 Task: Look for Airbnb properties in Tartagal, Argentina from 12th November, 2023 to 15th November, 2023 for 2 adults. Place can be entire room with 1  bedroom having 1 bed and 1 bathroom. Property type can be hotel. Amenities needed are: heating.
Action: Mouse moved to (555, 327)
Screenshot: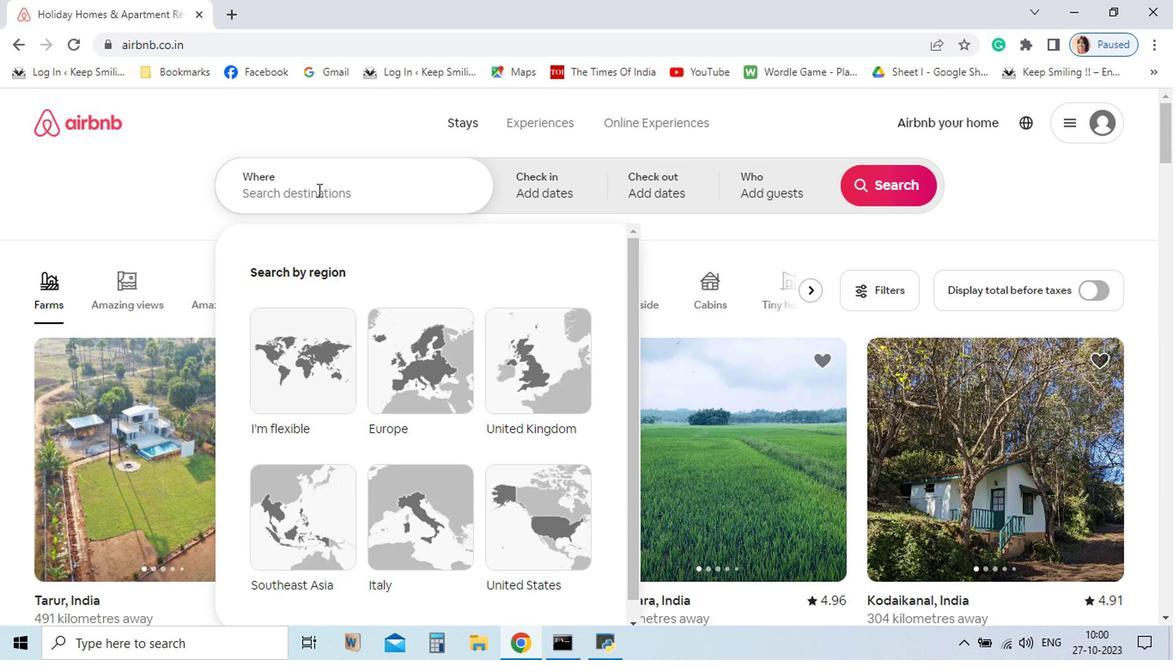 
Action: Mouse pressed left at (555, 327)
Screenshot: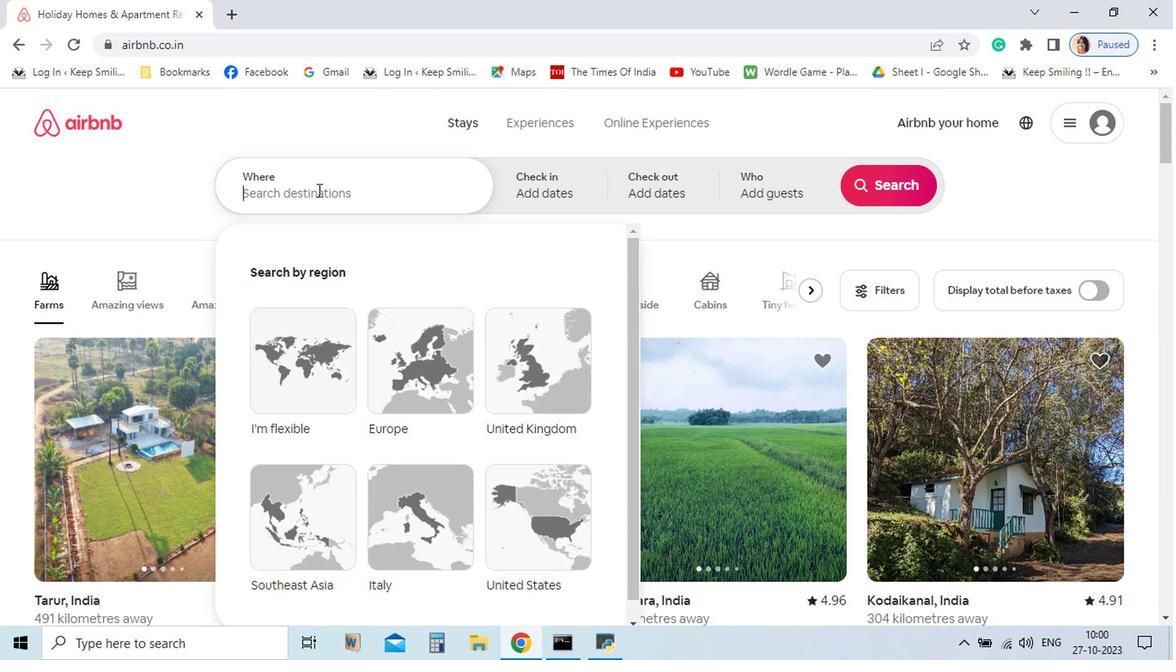 
Action: Key pressed tartagal,<Key.space>afghanis<Key.backspace><Key.backspace><Key.backspace><Key.backspace><Key.backspace><Key.backspace><Key.backspace>rgentina<Key.enter>
Screenshot: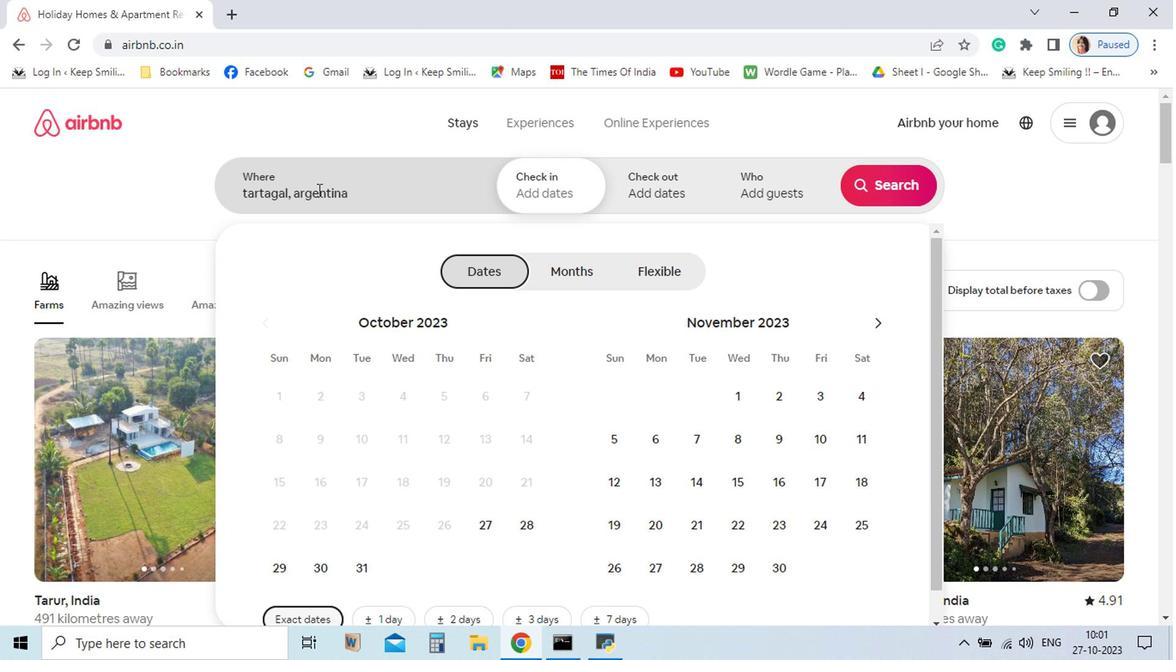 
Action: Mouse moved to (709, 494)
Screenshot: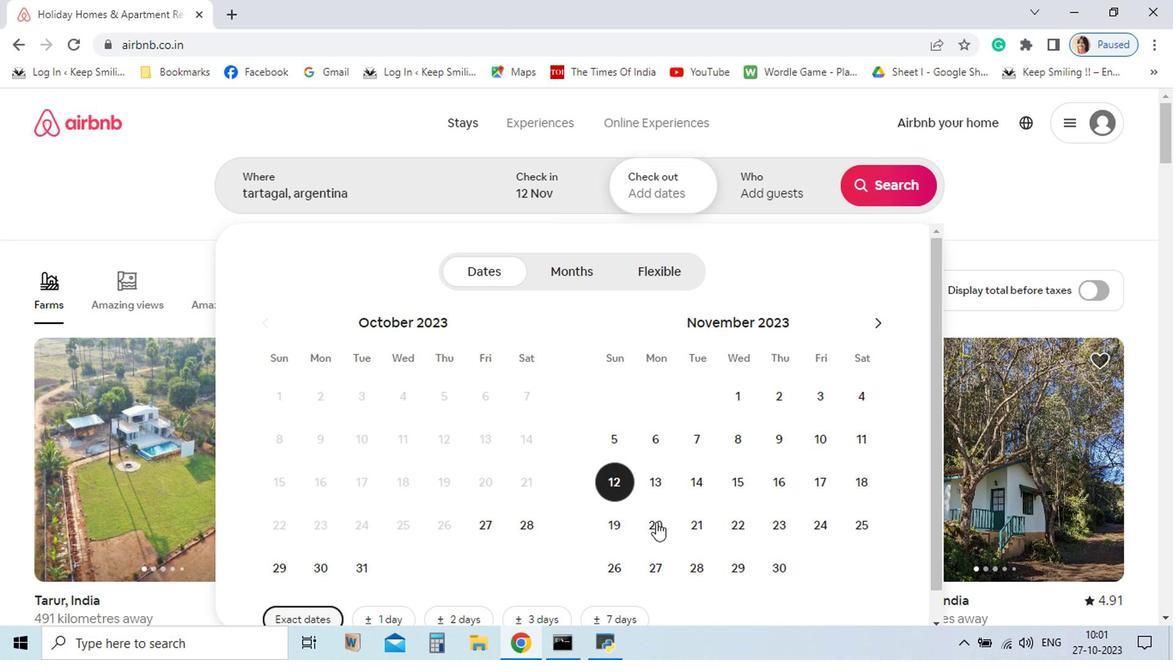 
Action: Mouse pressed left at (709, 494)
Screenshot: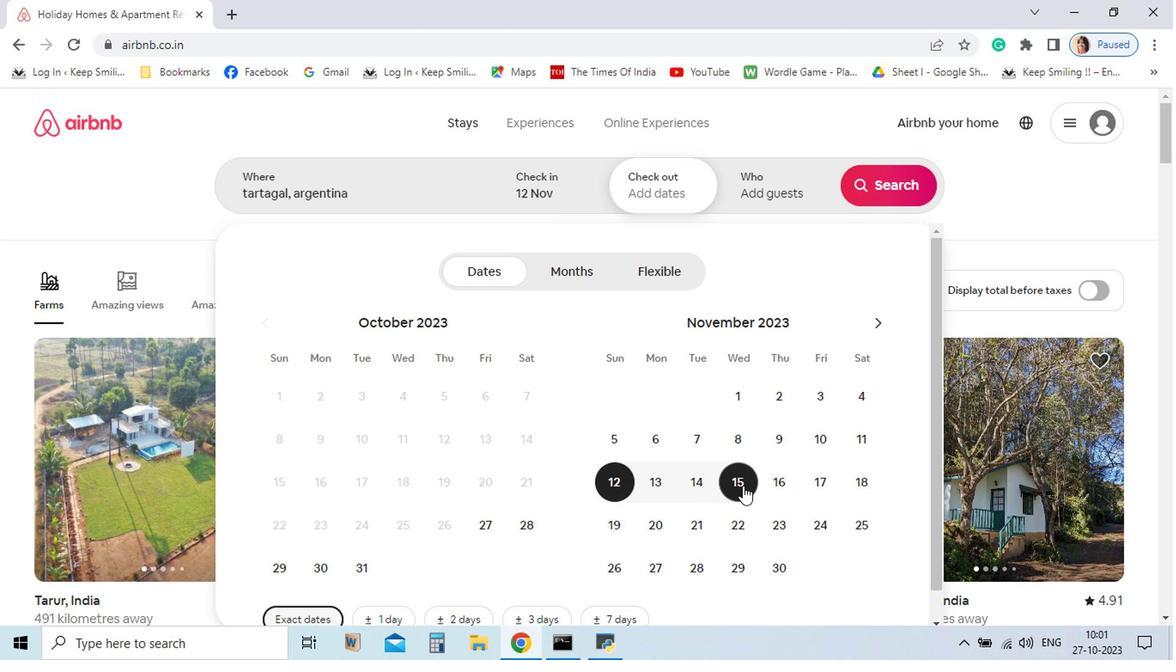 
Action: Mouse moved to (778, 497)
Screenshot: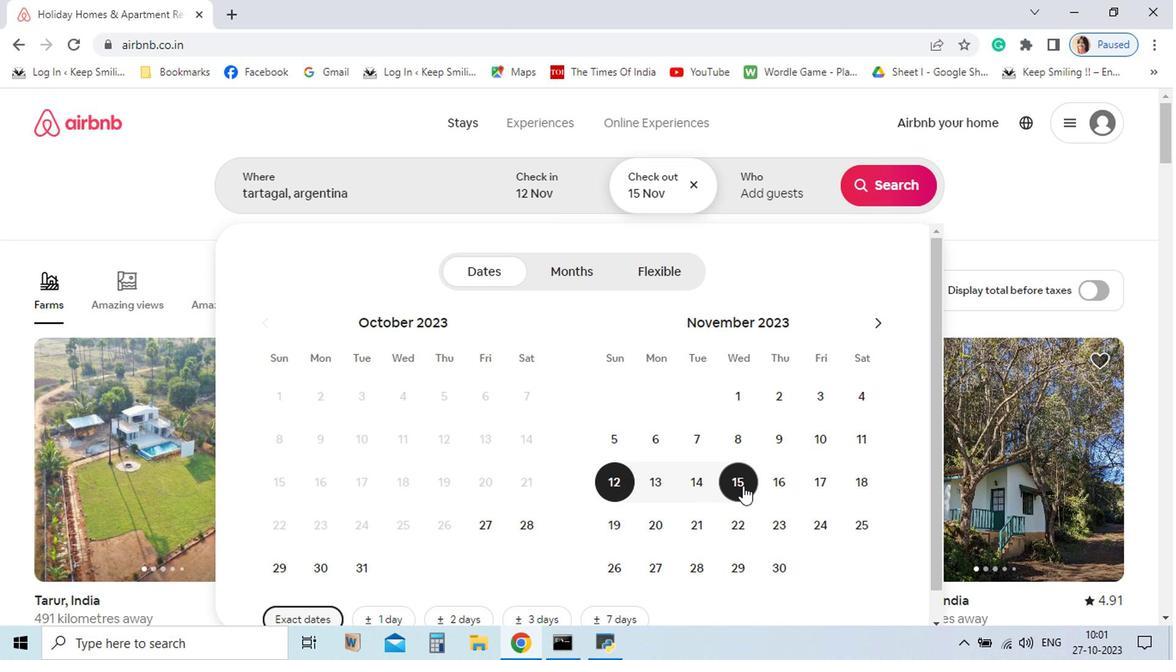 
Action: Mouse pressed left at (778, 497)
Screenshot: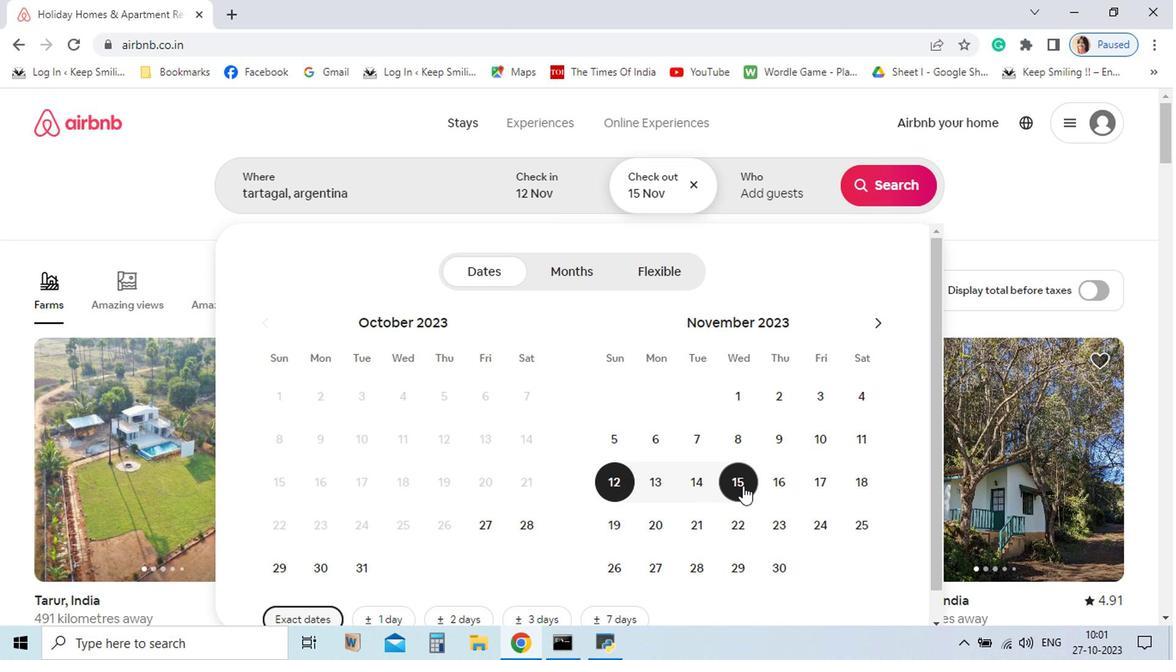 
Action: Mouse moved to (799, 324)
Screenshot: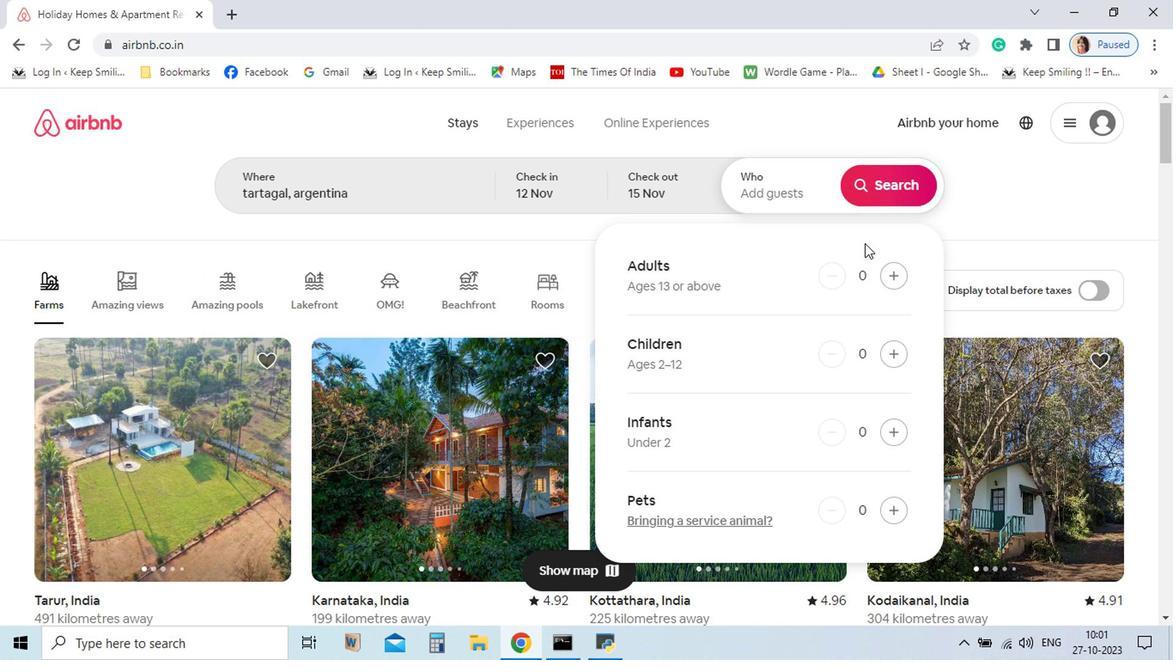 
Action: Mouse pressed left at (799, 324)
Screenshot: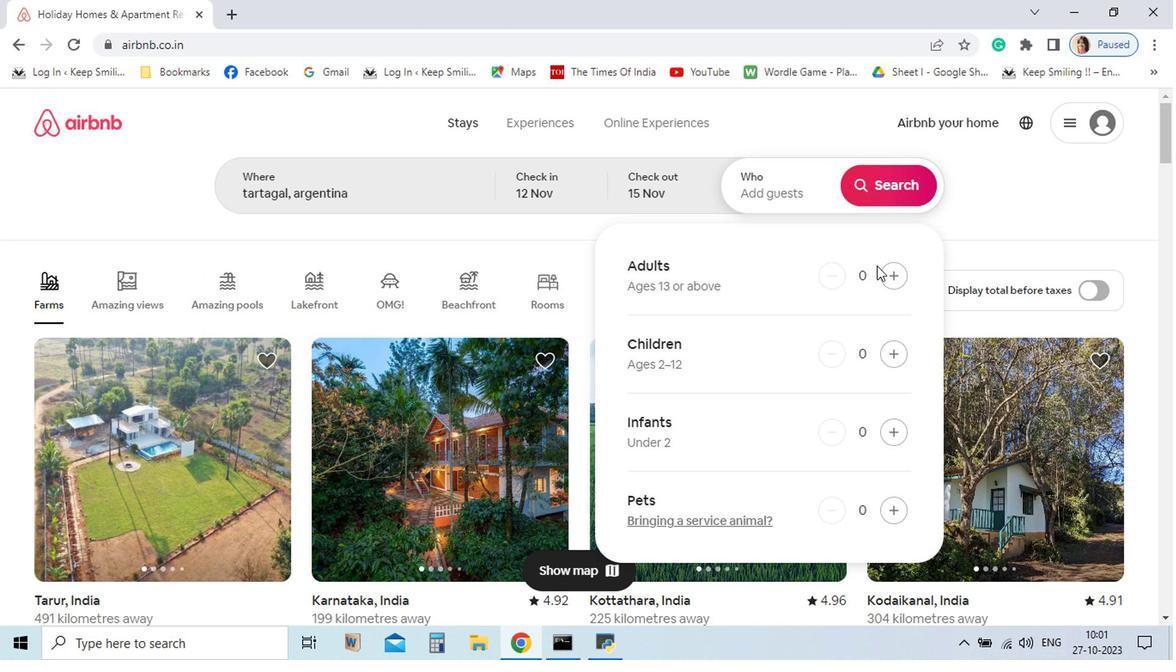 
Action: Mouse moved to (856, 377)
Screenshot: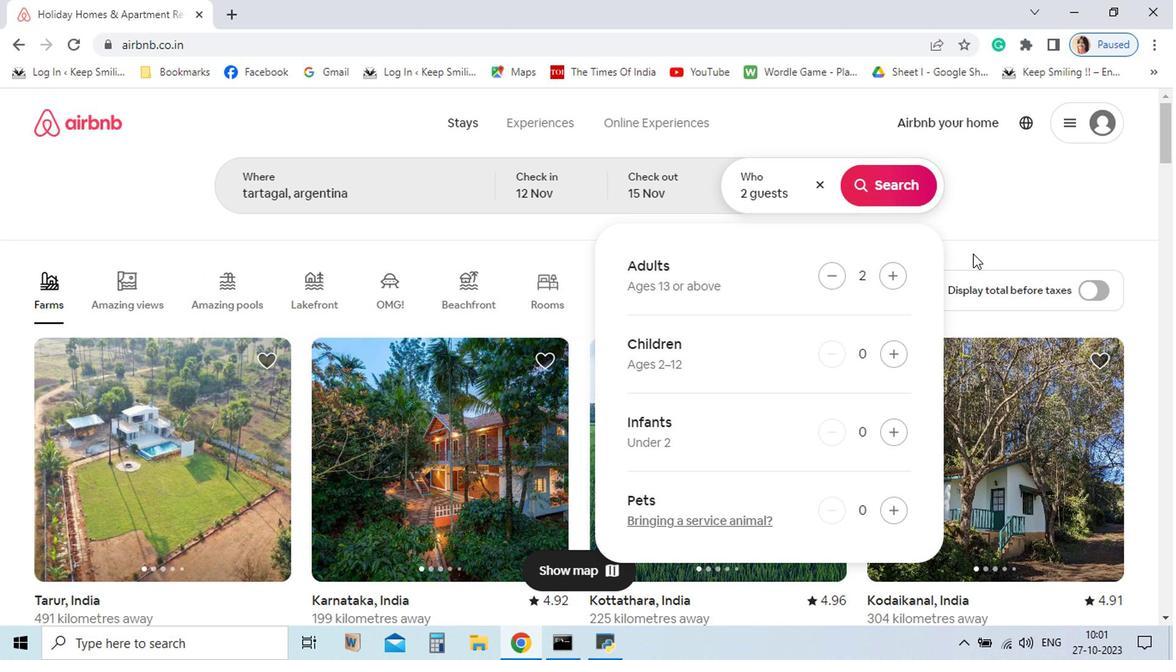 
Action: Mouse pressed left at (856, 377)
Screenshot: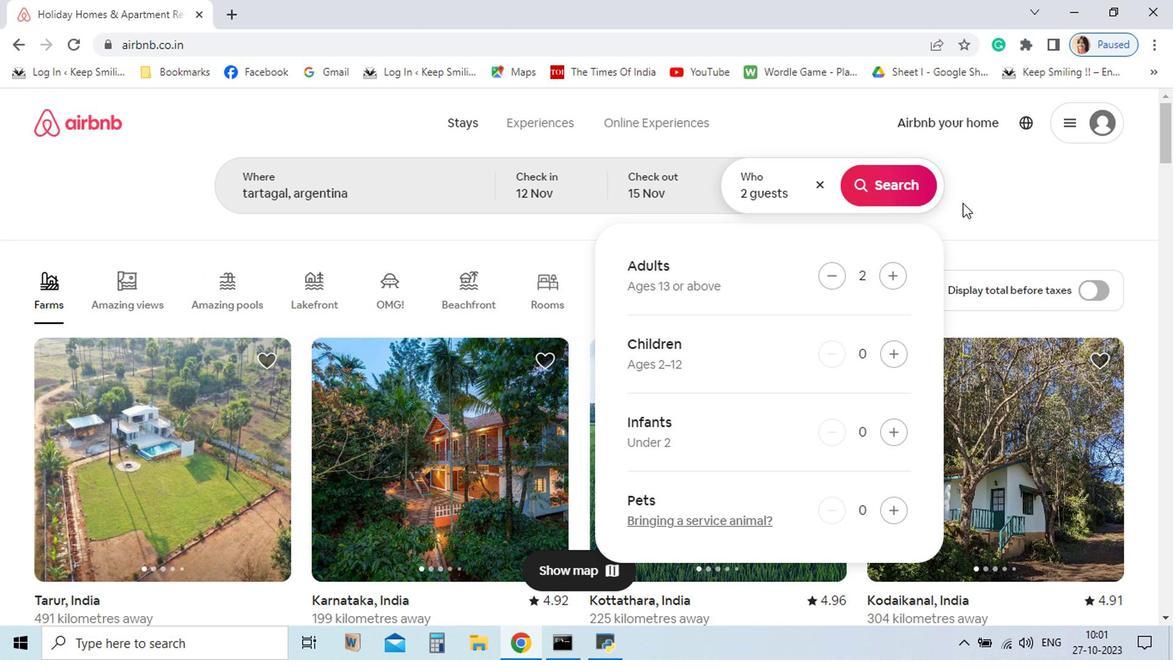 
Action: Mouse pressed left at (856, 377)
Screenshot: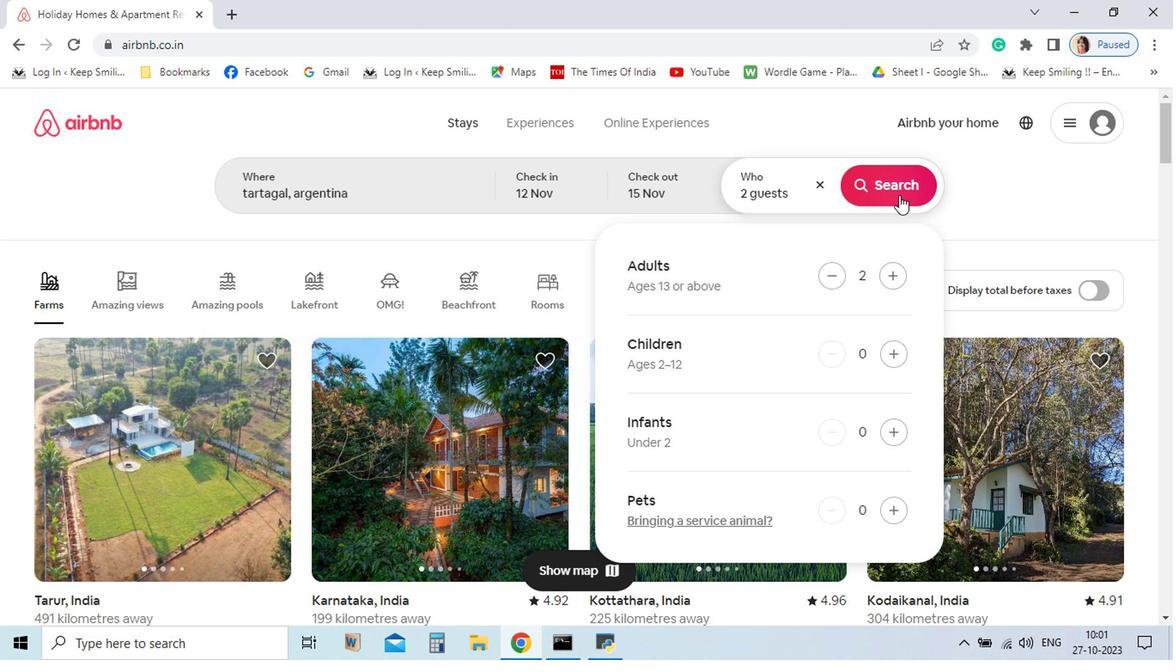 
Action: Mouse moved to (860, 330)
Screenshot: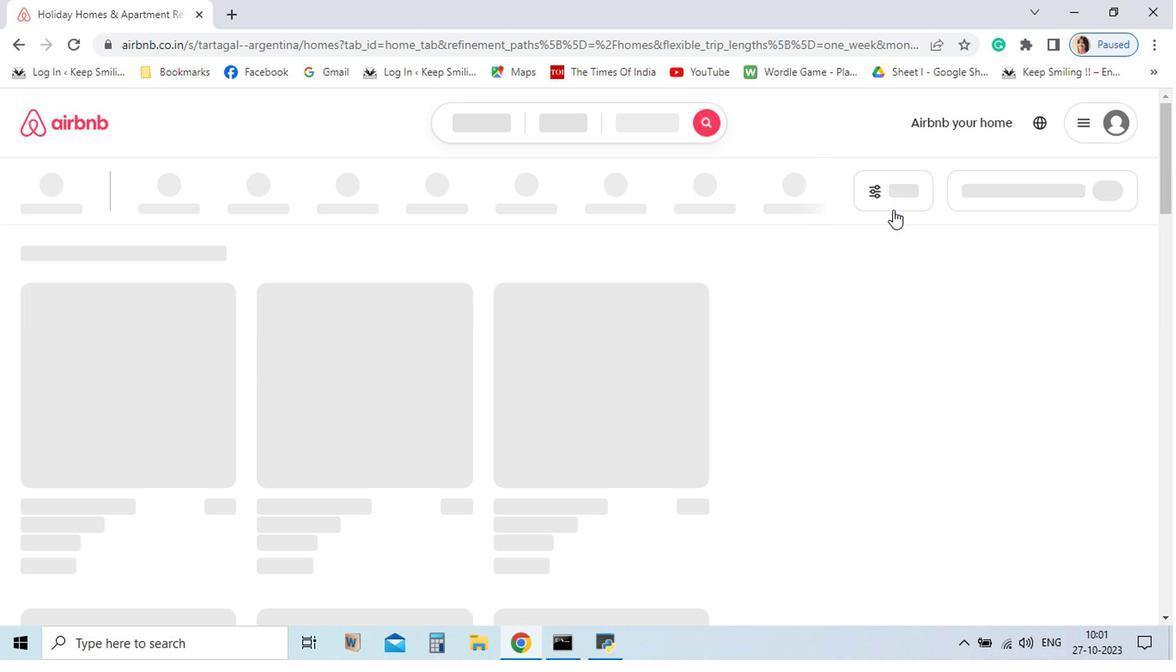 
Action: Mouse pressed left at (860, 330)
Screenshot: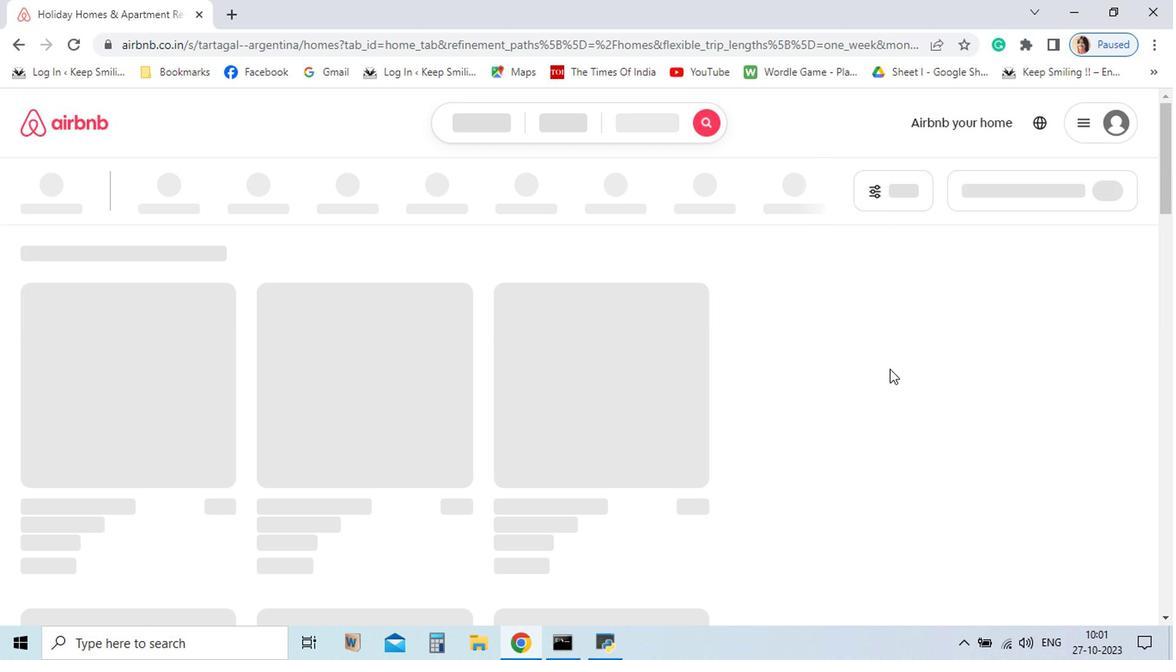 
Action: Mouse moved to (852, 327)
Screenshot: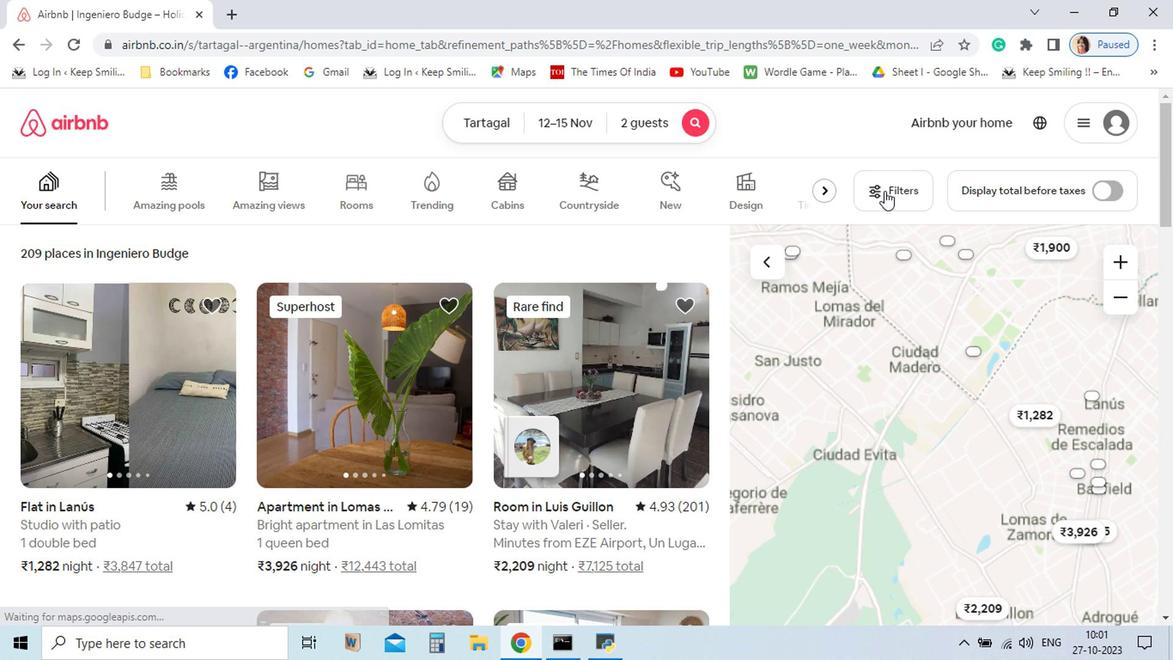 
Action: Mouse pressed left at (852, 327)
Screenshot: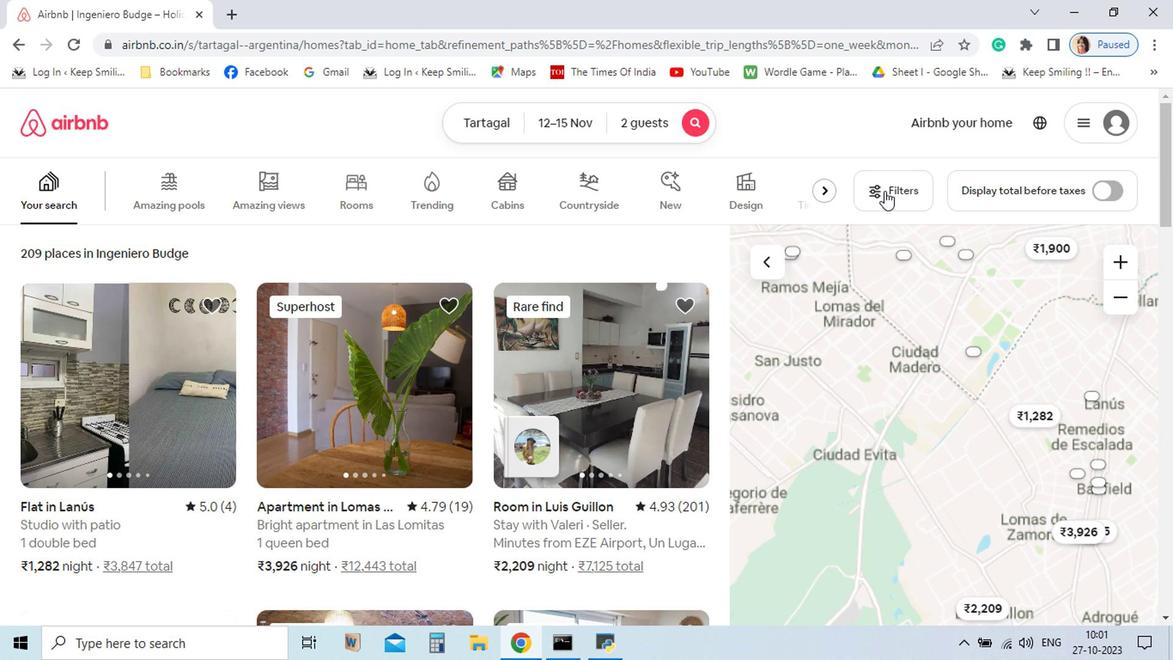 
Action: Mouse moved to (861, 324)
Screenshot: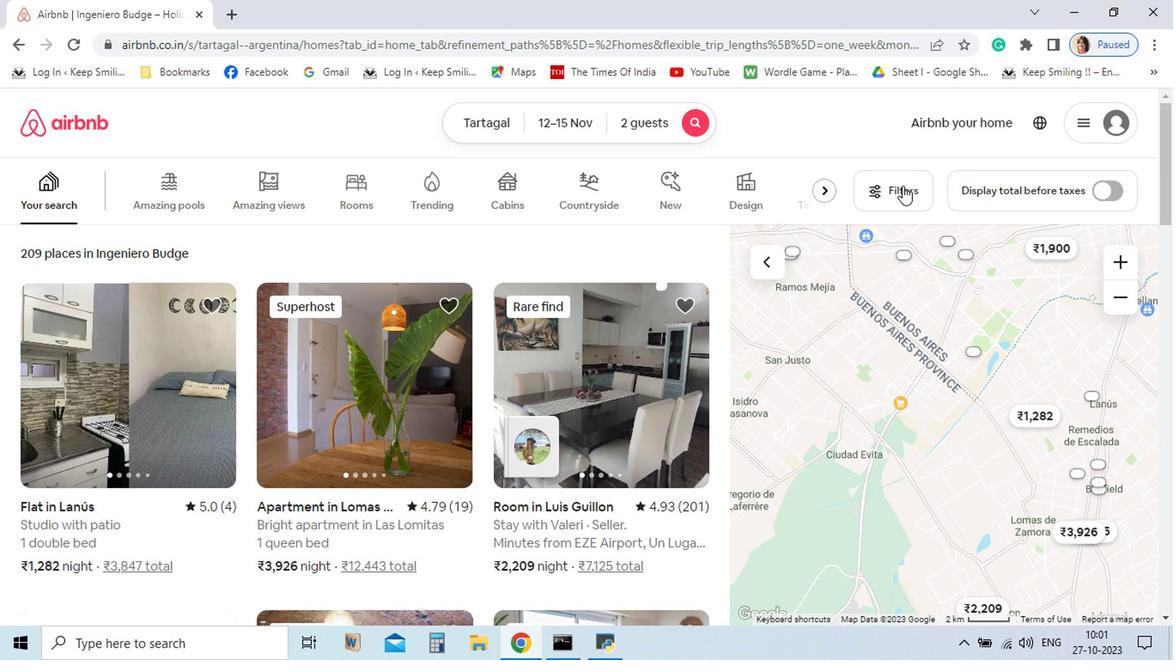 
Action: Mouse pressed left at (861, 324)
Screenshot: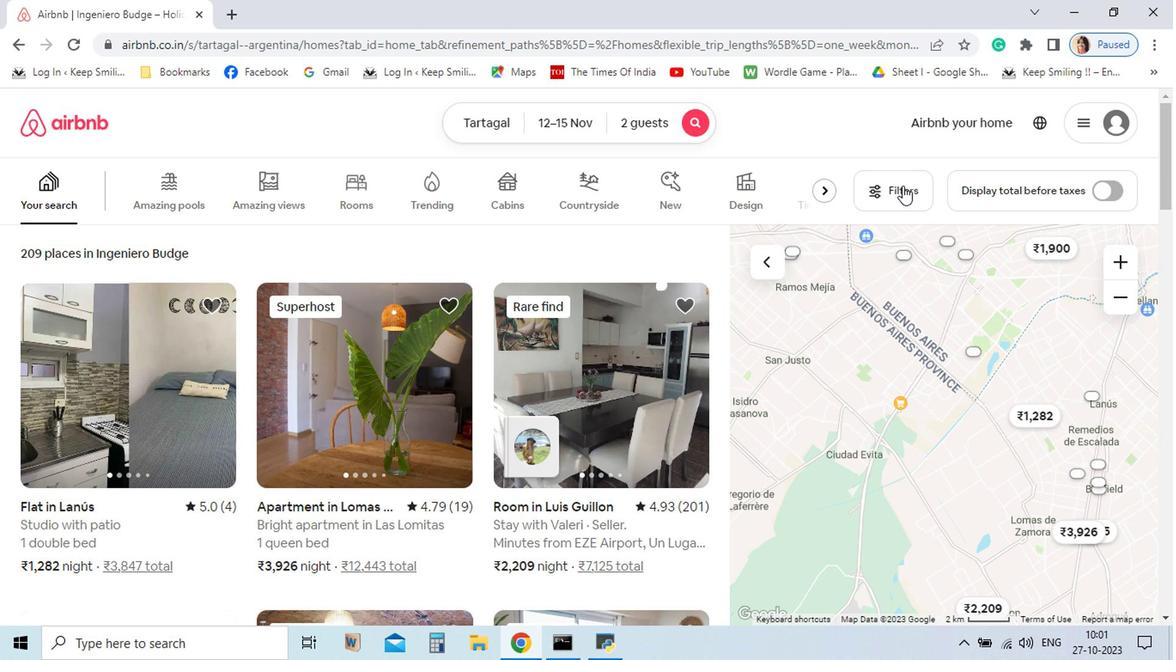 
Action: Mouse moved to (867, 352)
Screenshot: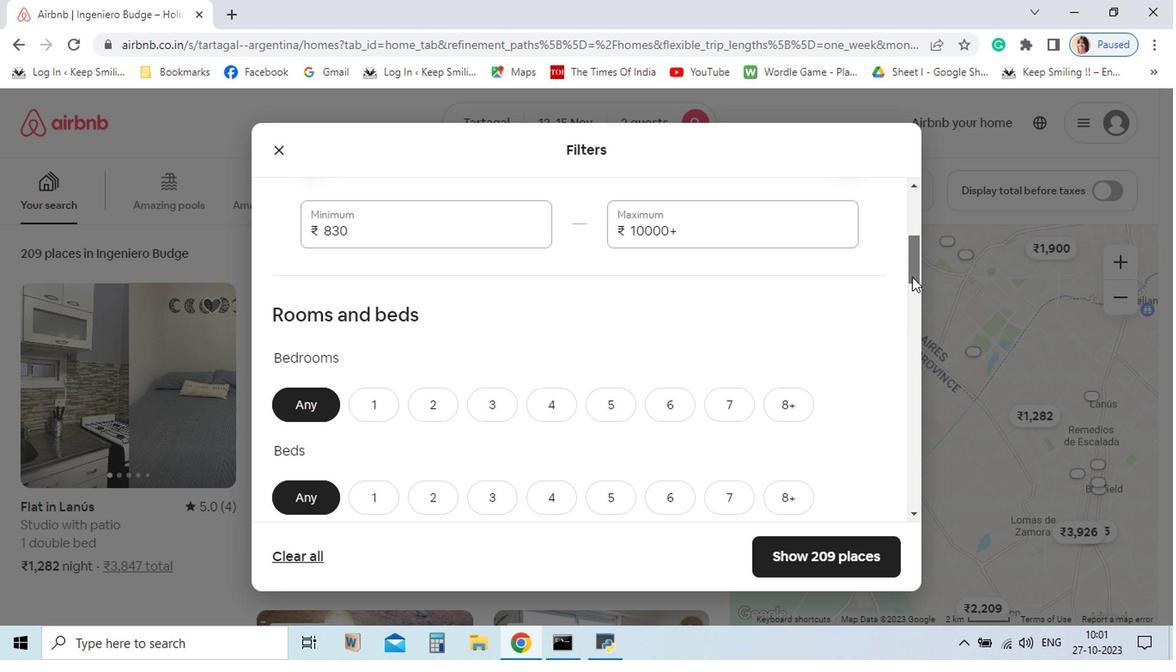 
Action: Mouse pressed left at (867, 352)
Screenshot: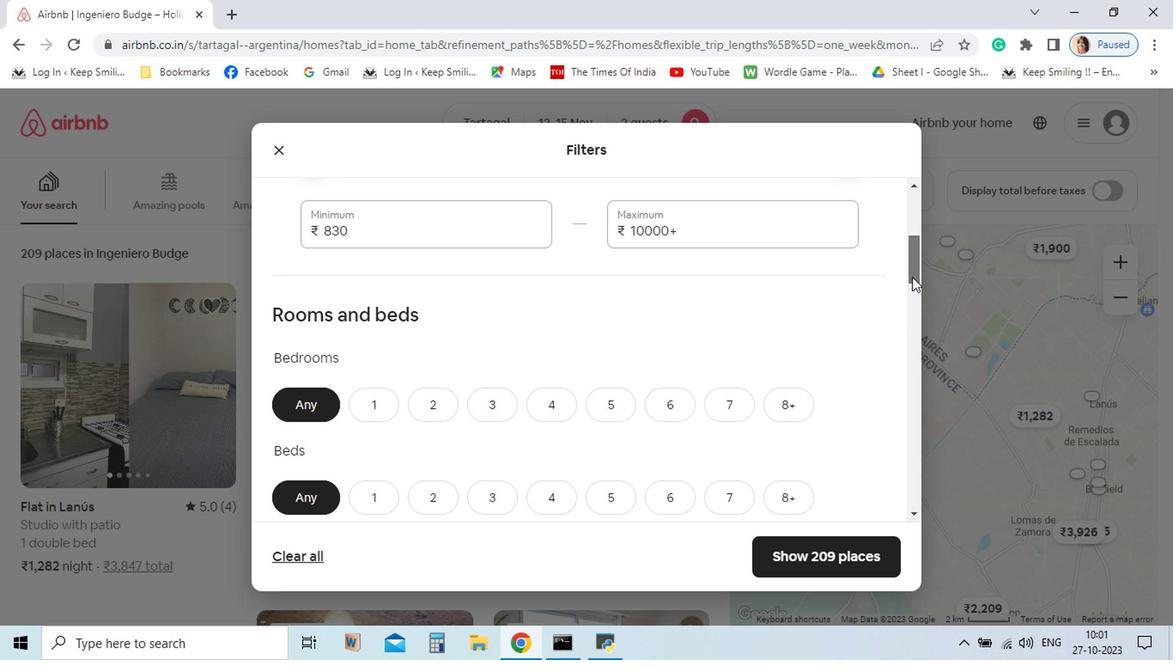 
Action: Mouse moved to (577, 448)
Screenshot: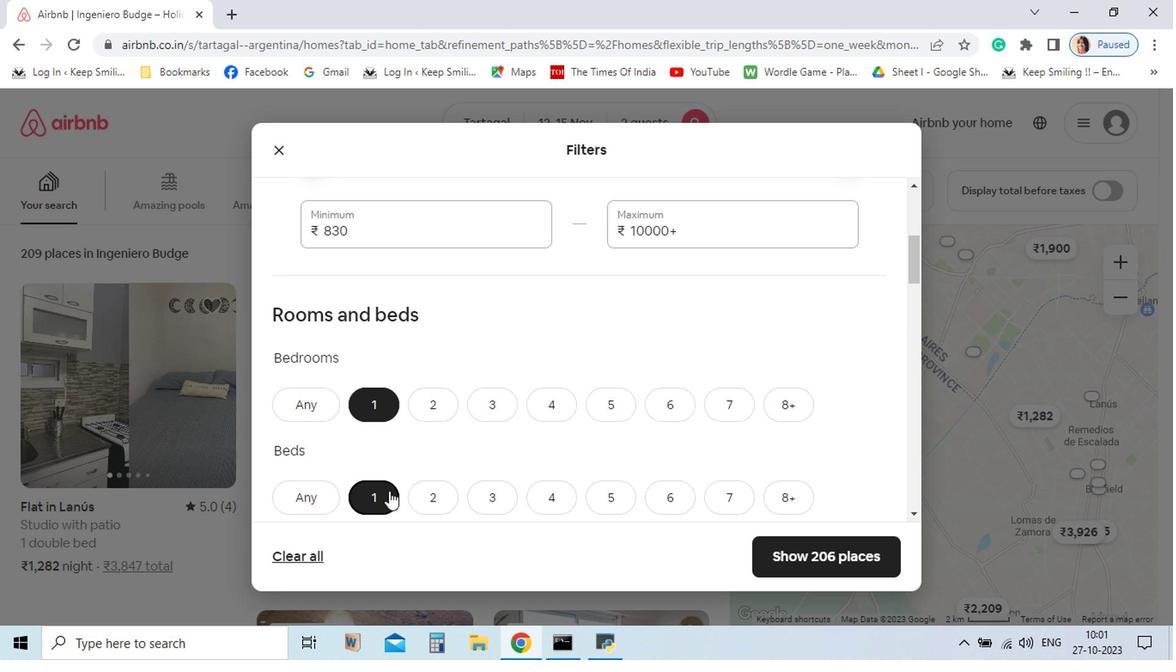 
Action: Mouse pressed left at (577, 448)
Screenshot: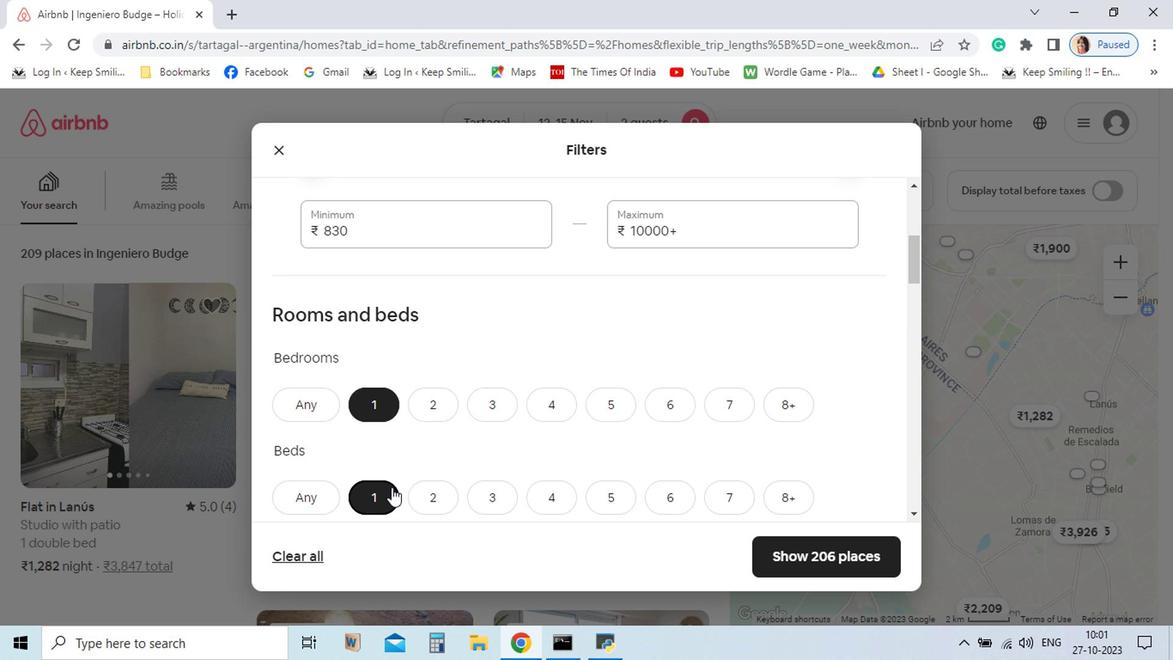 
Action: Mouse moved to (588, 505)
Screenshot: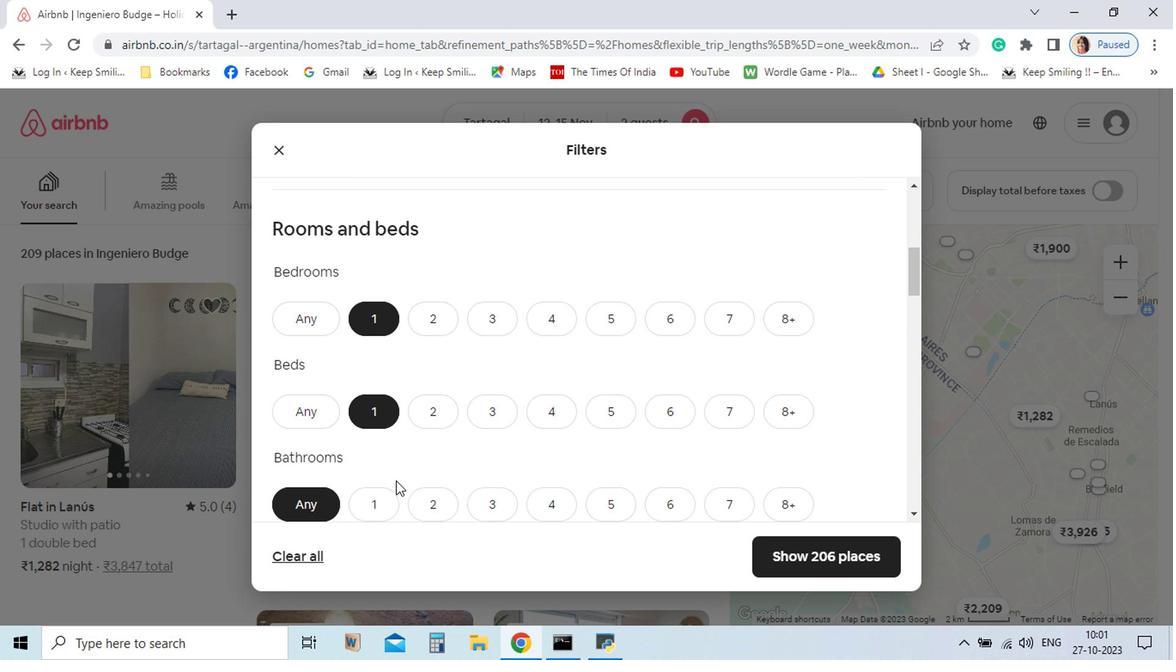 
Action: Mouse pressed left at (588, 505)
Screenshot: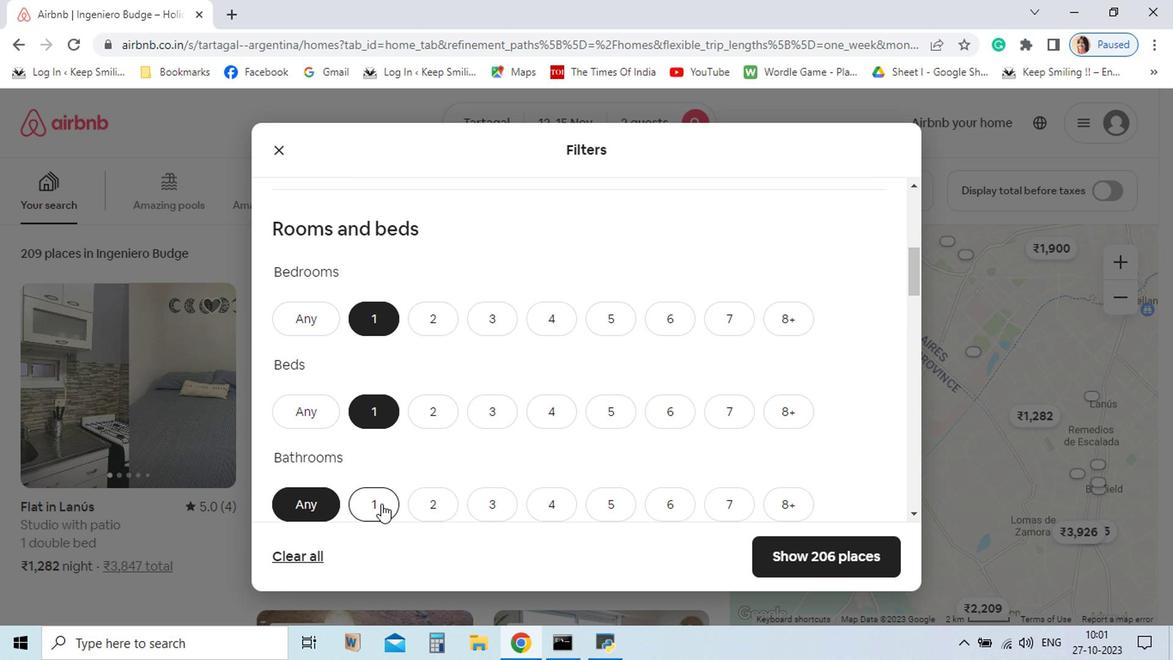 
Action: Mouse moved to (594, 497)
Screenshot: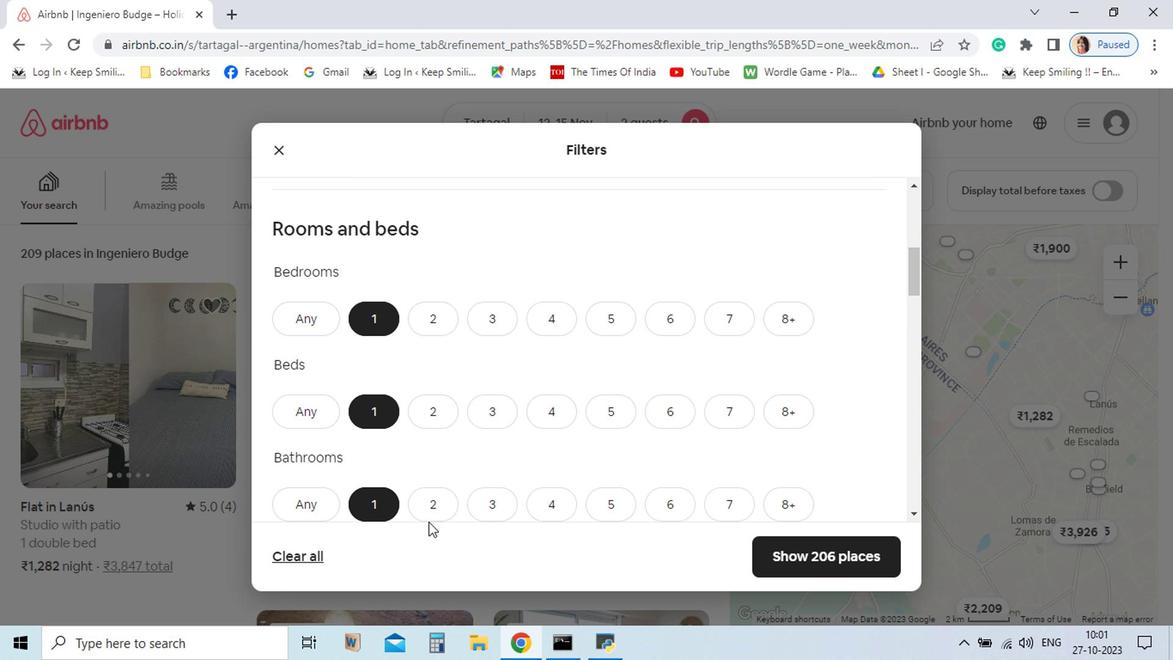 
Action: Mouse scrolled (594, 497) with delta (0, 0)
Screenshot: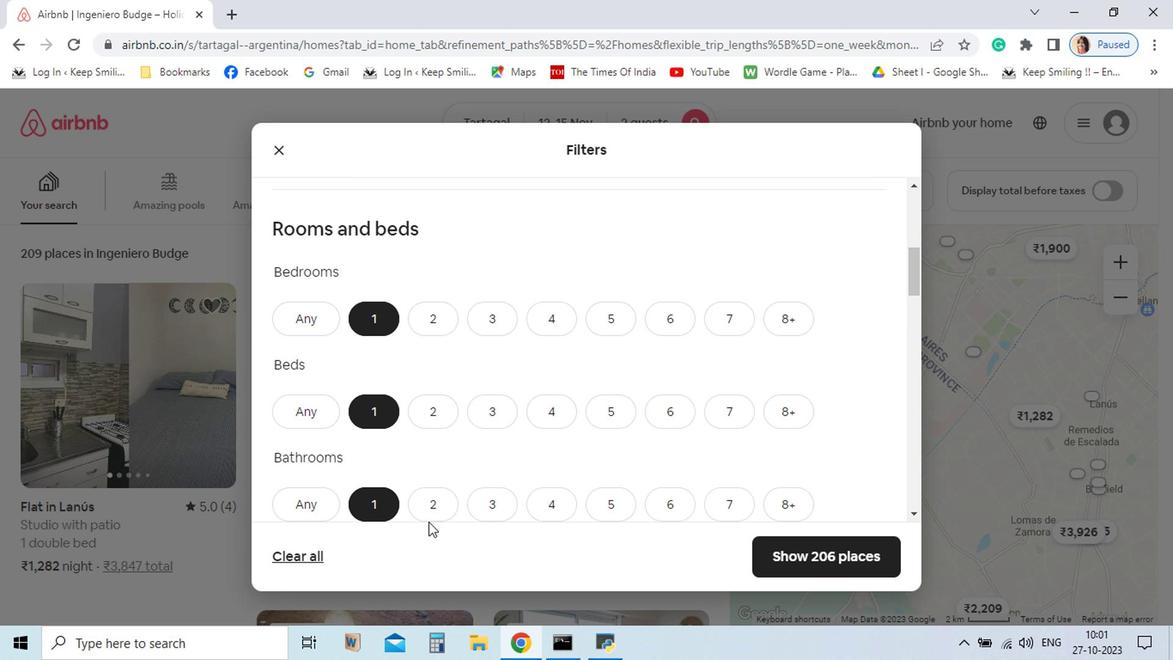 
Action: Mouse moved to (588, 507)
Screenshot: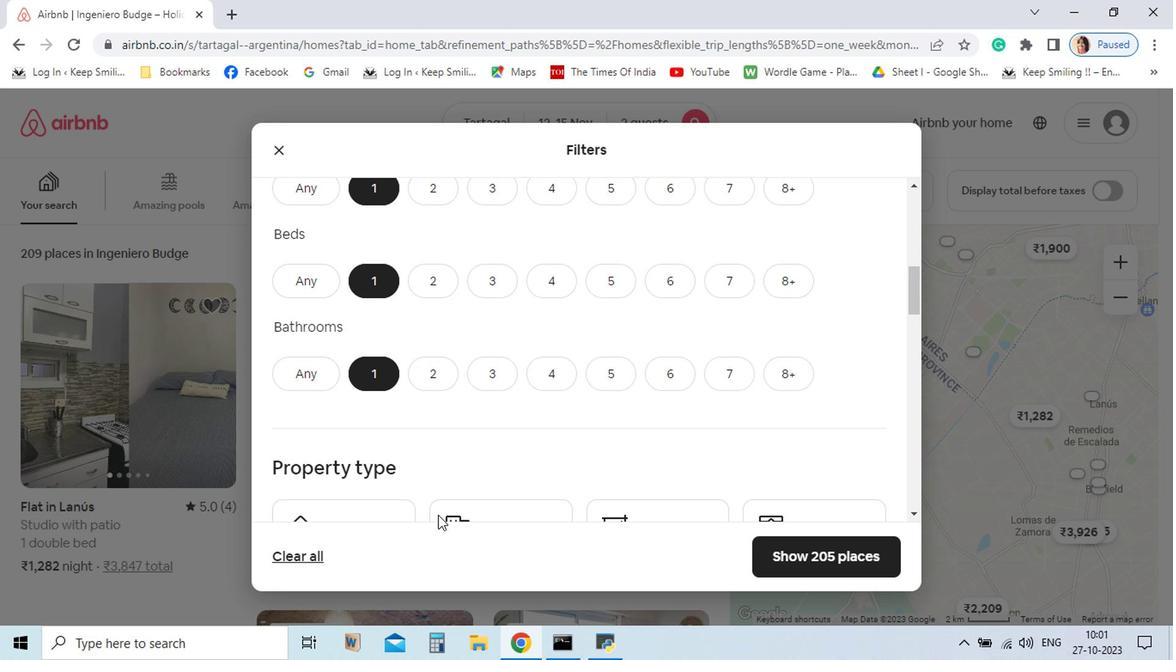 
Action: Mouse pressed left at (588, 507)
Screenshot: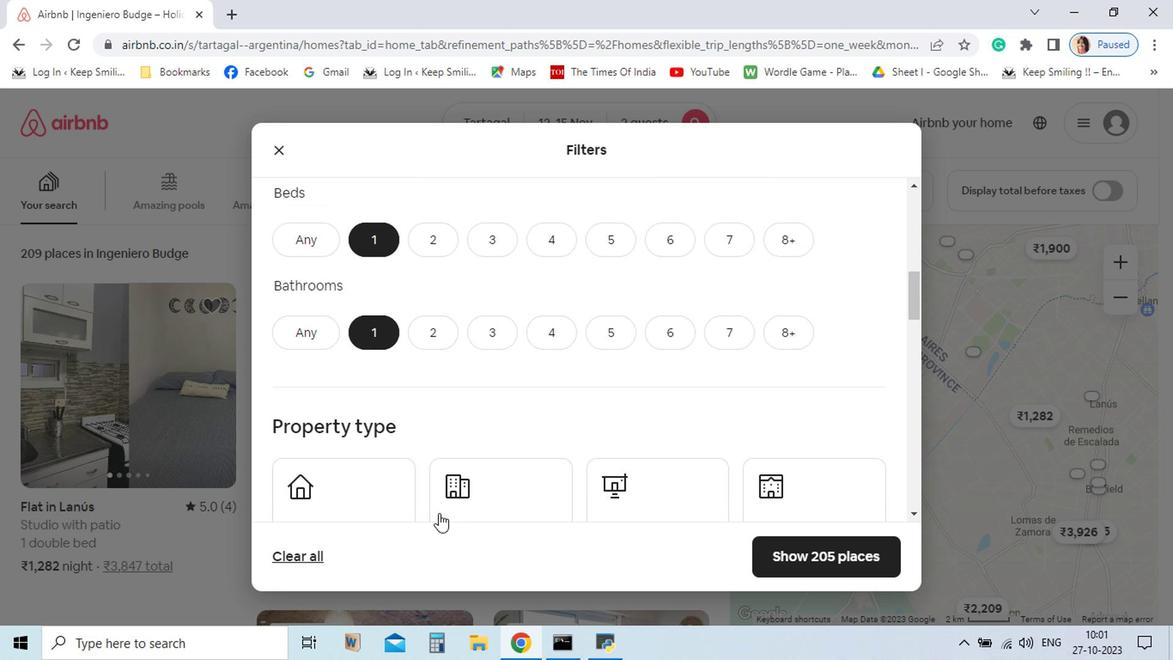 
Action: Mouse moved to (616, 515)
Screenshot: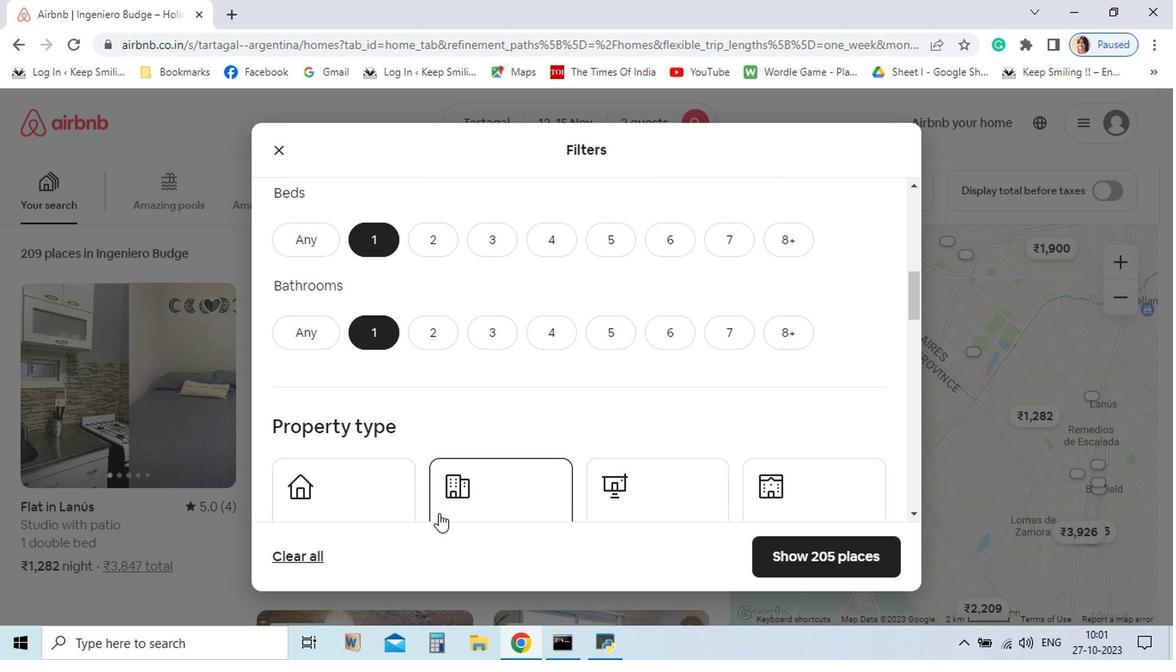 
Action: Mouse scrolled (616, 514) with delta (0, 0)
Screenshot: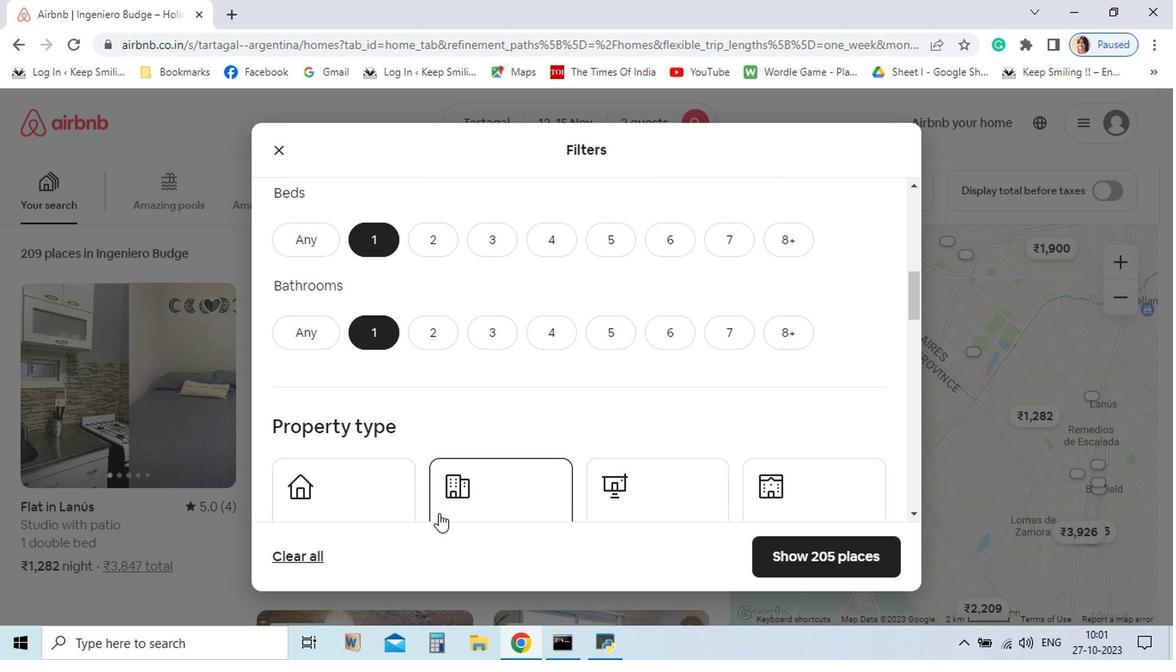 
Action: Mouse moved to (618, 513)
Screenshot: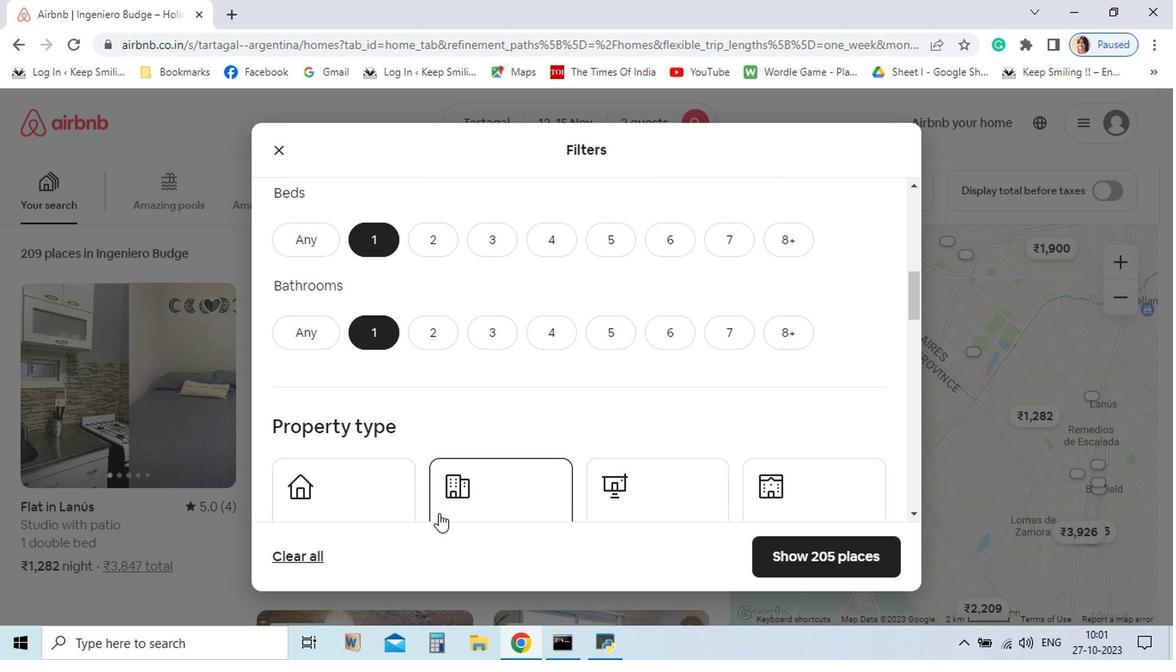 
Action: Mouse scrolled (618, 512) with delta (0, 0)
Screenshot: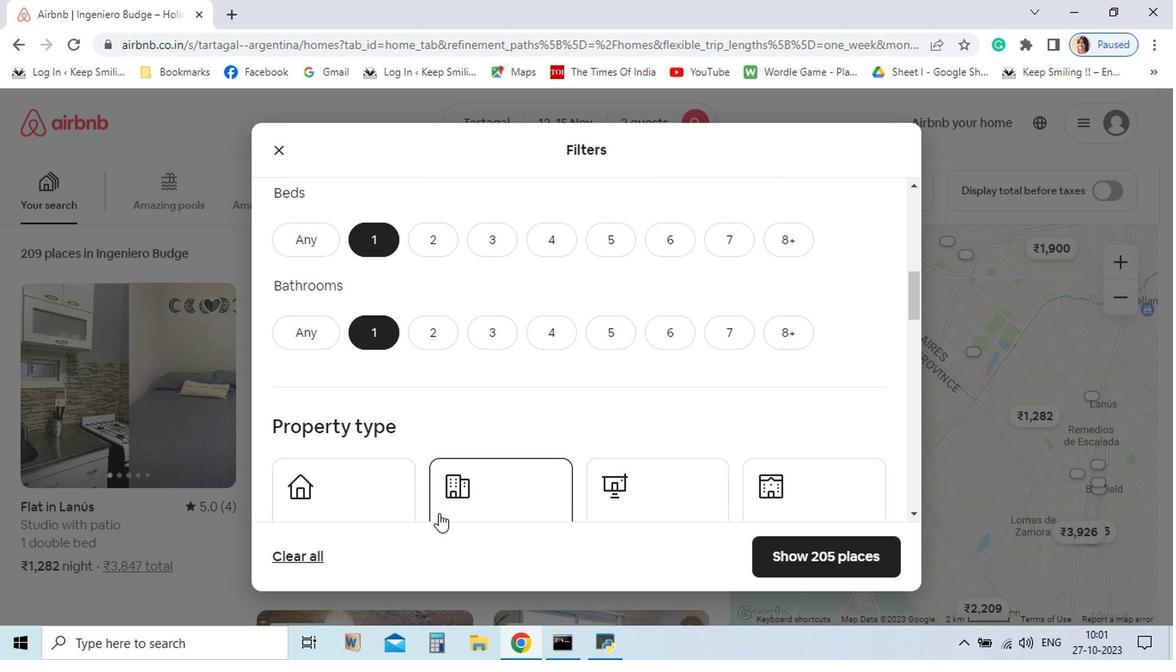 
Action: Mouse moved to (624, 499)
Screenshot: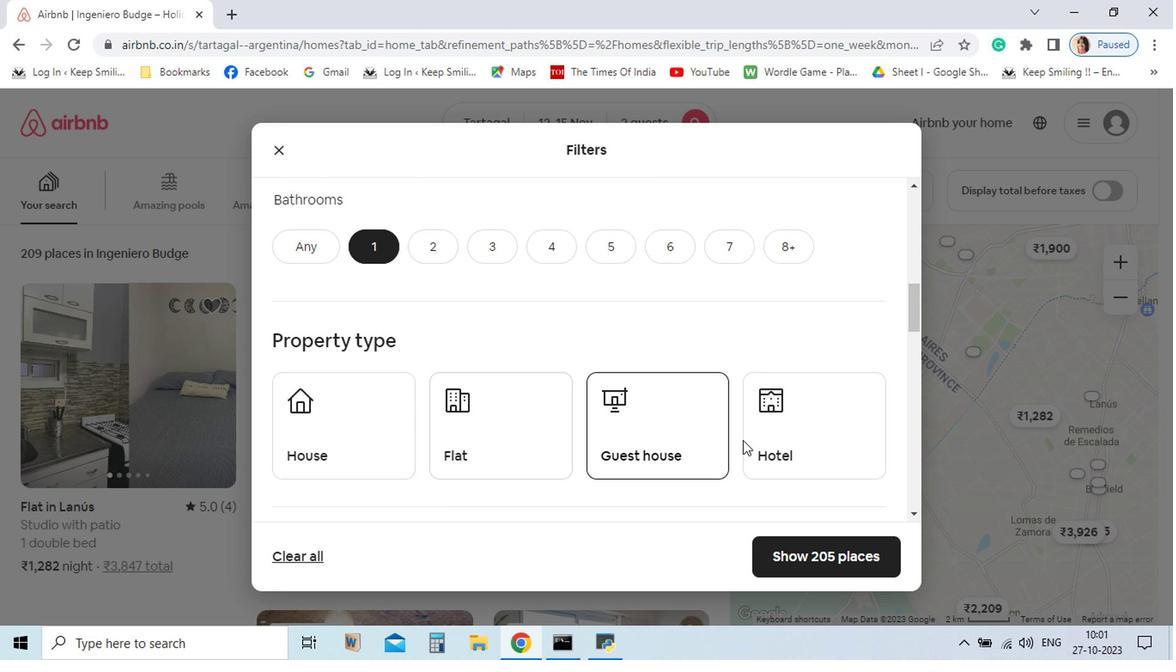 
Action: Mouse scrolled (624, 498) with delta (0, 0)
Screenshot: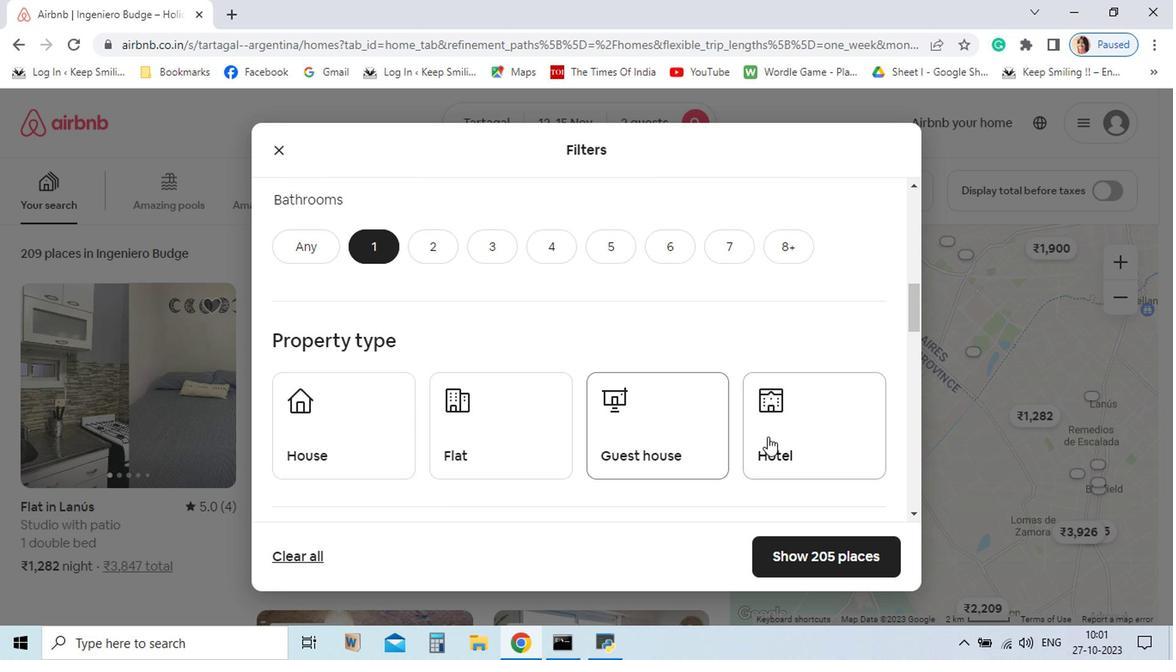 
Action: Mouse moved to (791, 467)
Screenshot: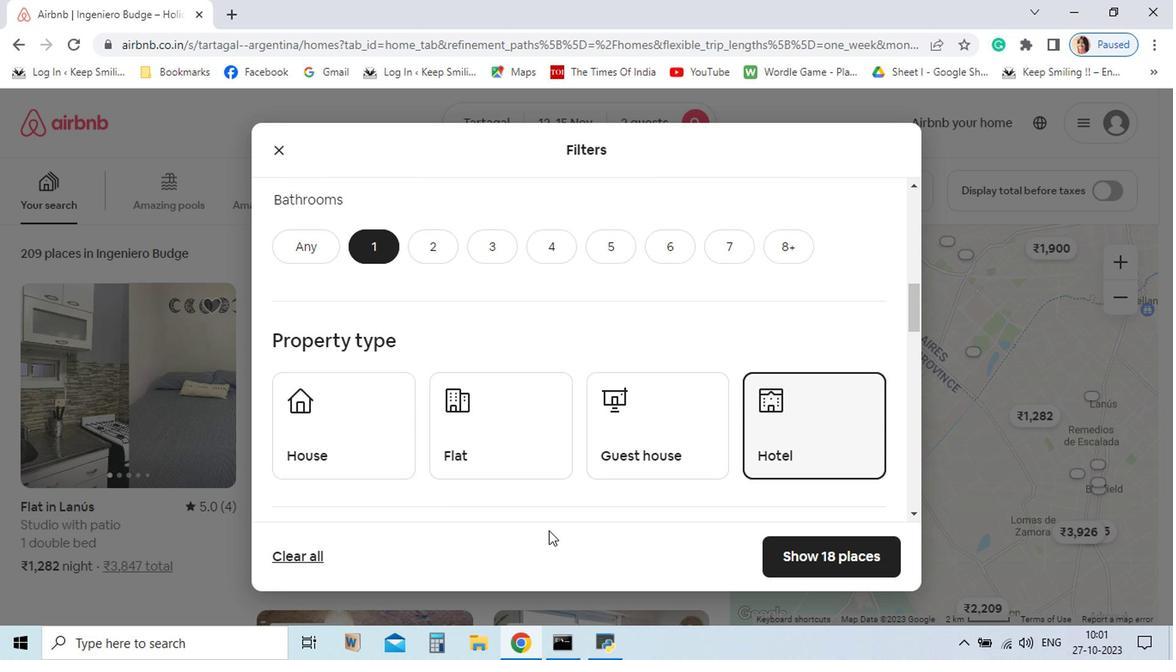 
Action: Mouse pressed left at (791, 467)
Screenshot: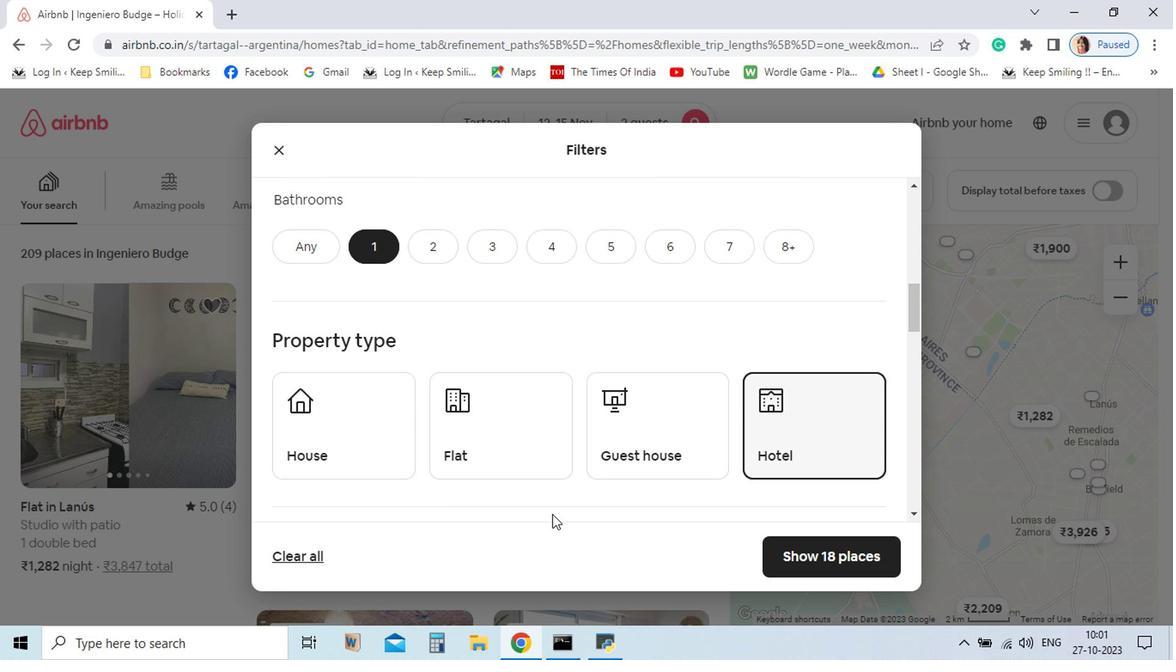 
Action: Mouse moved to (679, 501)
Screenshot: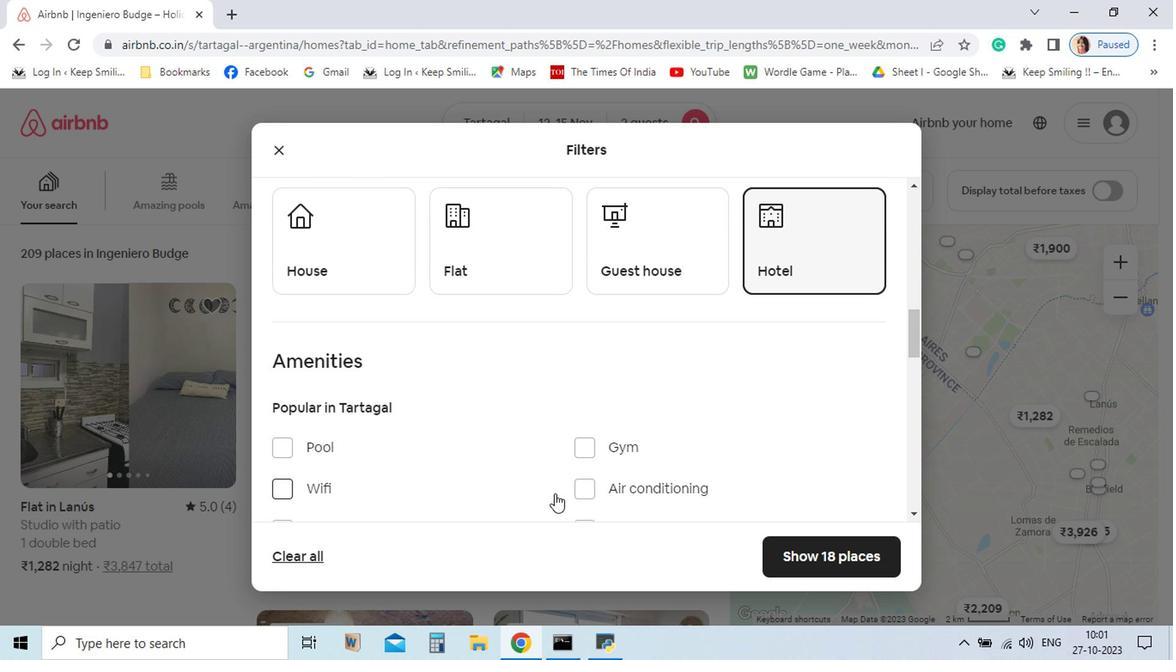 
Action: Mouse scrolled (679, 500) with delta (0, 0)
Screenshot: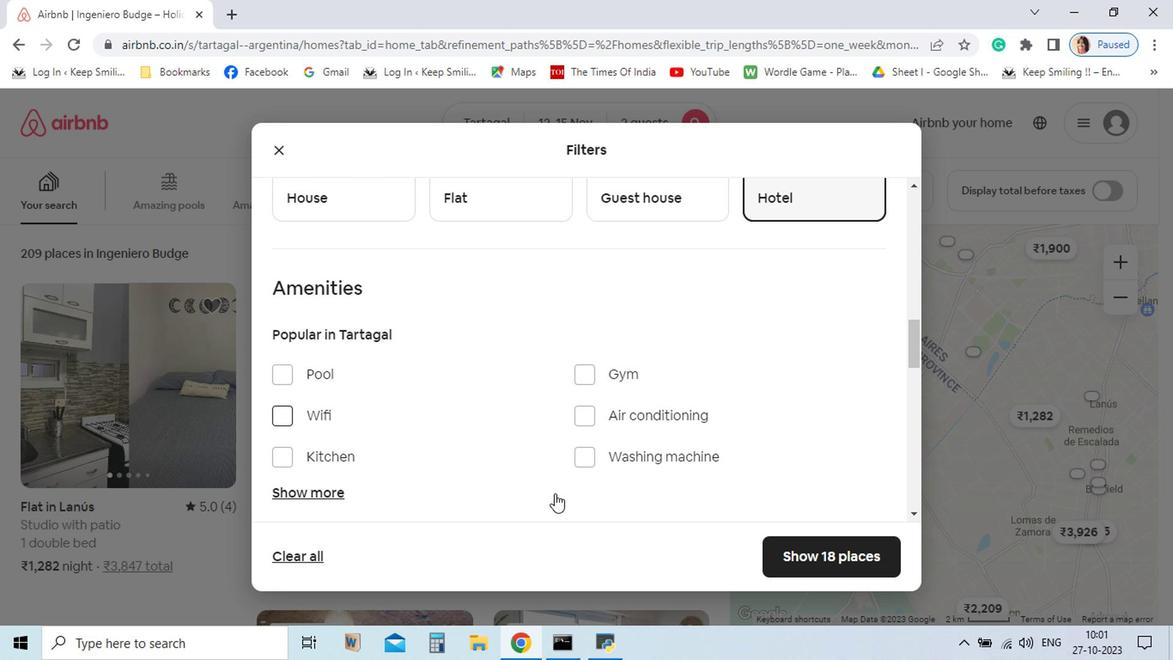 
Action: Mouse scrolled (679, 500) with delta (0, 0)
Screenshot: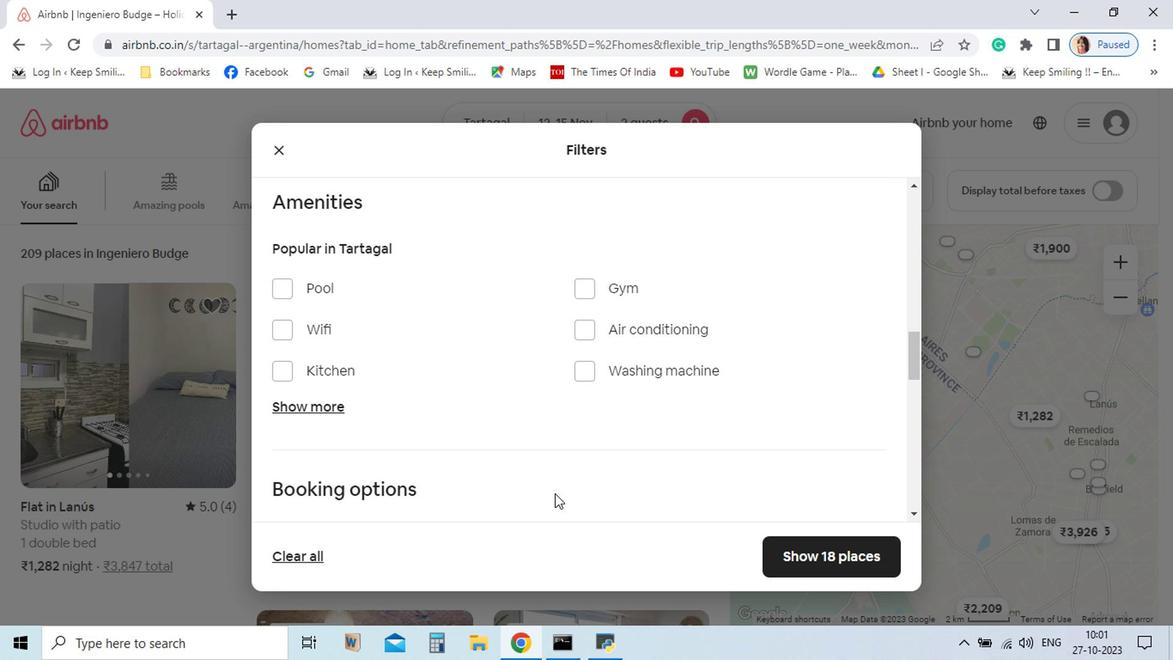
Action: Mouse scrolled (679, 500) with delta (0, 0)
Screenshot: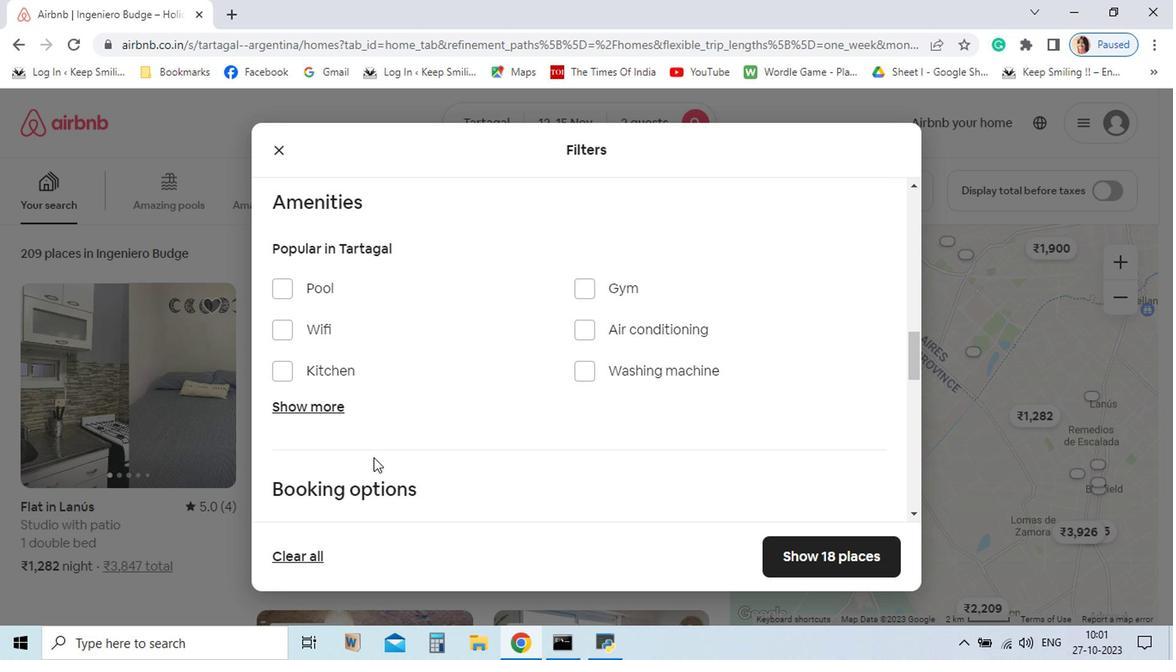 
Action: Mouse scrolled (679, 500) with delta (0, 0)
Screenshot: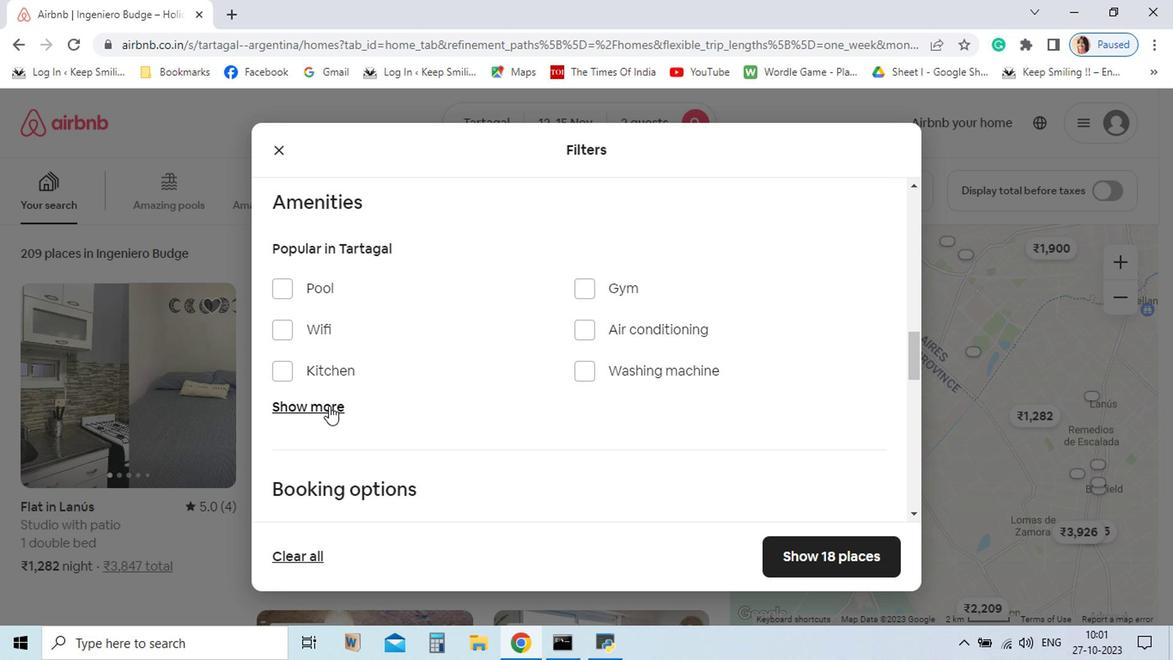 
Action: Mouse moved to (560, 448)
Screenshot: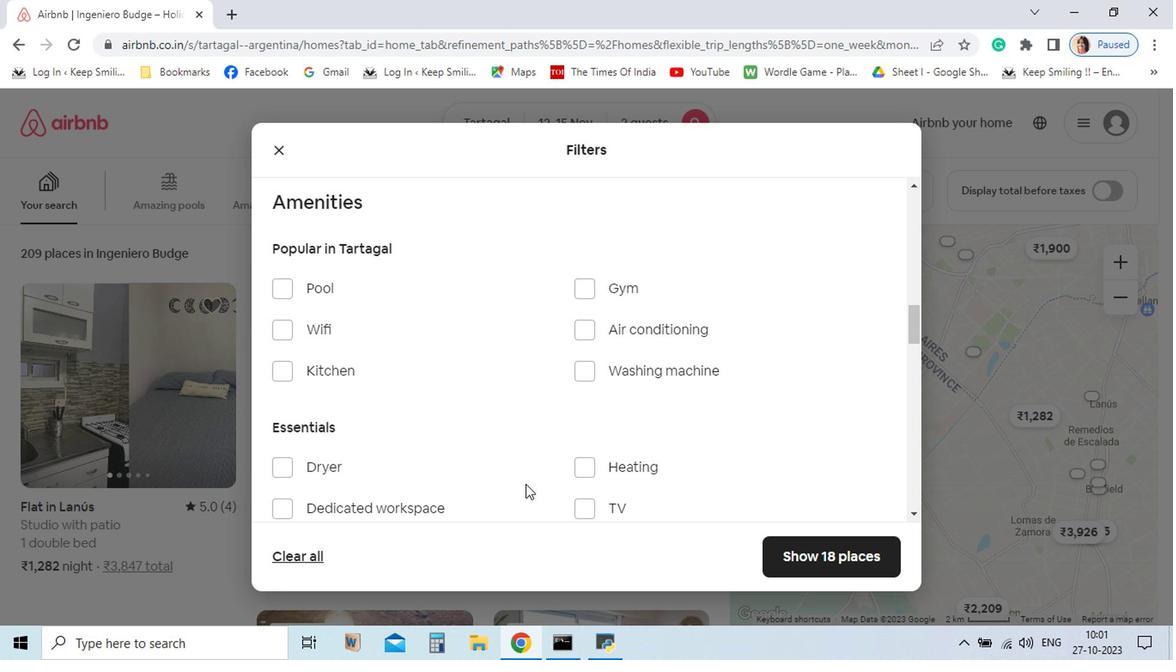 
Action: Mouse pressed left at (560, 448)
Screenshot: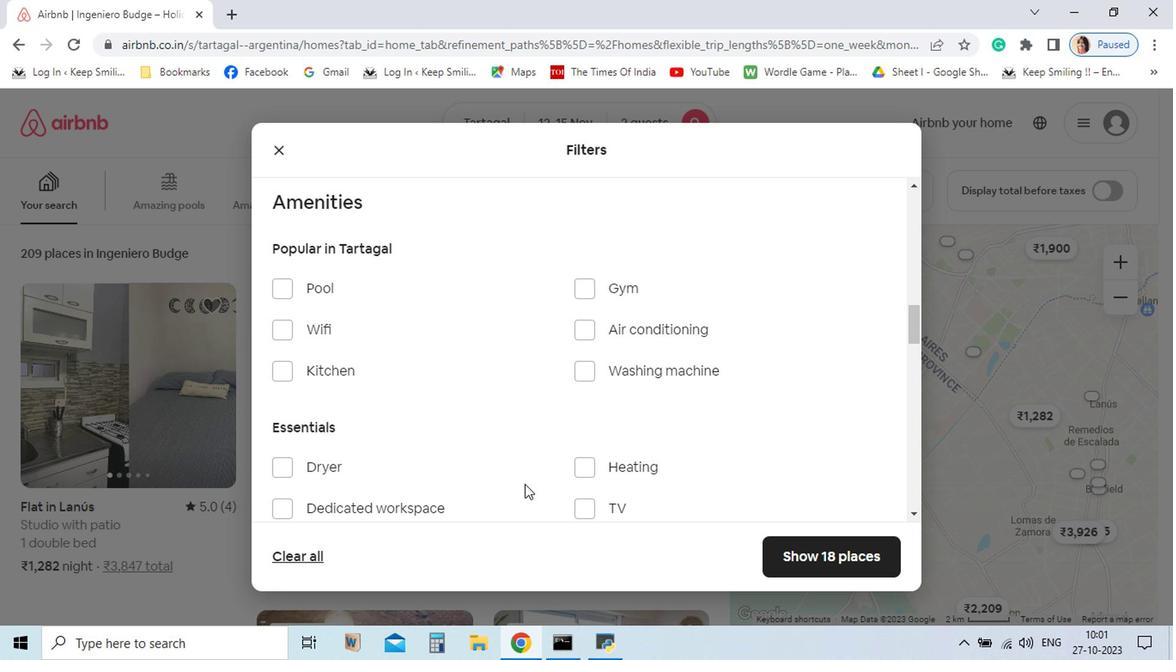 
Action: Mouse moved to (694, 484)
Screenshot: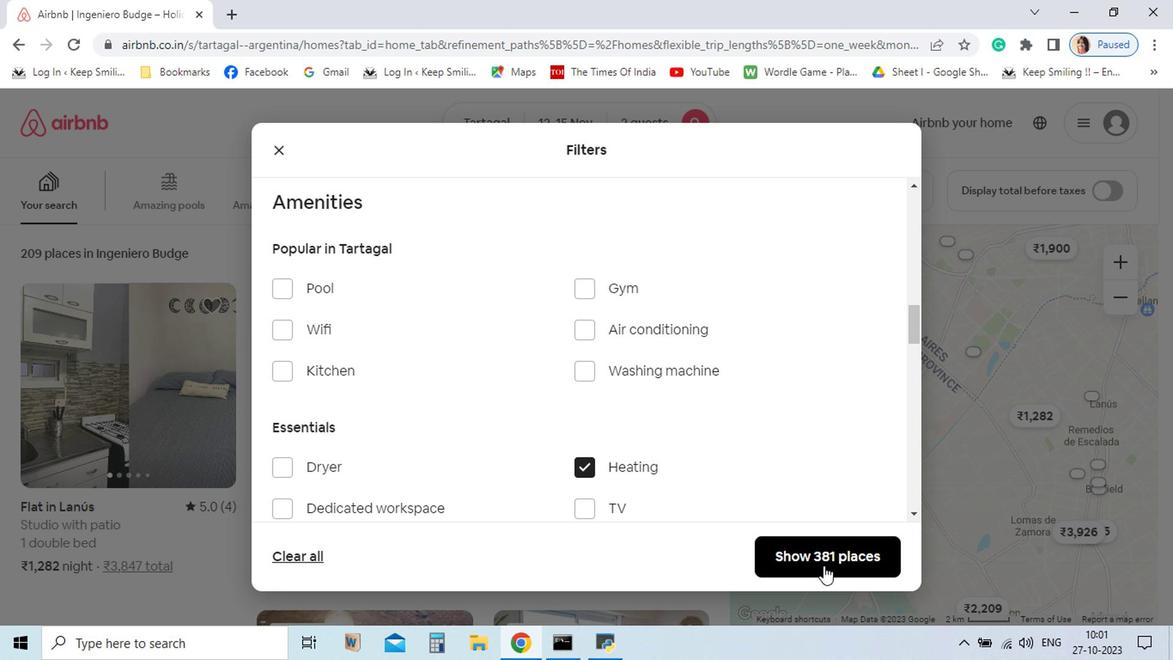 
Action: Mouse pressed left at (694, 484)
Screenshot: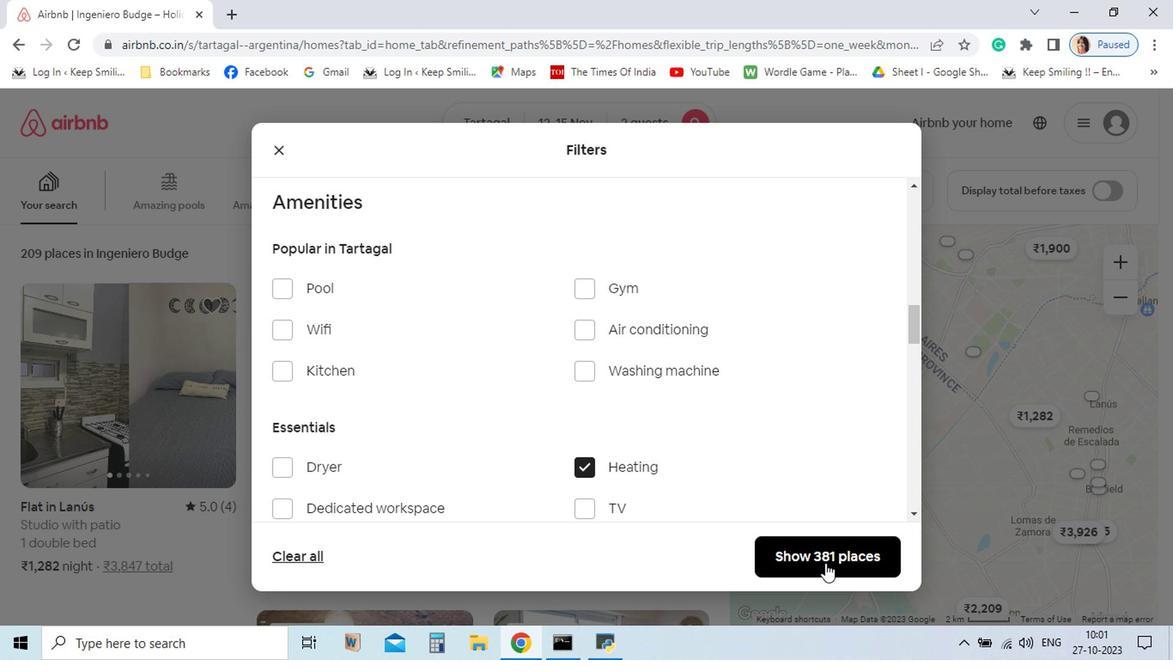 
Action: Mouse moved to (822, 539)
Screenshot: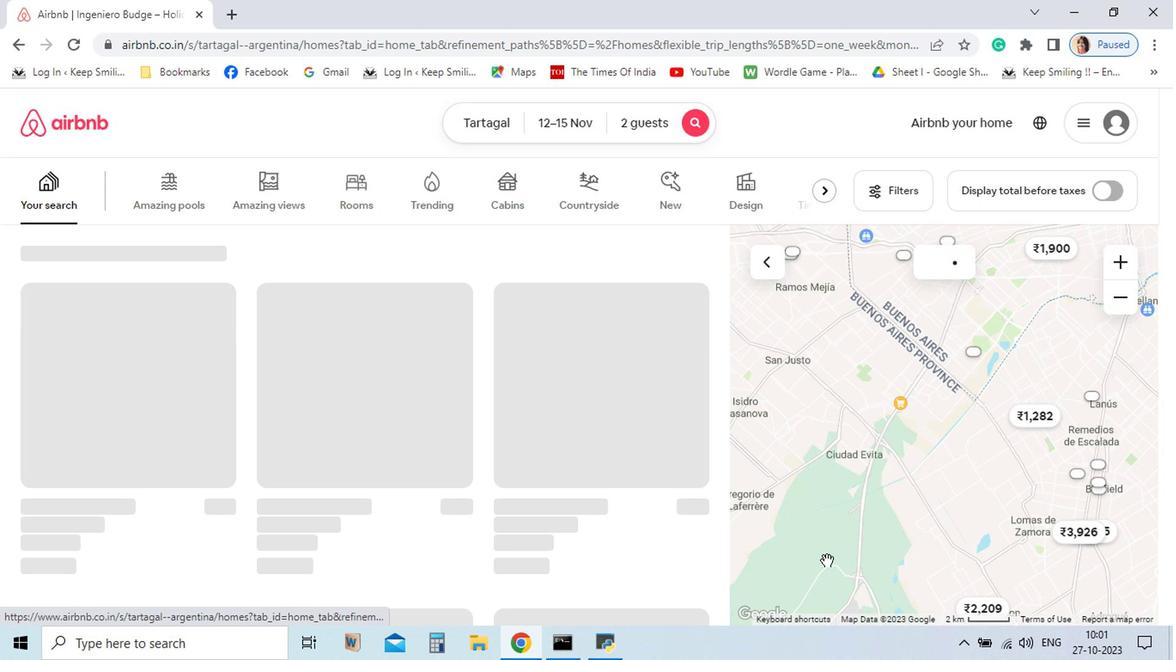 
Action: Mouse pressed left at (822, 539)
Screenshot: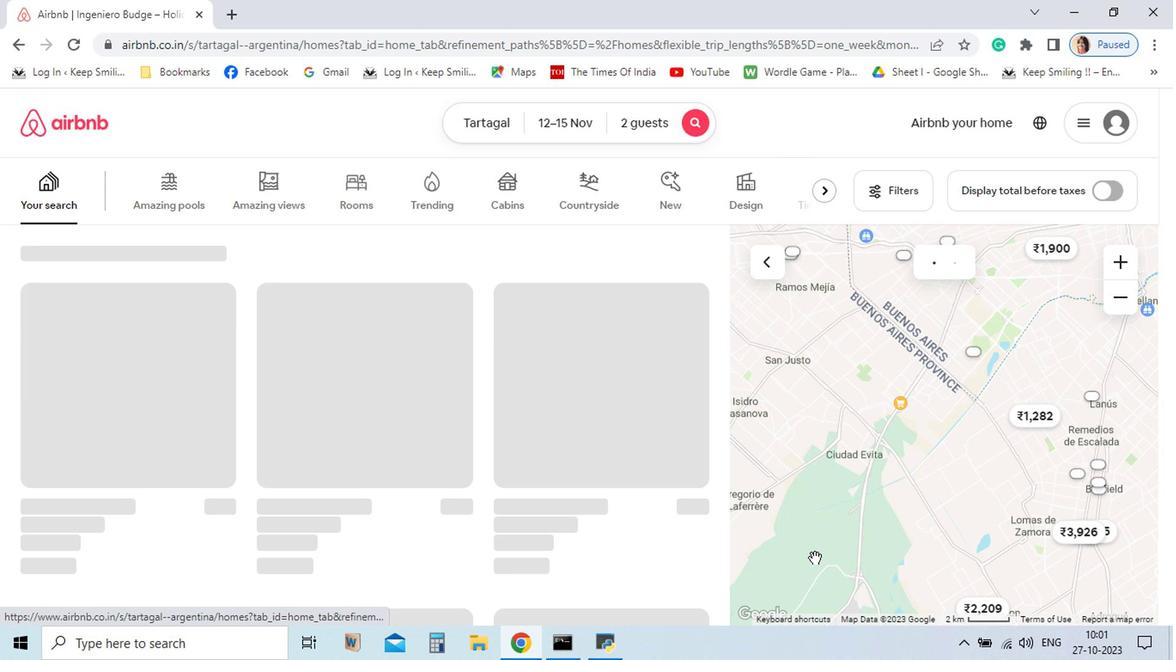 
Action: Mouse moved to (439, 508)
Screenshot: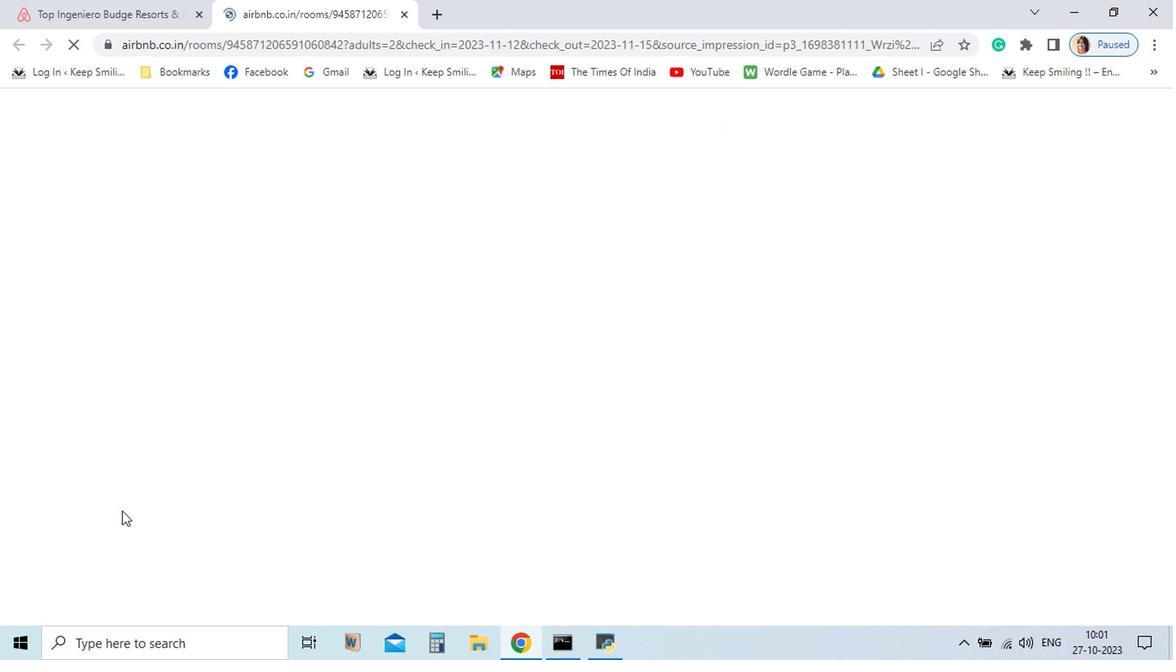 
Action: Mouse pressed left at (439, 508)
Screenshot: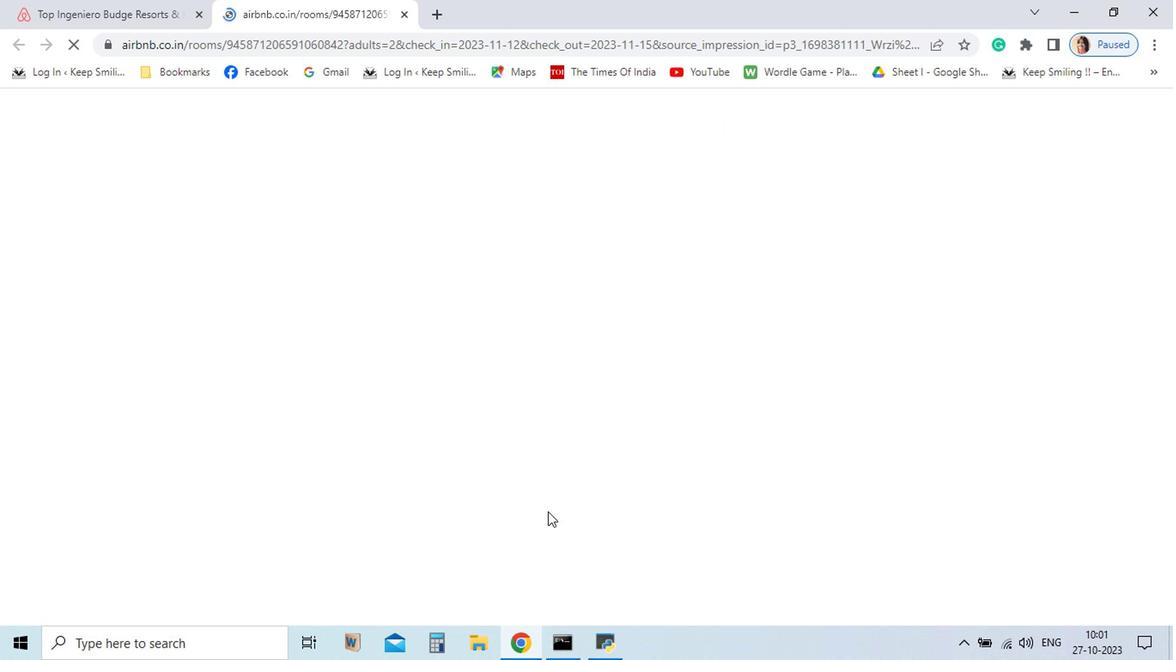 
Action: Mouse moved to (902, 497)
Screenshot: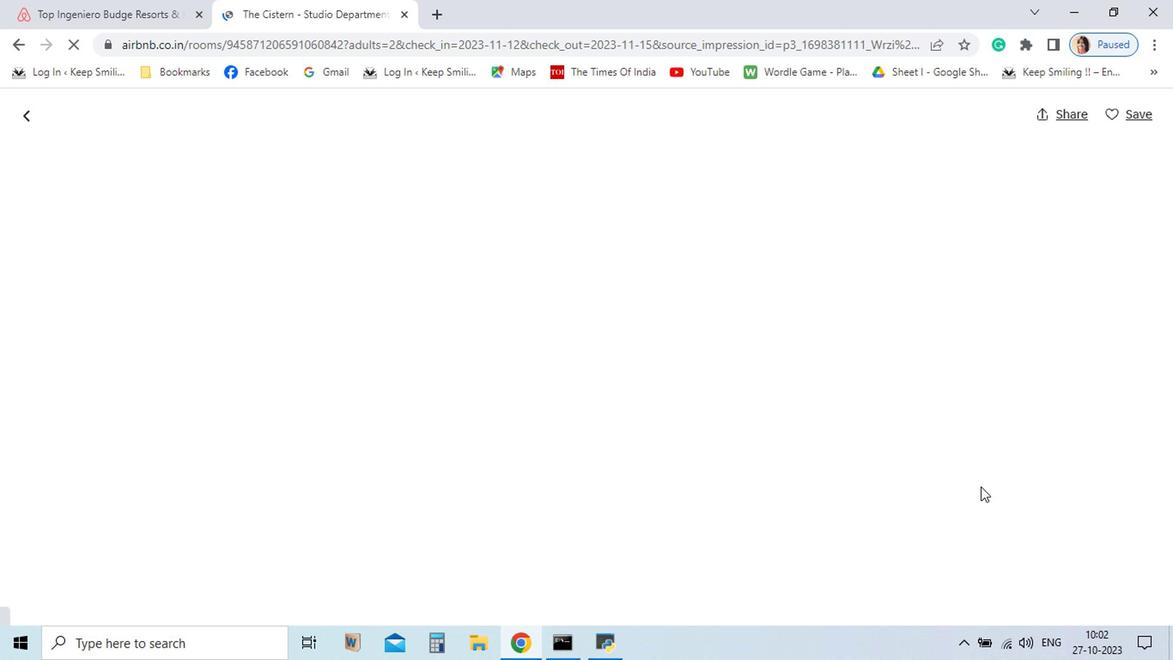 
Action: Mouse pressed left at (902, 497)
Screenshot: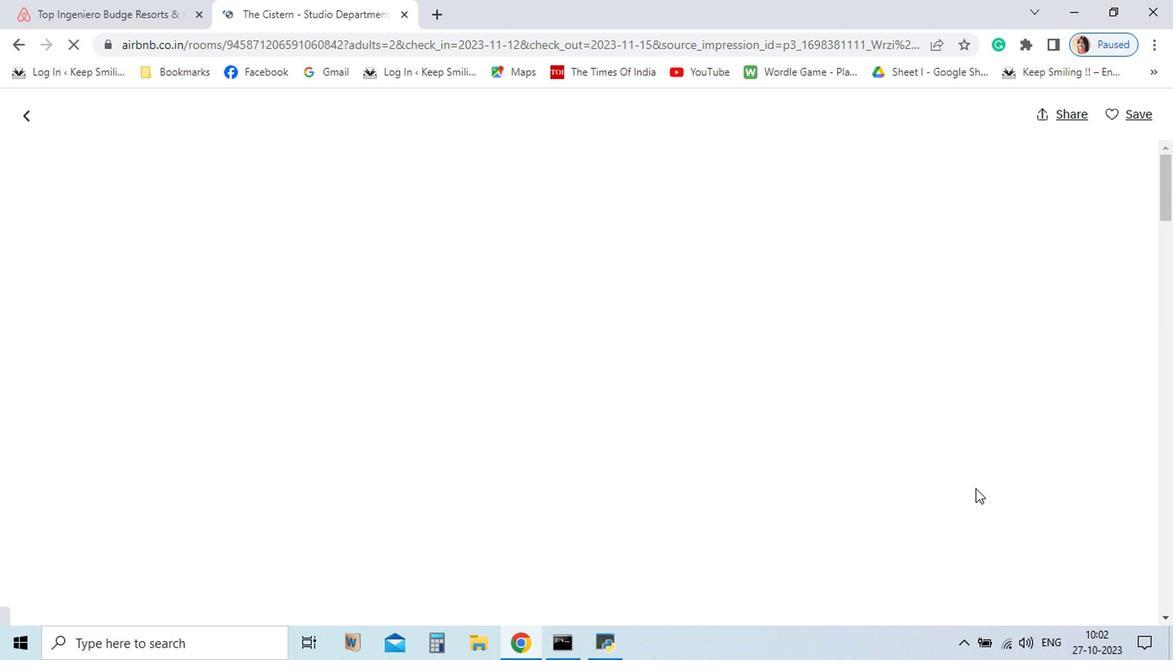 
Action: Mouse moved to (878, 505)
Screenshot: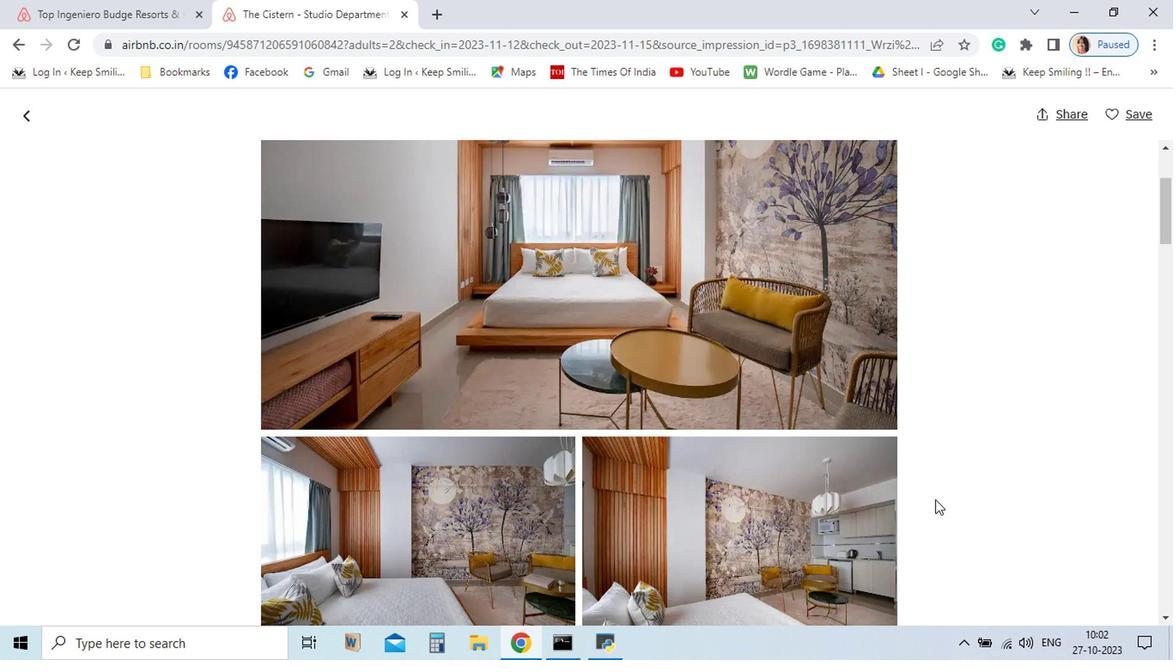 
Action: Mouse scrolled (878, 504) with delta (0, 0)
Screenshot: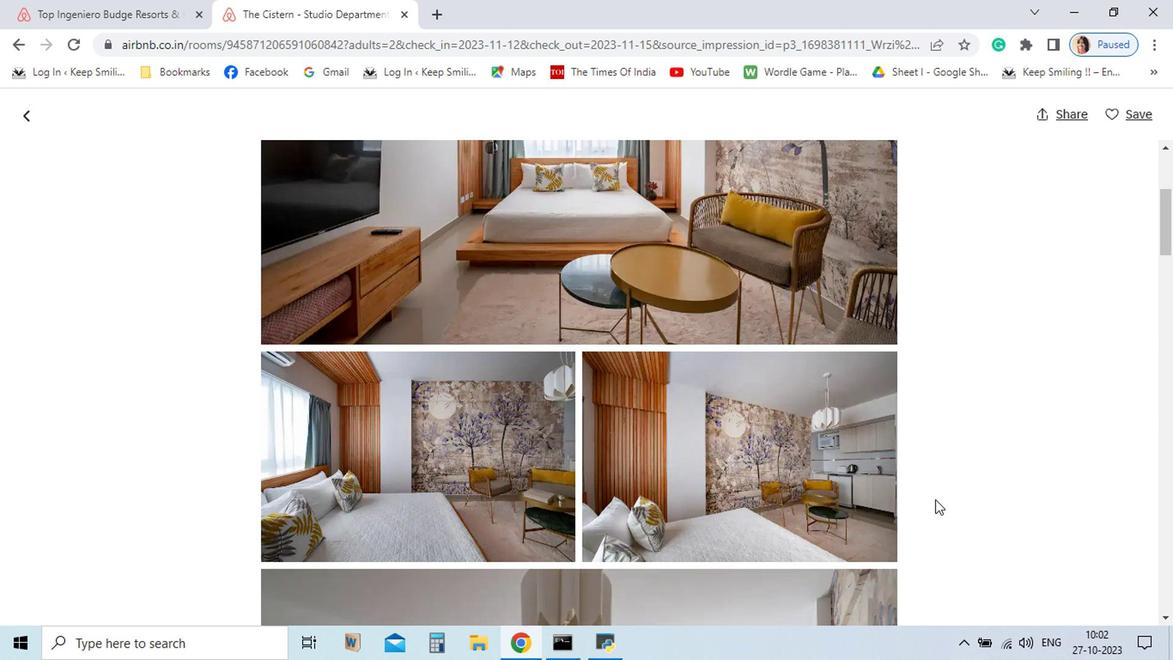
Action: Mouse scrolled (878, 504) with delta (0, 0)
Screenshot: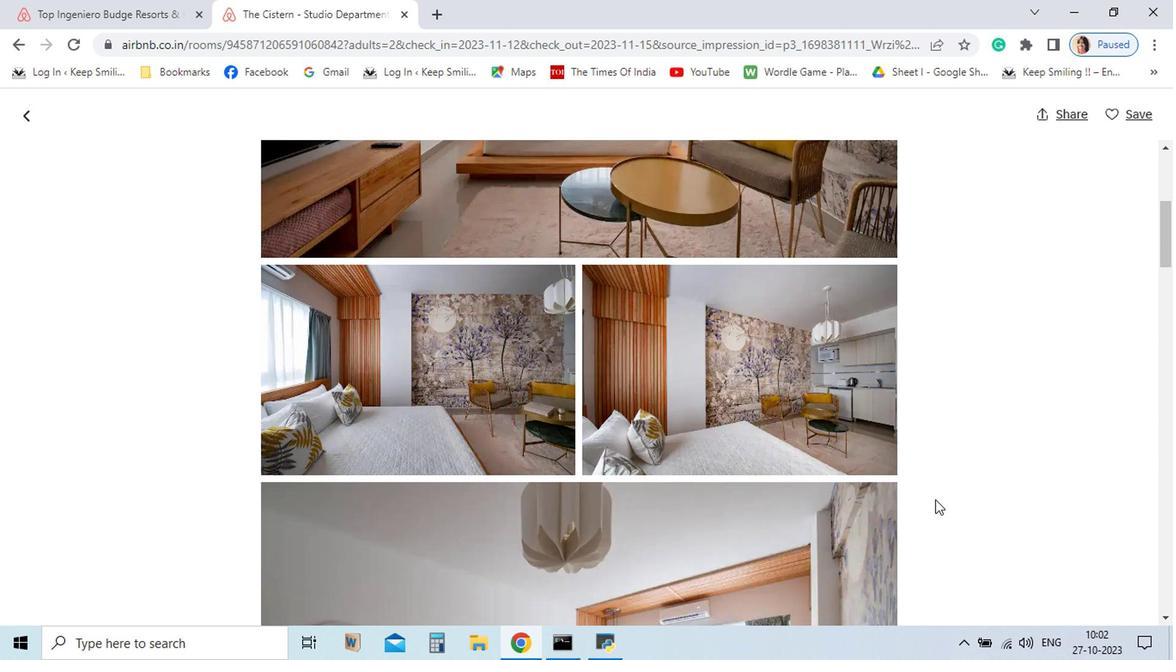 
Action: Mouse scrolled (878, 504) with delta (0, 0)
Screenshot: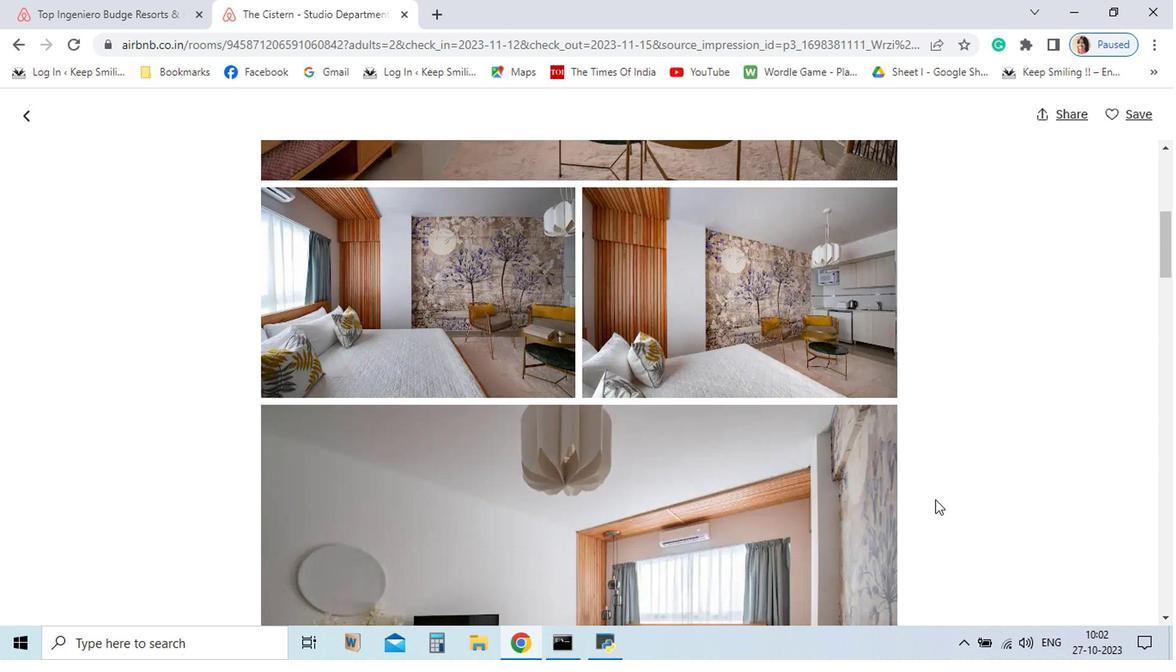 
Action: Mouse scrolled (878, 504) with delta (0, 0)
Screenshot: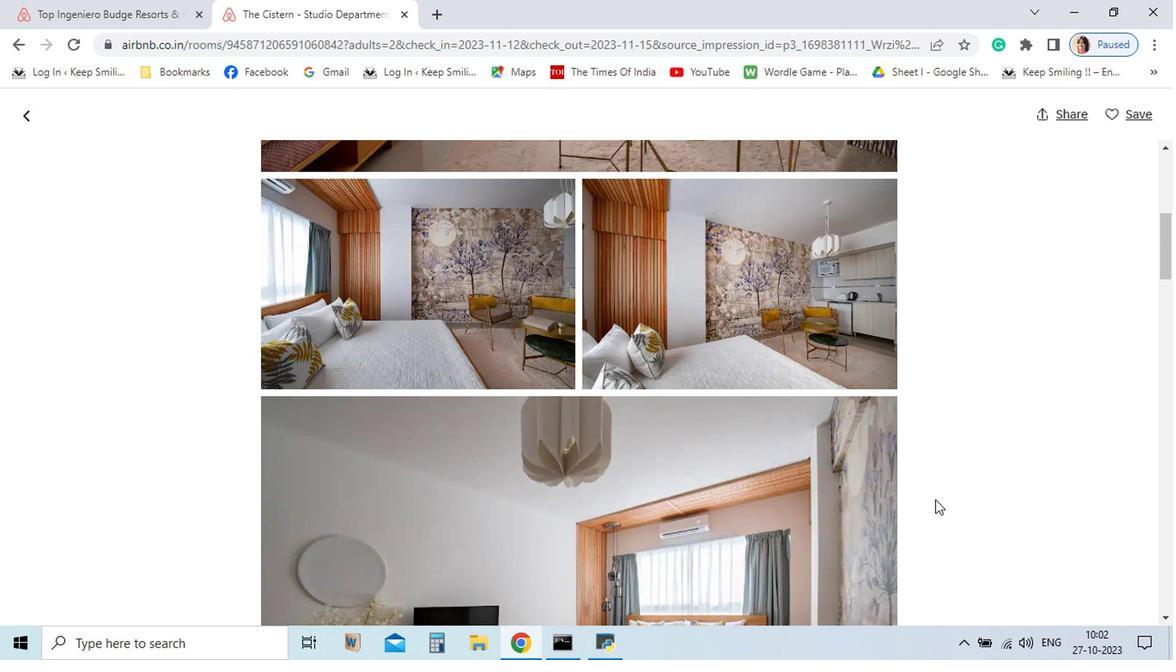 
Action: Mouse scrolled (878, 504) with delta (0, 0)
Screenshot: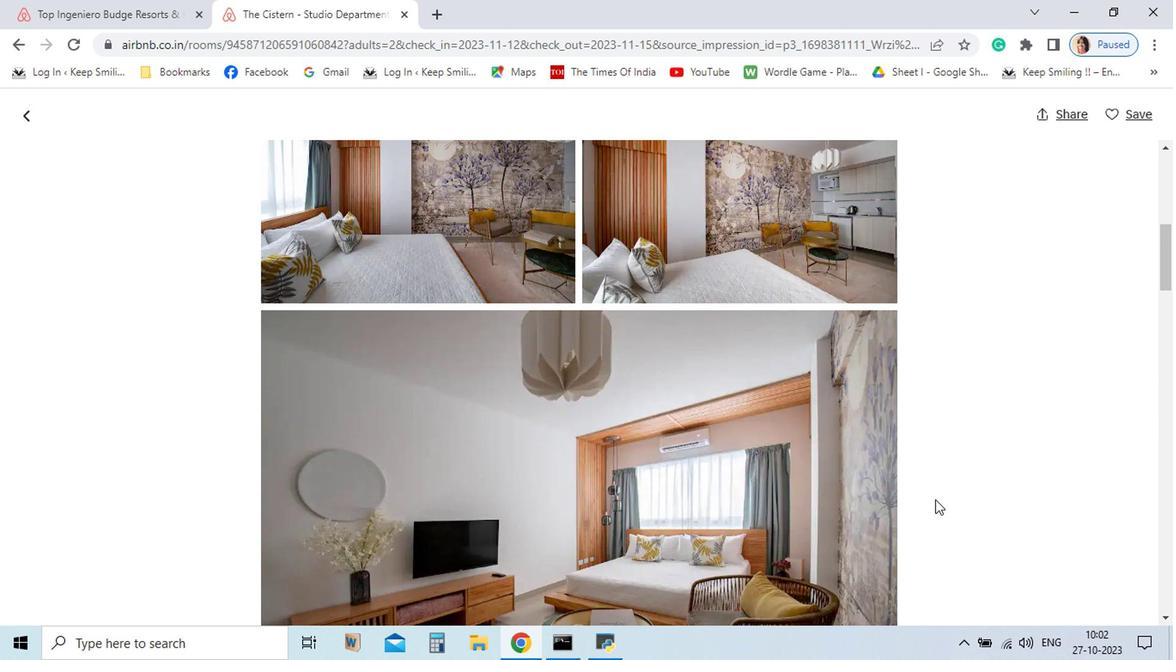 
Action: Mouse scrolled (878, 504) with delta (0, 0)
Screenshot: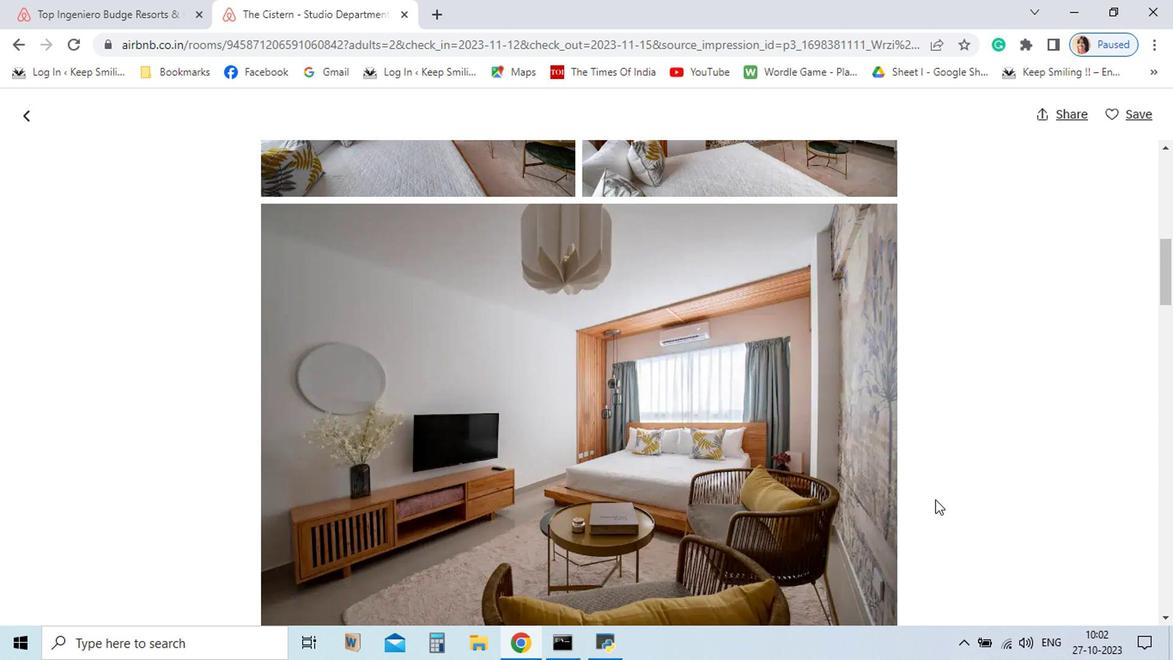 
Action: Mouse scrolled (878, 504) with delta (0, 0)
Screenshot: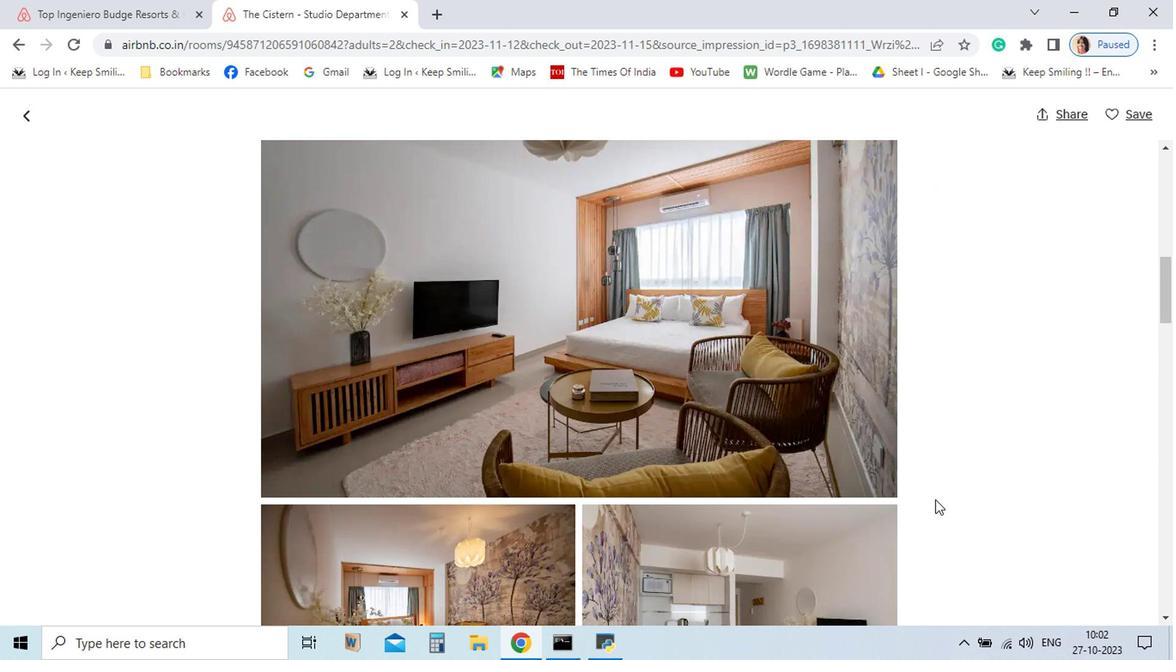 
Action: Mouse scrolled (878, 504) with delta (0, 0)
Screenshot: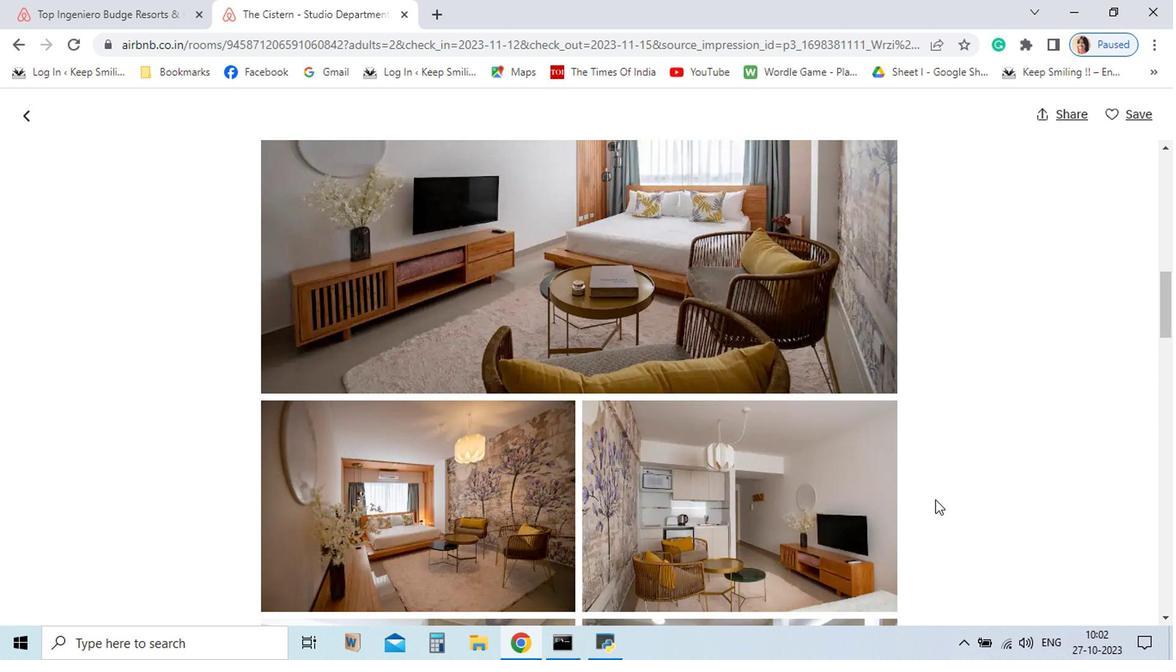 
Action: Mouse scrolled (878, 504) with delta (0, 0)
Screenshot: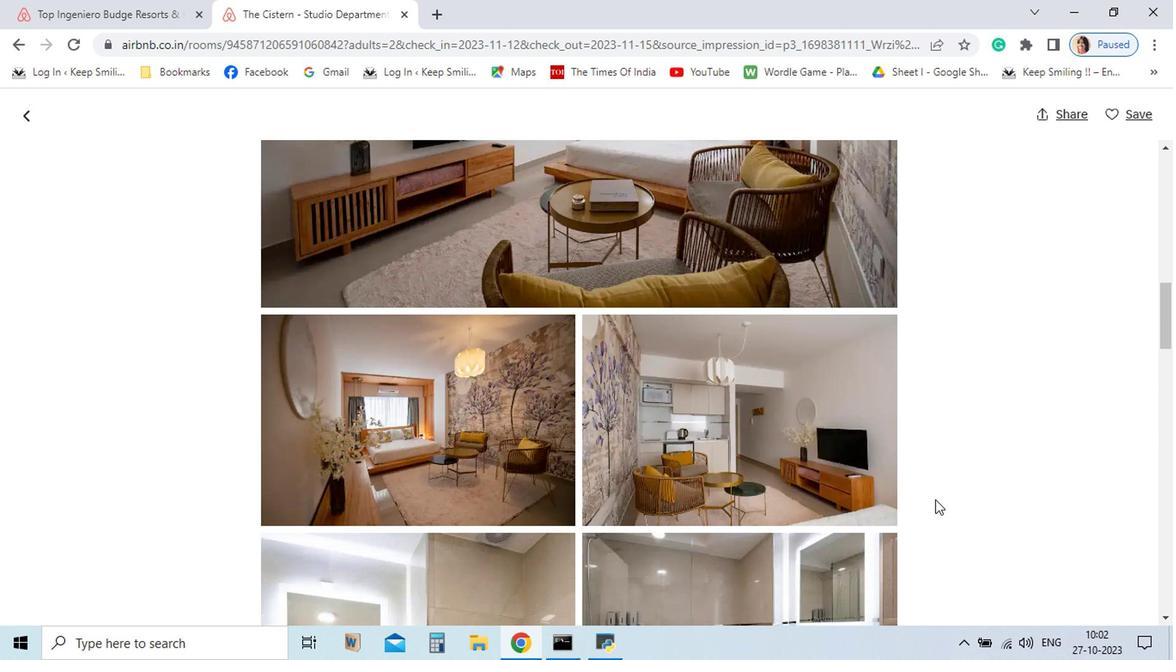 
Action: Mouse scrolled (878, 504) with delta (0, 0)
Screenshot: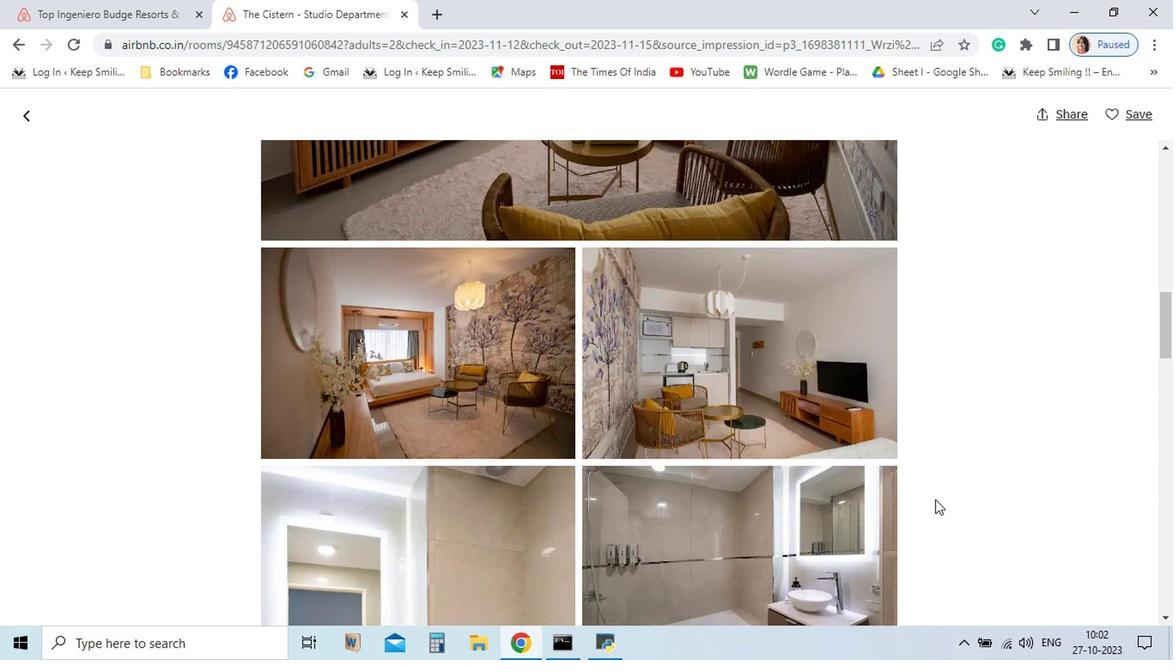 
Action: Mouse scrolled (878, 504) with delta (0, 0)
Screenshot: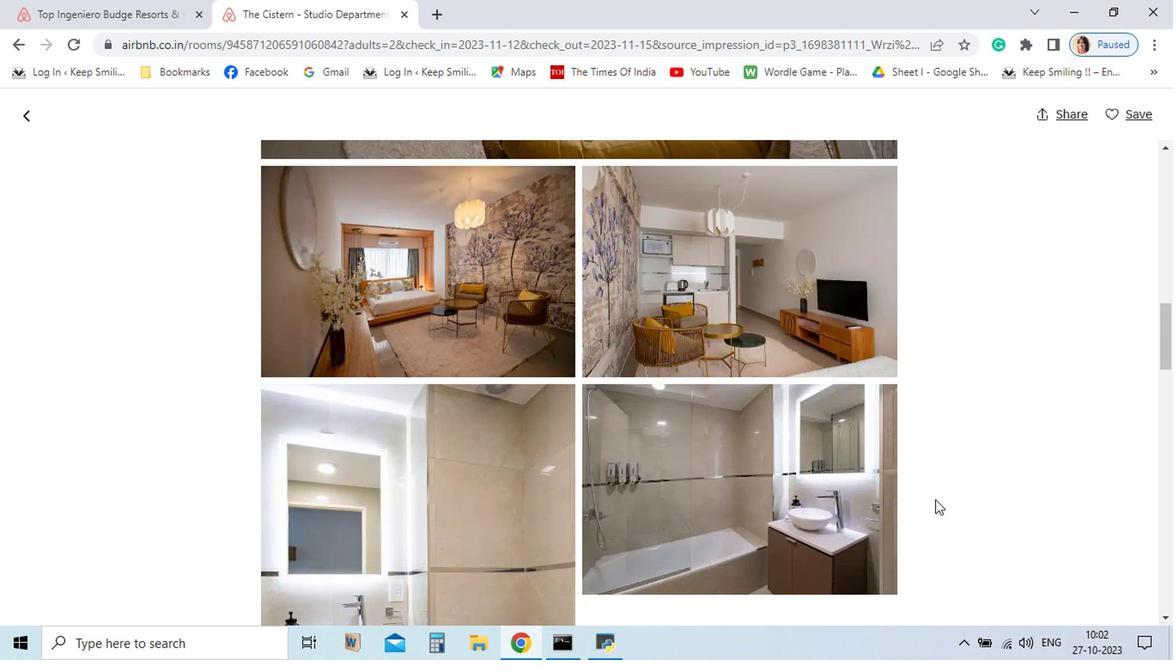 
Action: Mouse scrolled (878, 504) with delta (0, 0)
Screenshot: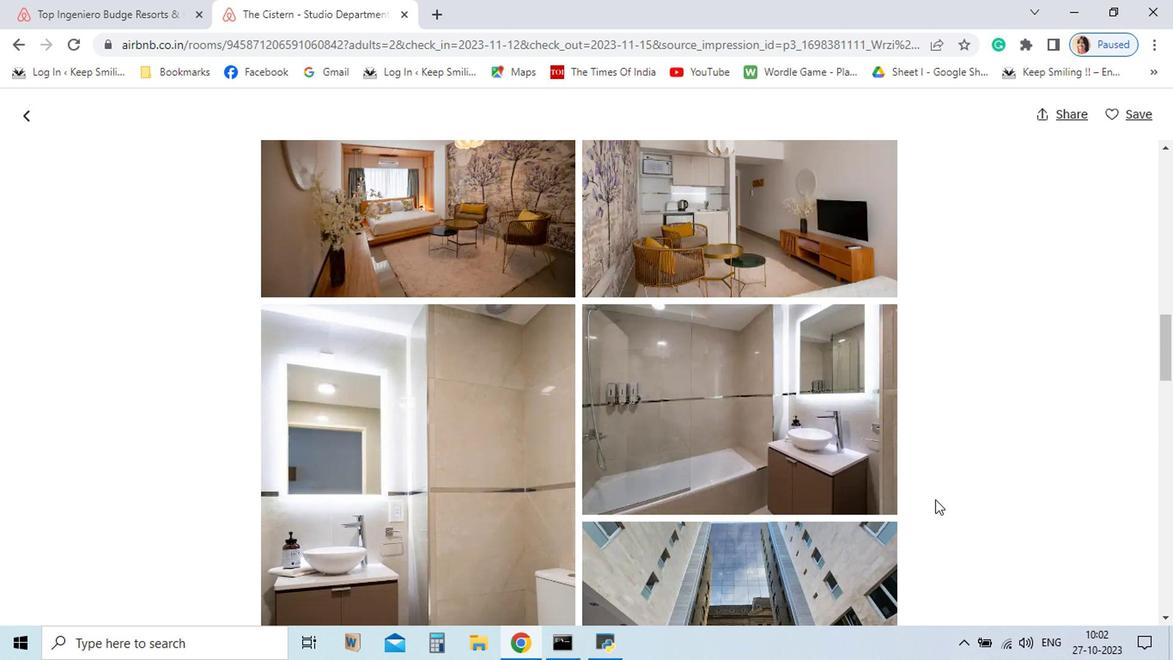 
Action: Mouse scrolled (878, 504) with delta (0, 0)
Screenshot: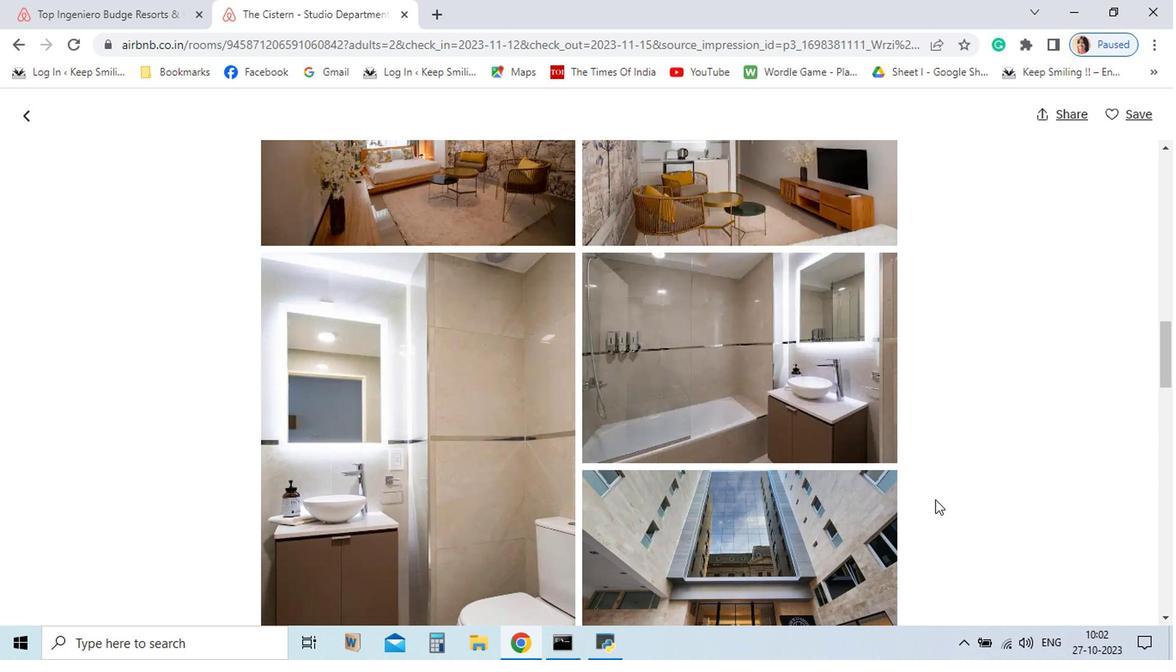 
Action: Mouse scrolled (878, 504) with delta (0, 0)
Screenshot: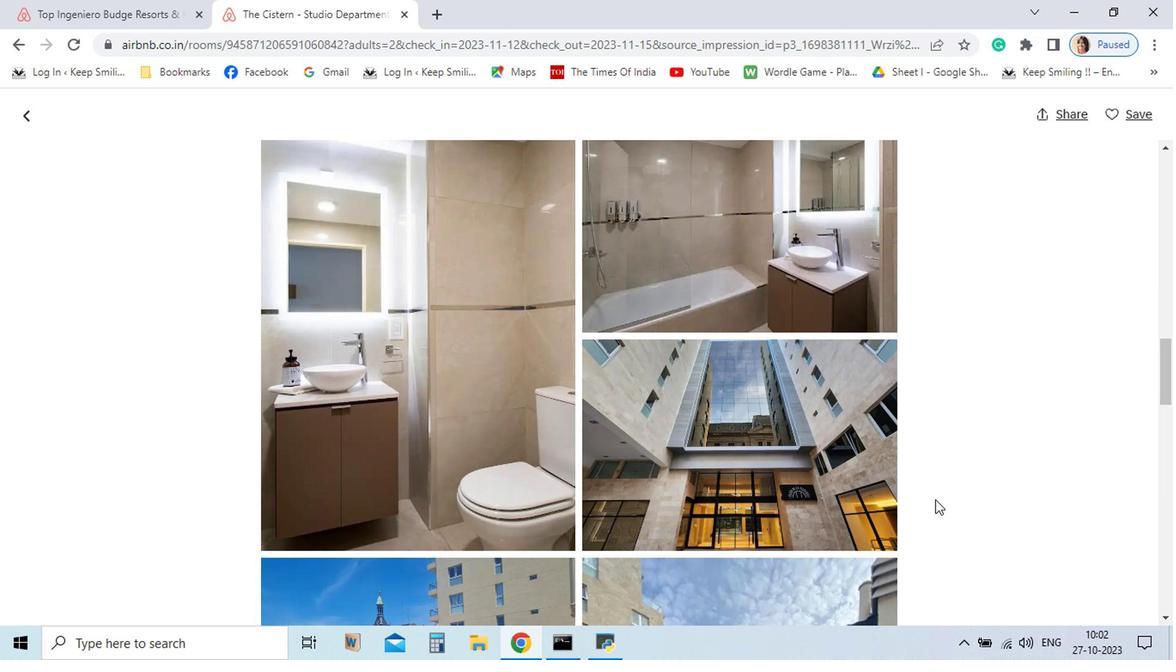 
Action: Mouse scrolled (878, 504) with delta (0, 0)
Screenshot: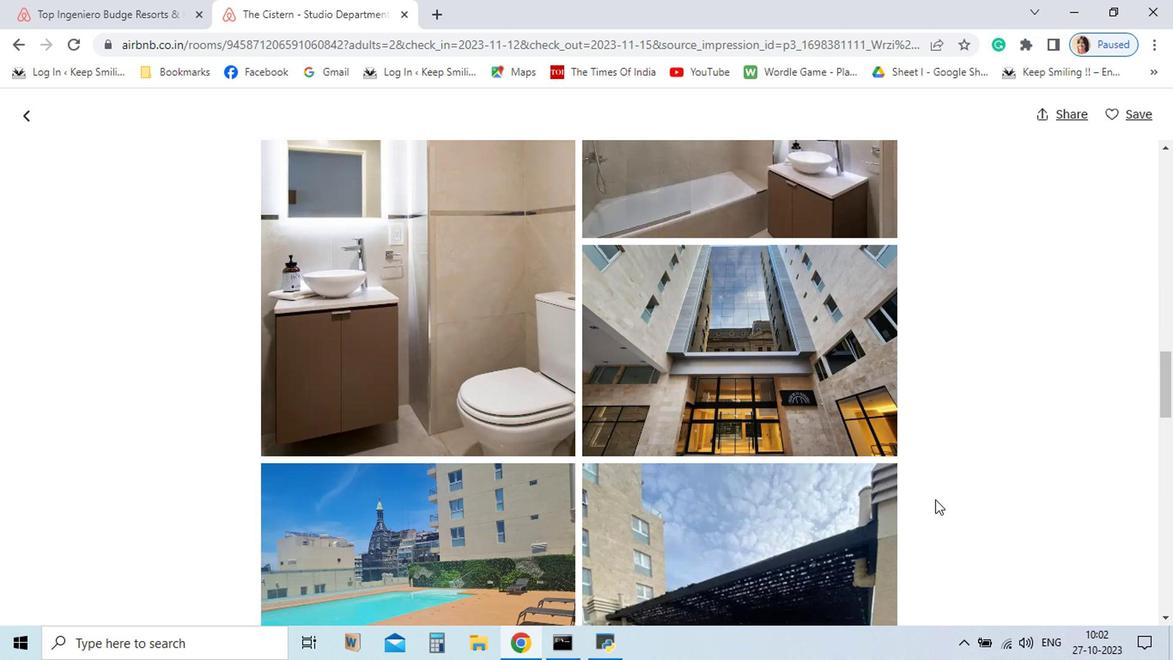 
Action: Mouse scrolled (878, 504) with delta (0, 0)
Screenshot: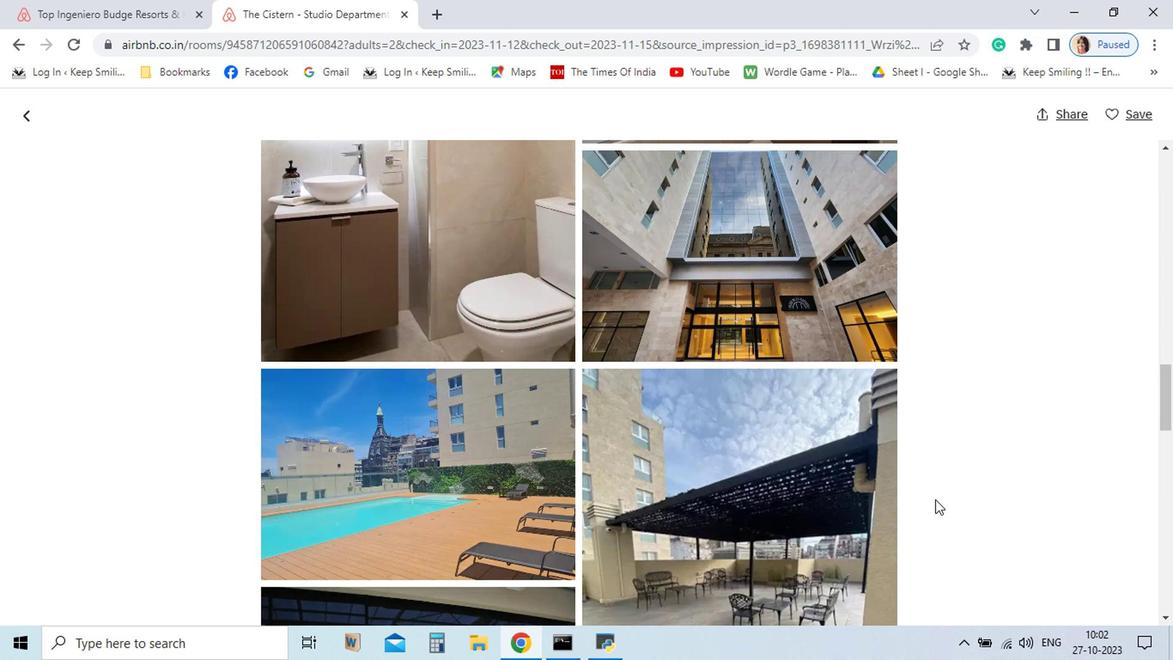 
Action: Mouse scrolled (878, 504) with delta (0, 0)
Screenshot: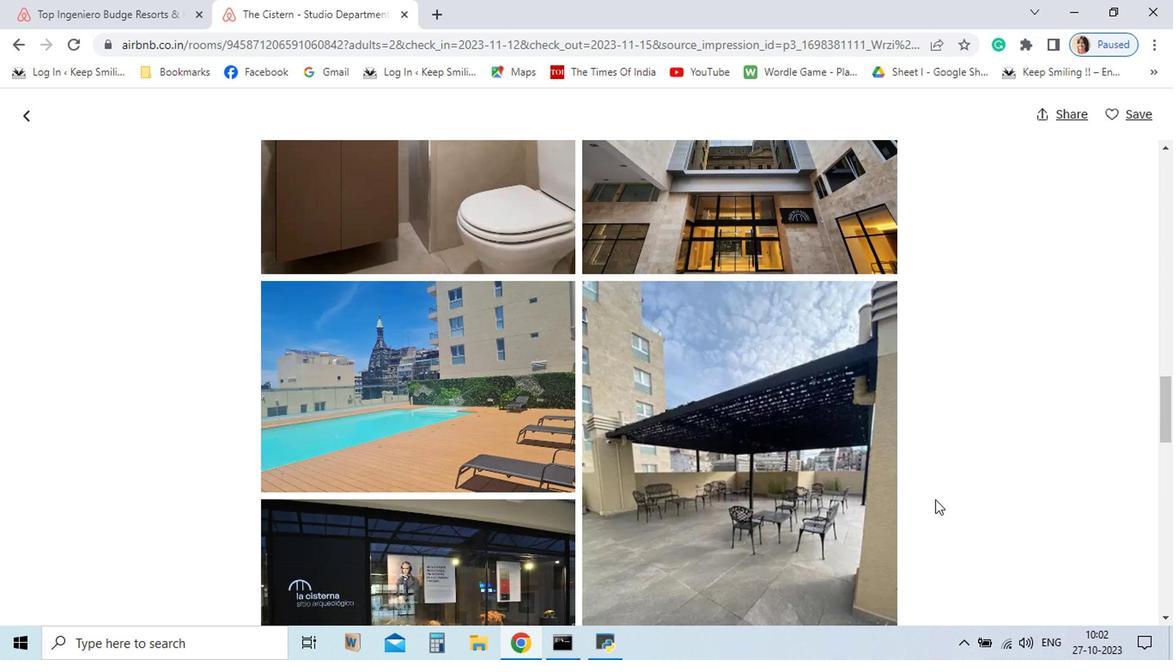 
Action: Mouse scrolled (878, 504) with delta (0, 0)
Screenshot: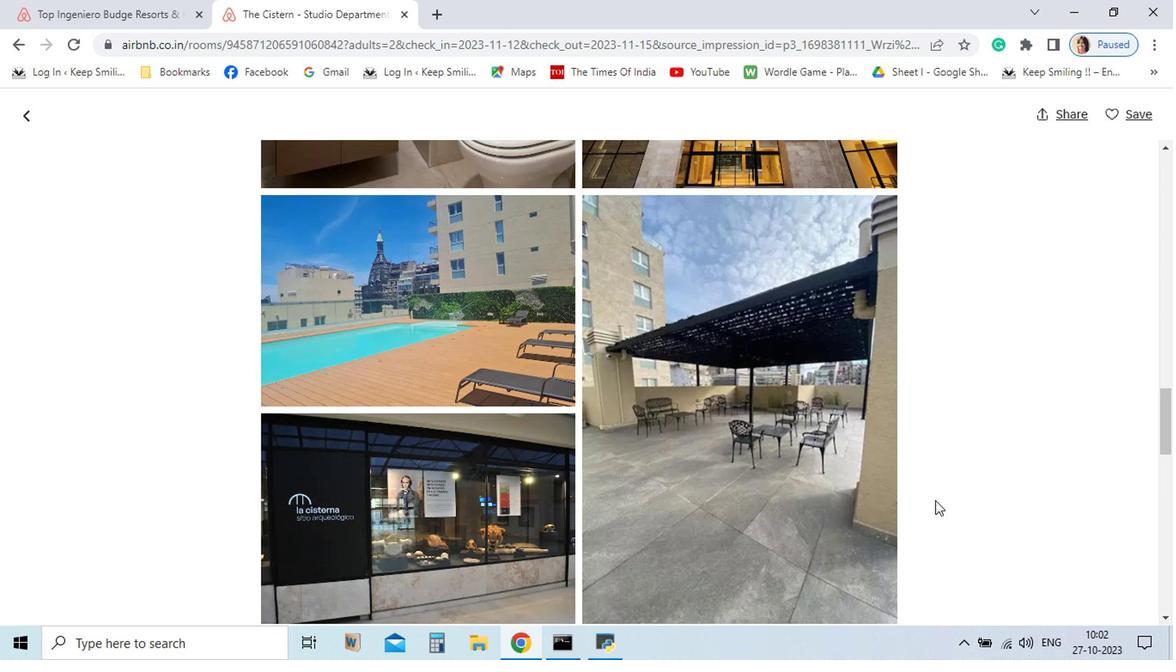 
Action: Mouse scrolled (878, 504) with delta (0, 0)
Screenshot: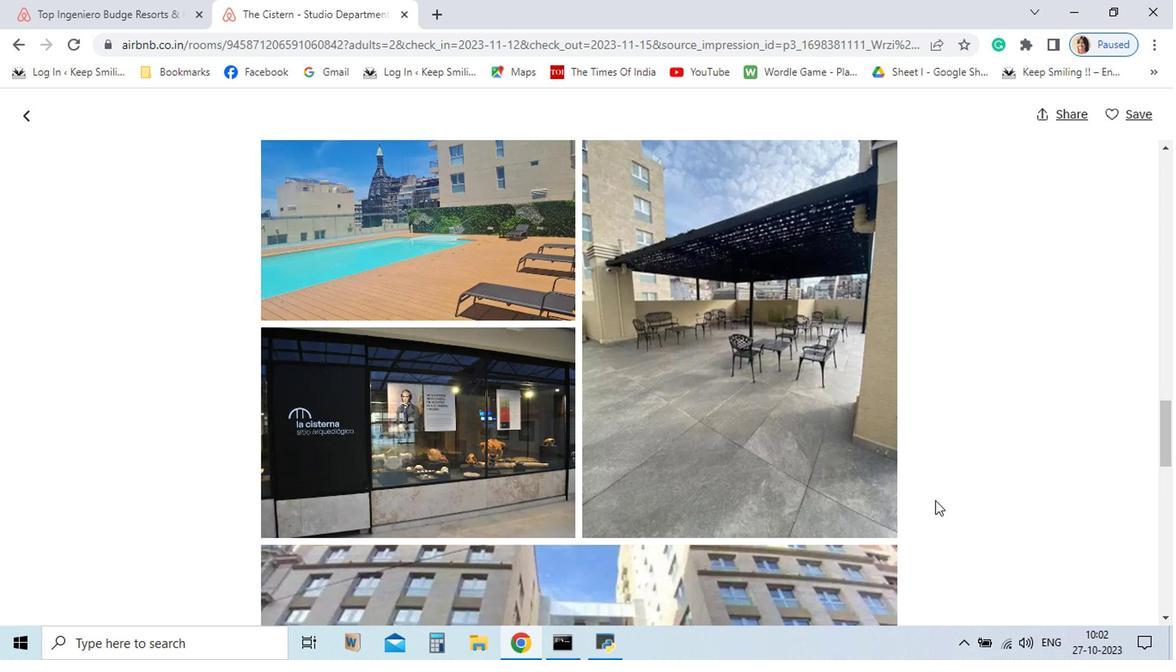 
Action: Mouse moved to (878, 505)
Screenshot: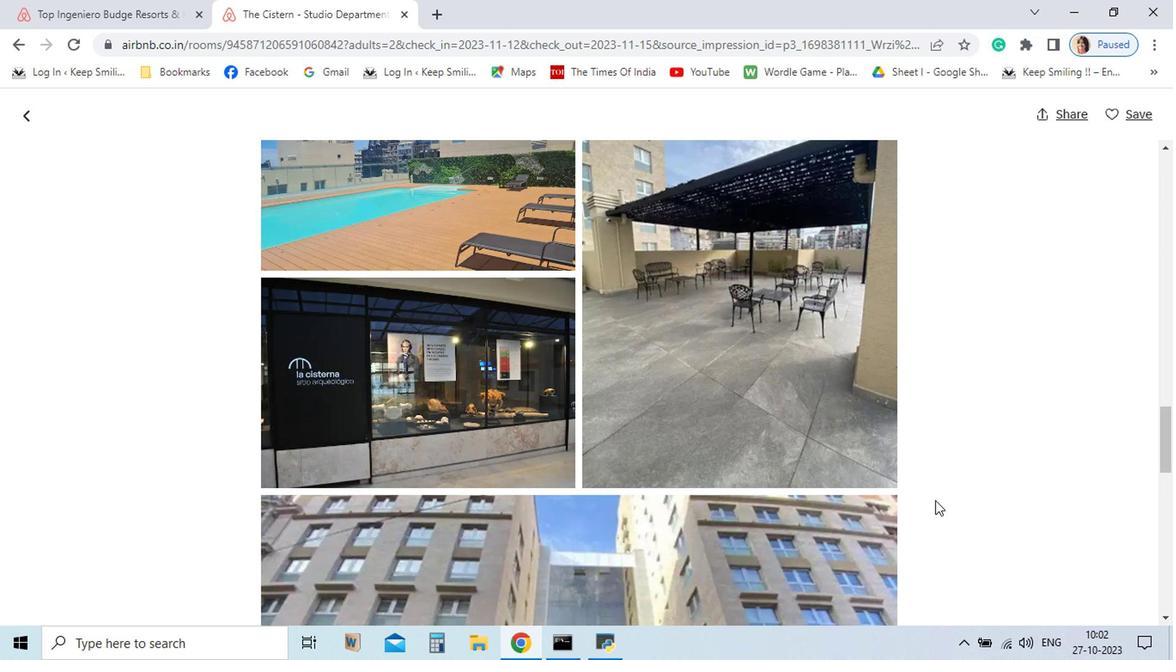 
Action: Mouse scrolled (878, 505) with delta (0, 0)
Screenshot: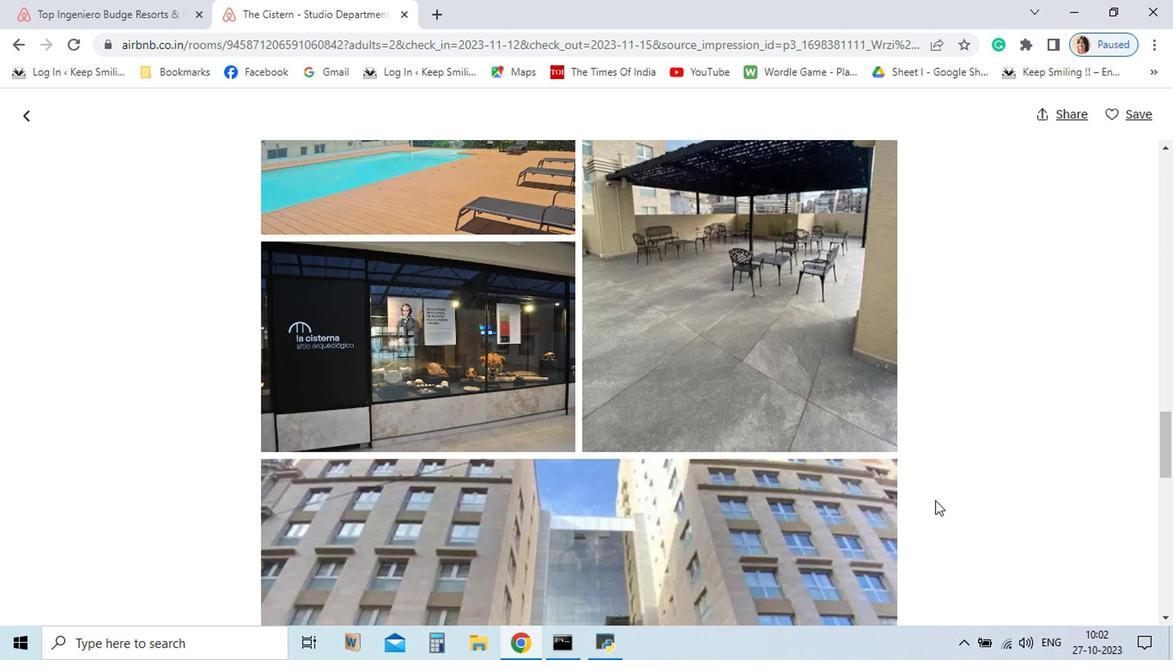 
Action: Mouse scrolled (878, 505) with delta (0, 0)
Screenshot: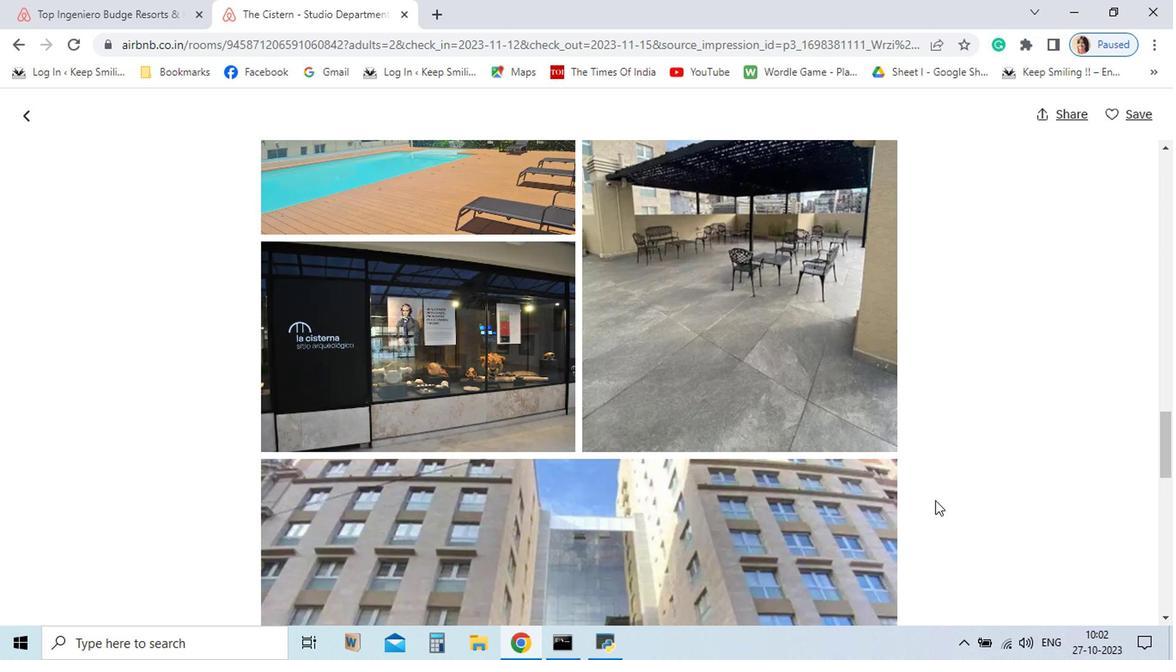 
Action: Mouse scrolled (878, 505) with delta (0, 0)
Screenshot: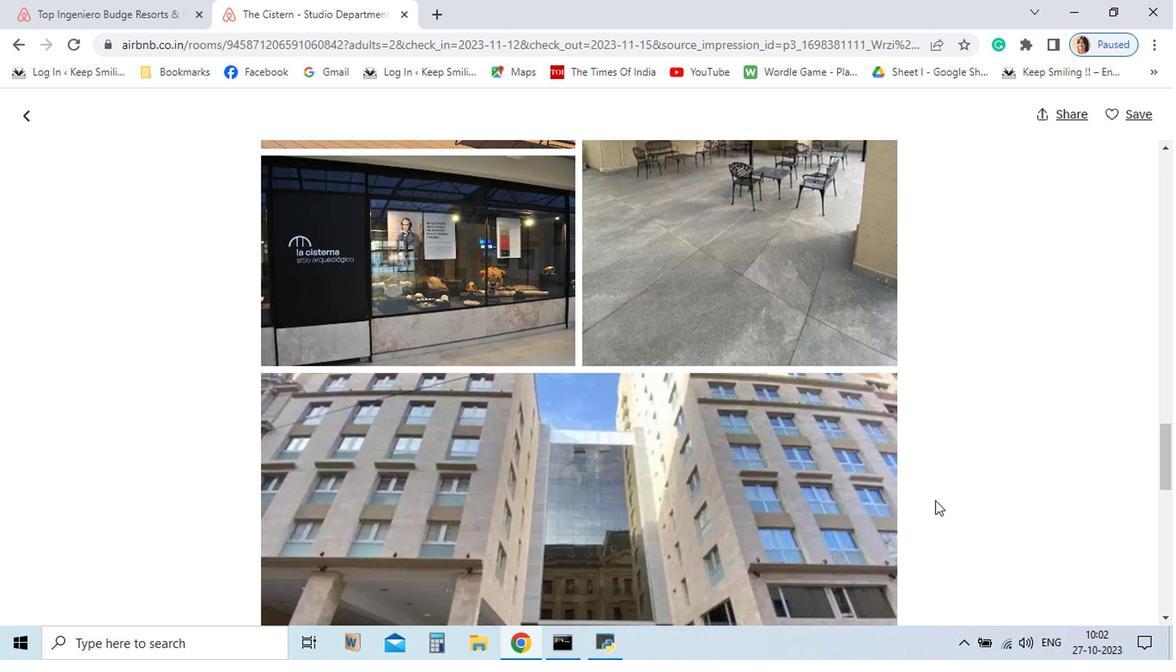 
Action: Mouse scrolled (878, 505) with delta (0, 0)
Screenshot: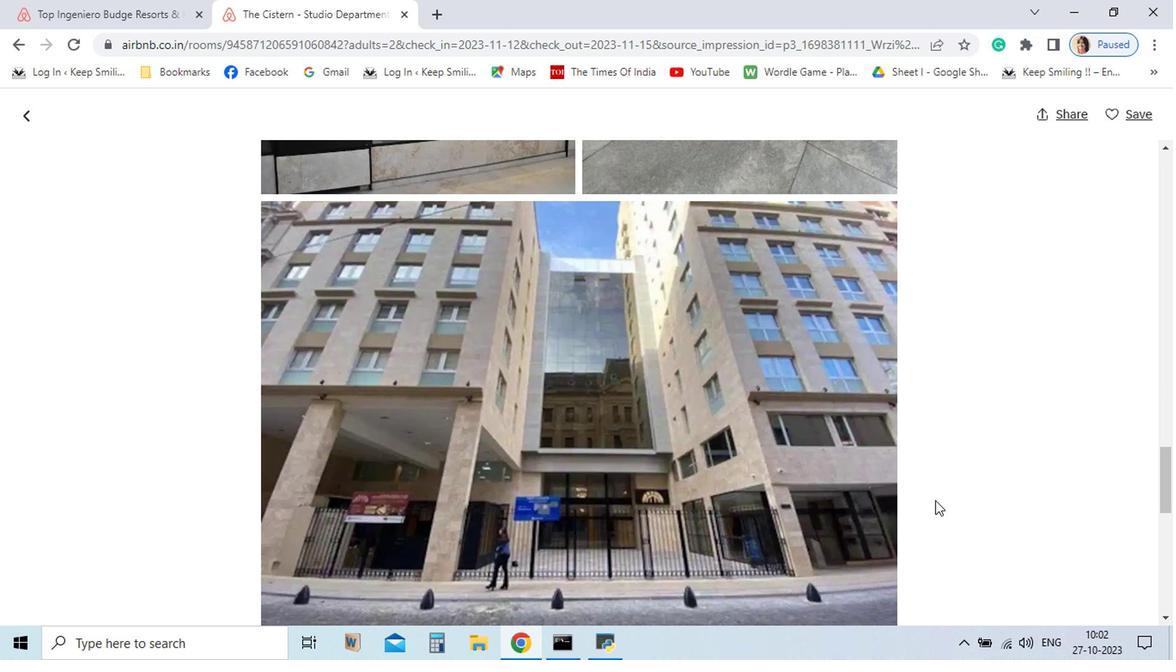 
Action: Mouse scrolled (878, 505) with delta (0, 0)
Screenshot: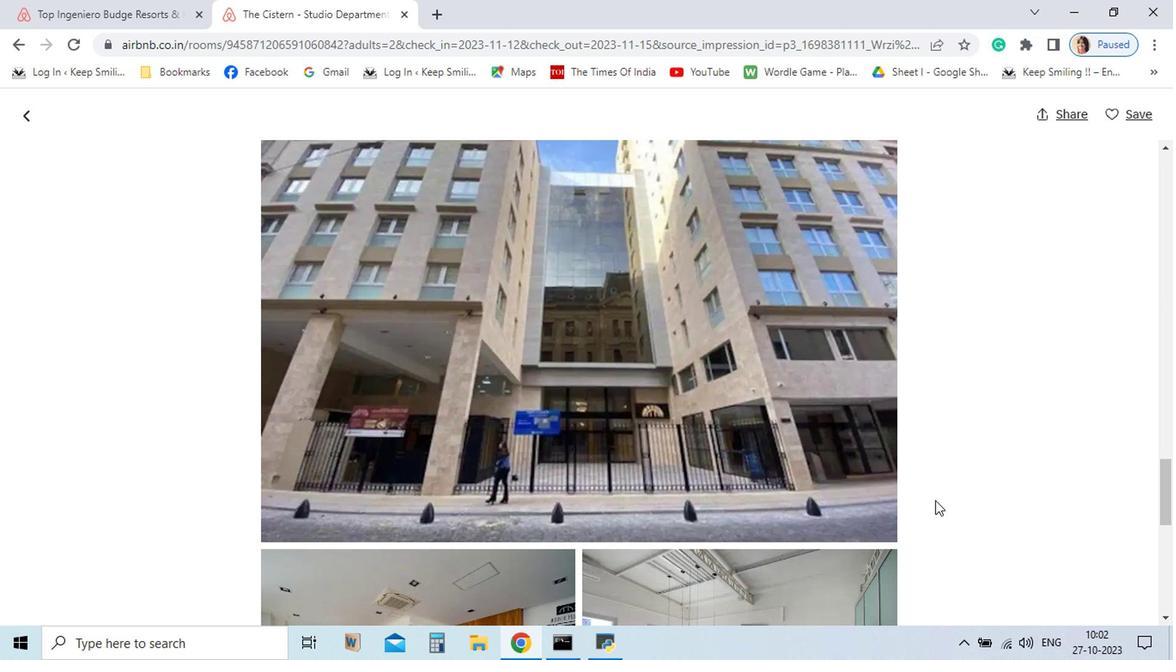 
Action: Mouse scrolled (878, 505) with delta (0, 0)
Screenshot: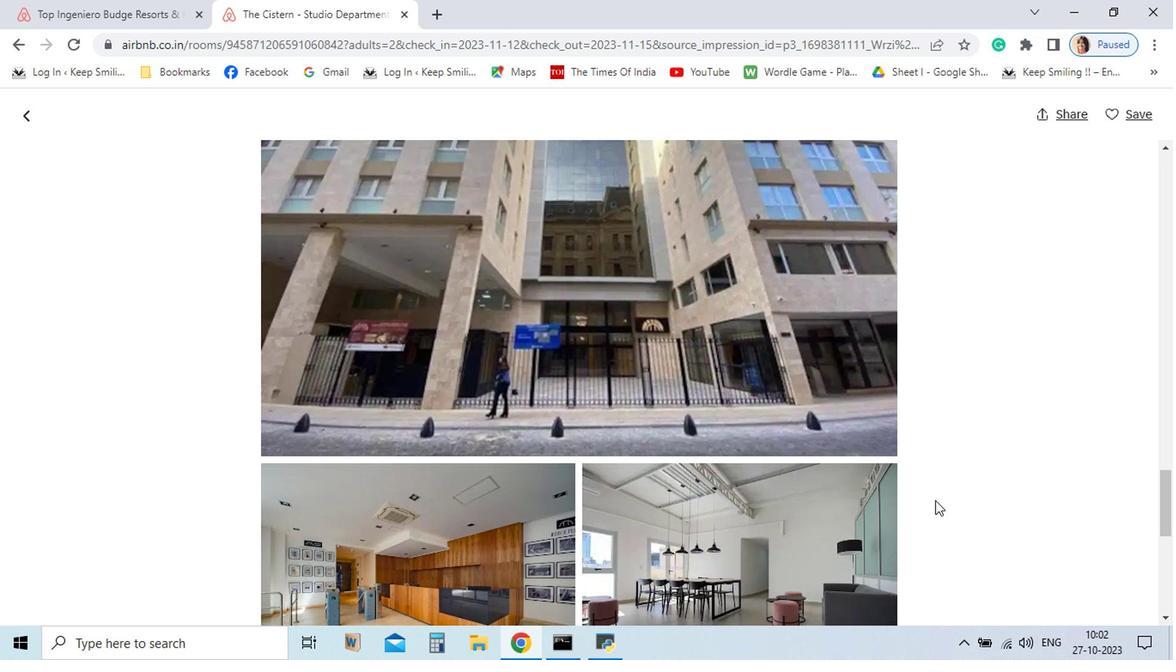 
Action: Mouse scrolled (878, 505) with delta (0, 0)
Screenshot: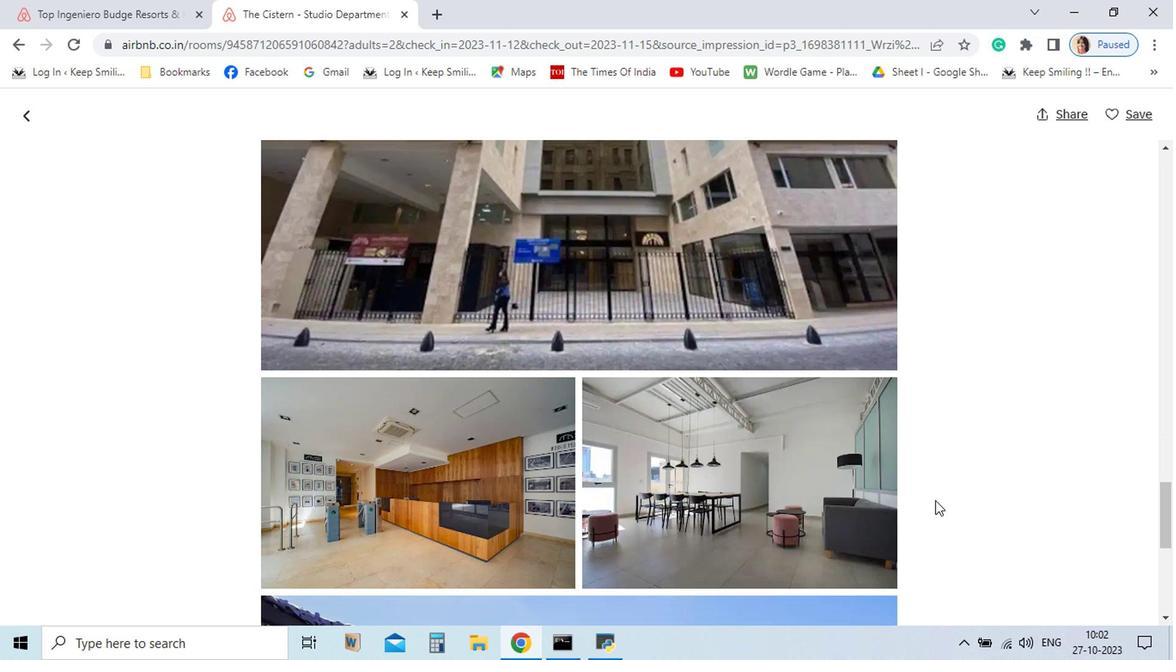 
Action: Mouse scrolled (878, 505) with delta (0, 0)
Screenshot: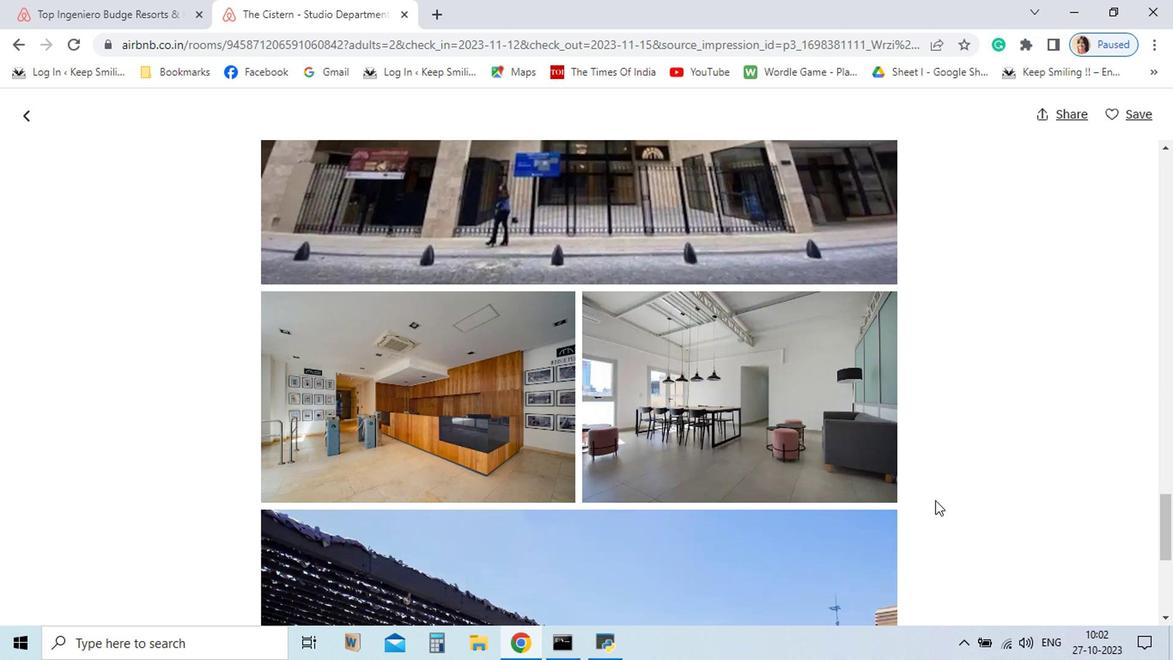 
Action: Mouse scrolled (878, 505) with delta (0, 0)
Screenshot: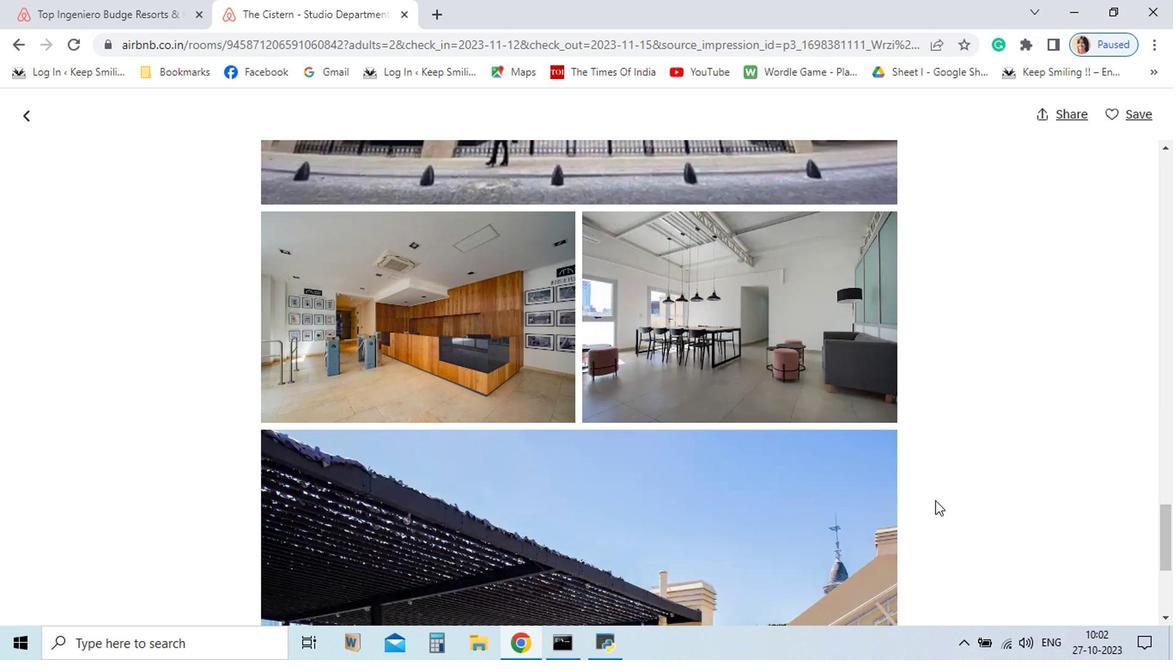 
Action: Mouse scrolled (878, 505) with delta (0, 0)
Screenshot: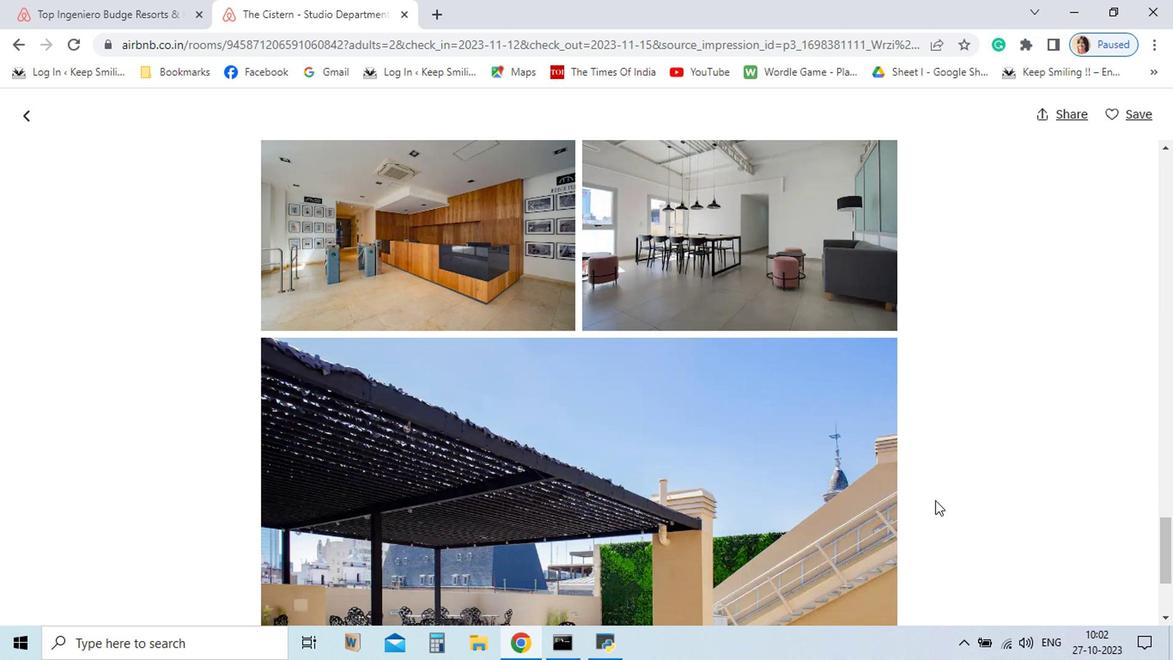 
Action: Mouse scrolled (878, 505) with delta (0, 0)
Screenshot: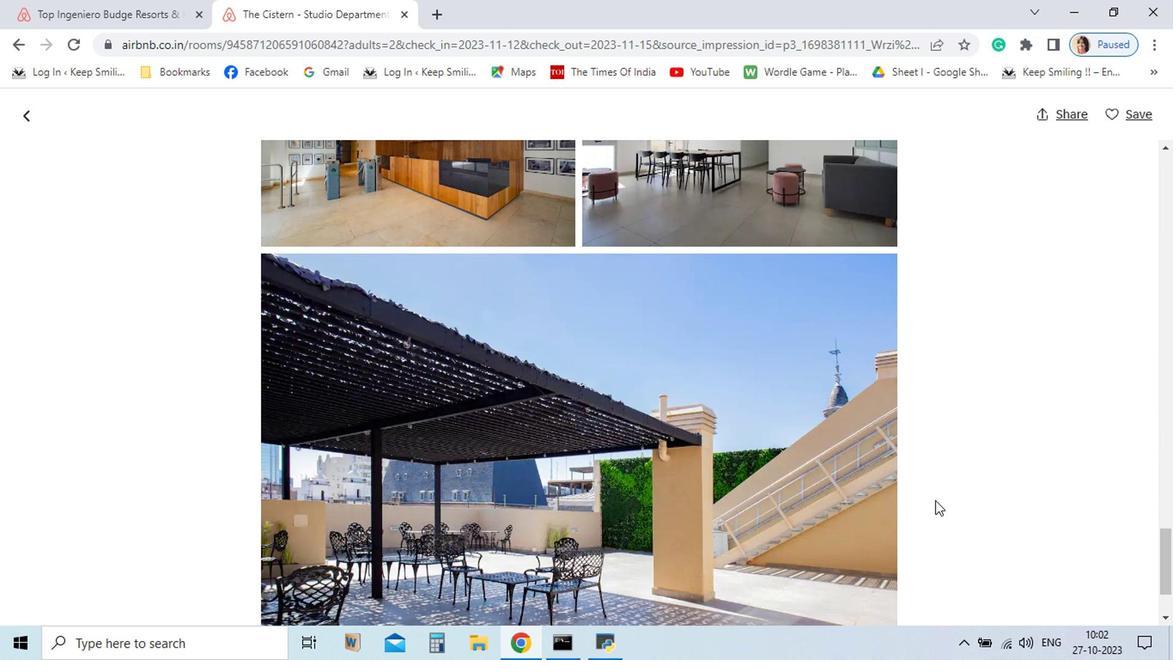 
Action: Mouse scrolled (878, 505) with delta (0, 0)
Screenshot: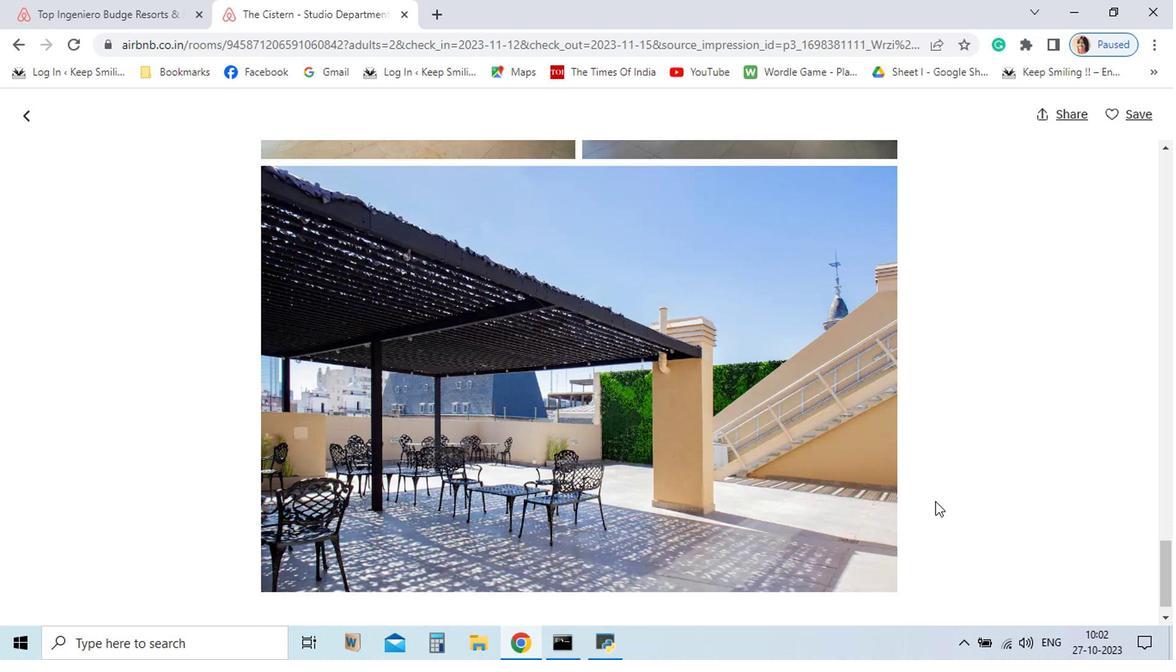 
Action: Mouse scrolled (878, 505) with delta (0, 0)
Screenshot: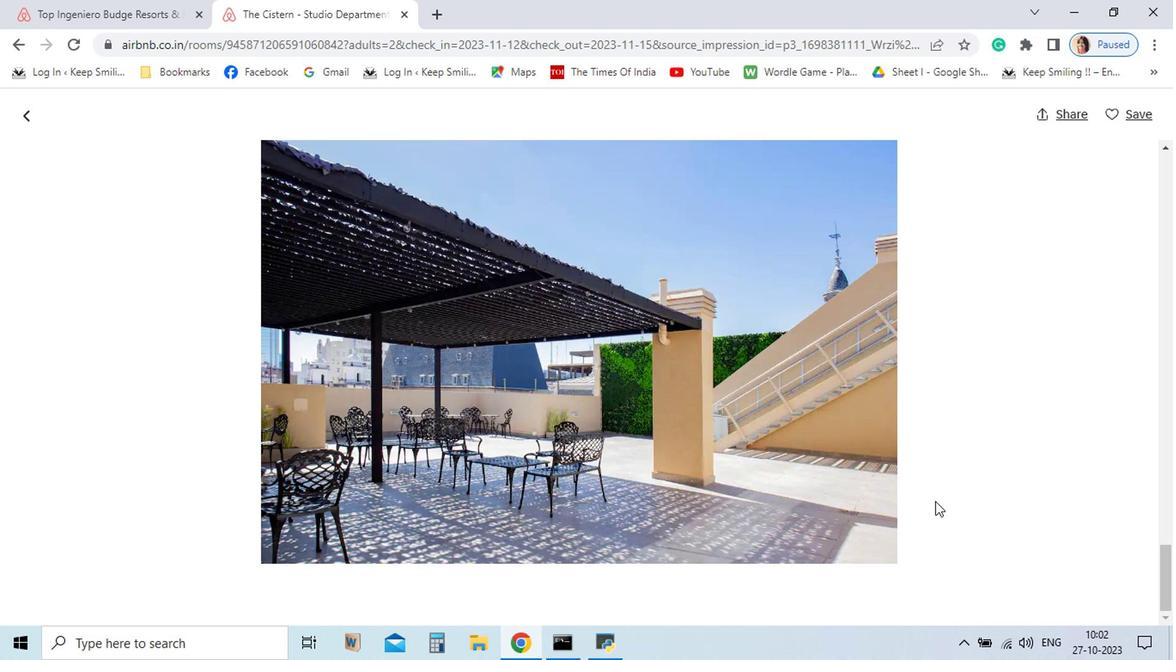 
Action: Mouse moved to (878, 505)
Screenshot: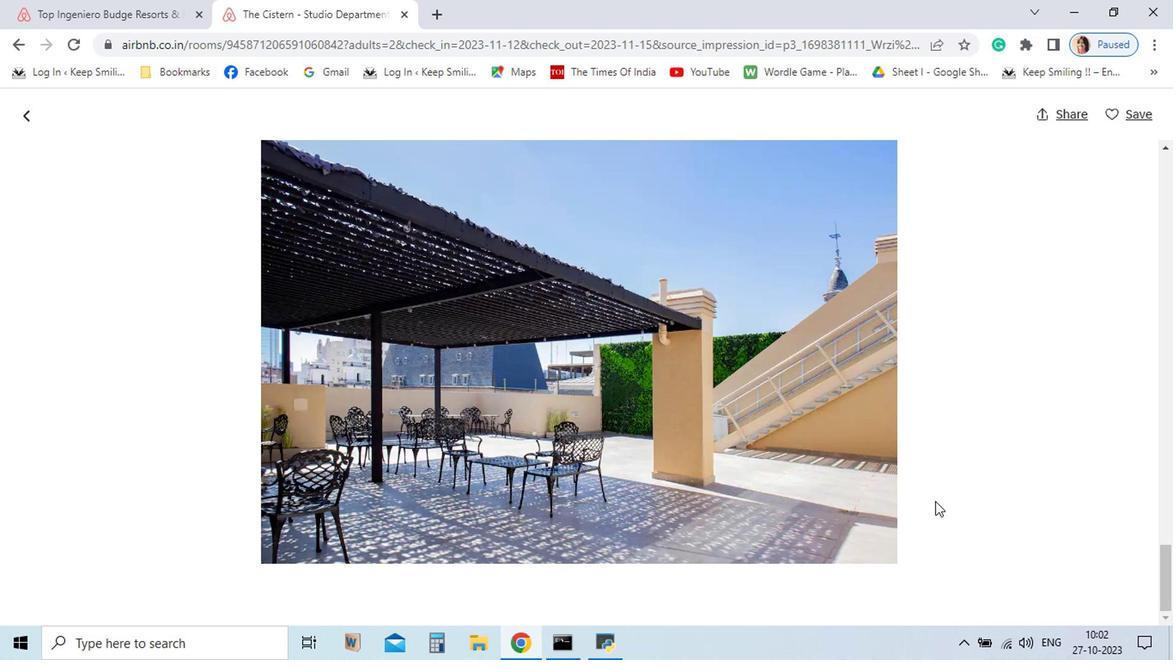 
Action: Mouse scrolled (878, 505) with delta (0, 0)
Screenshot: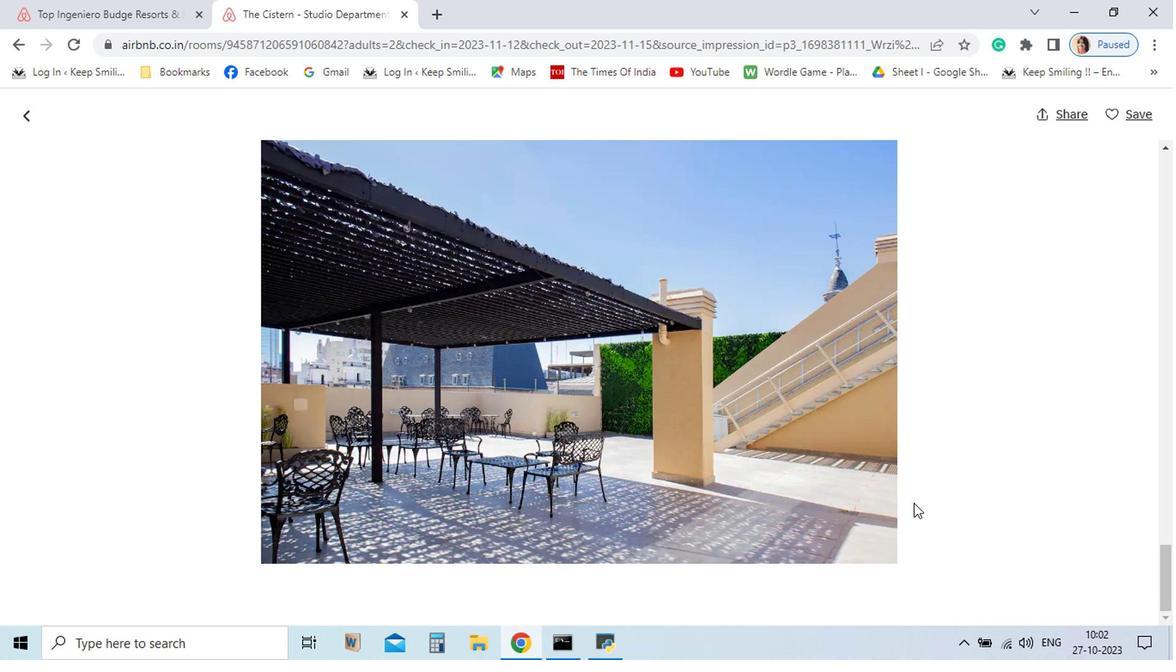 
Action: Mouse scrolled (878, 505) with delta (0, 0)
Screenshot: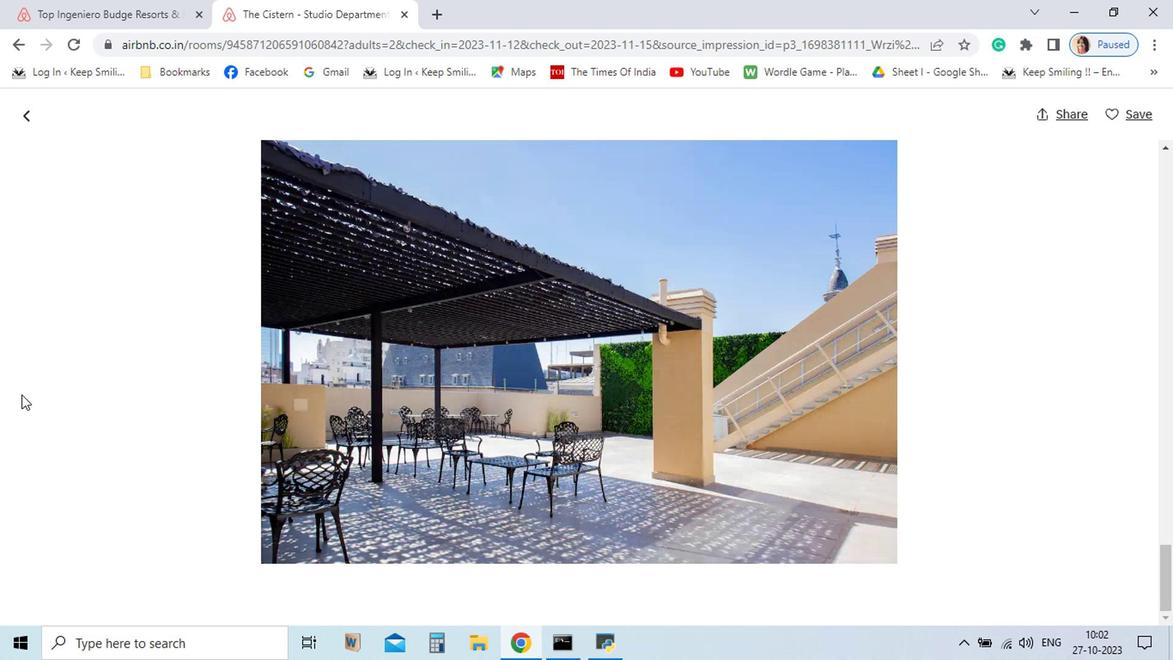 
Action: Mouse moved to (402, 284)
Screenshot: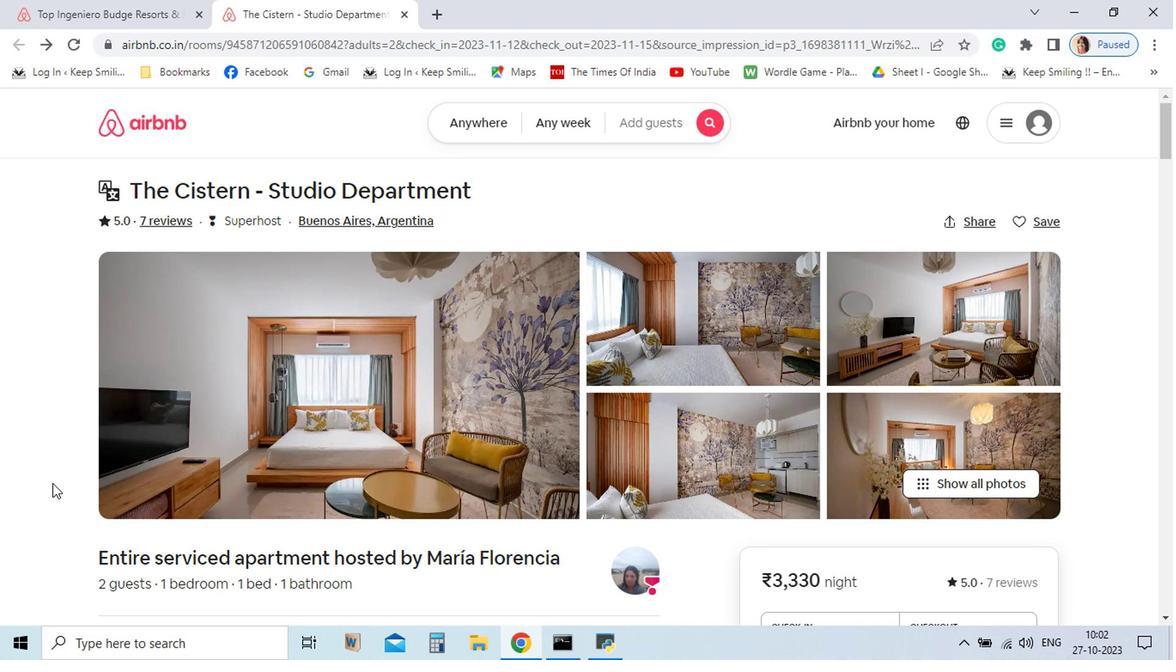
Action: Mouse pressed left at (402, 284)
Screenshot: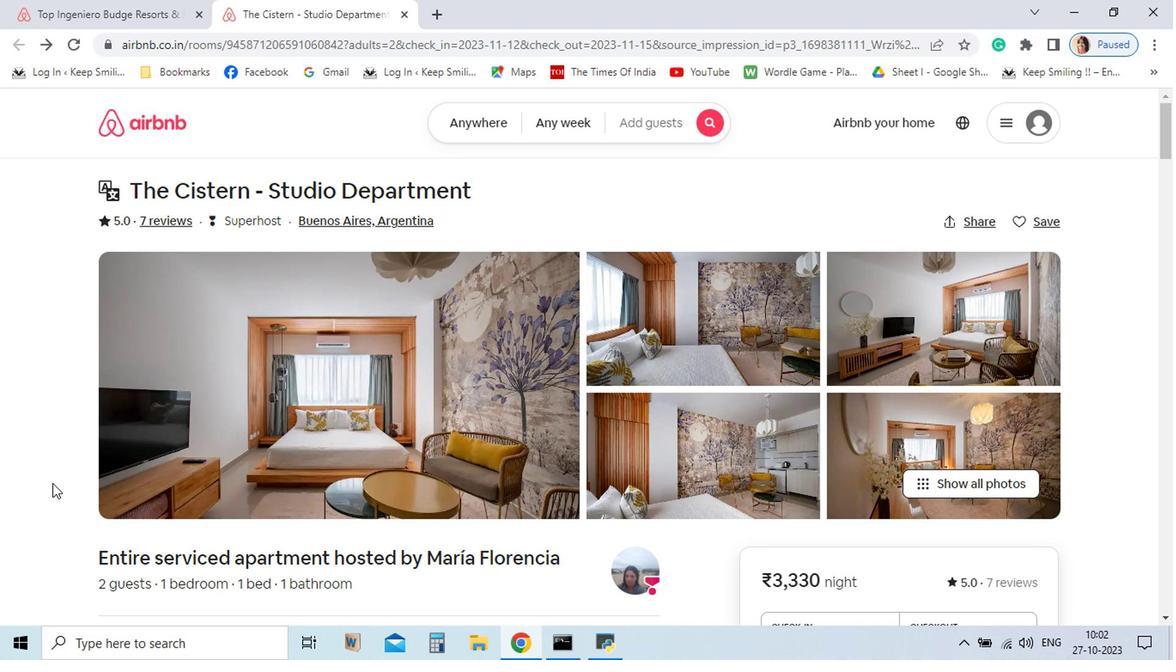 
Action: Mouse moved to (416, 495)
Screenshot: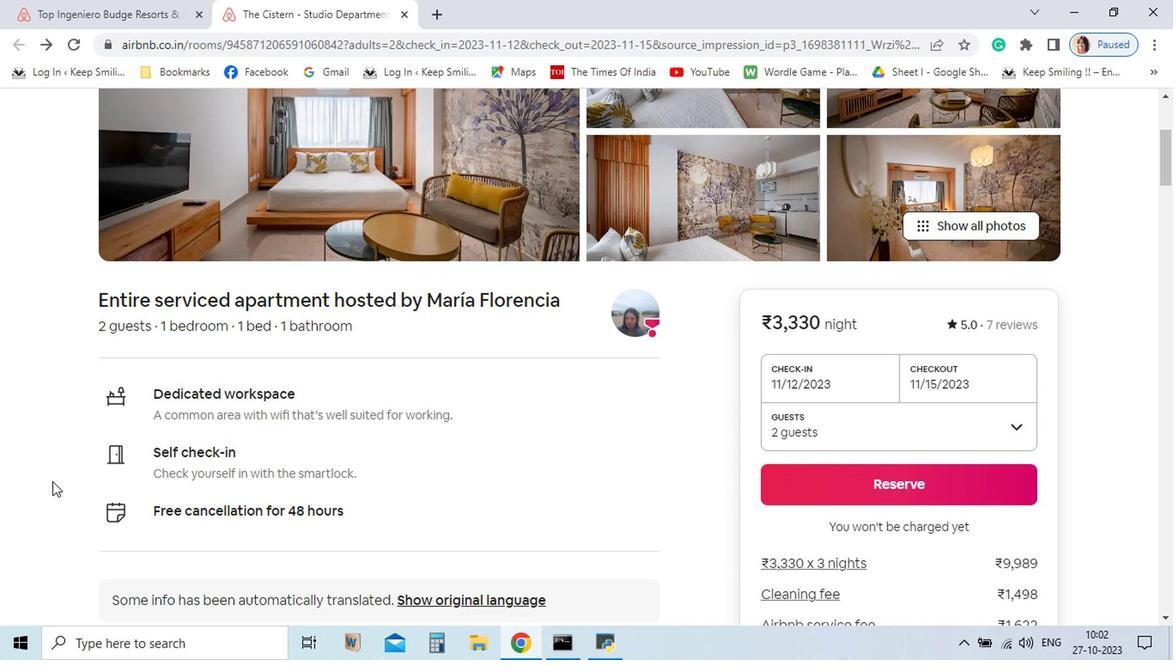 
Action: Mouse scrolled (416, 494) with delta (0, 0)
Screenshot: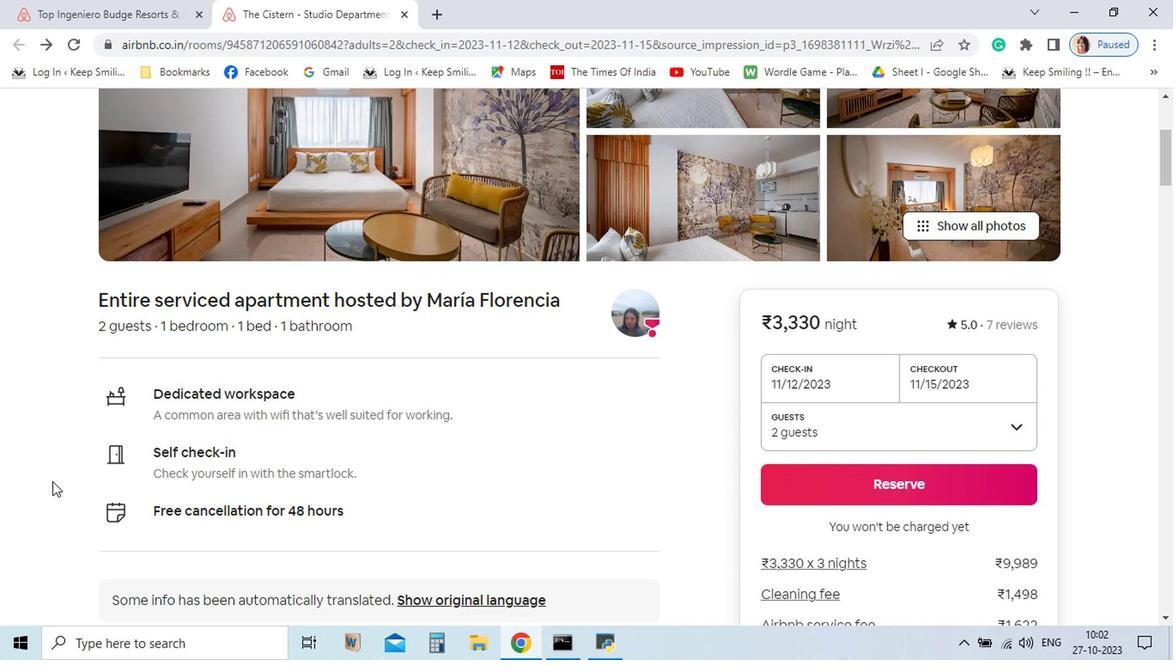 
Action: Mouse moved to (416, 494)
Screenshot: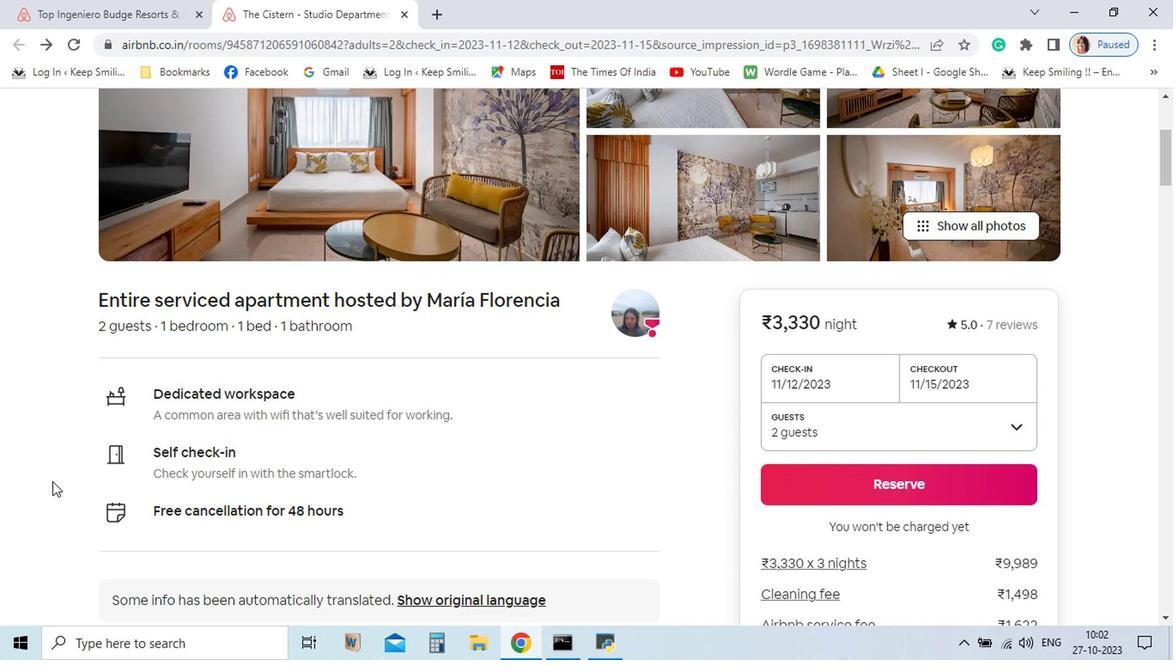 
Action: Mouse scrolled (416, 494) with delta (0, 0)
Screenshot: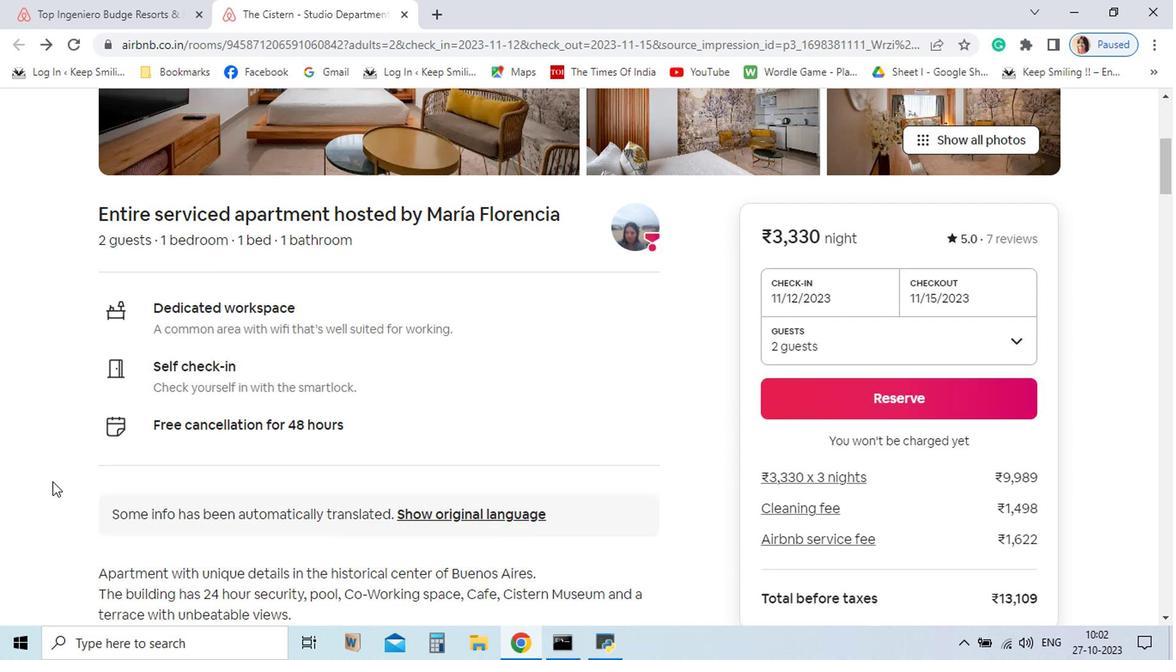 
Action: Mouse scrolled (416, 494) with delta (0, 0)
Screenshot: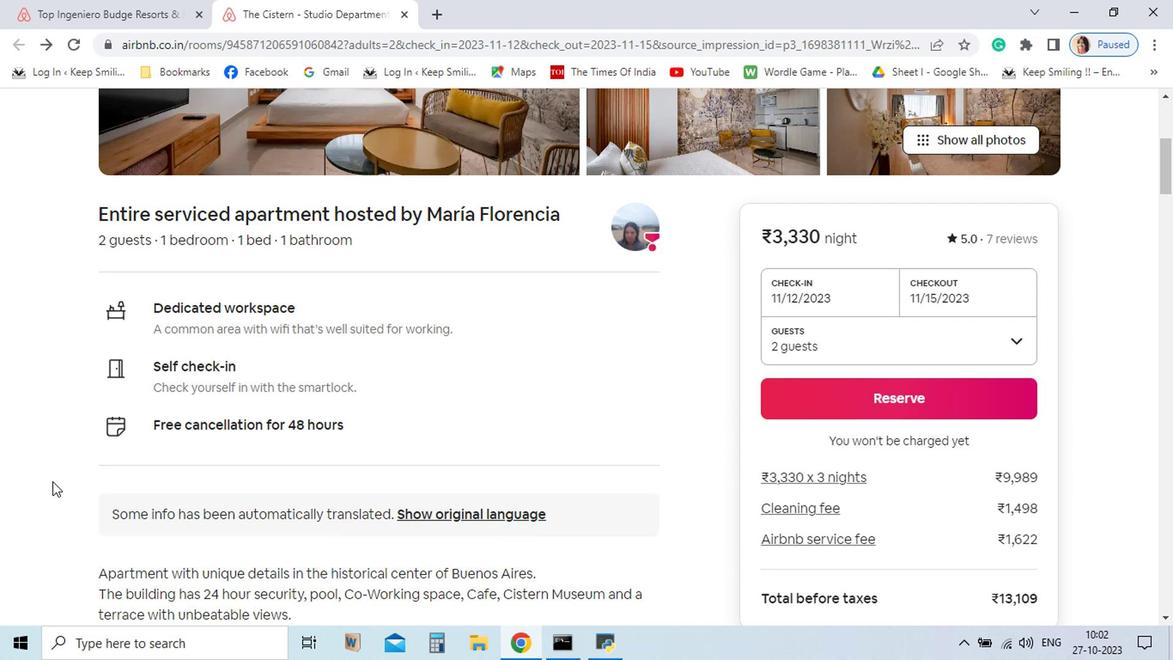 
Action: Mouse moved to (416, 494)
Screenshot: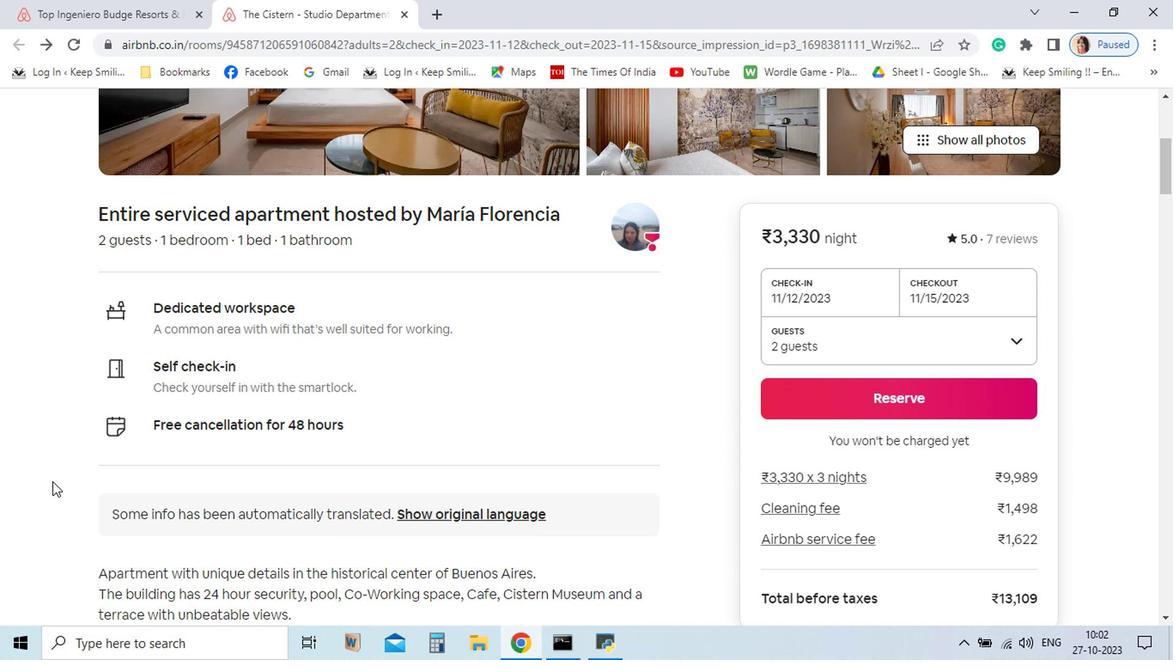 
Action: Mouse scrolled (416, 494) with delta (0, 0)
Screenshot: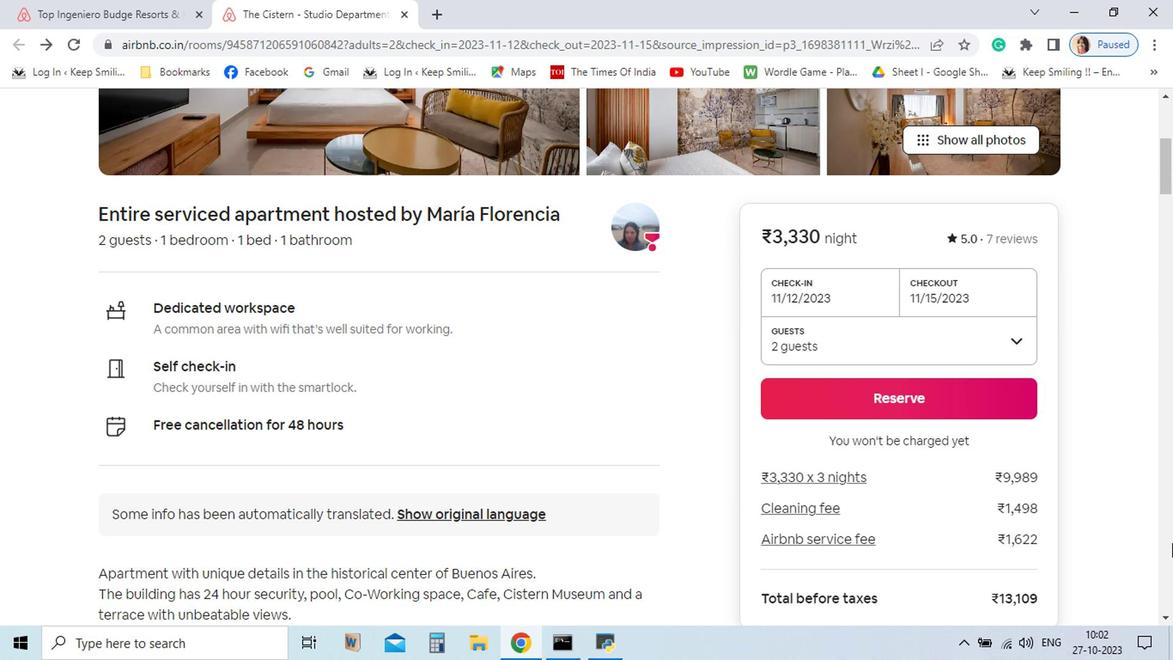 
Action: Mouse moved to (988, 507)
Screenshot: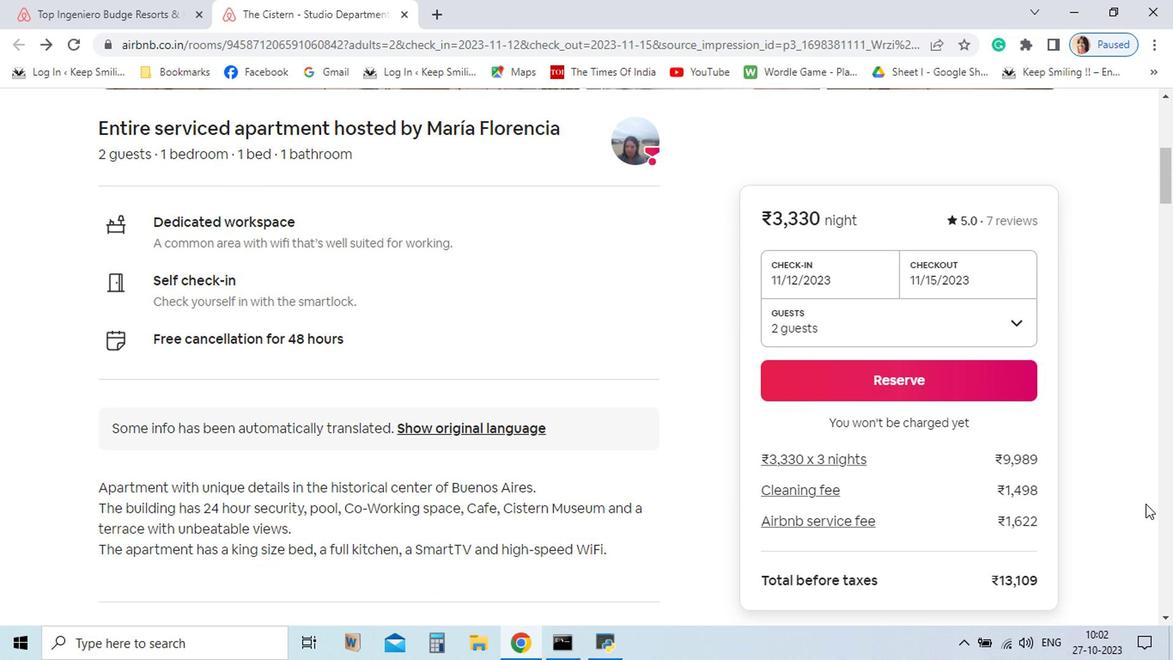 
Action: Mouse scrolled (988, 506) with delta (0, 0)
Screenshot: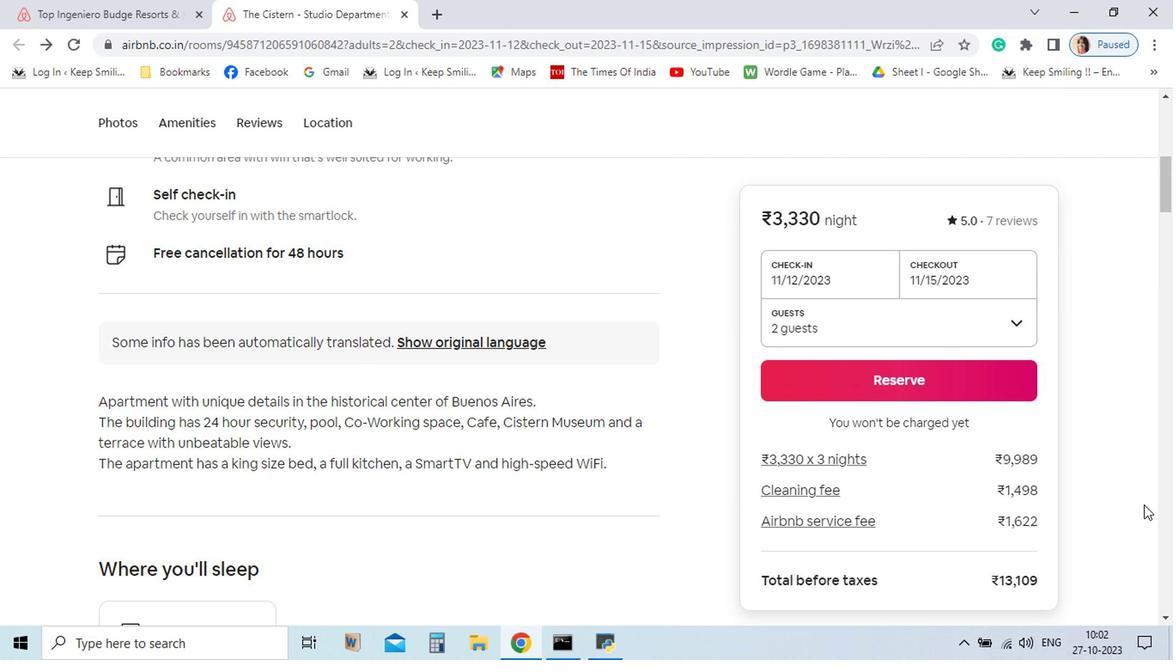 
Action: Mouse scrolled (988, 506) with delta (0, 0)
Screenshot: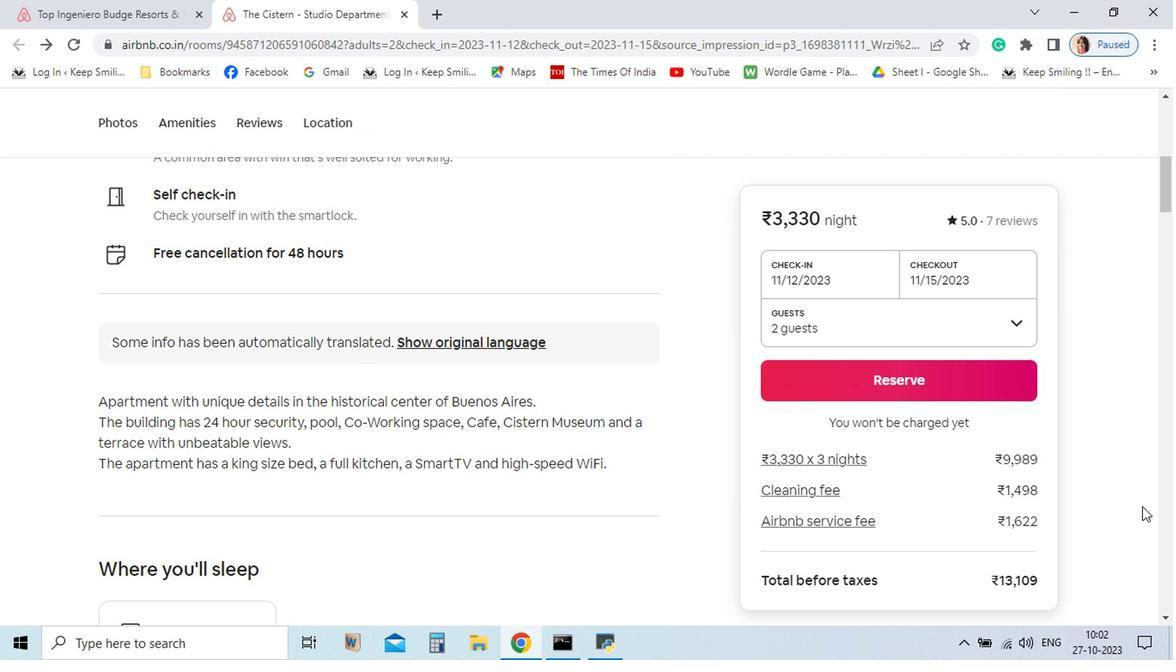 
Action: Mouse moved to (986, 508)
Screenshot: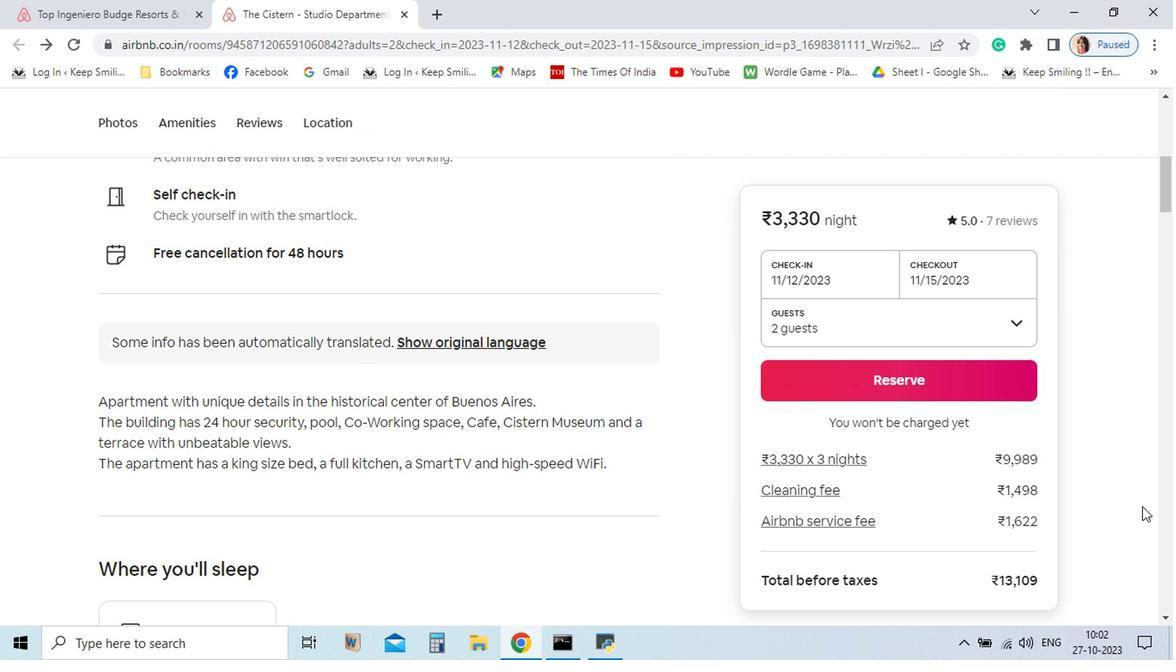 
Action: Mouse scrolled (986, 508) with delta (0, 0)
Screenshot: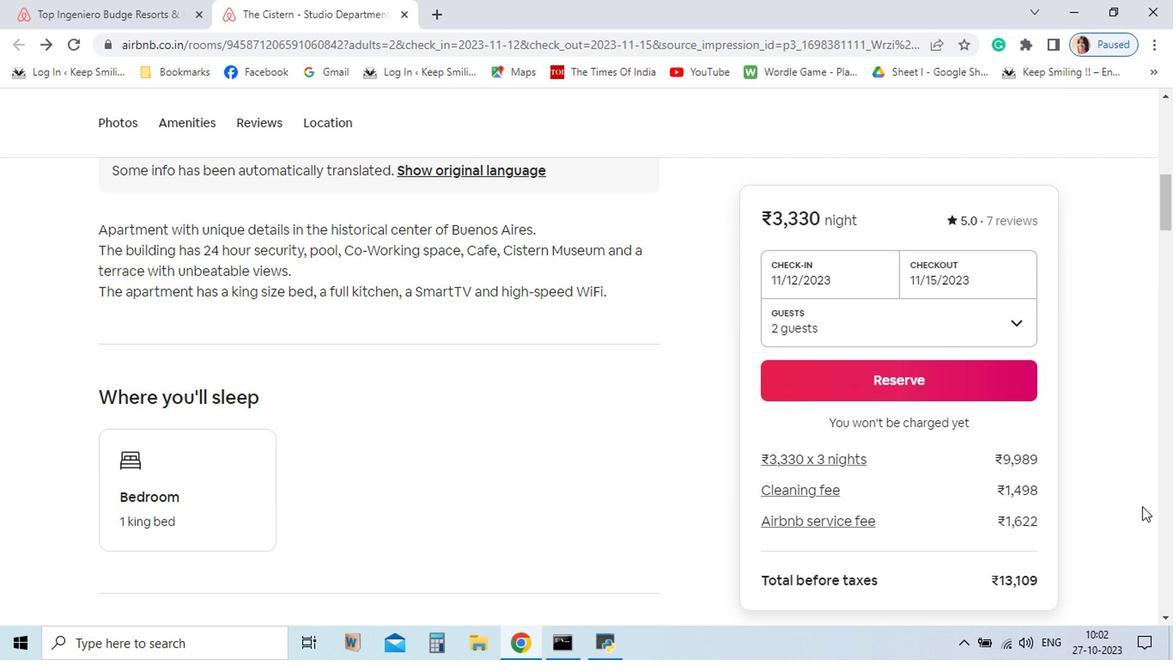 
Action: Mouse scrolled (986, 508) with delta (0, 0)
Screenshot: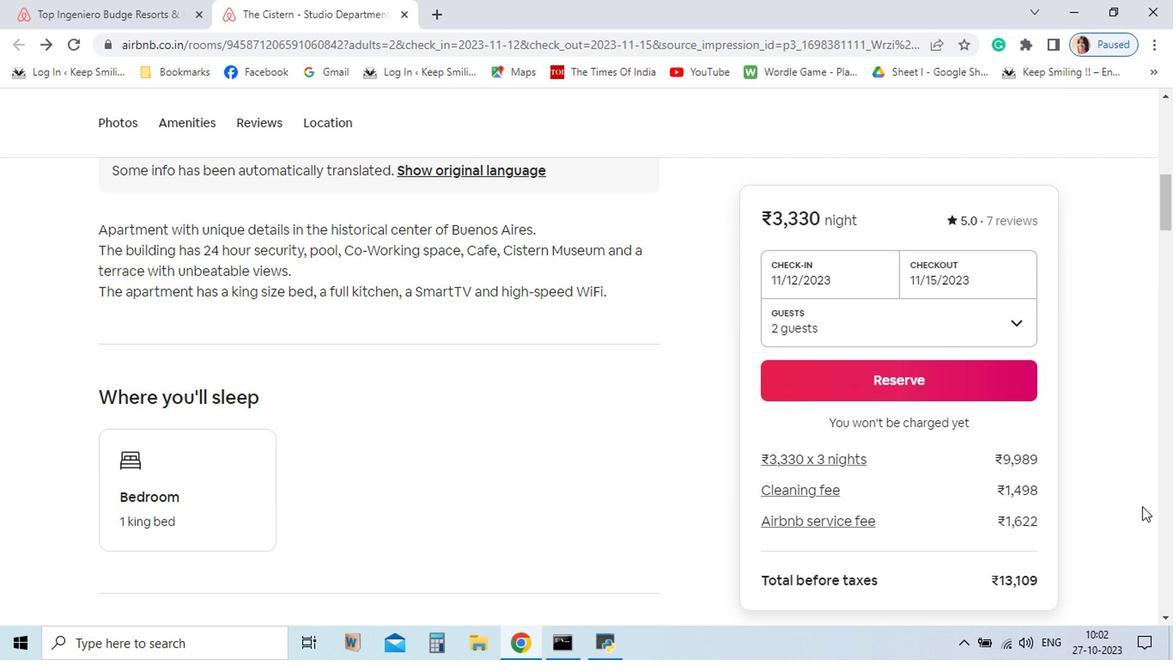 
Action: Mouse moved to (986, 509)
Screenshot: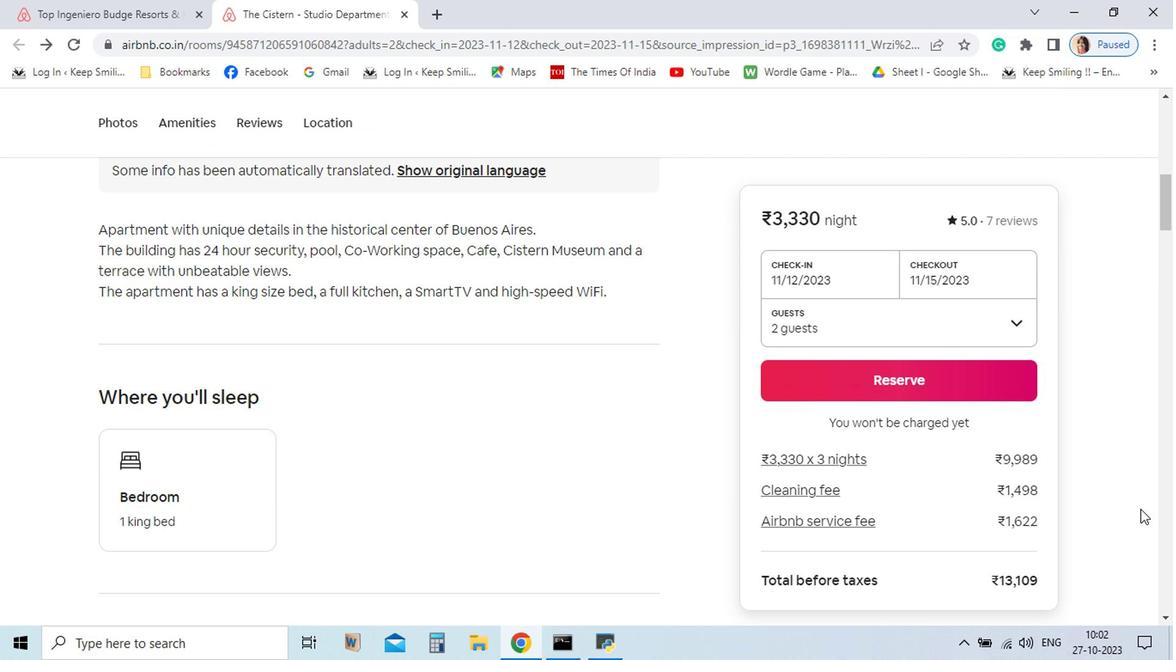 
Action: Mouse scrolled (986, 509) with delta (0, 0)
Screenshot: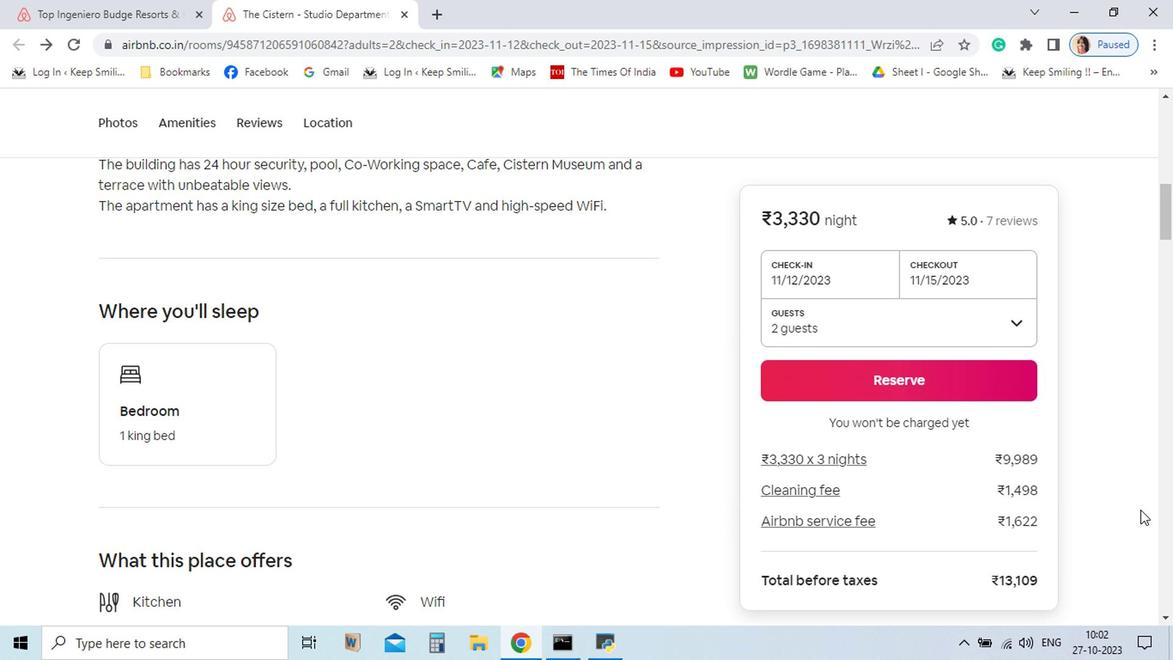 
Action: Mouse moved to (986, 510)
Screenshot: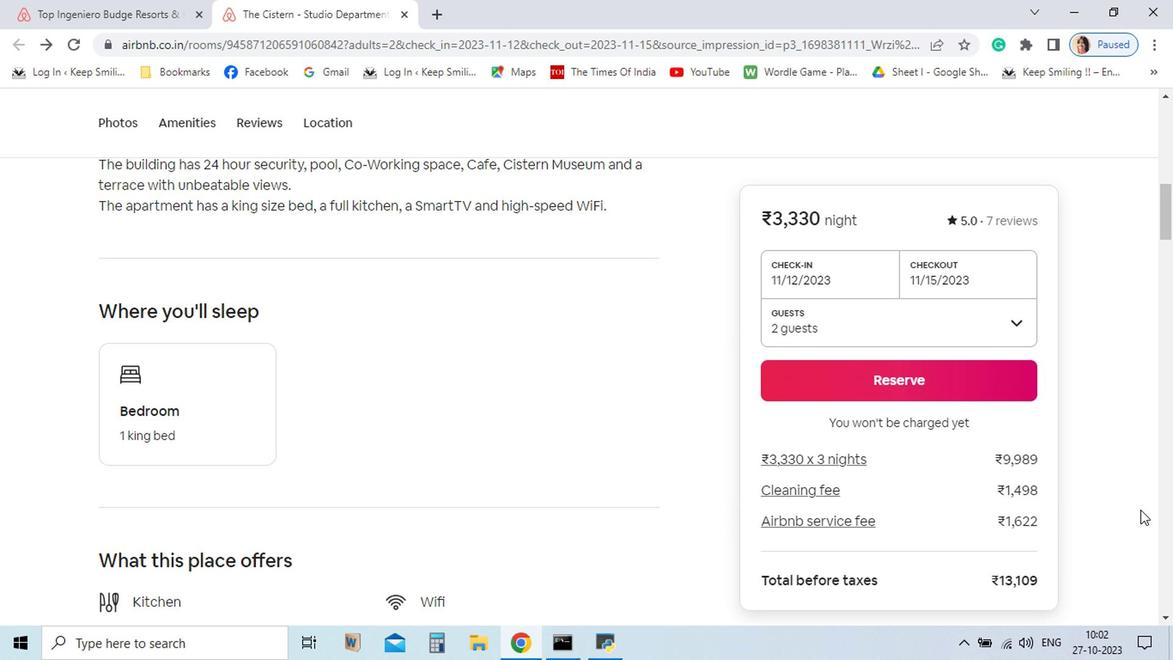 
Action: Mouse scrolled (986, 509) with delta (0, 0)
Screenshot: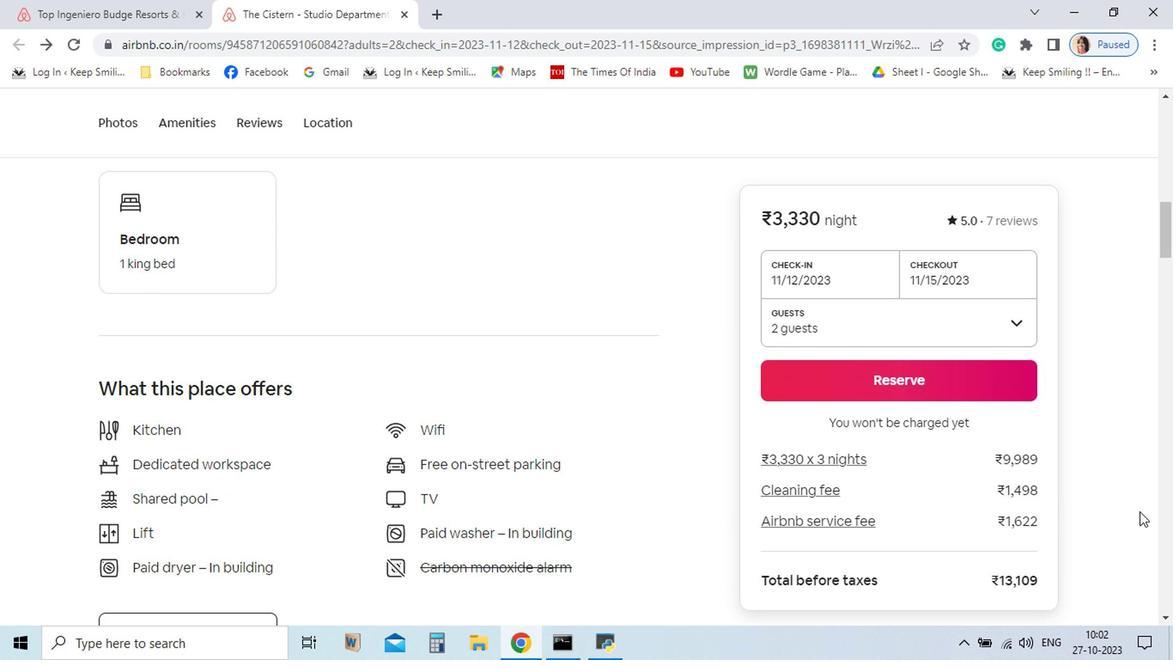 
Action: Mouse moved to (985, 511)
Screenshot: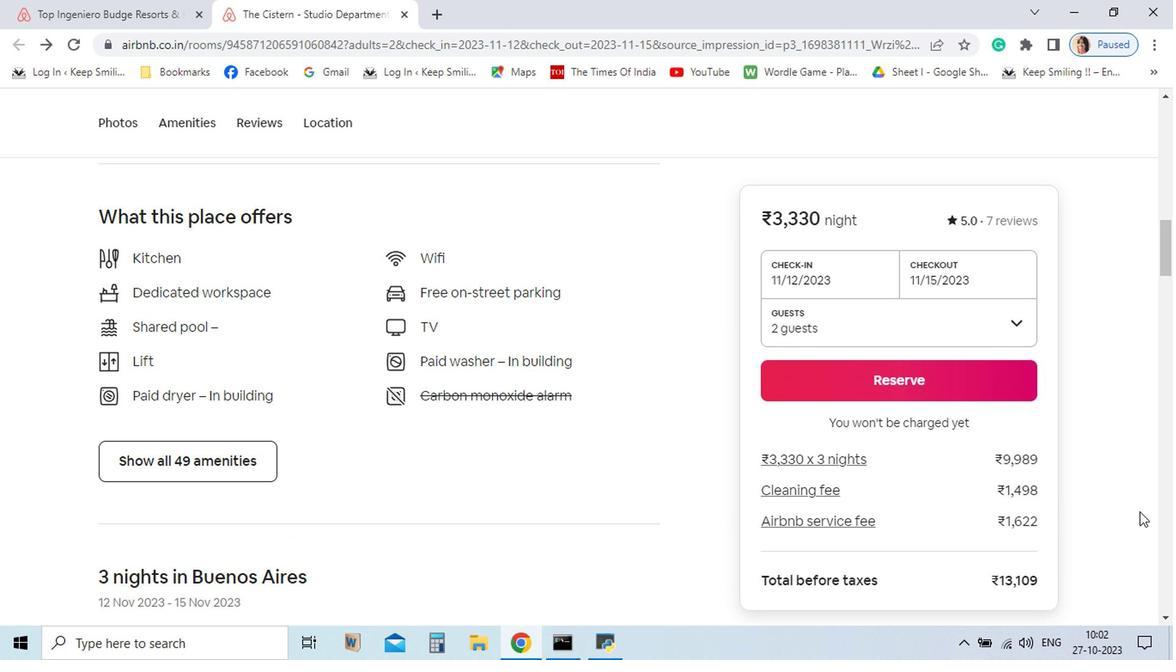 
Action: Mouse scrolled (985, 511) with delta (0, 0)
Screenshot: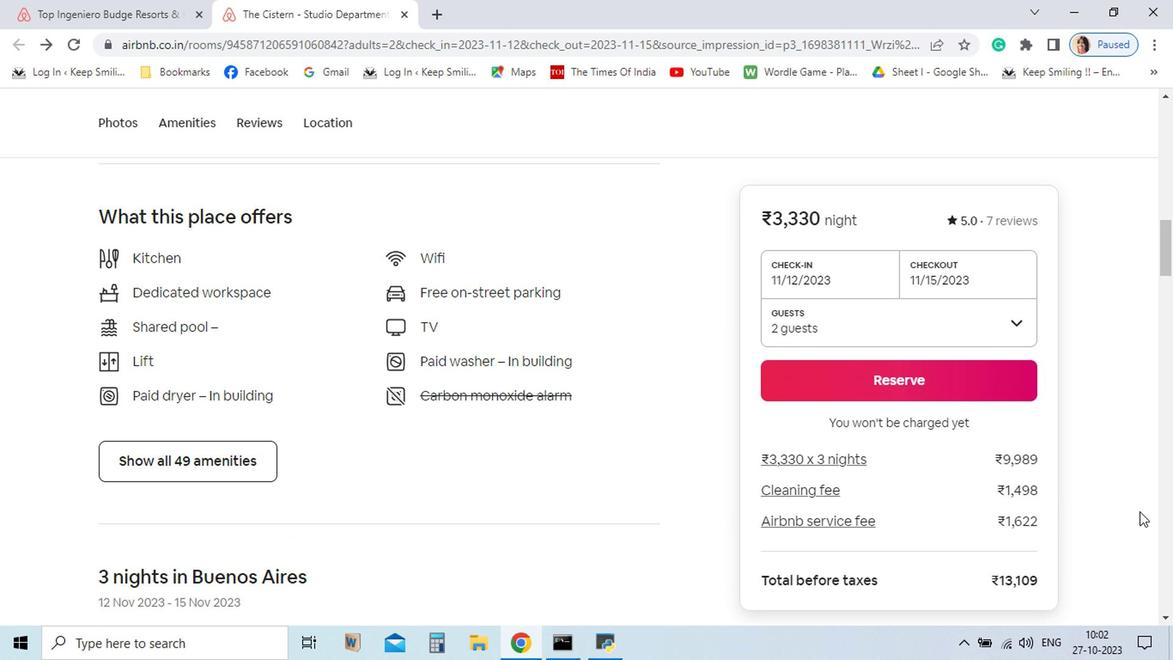 
Action: Mouse scrolled (985, 511) with delta (0, 0)
Screenshot: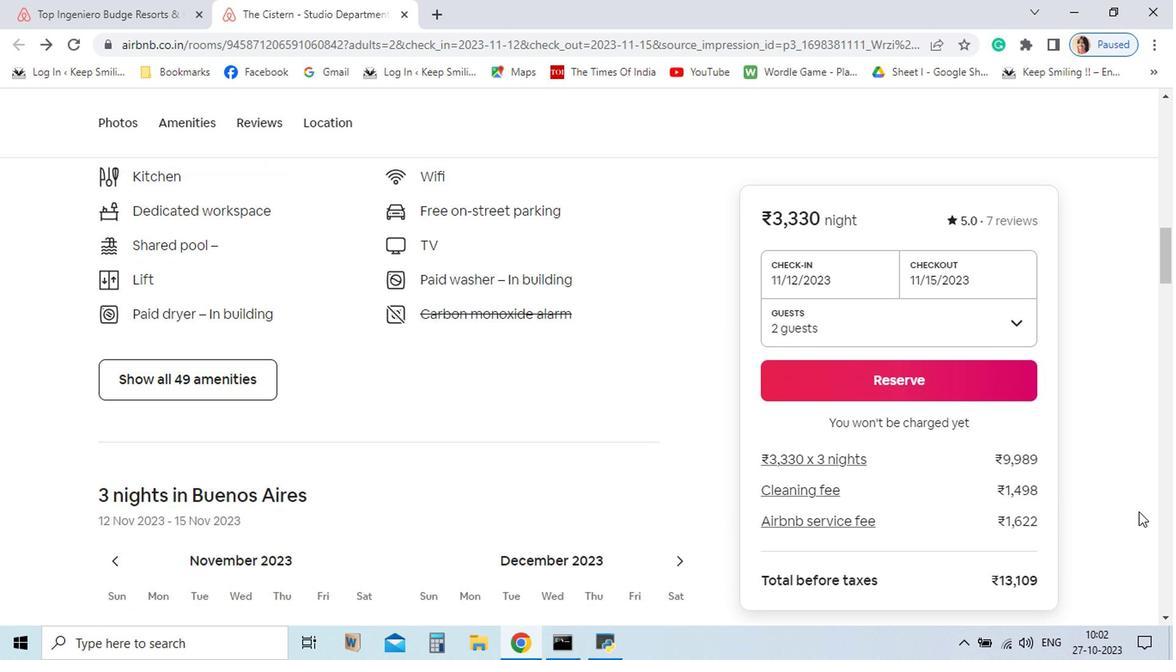 
Action: Mouse scrolled (985, 511) with delta (0, 0)
Screenshot: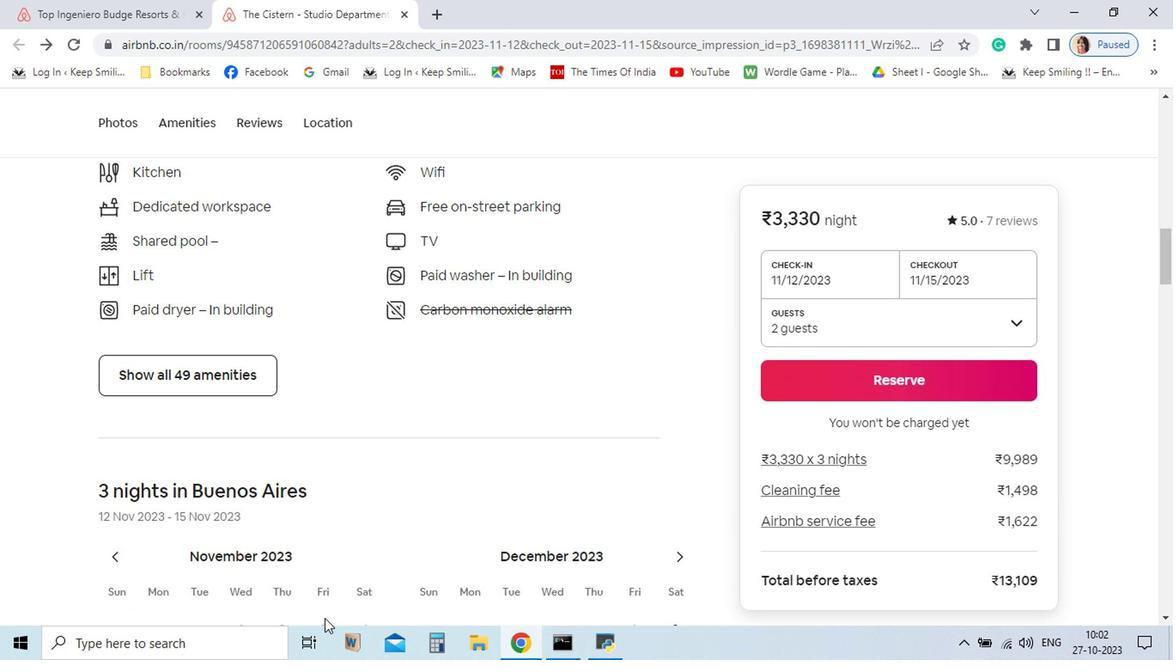 
Action: Mouse moved to (985, 511)
Screenshot: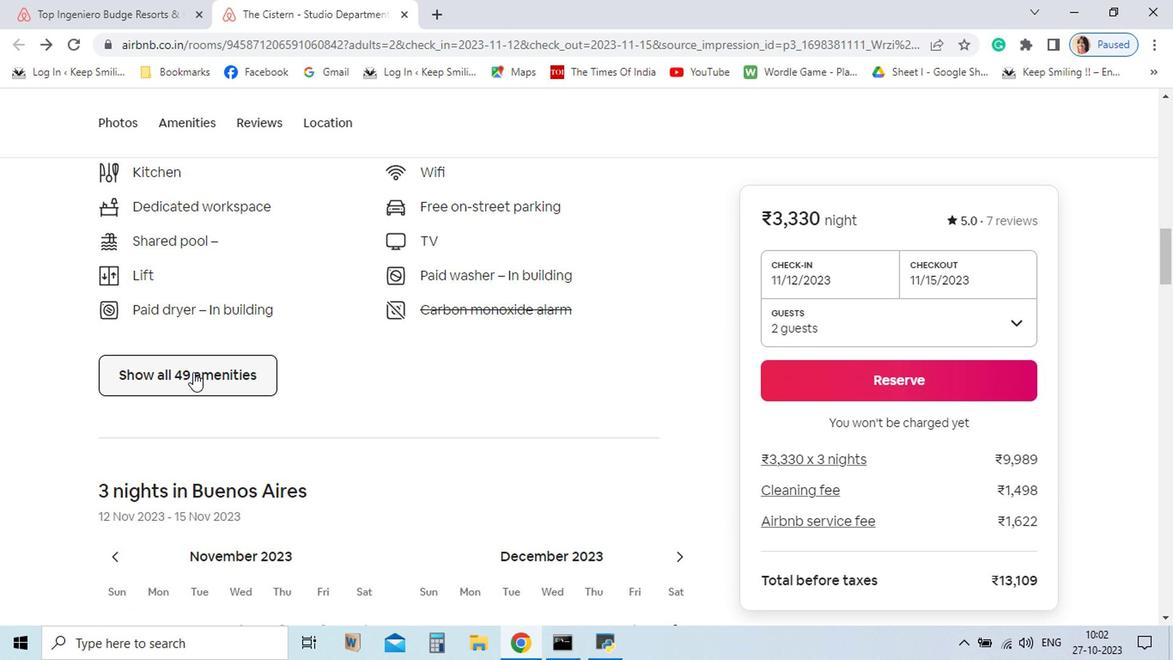 
Action: Mouse scrolled (985, 511) with delta (0, 0)
Screenshot: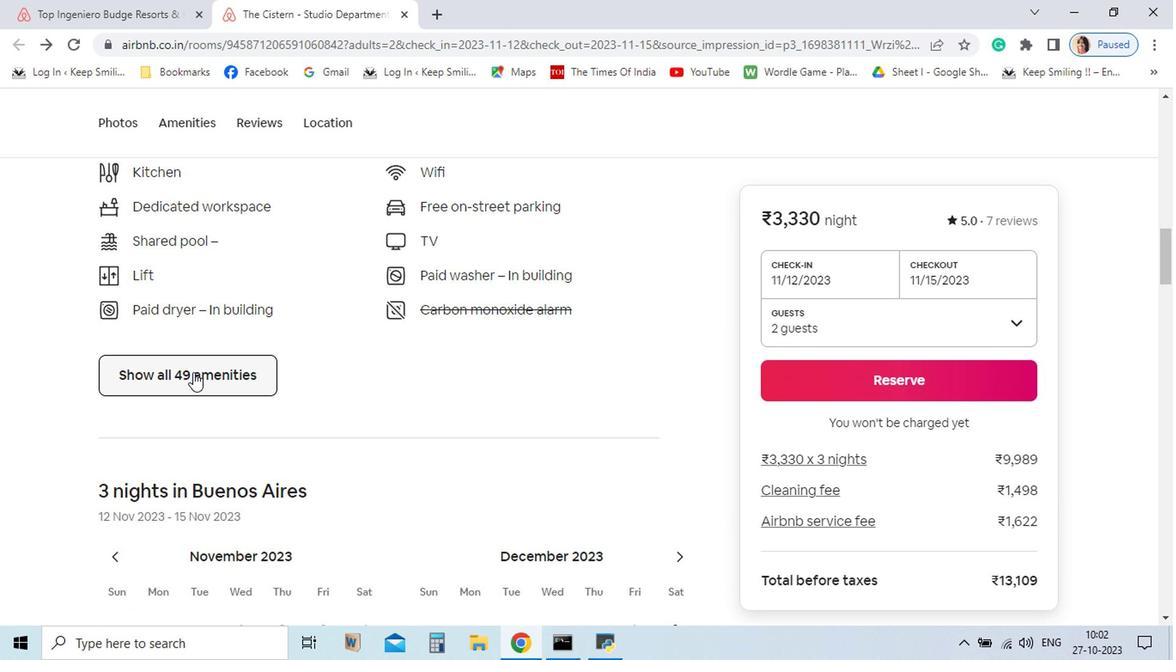 
Action: Mouse moved to (490, 431)
Screenshot: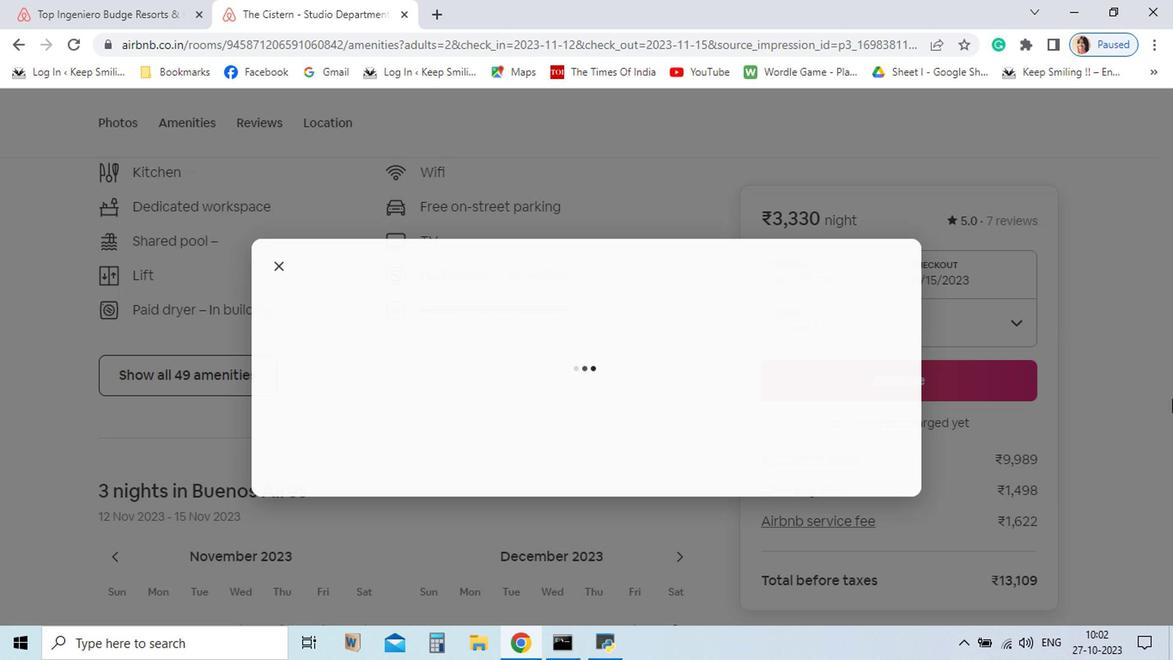 
Action: Mouse pressed left at (490, 431)
Screenshot: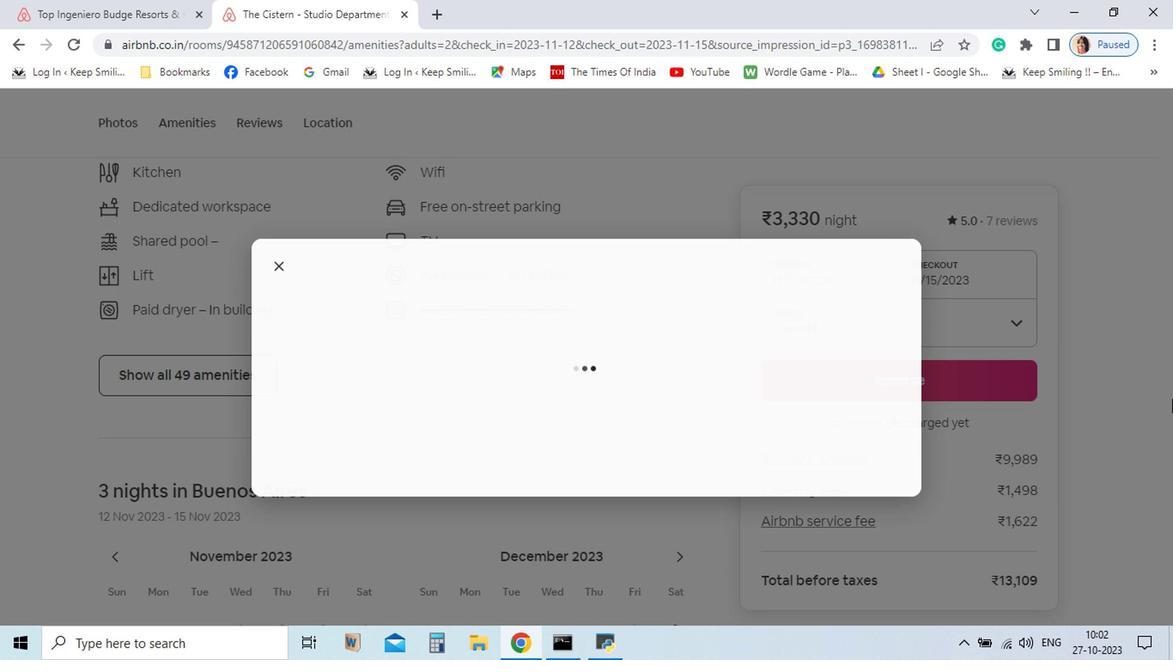 
Action: Mouse moved to (868, 552)
Screenshot: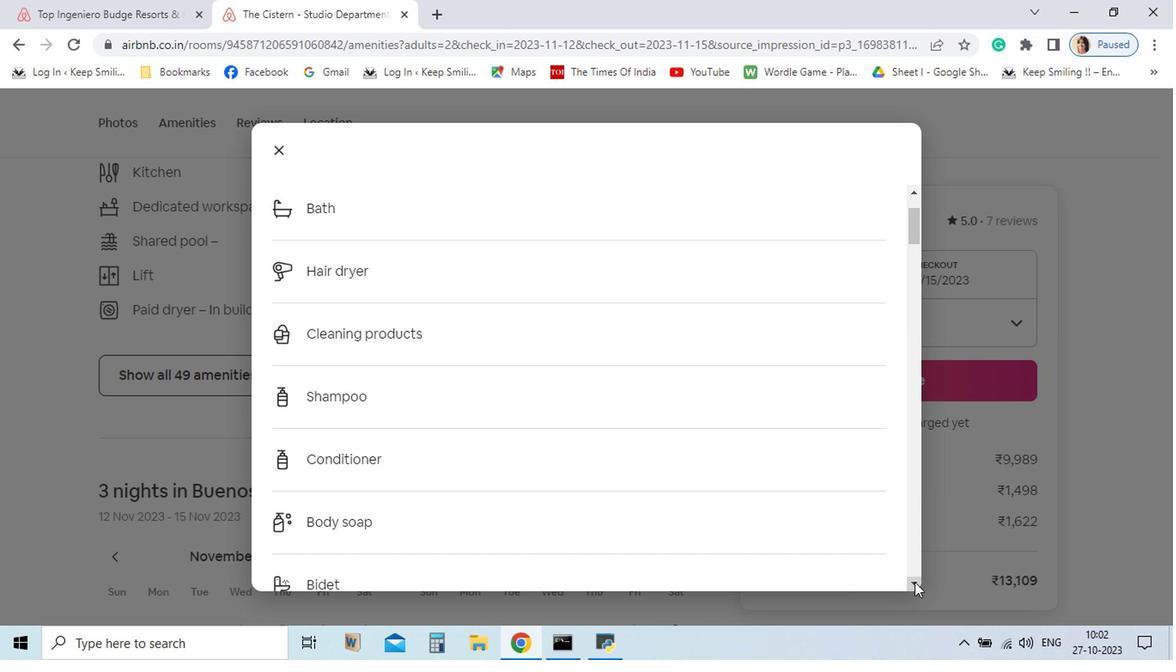 
Action: Mouse pressed left at (868, 552)
Screenshot: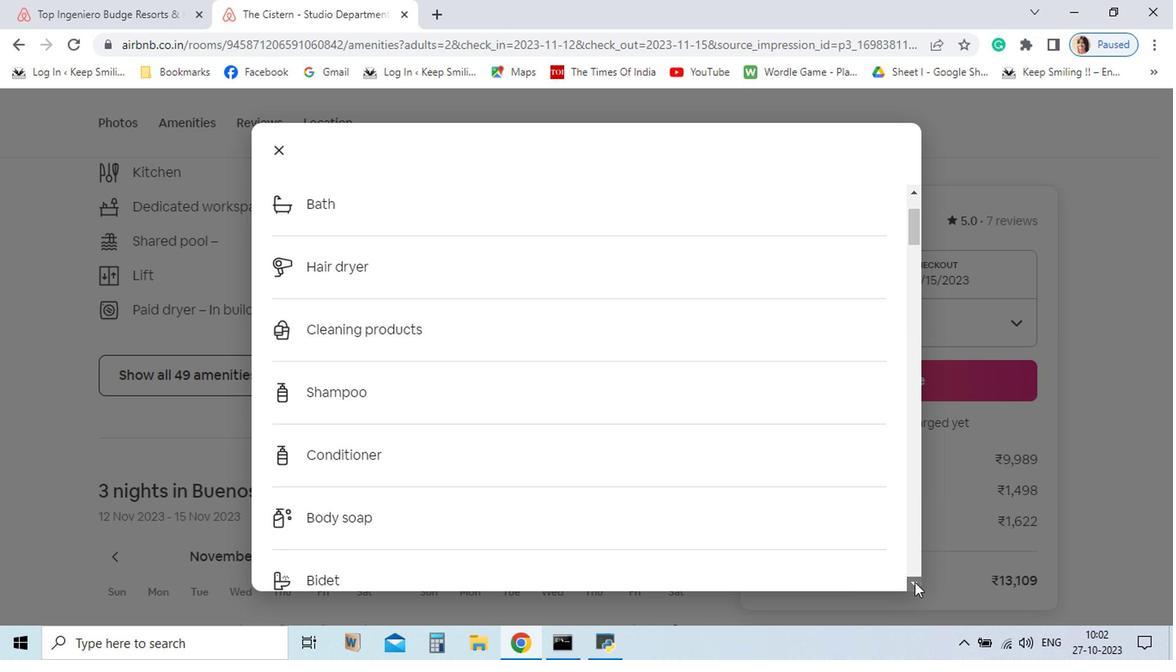 
Action: Mouse pressed left at (868, 552)
Screenshot: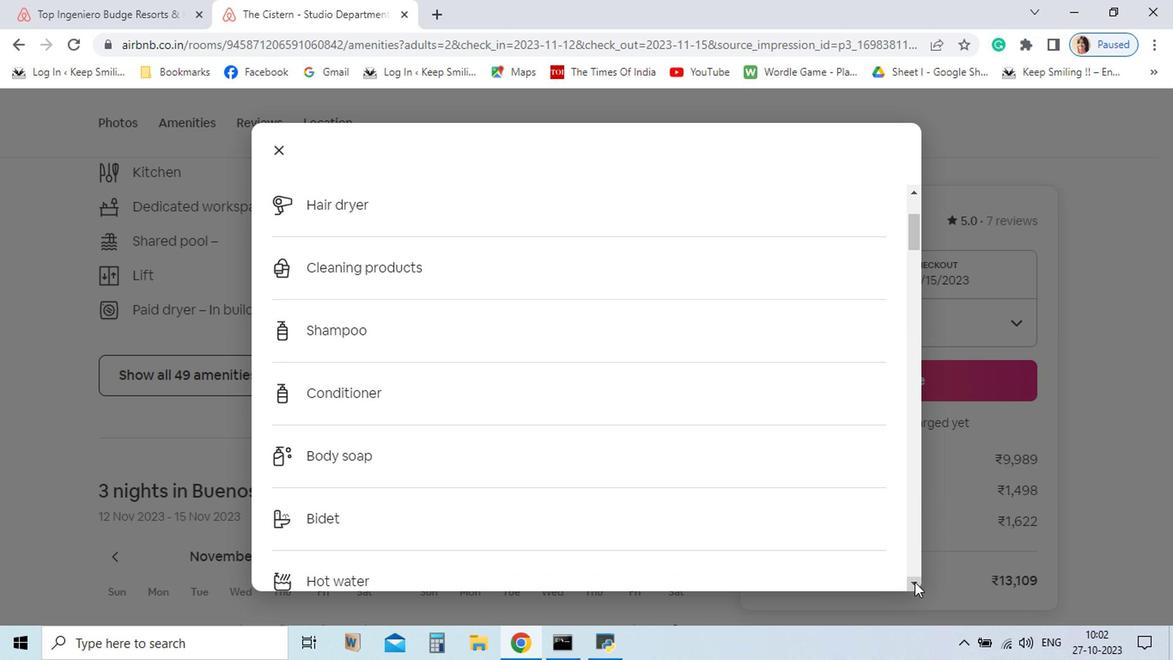 
Action: Mouse pressed left at (868, 552)
Screenshot: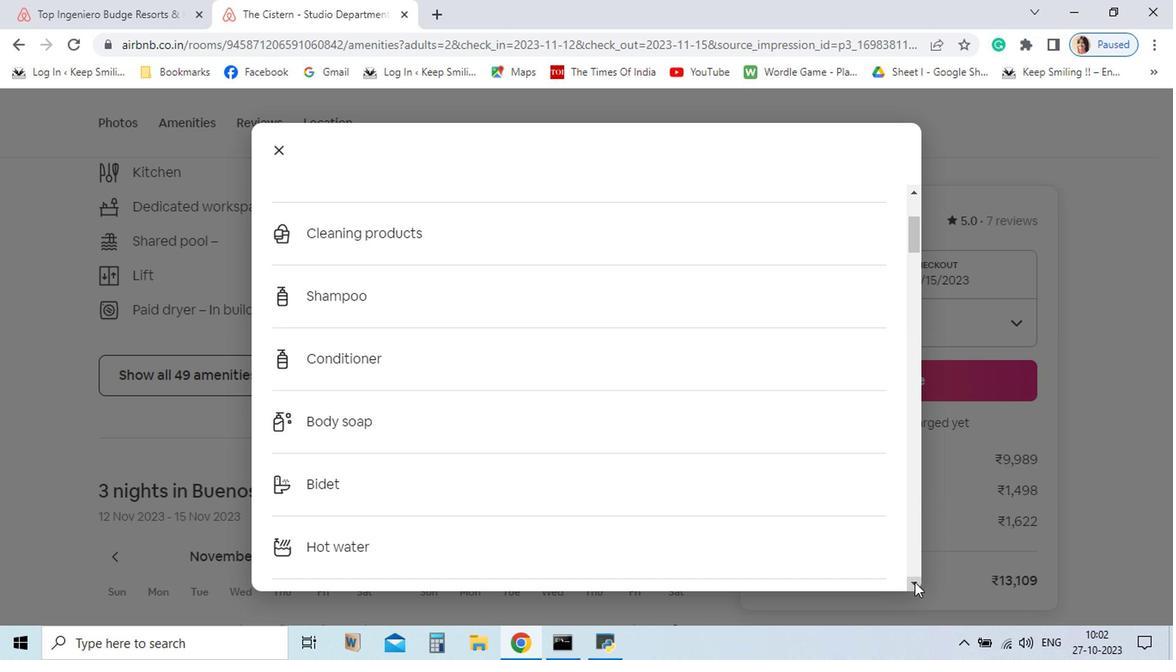 
Action: Mouse pressed left at (868, 552)
Screenshot: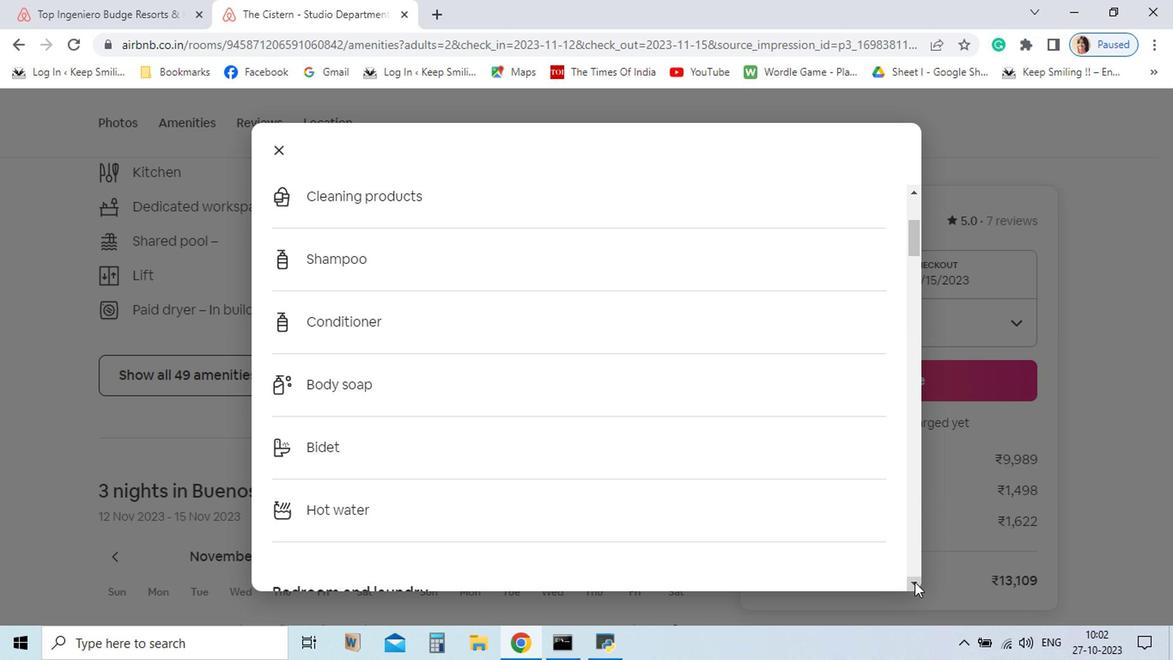 
Action: Mouse pressed left at (868, 552)
Screenshot: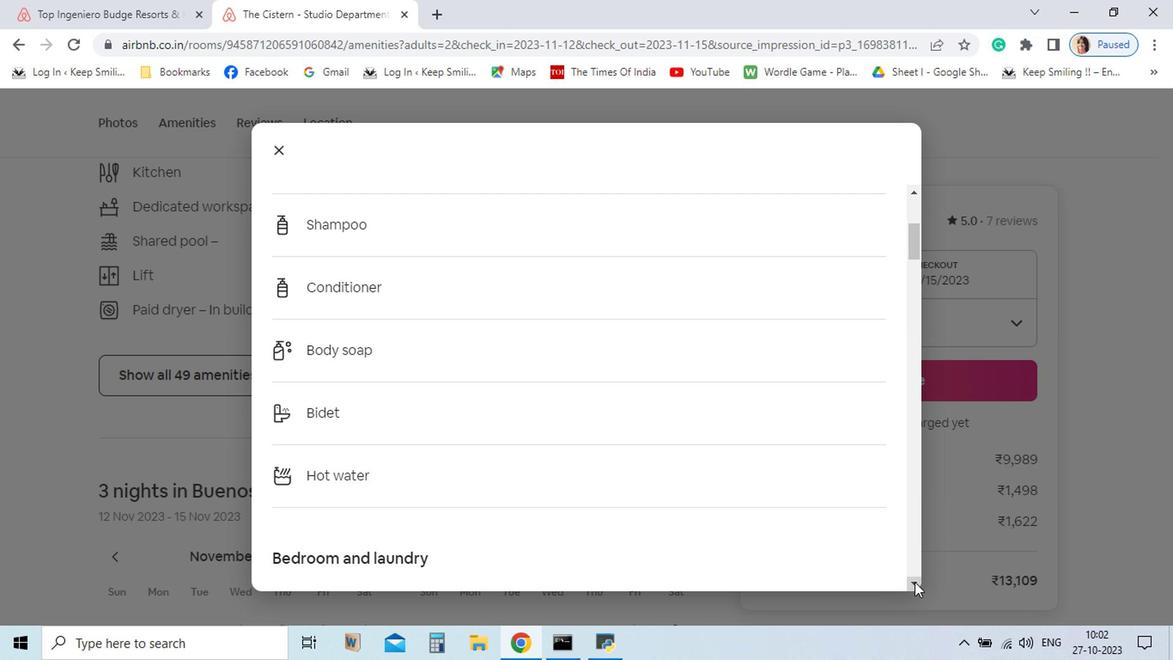 
Action: Mouse pressed left at (868, 552)
Screenshot: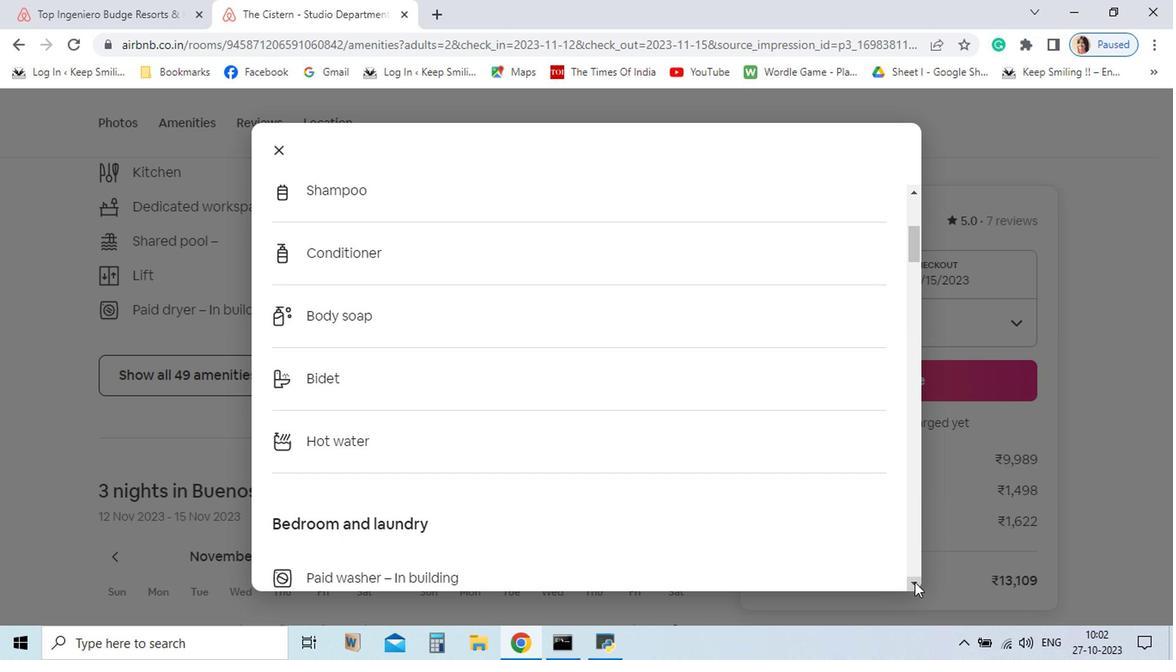 
Action: Mouse pressed left at (868, 552)
Screenshot: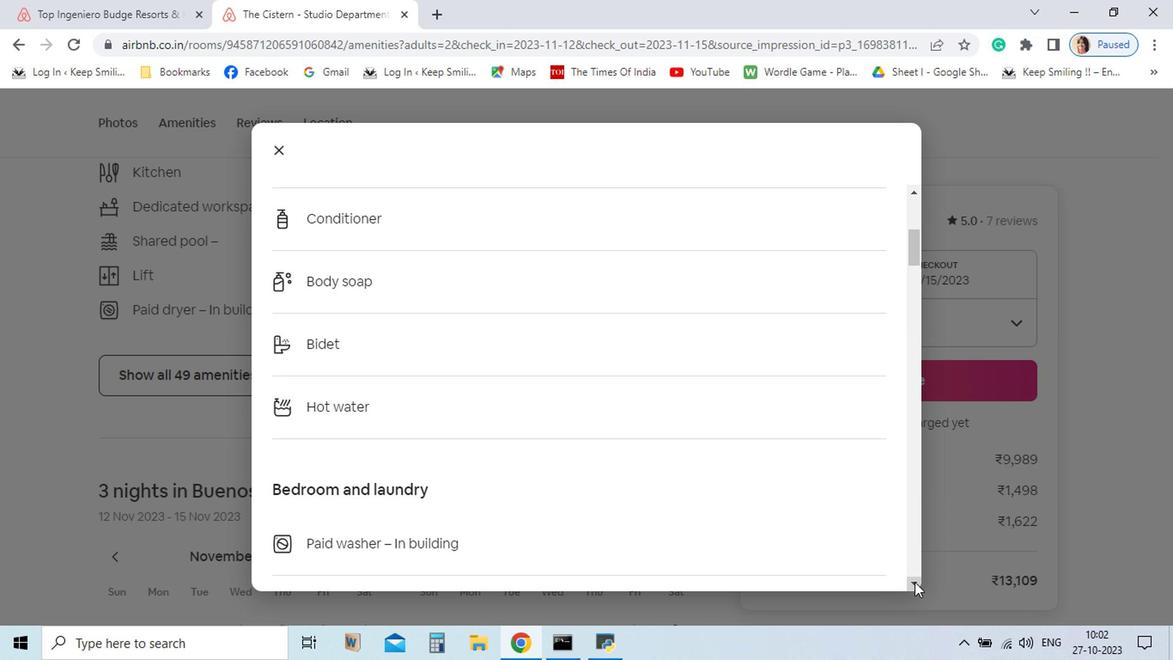 
Action: Mouse pressed left at (868, 552)
Screenshot: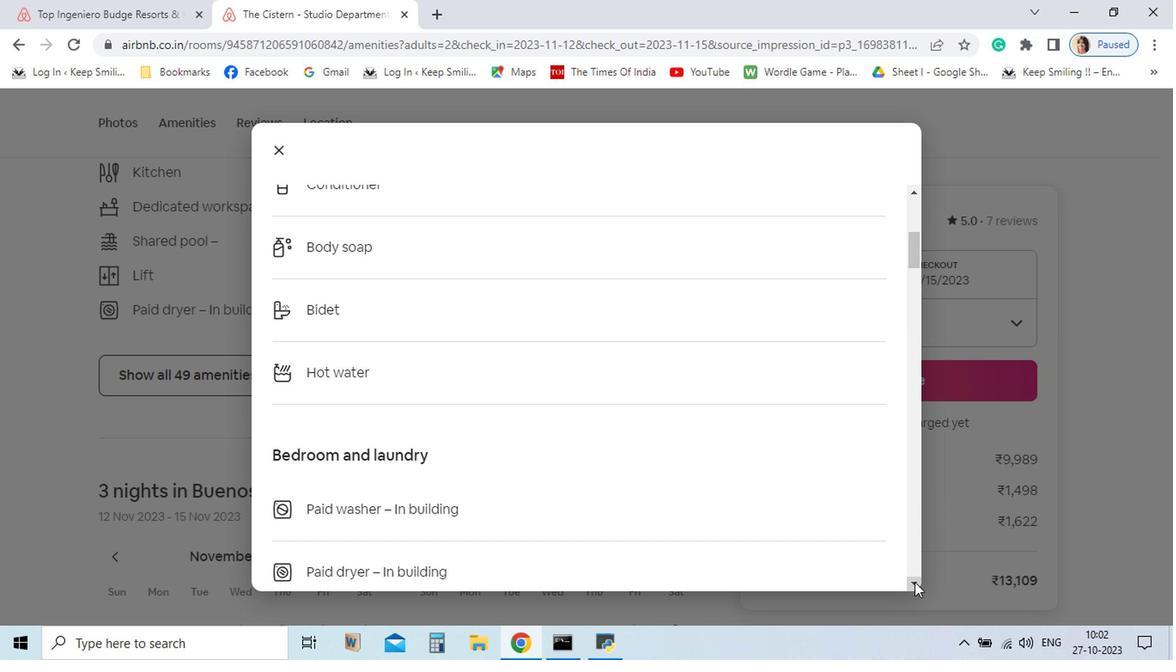 
Action: Mouse pressed left at (868, 552)
Screenshot: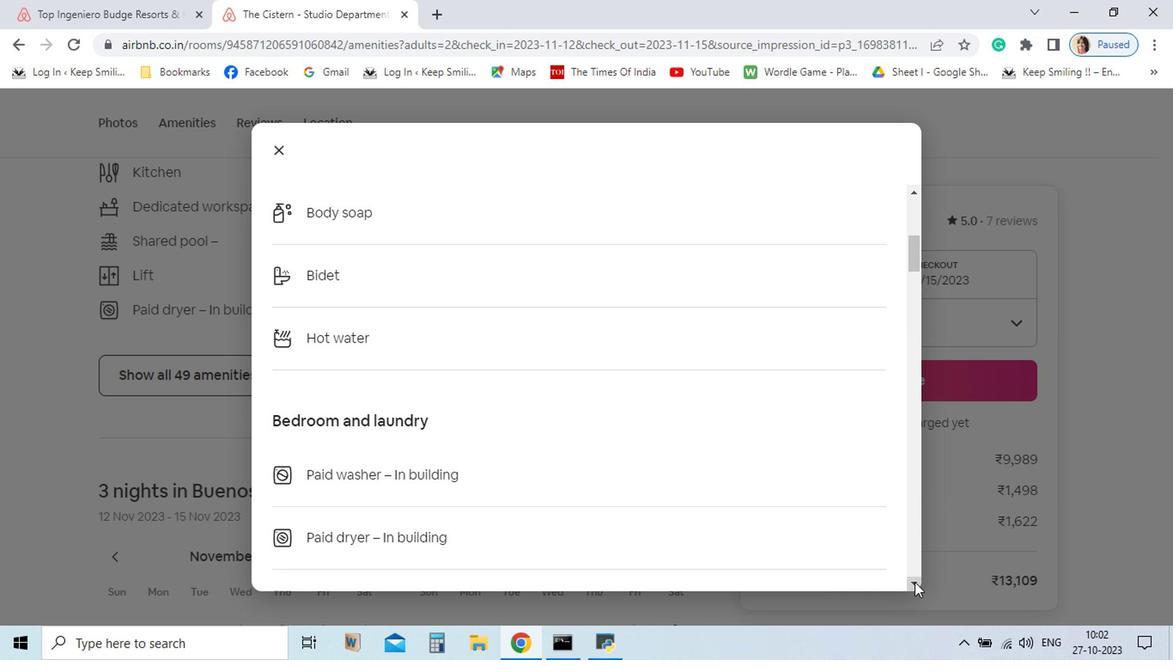 
Action: Mouse pressed left at (868, 552)
Screenshot: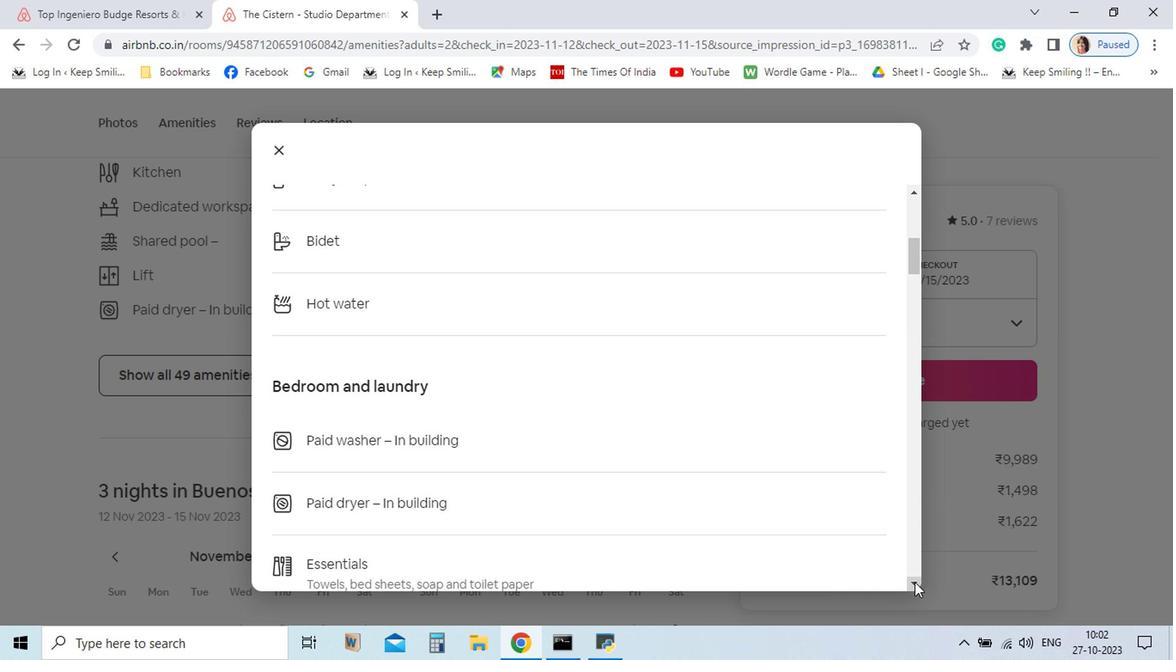 
Action: Mouse pressed left at (868, 552)
Screenshot: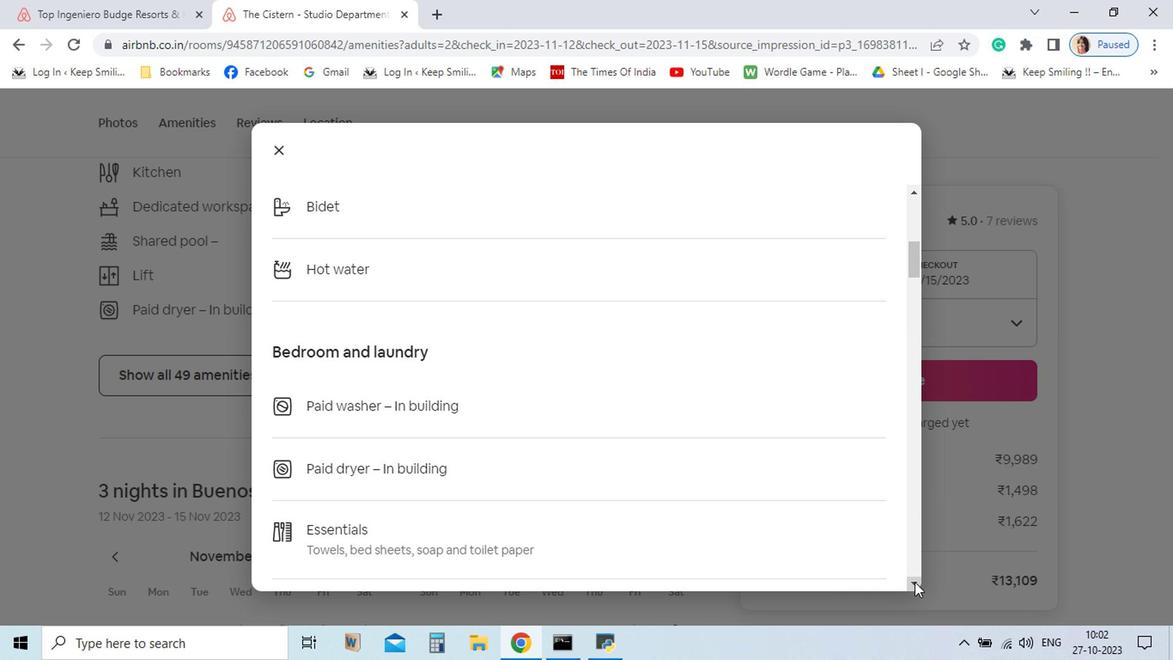 
Action: Mouse pressed left at (868, 552)
Screenshot: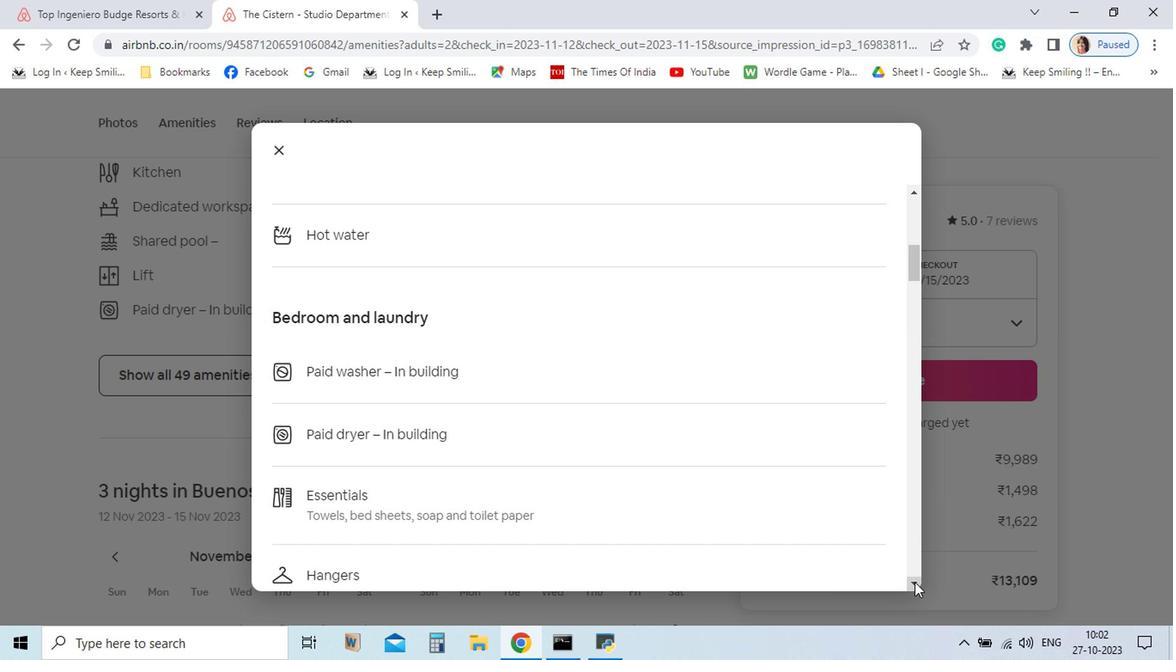 
Action: Mouse pressed left at (868, 552)
Screenshot: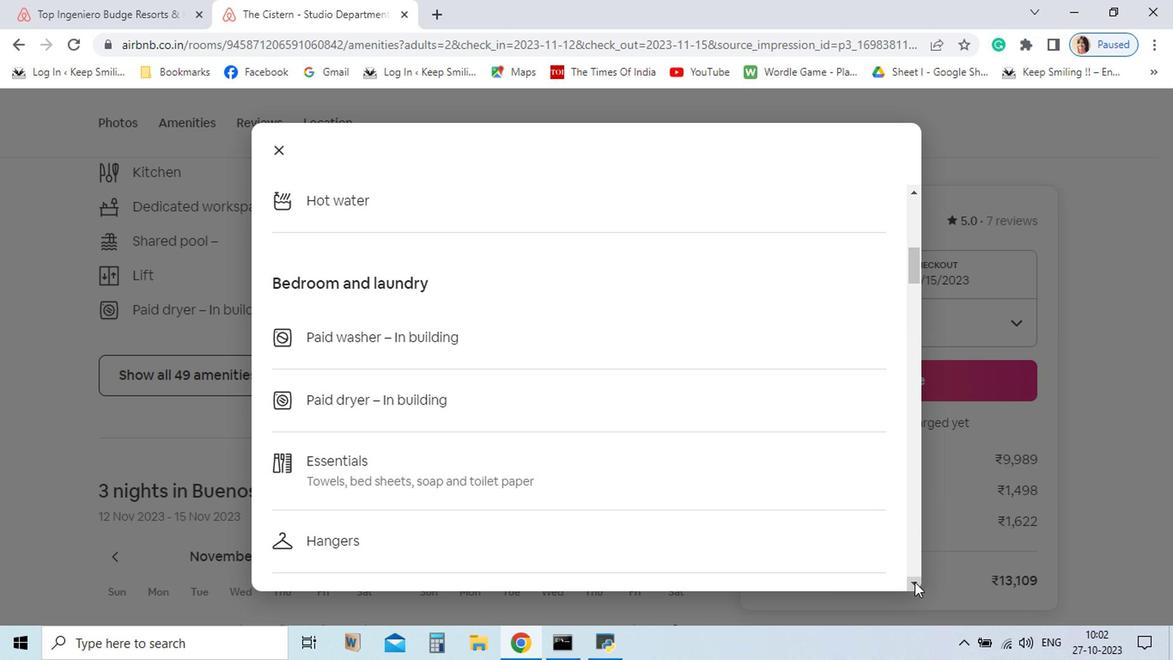 
Action: Mouse pressed left at (868, 552)
Screenshot: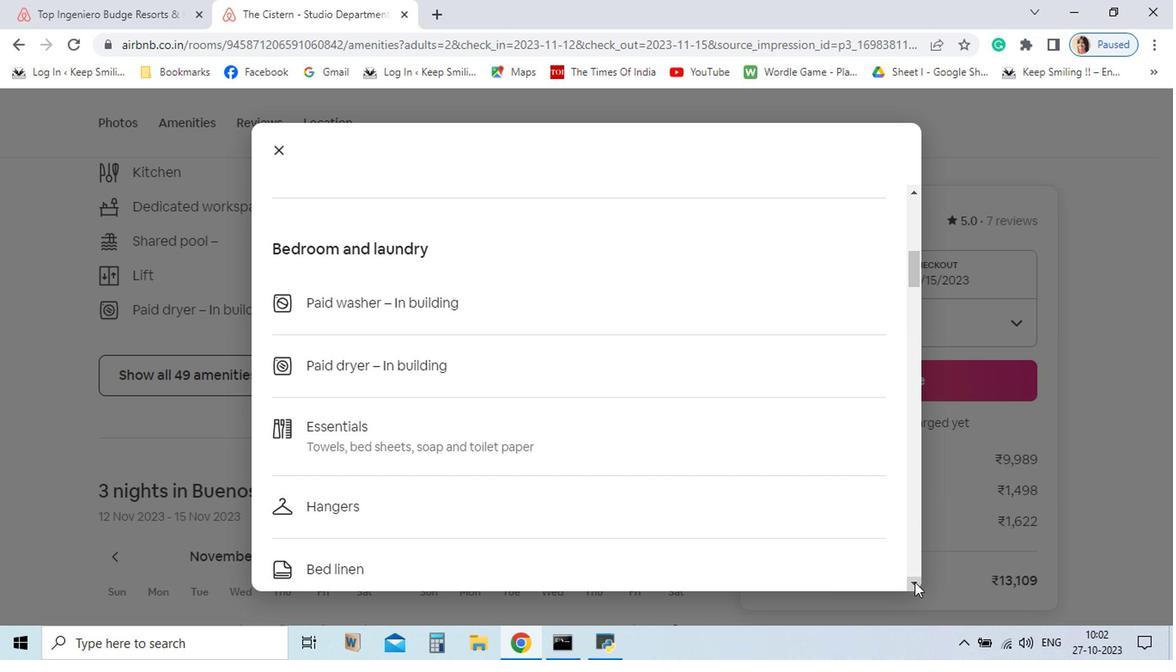 
Action: Mouse pressed left at (868, 552)
Screenshot: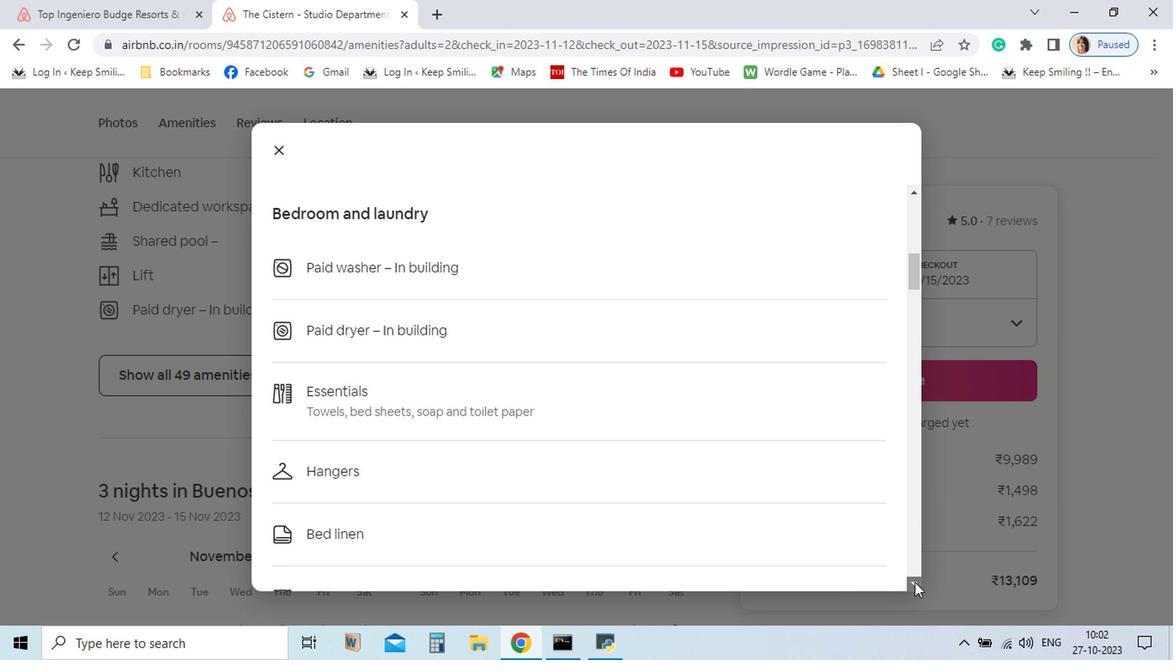 
Action: Mouse pressed left at (868, 552)
Screenshot: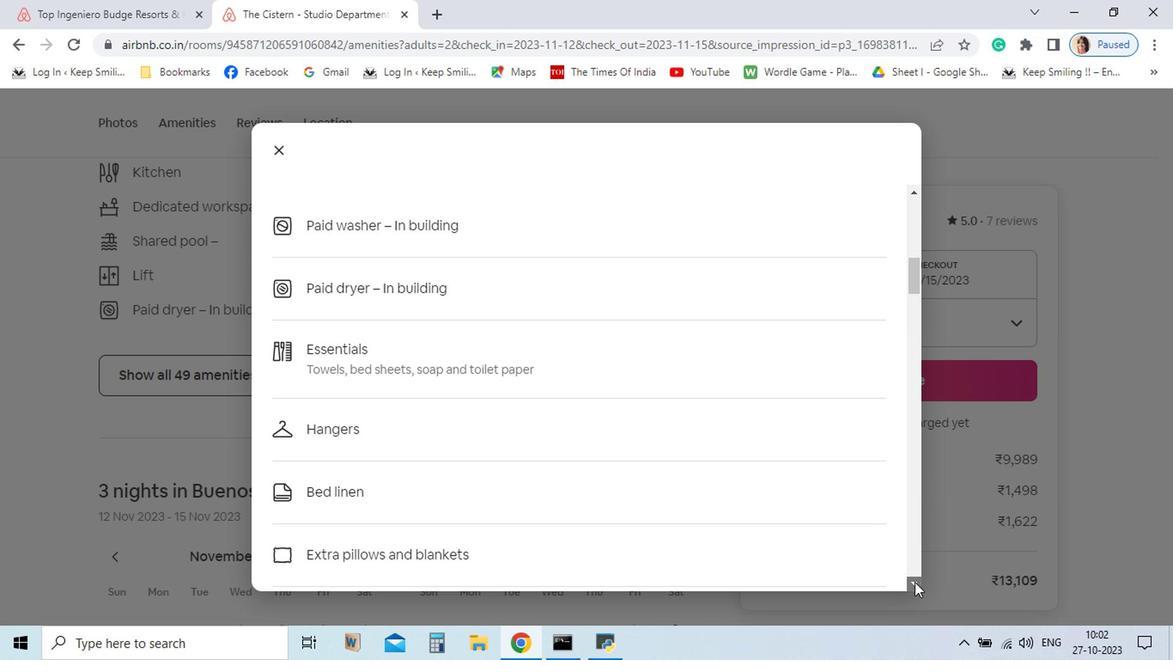 
Action: Mouse pressed left at (868, 552)
Screenshot: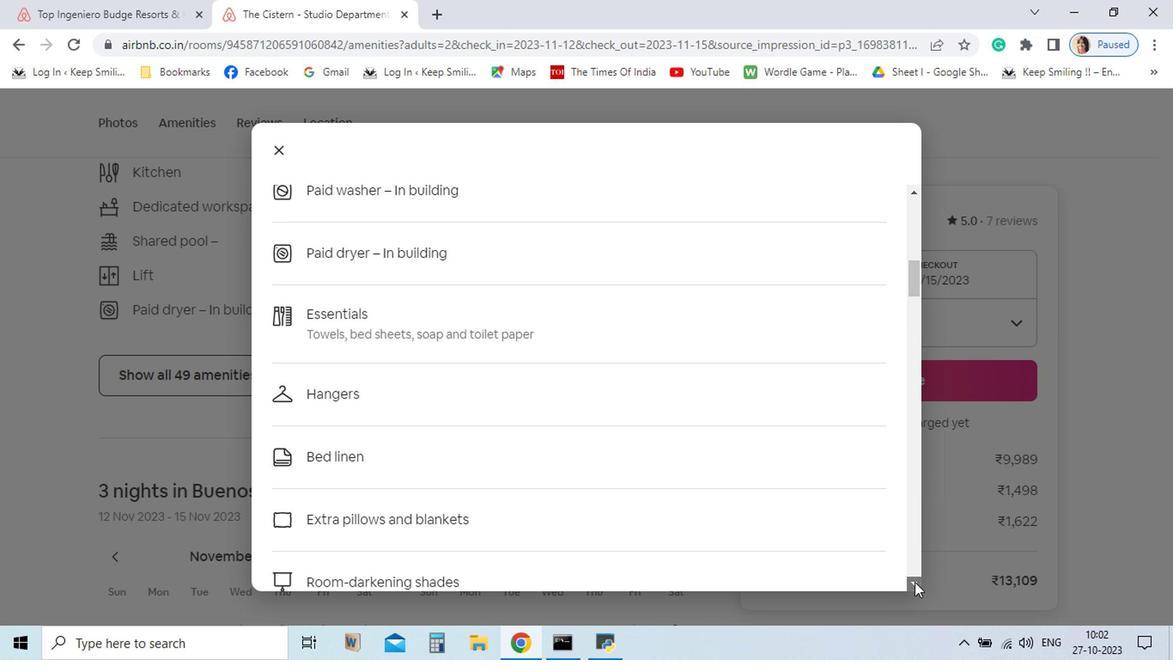 
Action: Mouse pressed left at (868, 552)
Screenshot: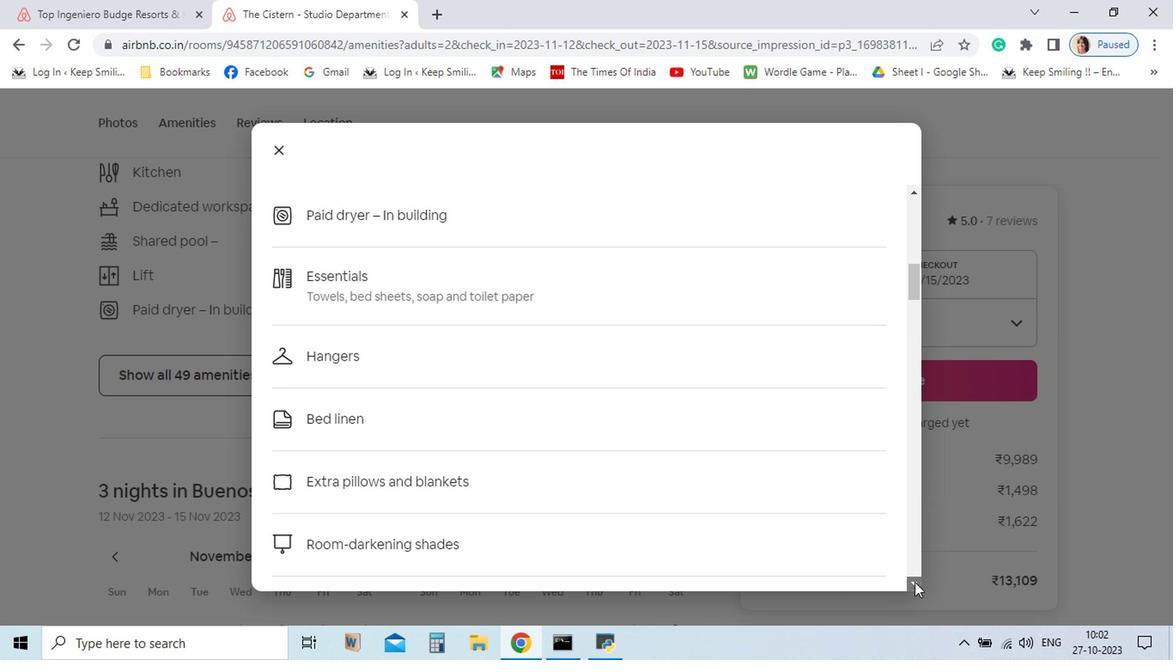 
Action: Mouse pressed left at (868, 552)
Screenshot: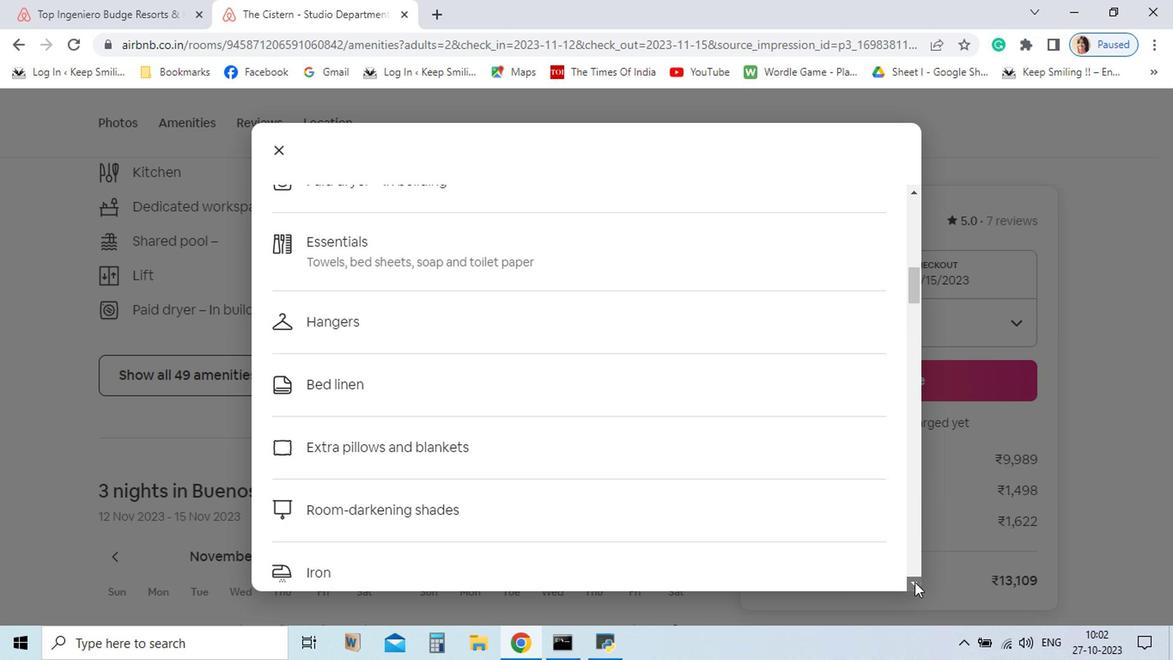 
Action: Mouse pressed left at (868, 552)
Screenshot: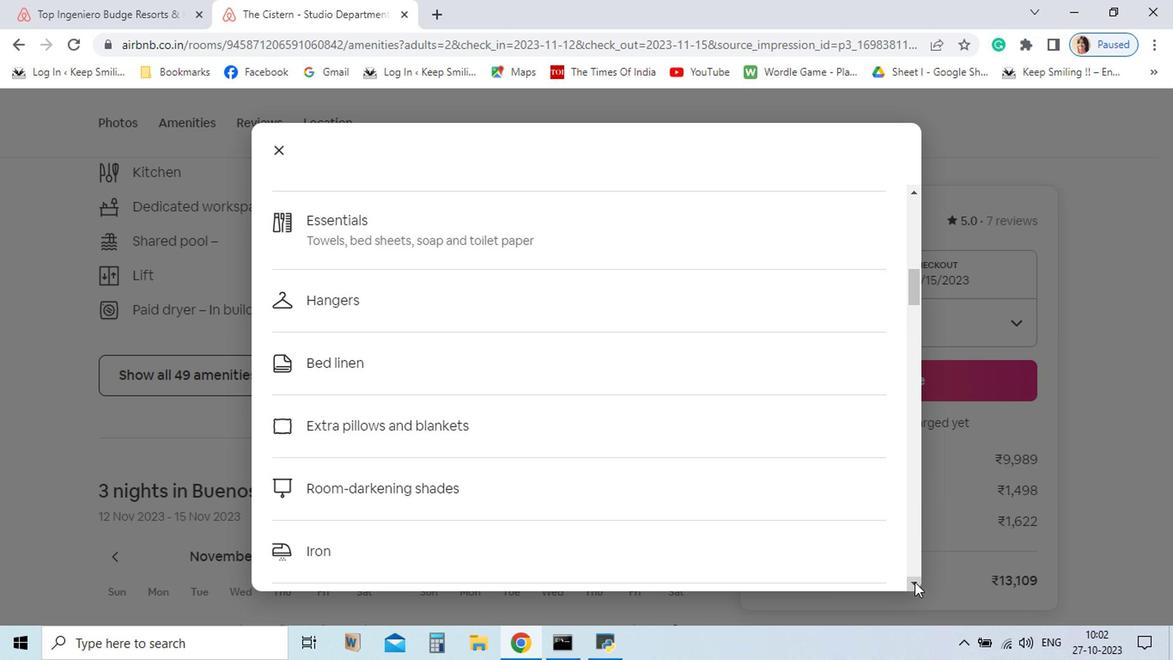 
Action: Mouse pressed left at (868, 552)
Screenshot: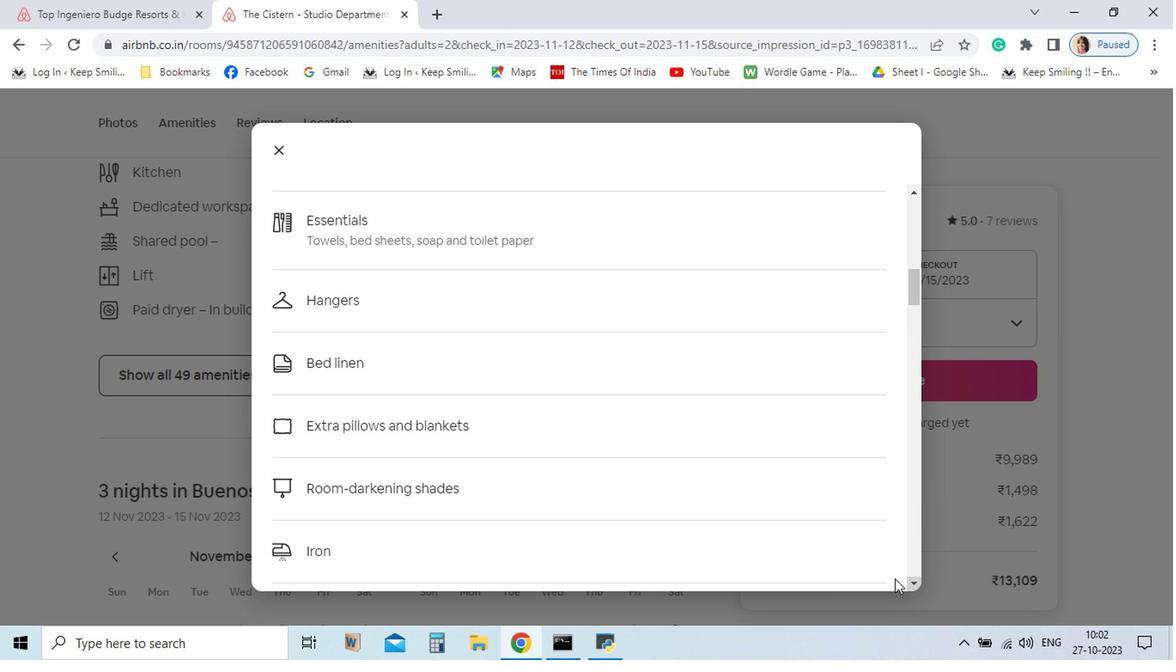 
Action: Mouse pressed left at (868, 552)
Screenshot: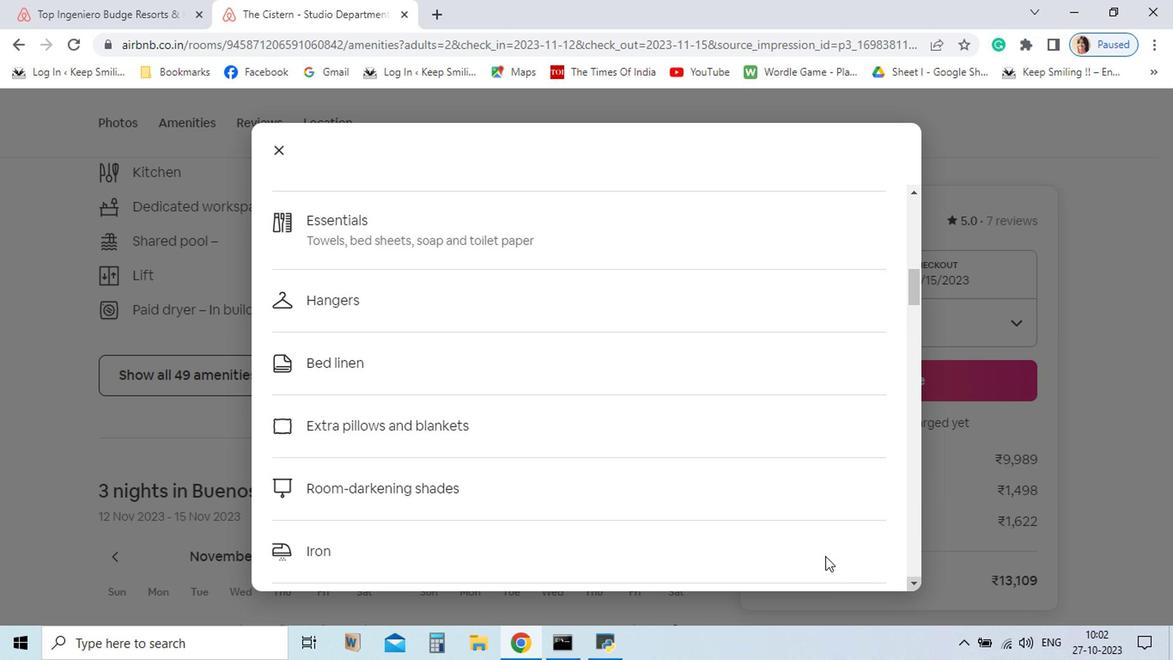
Action: Mouse pressed left at (868, 552)
Screenshot: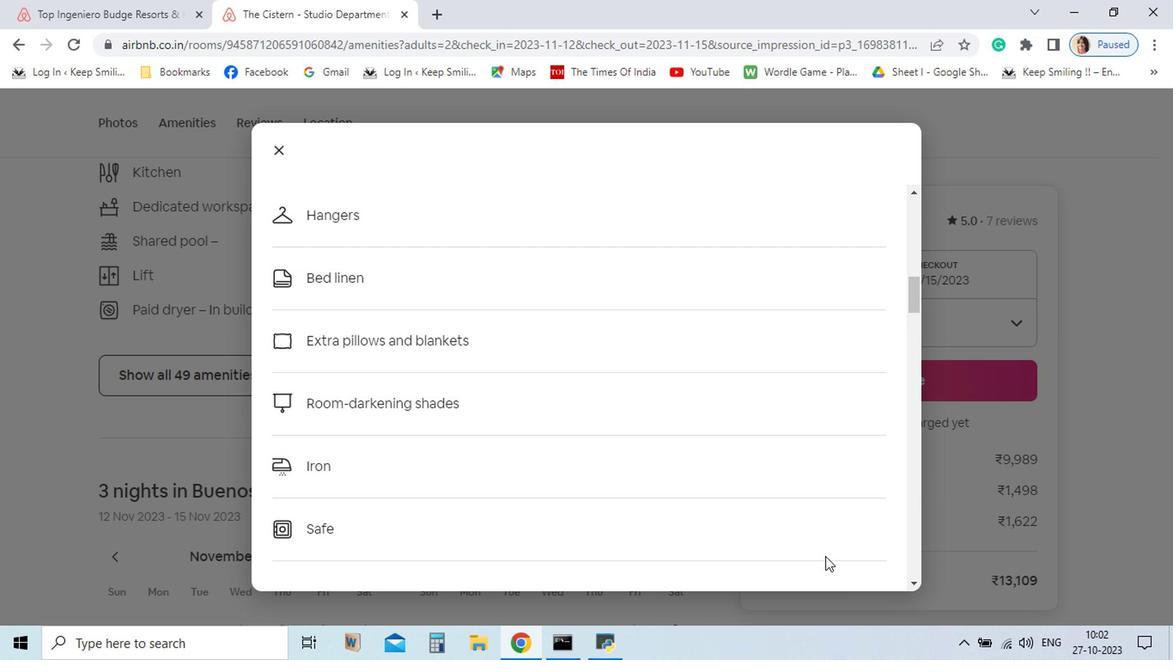 
Action: Mouse moved to (821, 537)
Screenshot: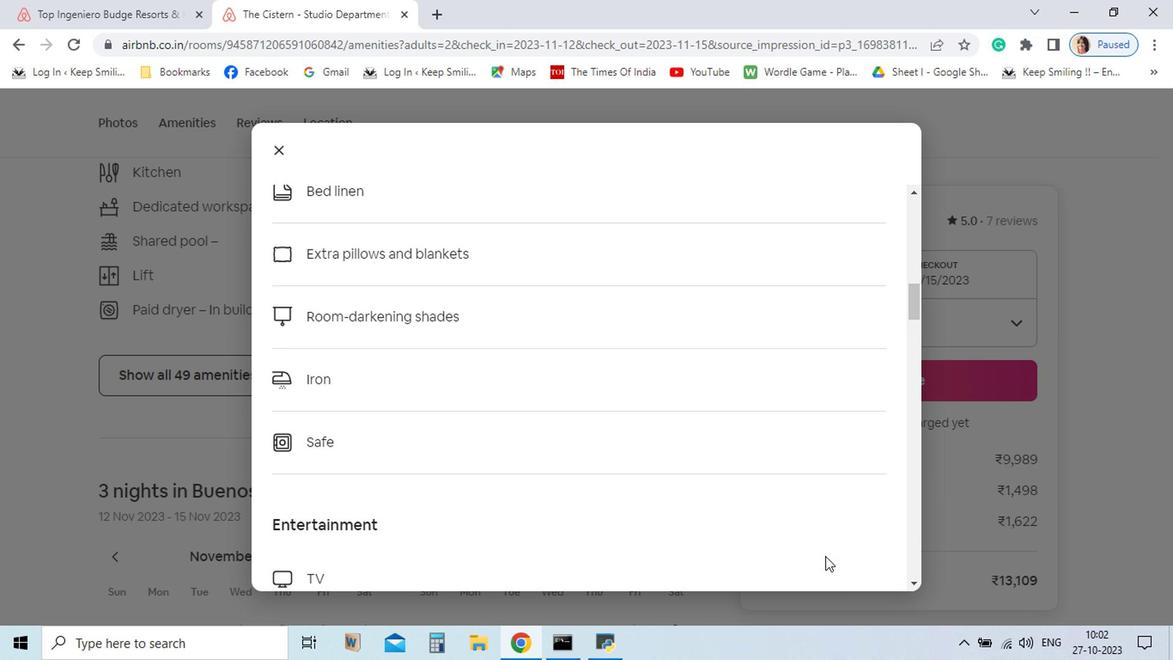 
Action: Mouse scrolled (821, 536) with delta (0, 0)
Screenshot: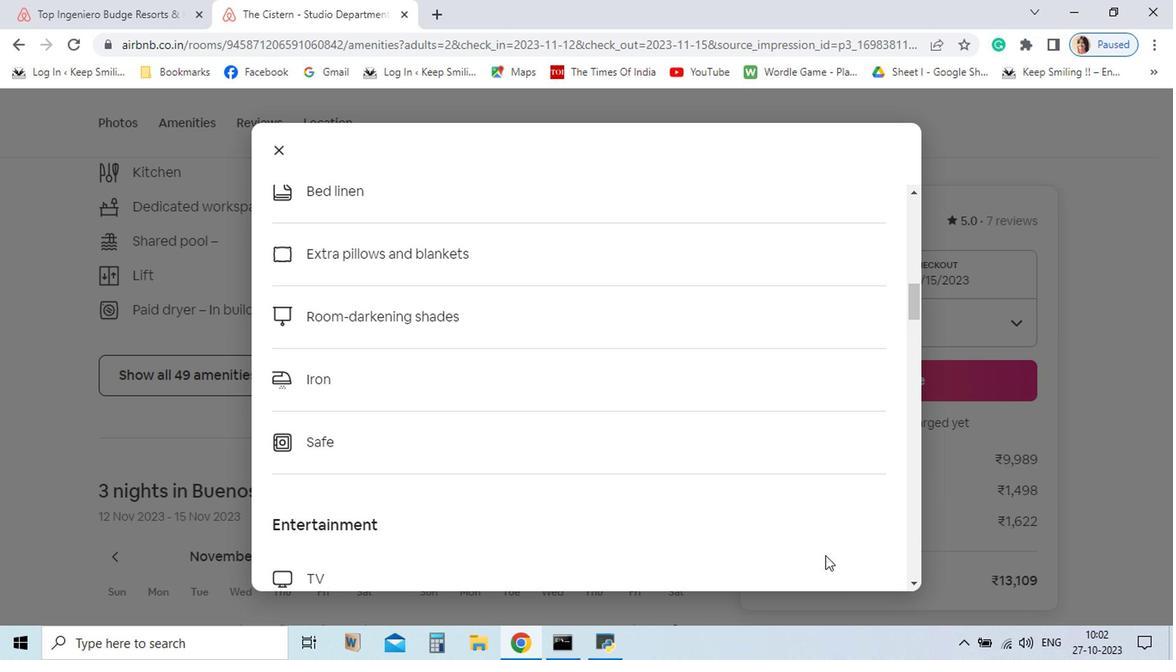 
Action: Mouse scrolled (821, 536) with delta (0, 0)
Screenshot: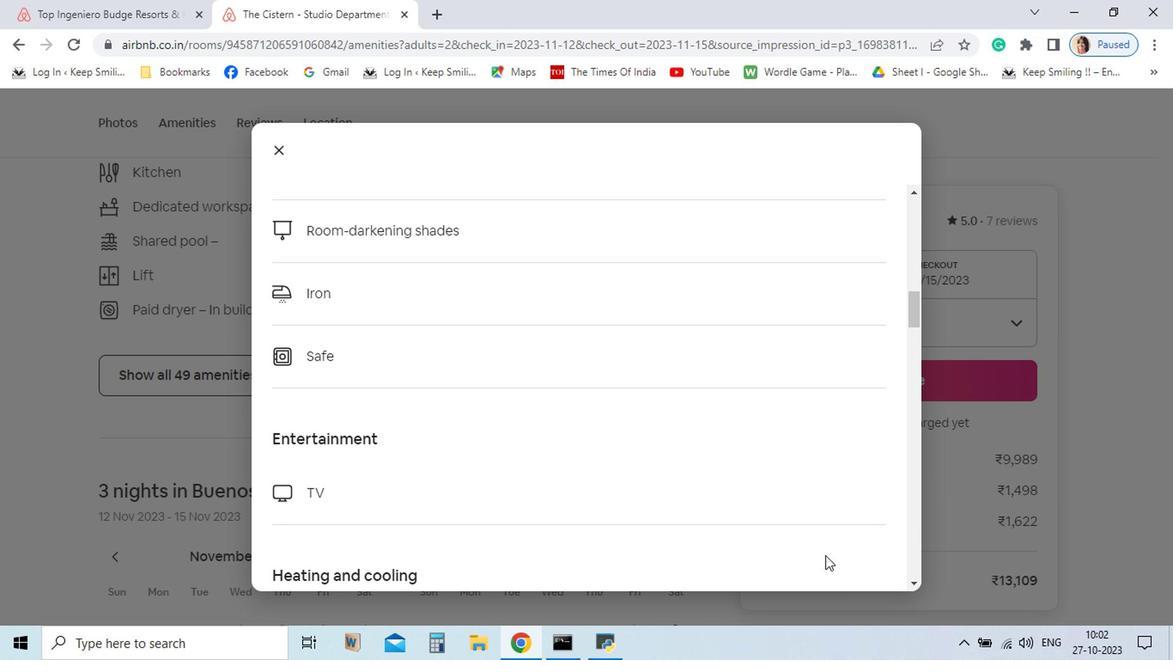 
Action: Mouse moved to (821, 536)
Screenshot: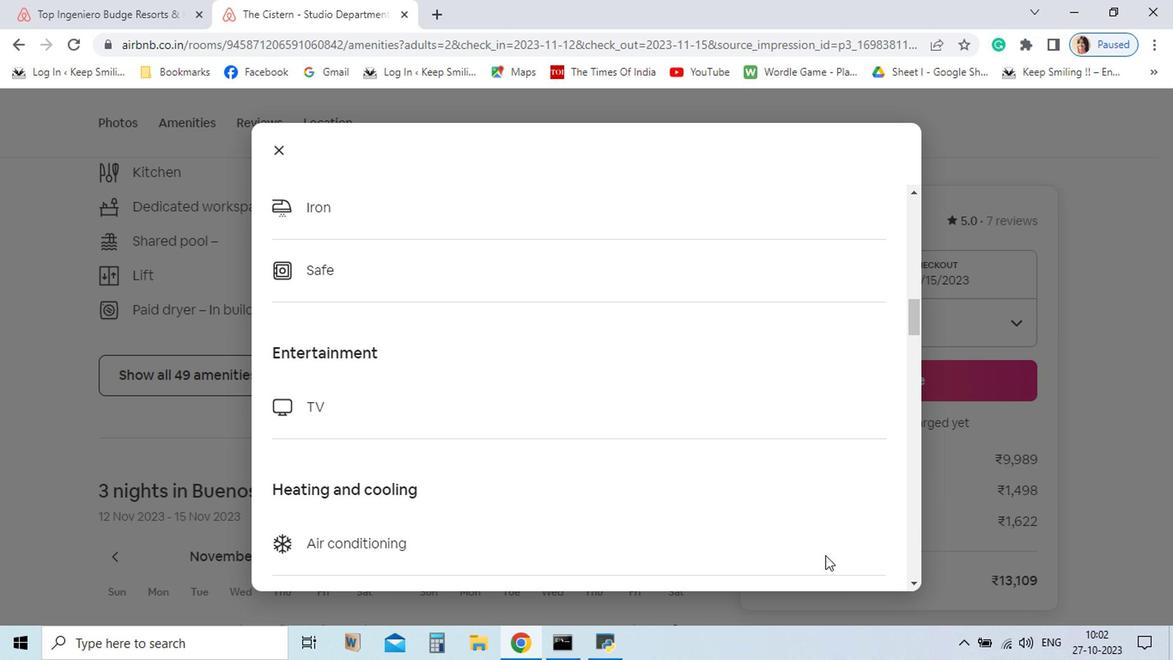 
Action: Mouse scrolled (821, 536) with delta (0, 0)
Screenshot: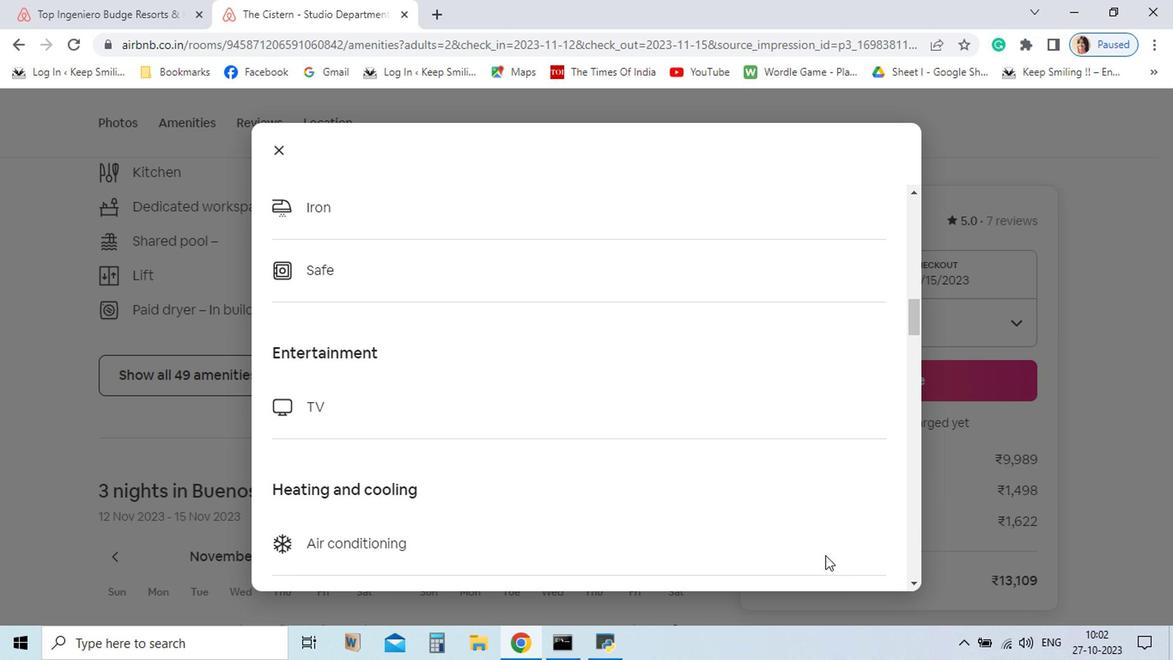 
Action: Mouse scrolled (821, 536) with delta (0, 0)
Screenshot: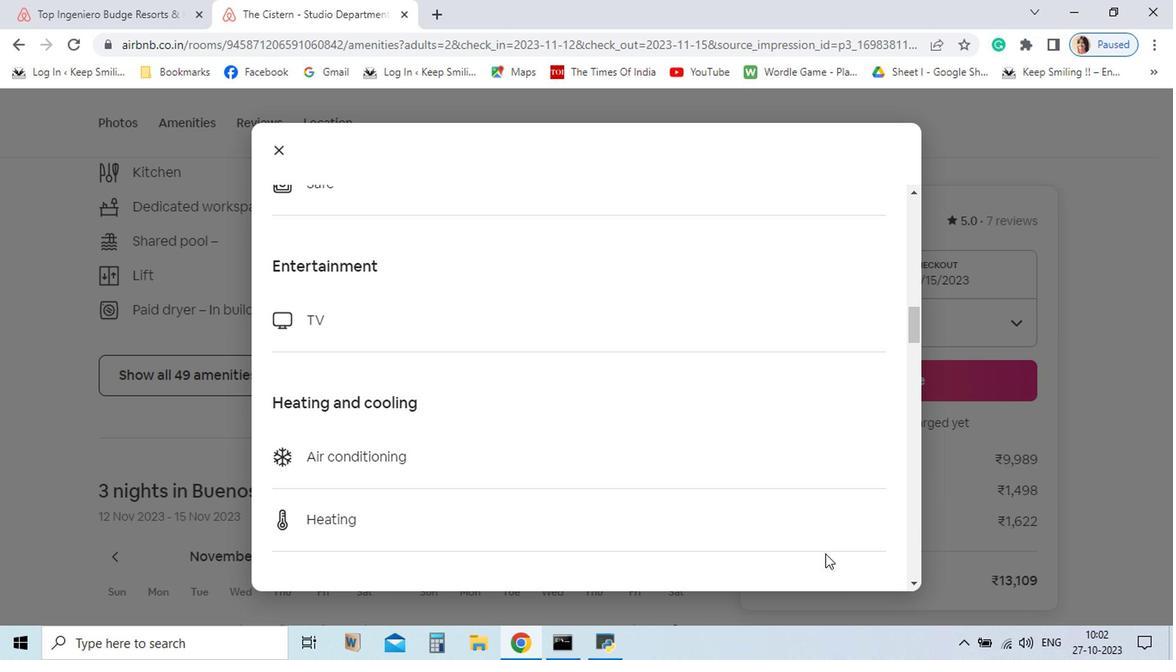 
Action: Mouse scrolled (821, 536) with delta (0, 0)
Screenshot: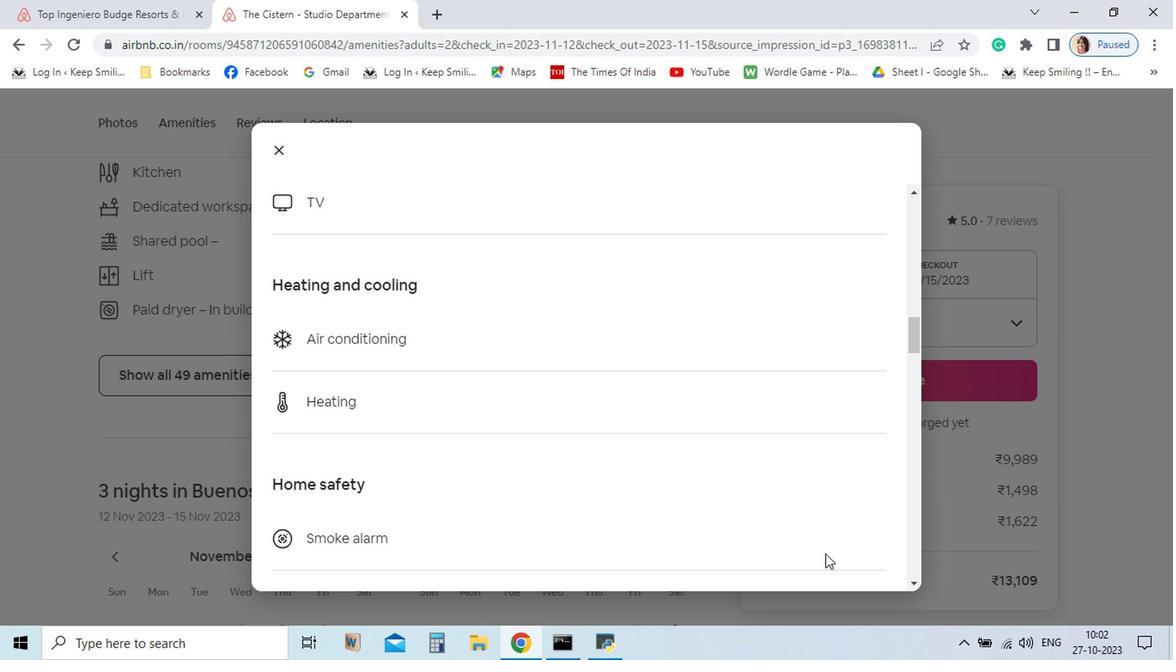 
Action: Mouse moved to (821, 535)
Screenshot: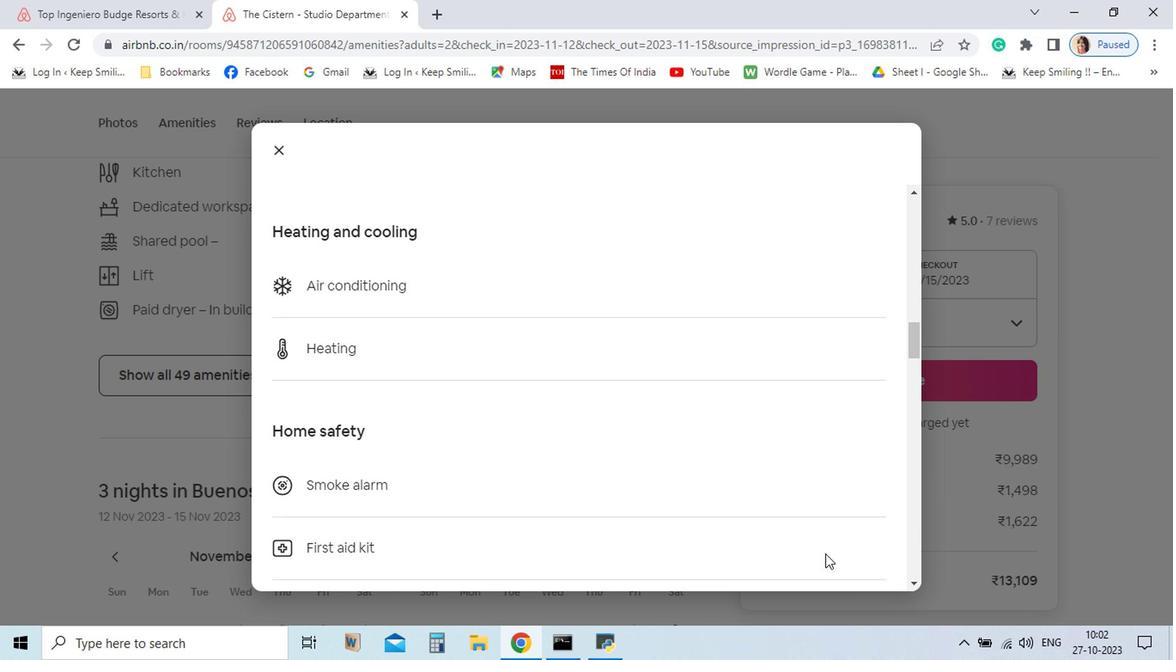 
Action: Mouse scrolled (821, 535) with delta (0, 0)
Screenshot: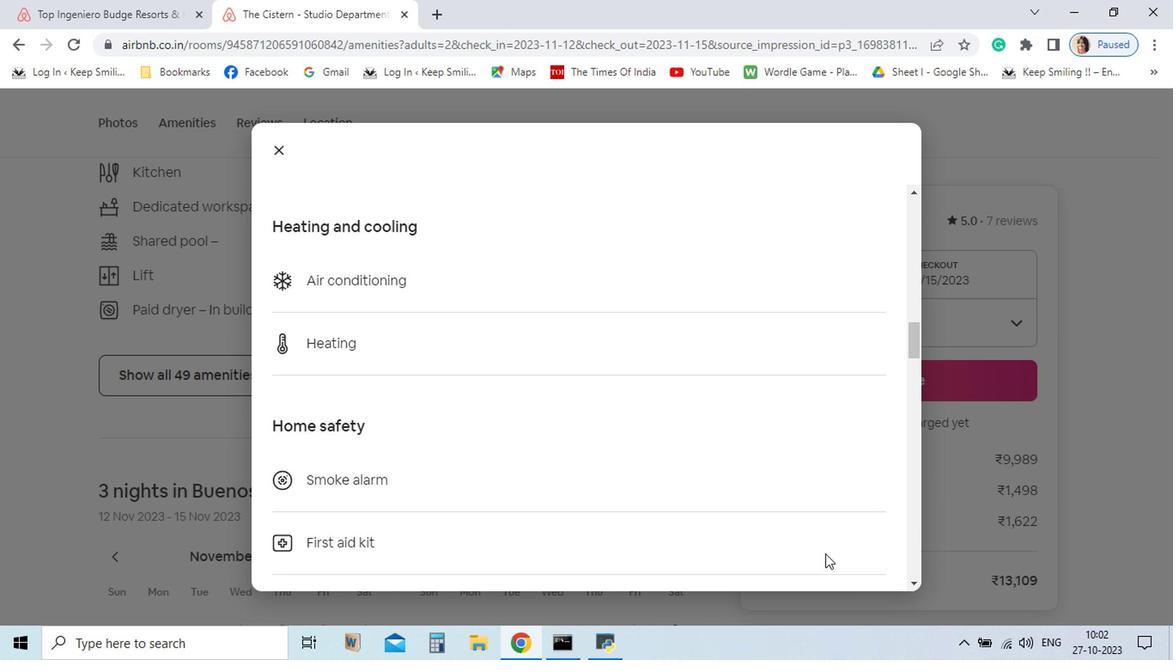 
Action: Mouse scrolled (821, 535) with delta (0, 0)
Screenshot: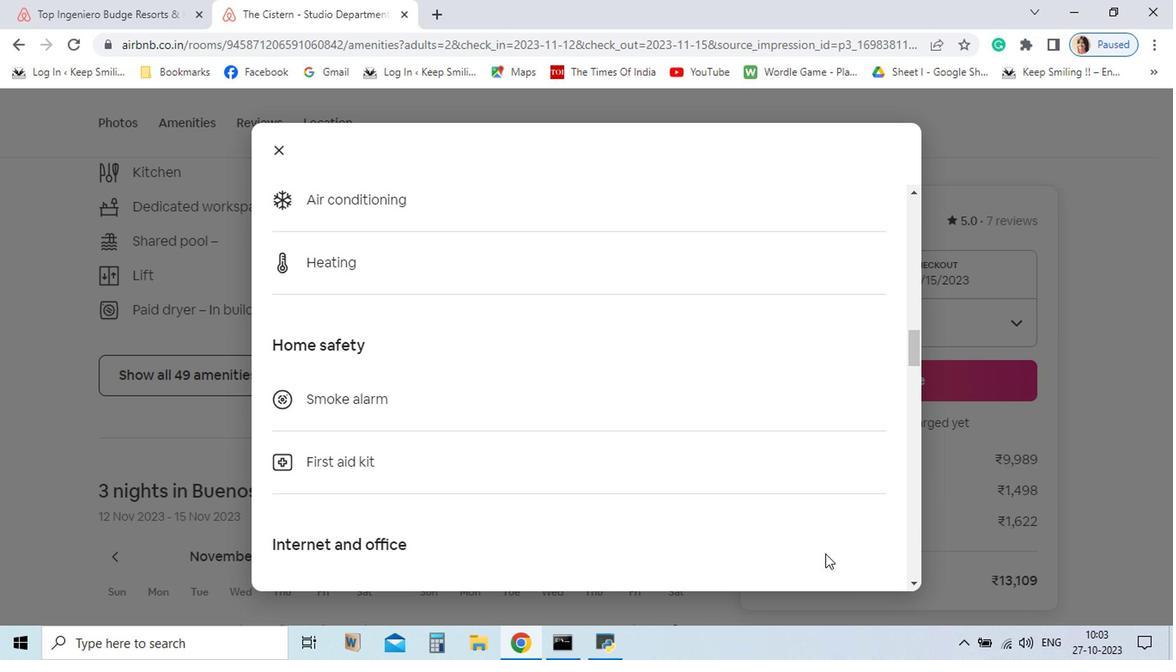 
Action: Mouse scrolled (821, 535) with delta (0, 0)
Screenshot: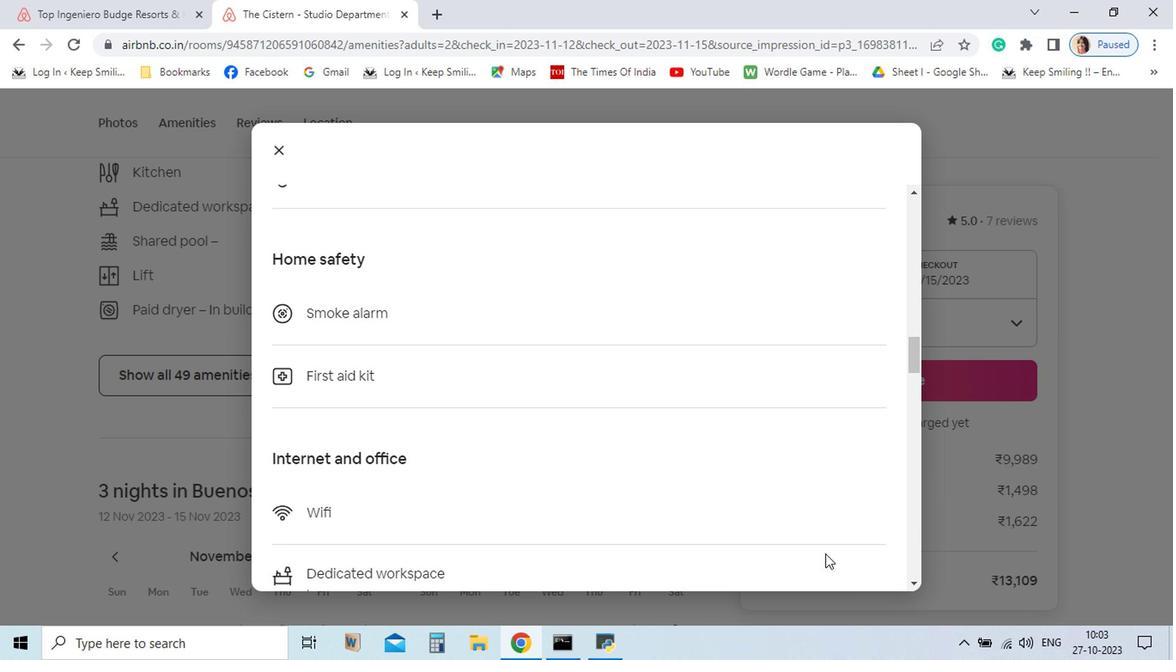 
Action: Mouse scrolled (821, 535) with delta (0, 0)
Screenshot: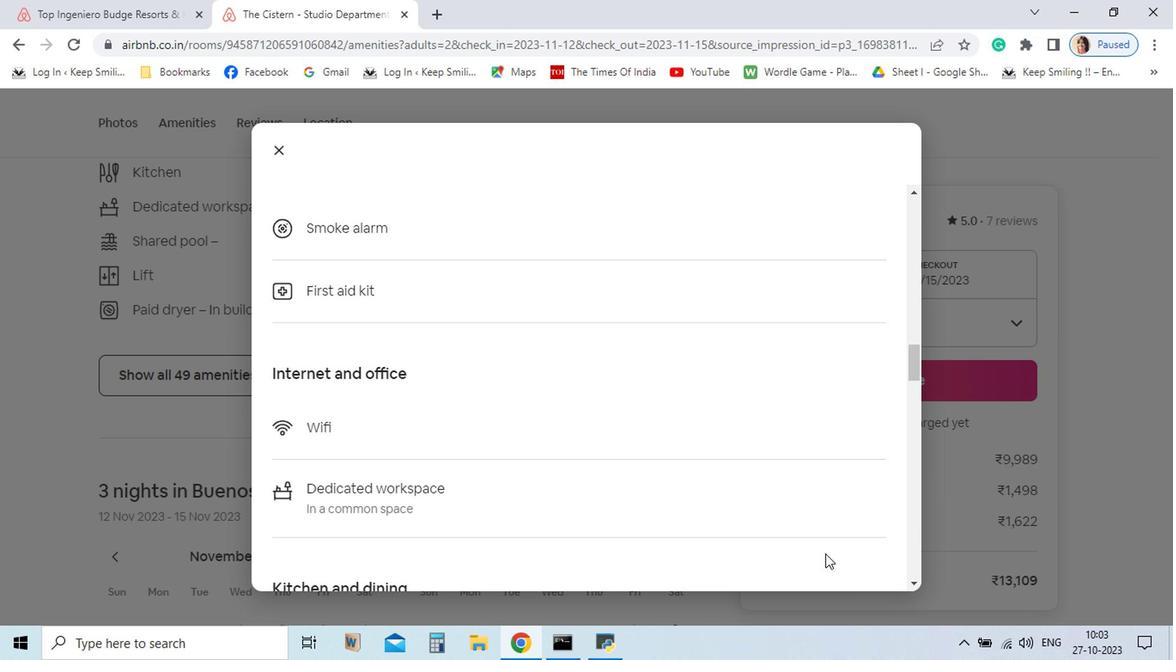 
Action: Mouse scrolled (821, 535) with delta (0, 0)
Screenshot: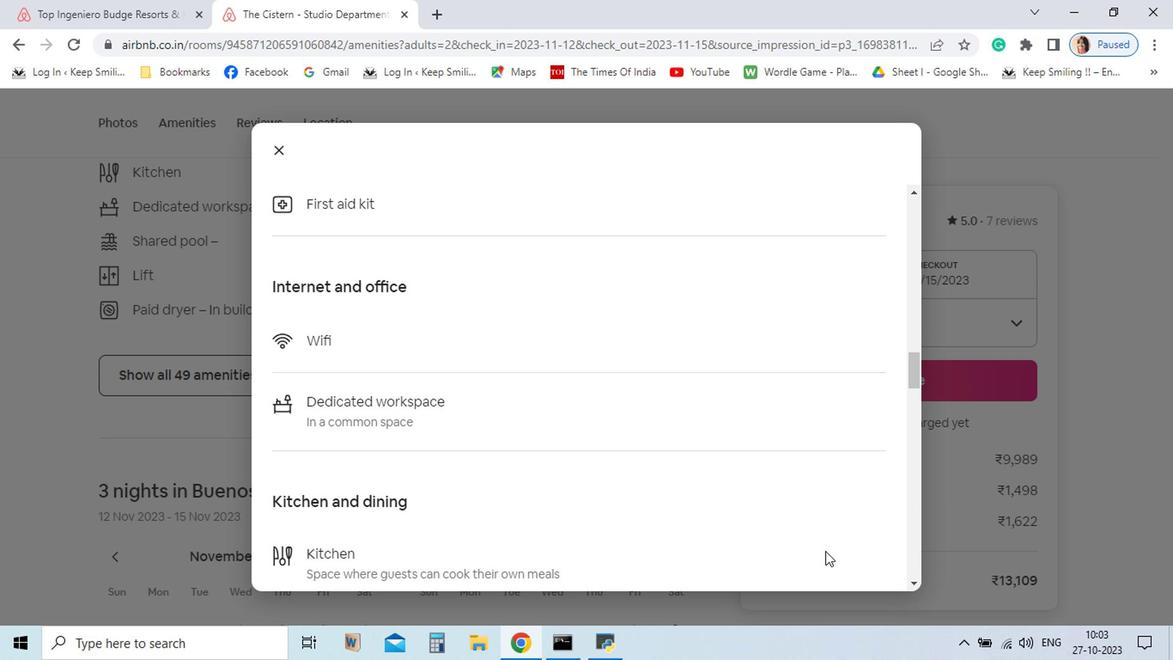 
Action: Mouse moved to (821, 534)
Screenshot: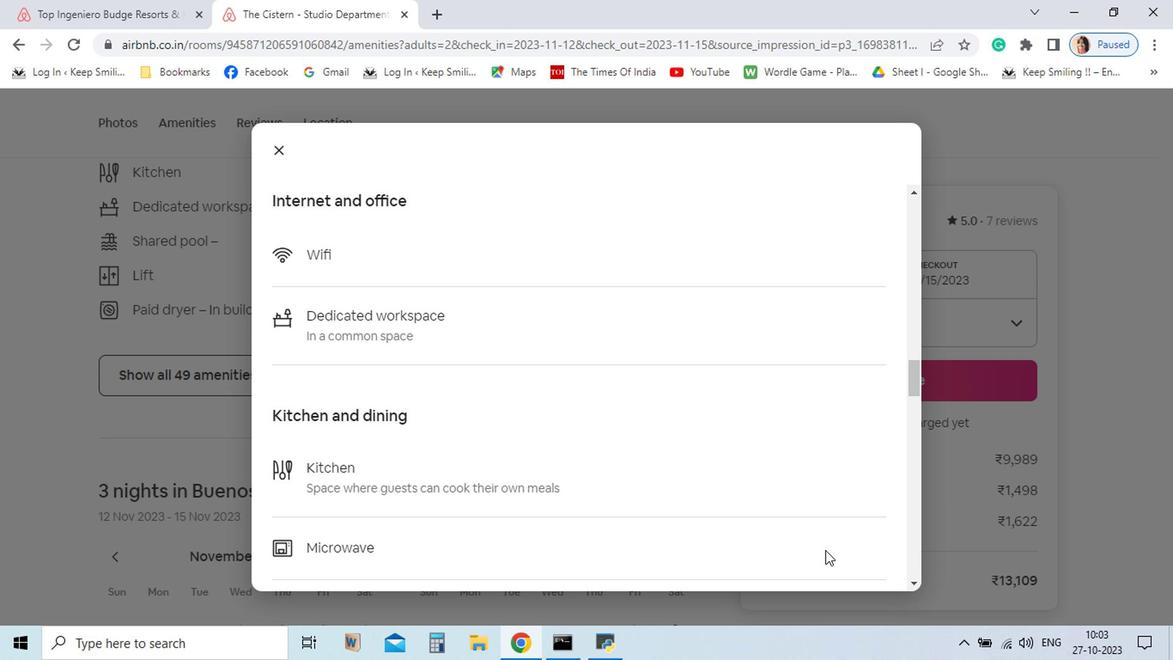 
Action: Mouse scrolled (821, 533) with delta (0, 0)
Screenshot: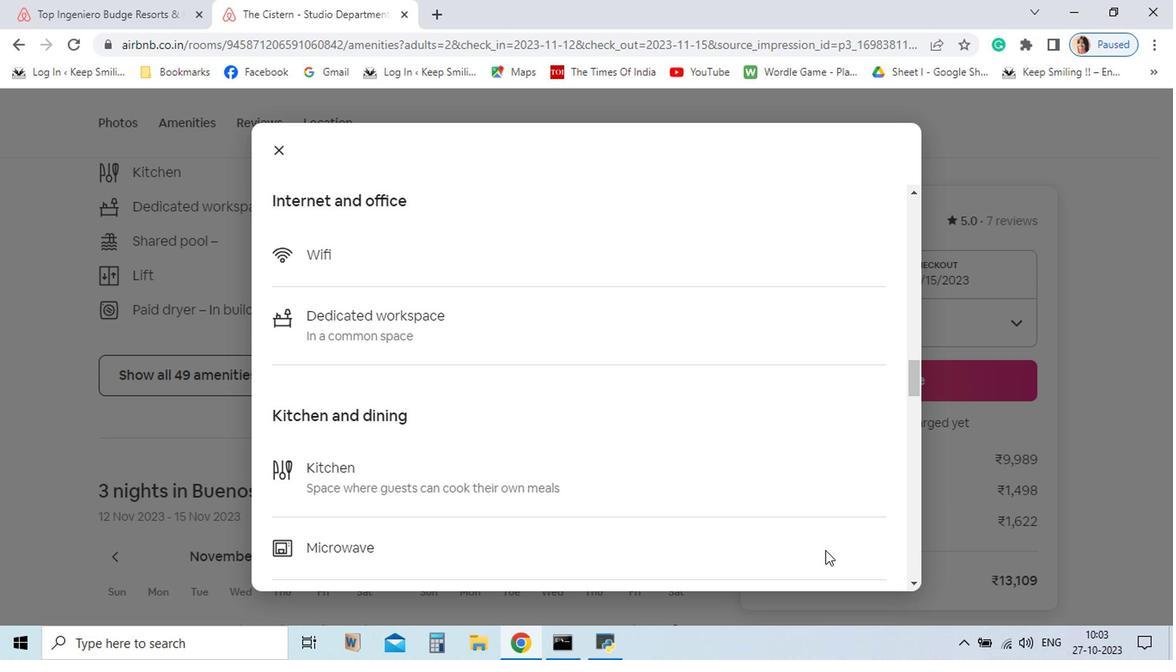 
Action: Mouse scrolled (821, 533) with delta (0, 0)
Screenshot: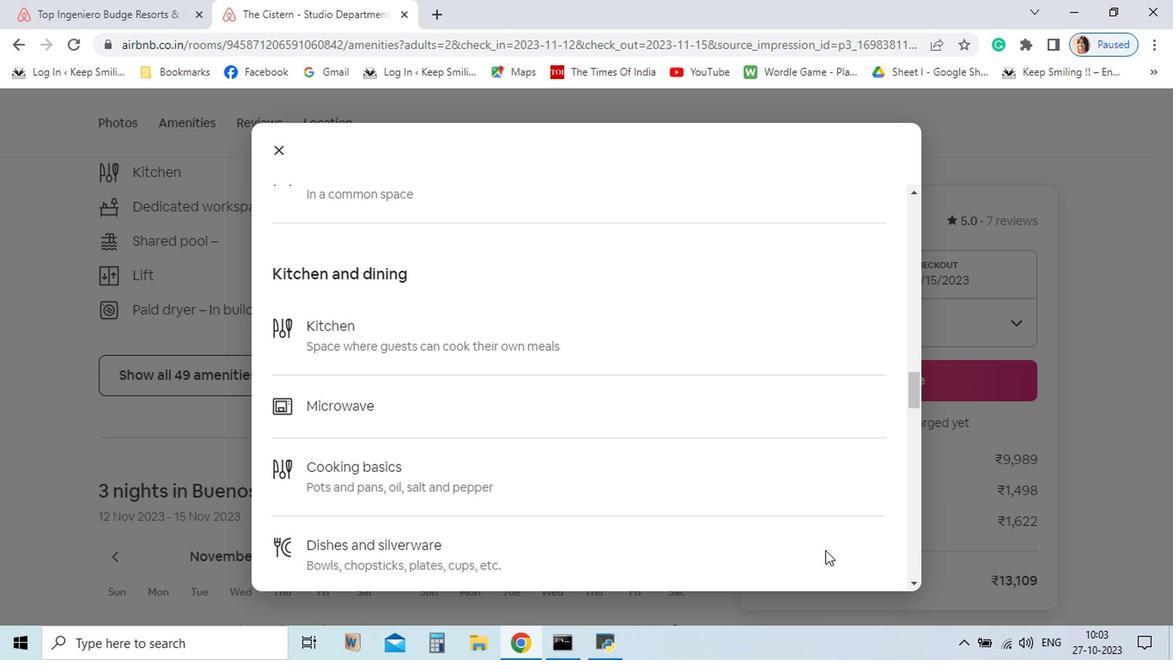 
Action: Mouse moved to (821, 533)
Screenshot: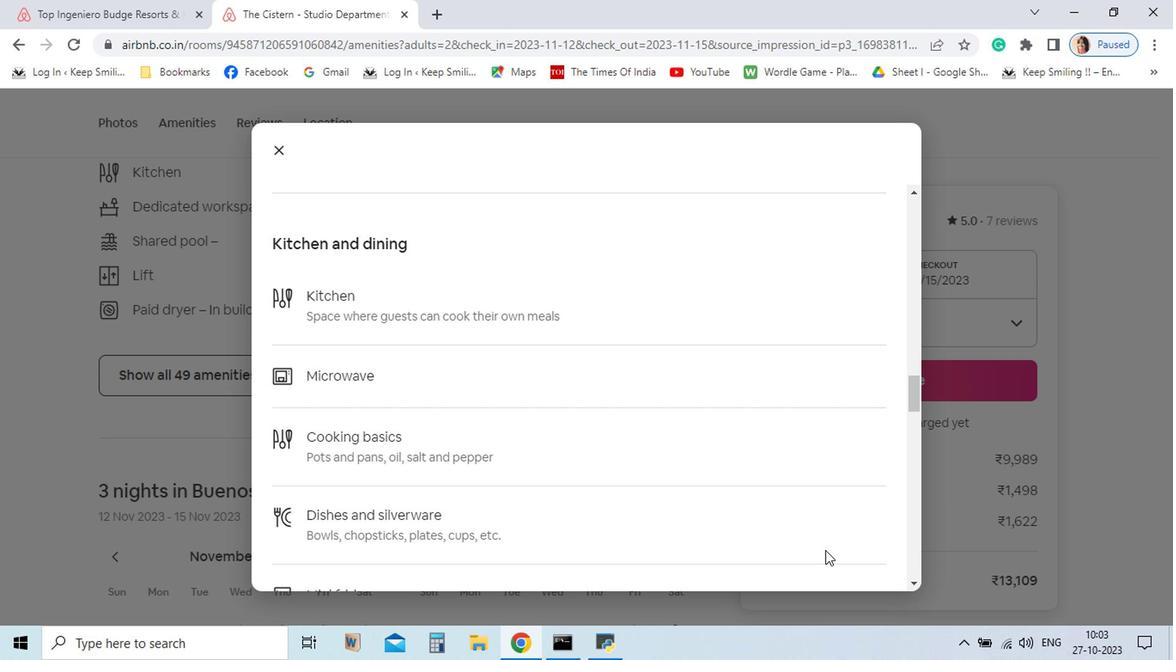 
Action: Mouse scrolled (821, 533) with delta (0, 0)
Screenshot: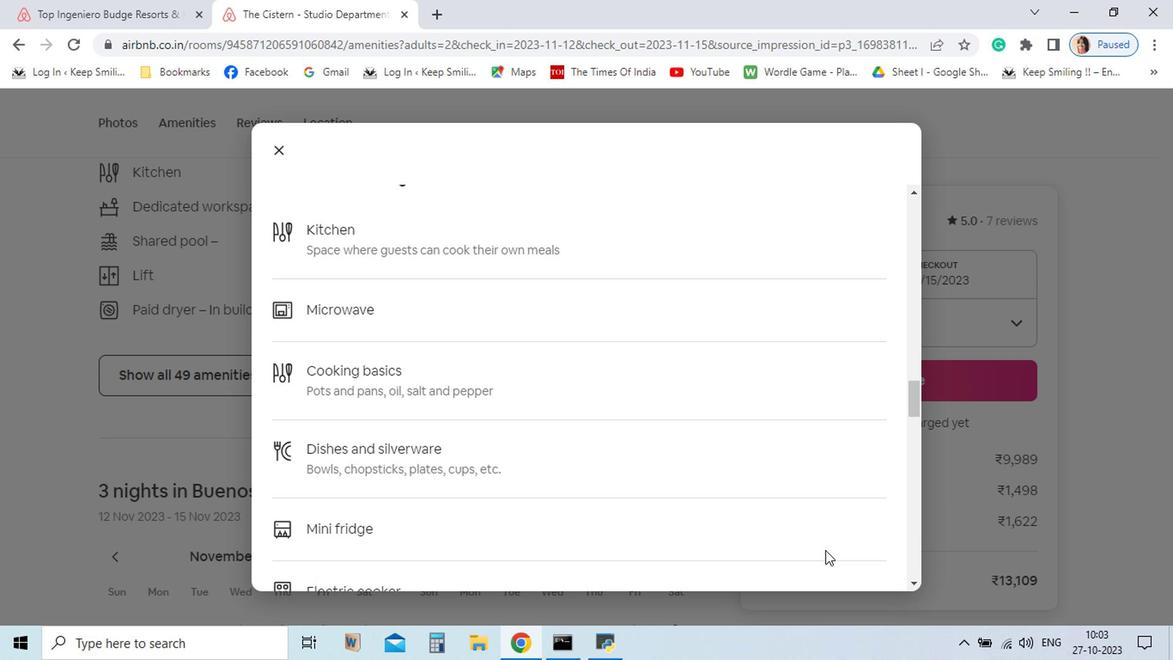 
Action: Mouse scrolled (821, 533) with delta (0, 0)
Screenshot: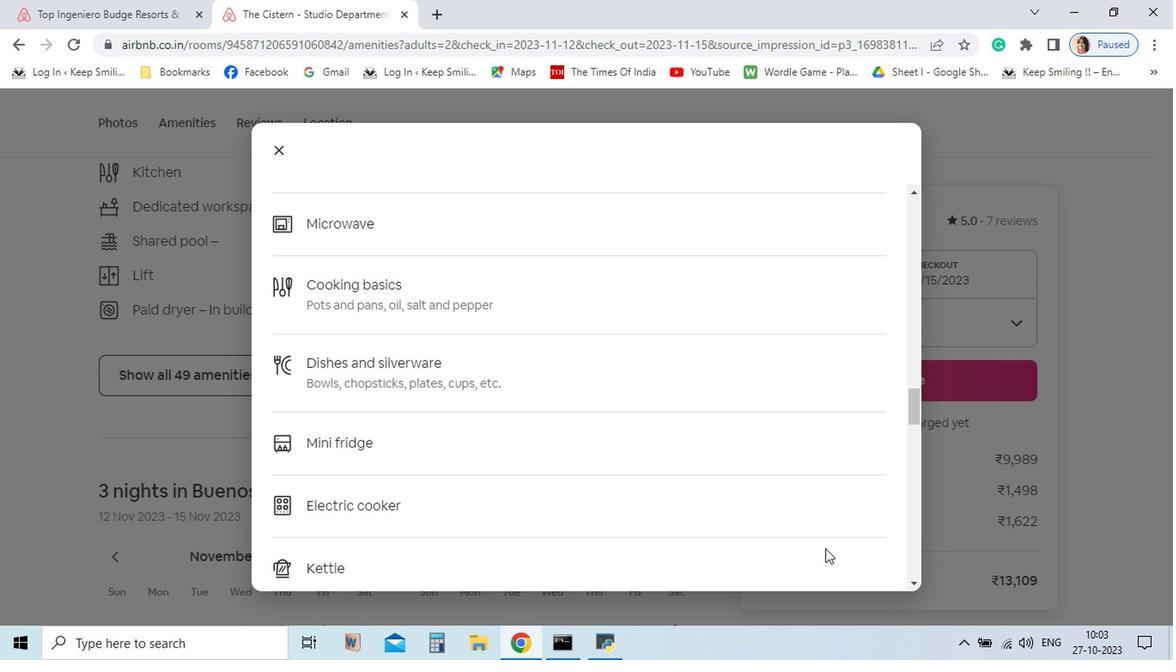 
Action: Mouse scrolled (821, 533) with delta (0, 0)
Screenshot: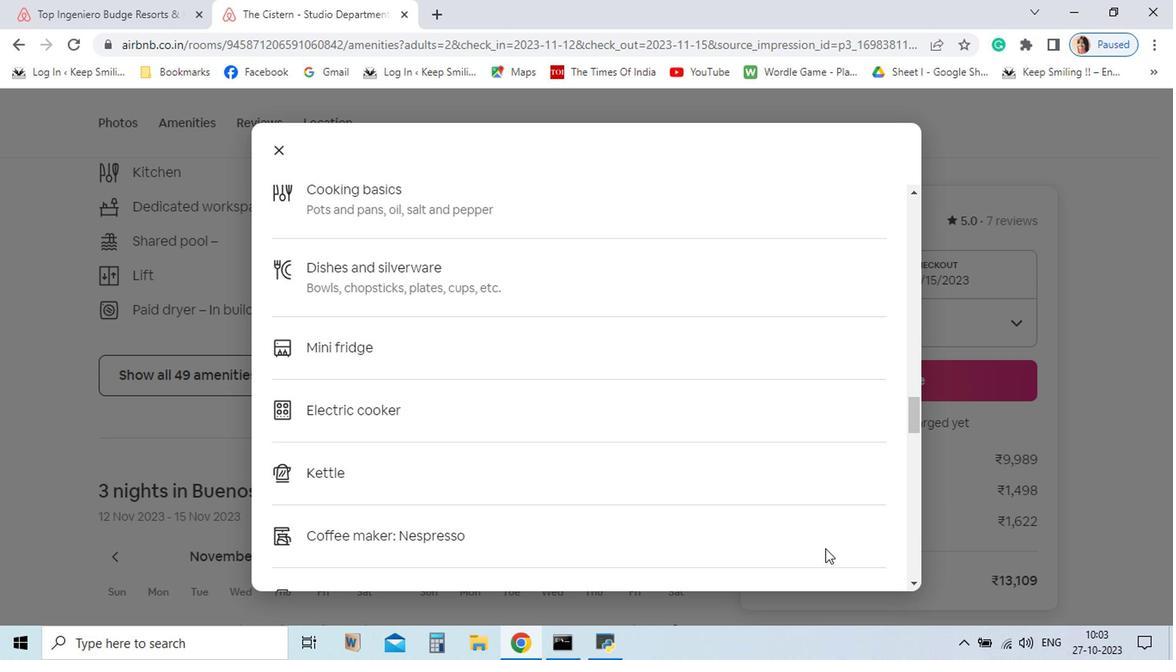 
Action: Mouse moved to (821, 532)
Screenshot: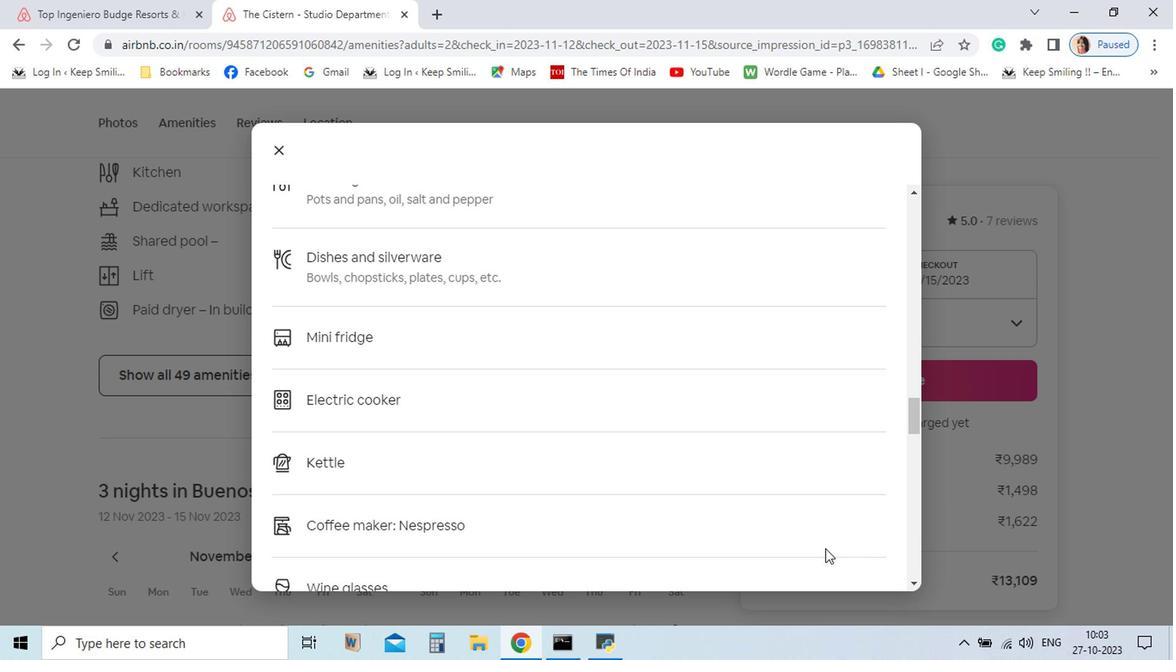 
Action: Mouse scrolled (821, 532) with delta (0, 0)
Screenshot: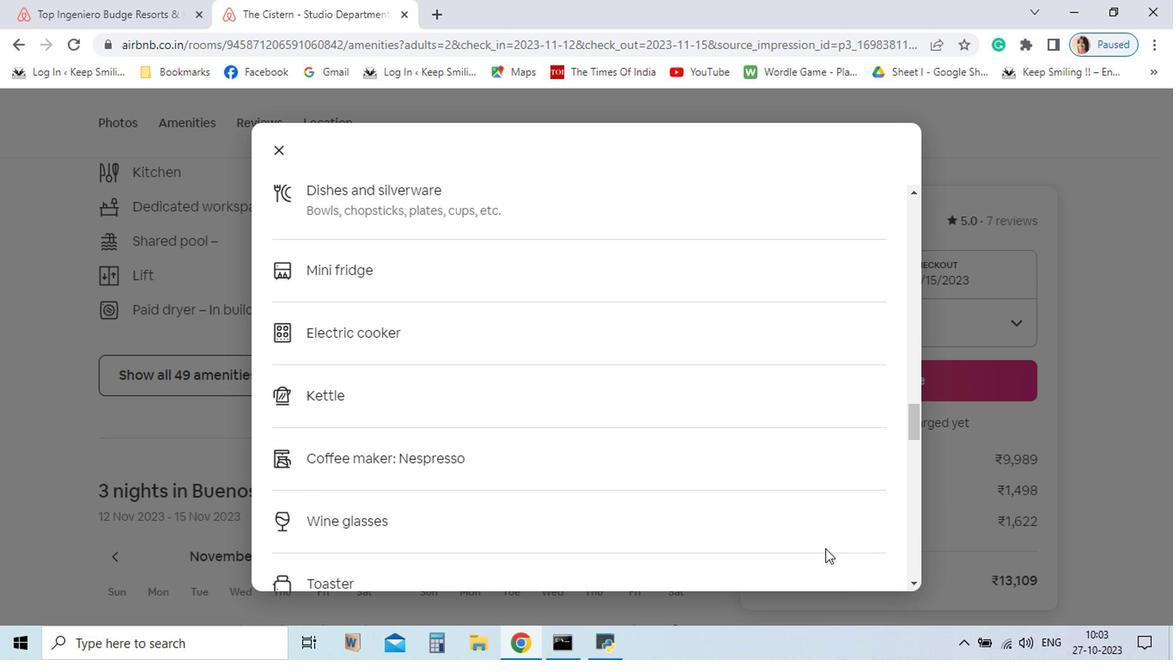 
Action: Mouse scrolled (821, 532) with delta (0, 0)
Screenshot: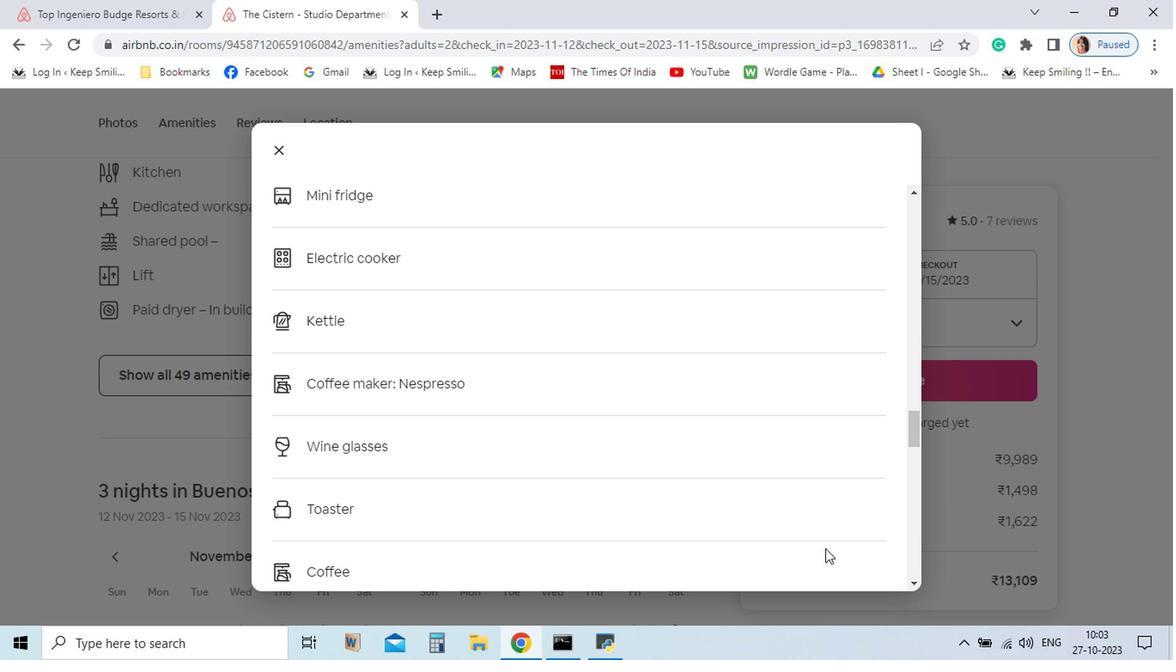 
Action: Mouse scrolled (821, 532) with delta (0, 0)
Screenshot: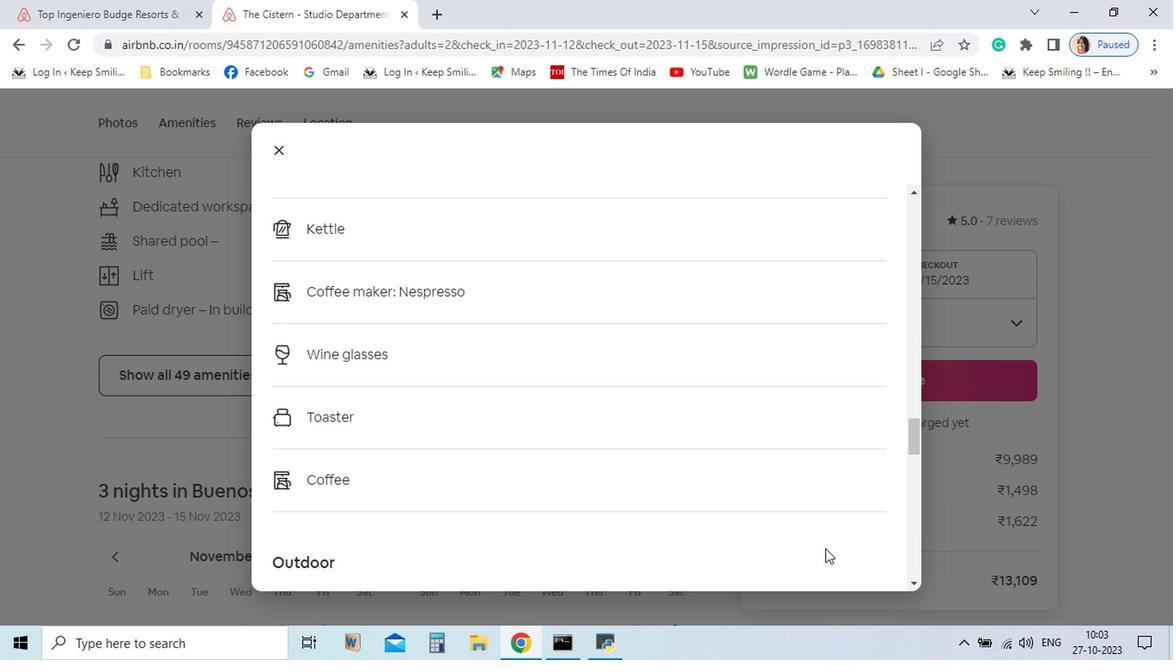 
Action: Mouse scrolled (821, 532) with delta (0, 0)
Screenshot: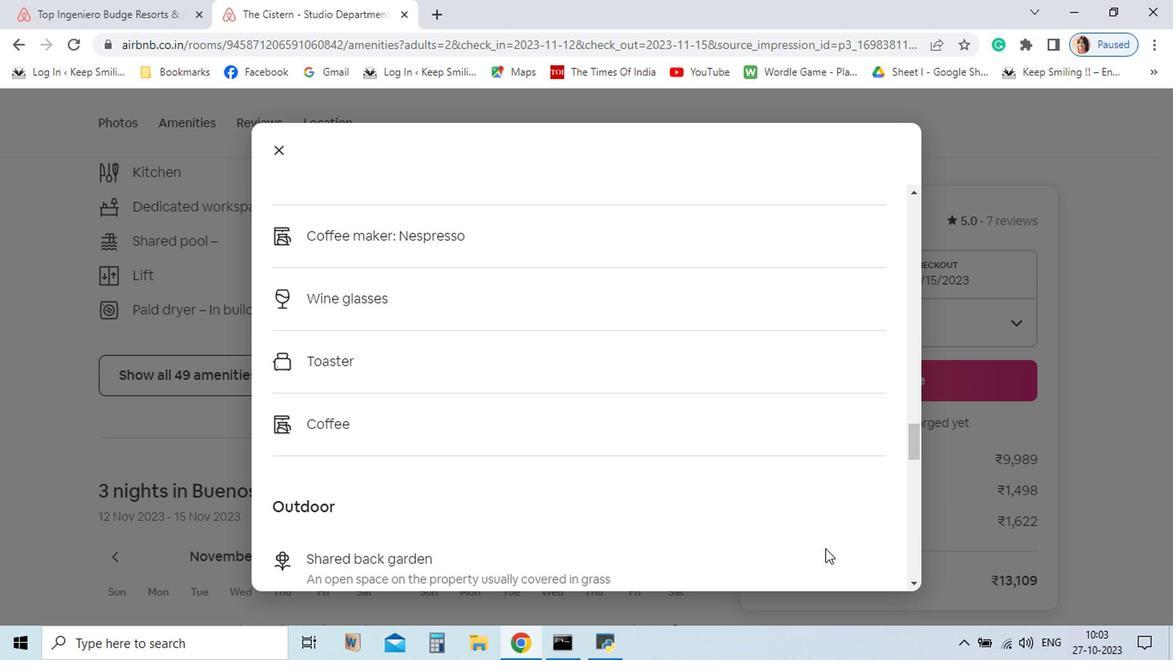 
Action: Mouse scrolled (821, 532) with delta (0, 0)
Screenshot: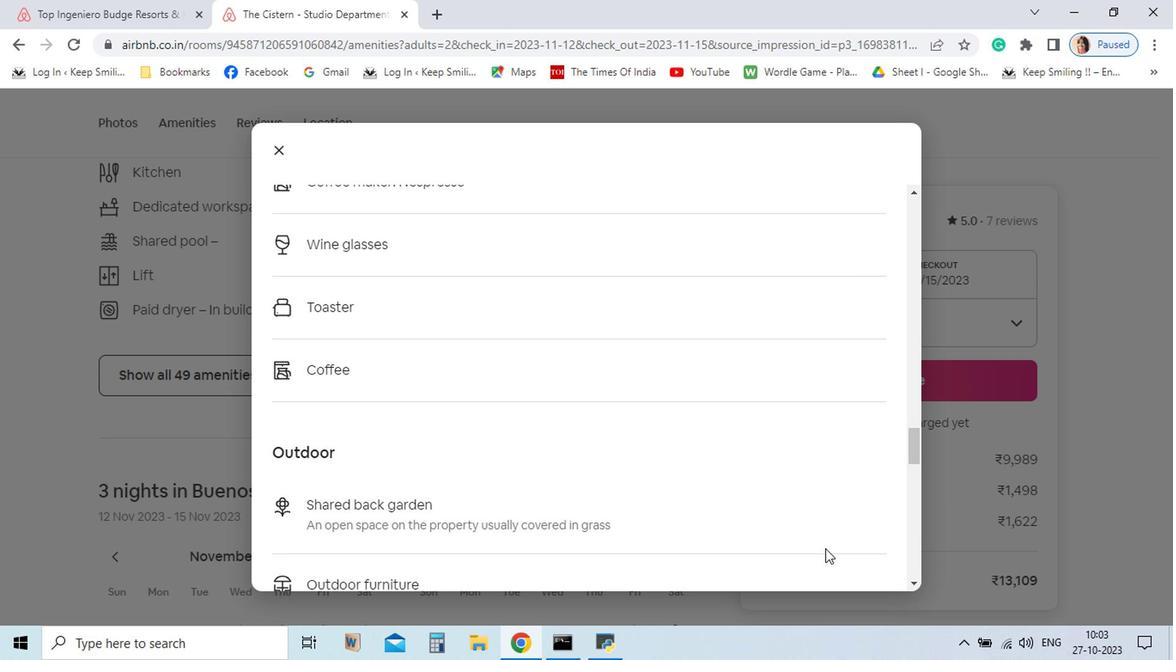
Action: Mouse scrolled (821, 532) with delta (0, 0)
Screenshot: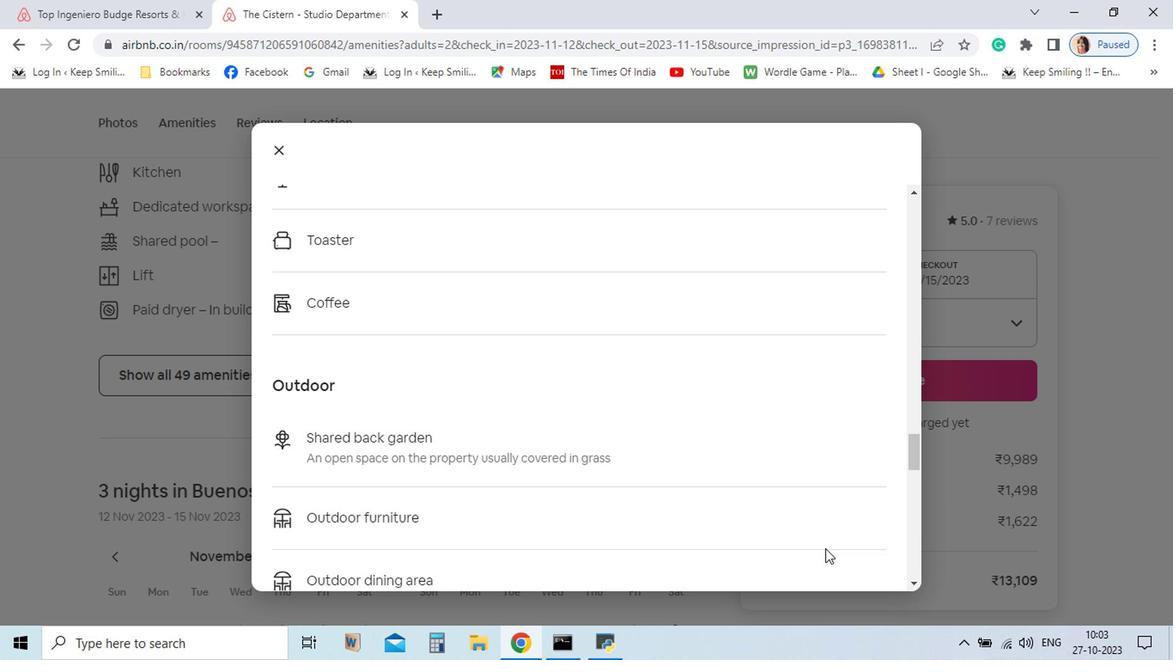 
Action: Mouse scrolled (821, 532) with delta (0, 0)
Screenshot: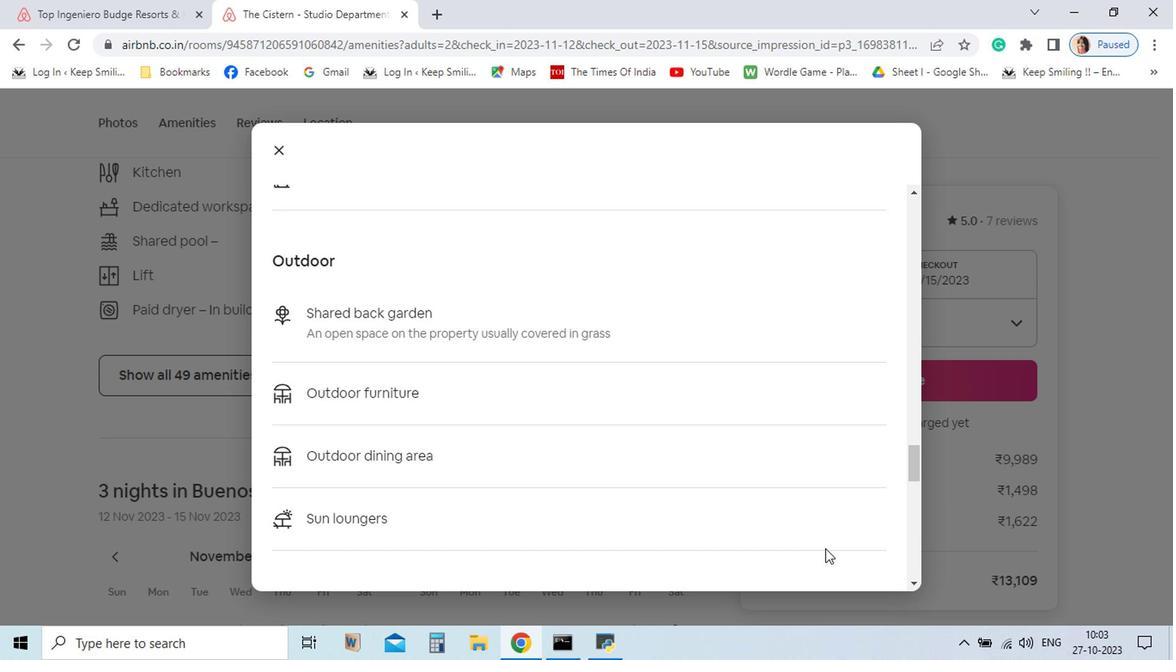 
Action: Mouse scrolled (821, 532) with delta (0, 0)
Screenshot: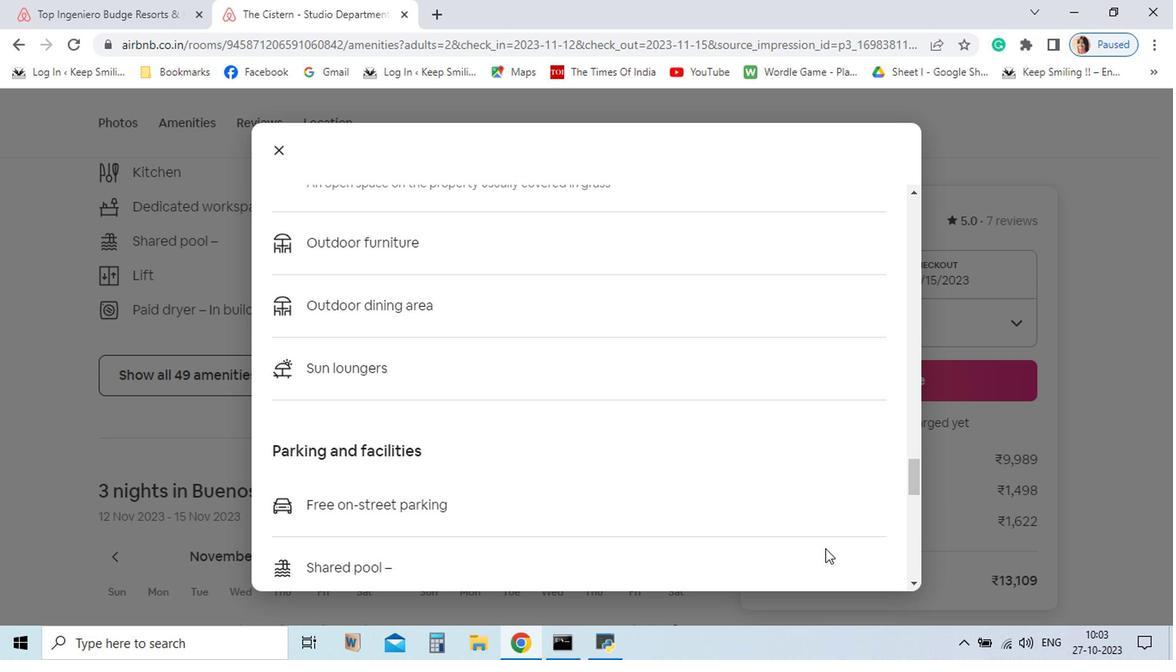 
Action: Mouse scrolled (821, 532) with delta (0, 0)
Screenshot: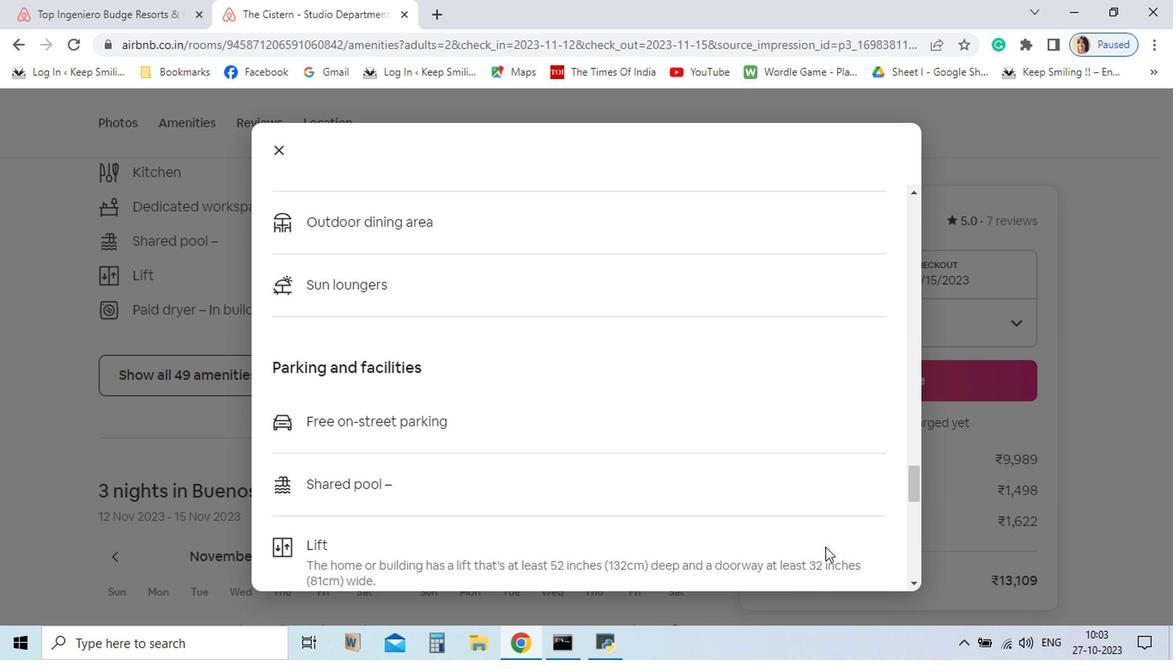 
Action: Mouse scrolled (821, 532) with delta (0, 0)
Screenshot: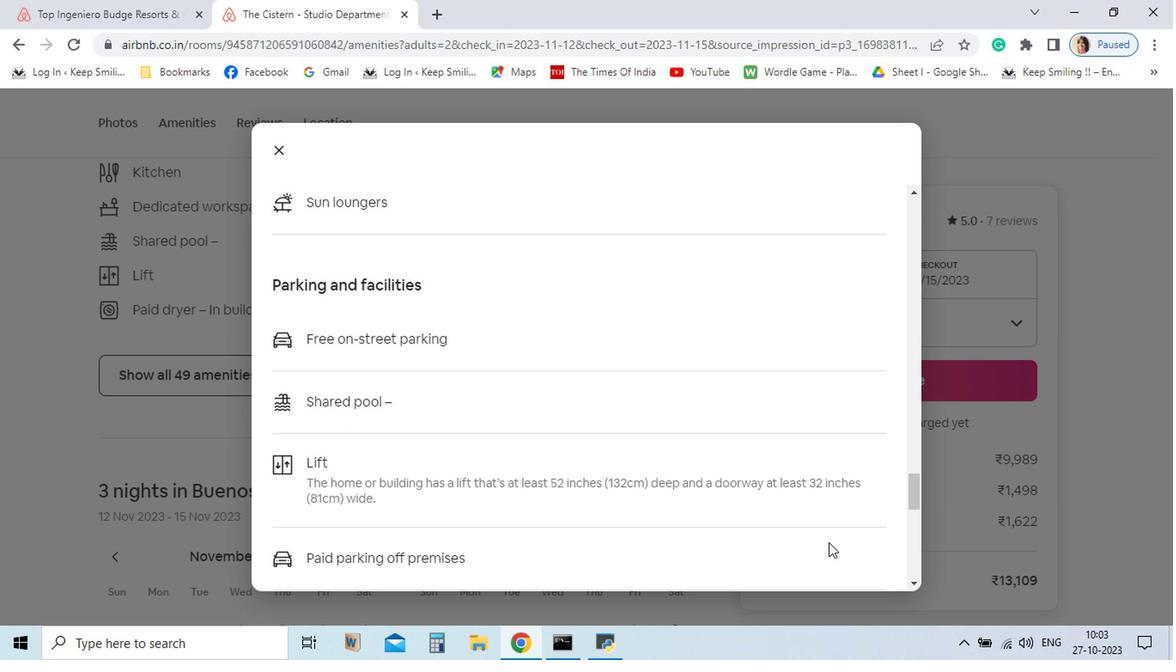 
Action: Mouse scrolled (821, 532) with delta (0, 0)
Screenshot: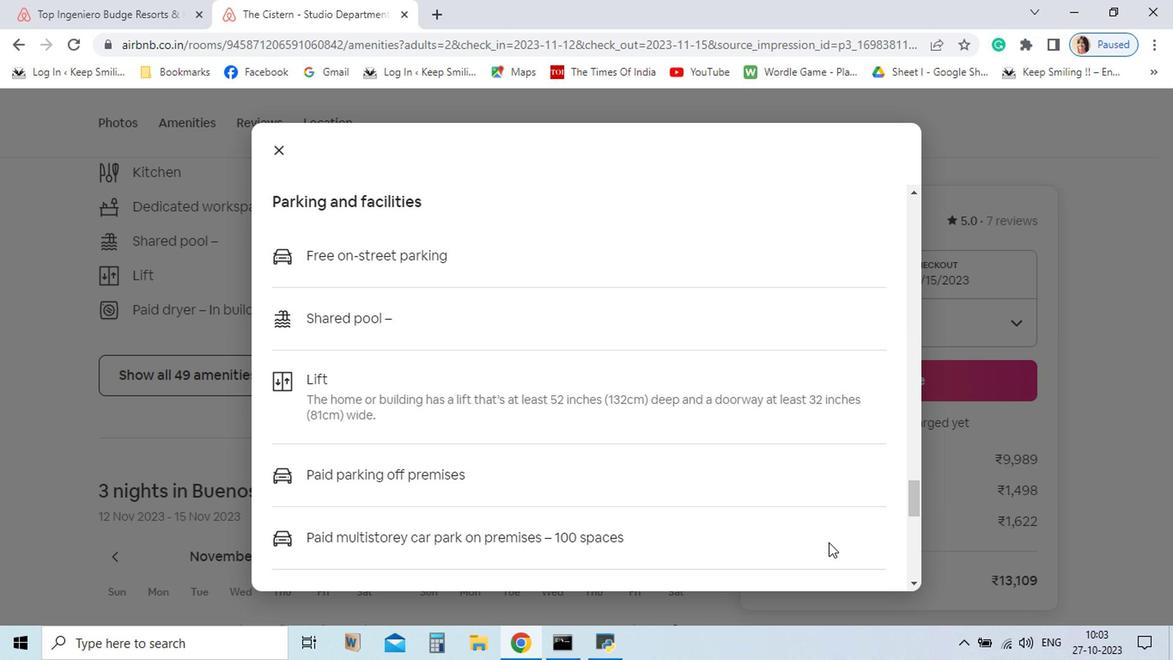 
Action: Mouse moved to (822, 529)
Screenshot: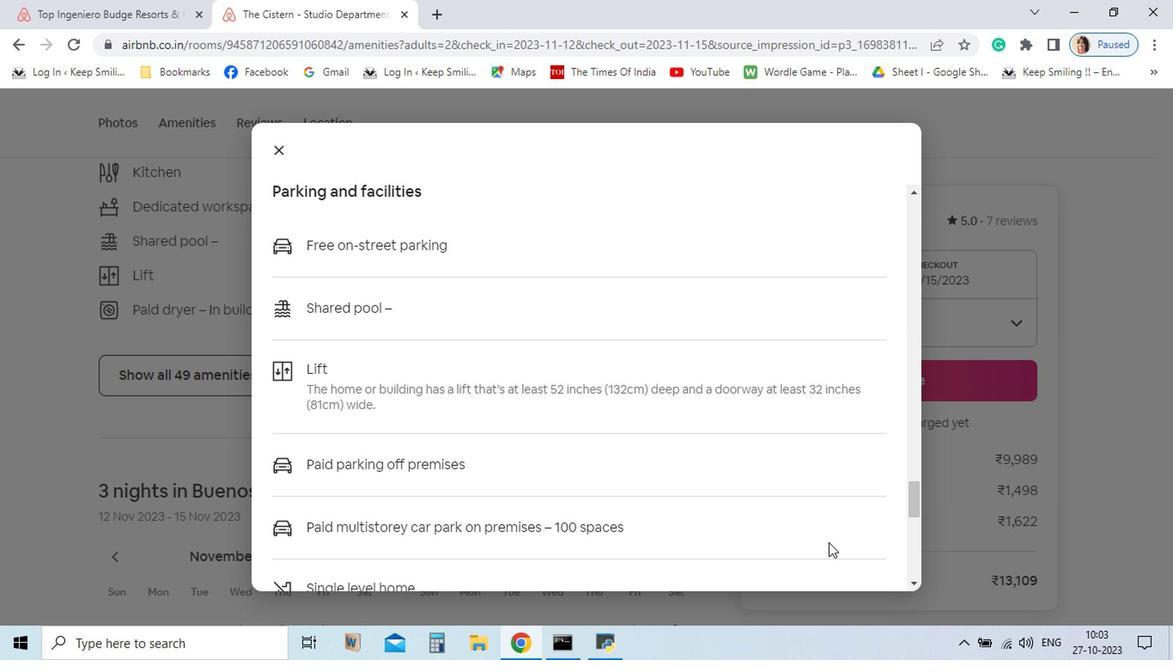 
Action: Mouse scrolled (822, 528) with delta (0, 0)
Screenshot: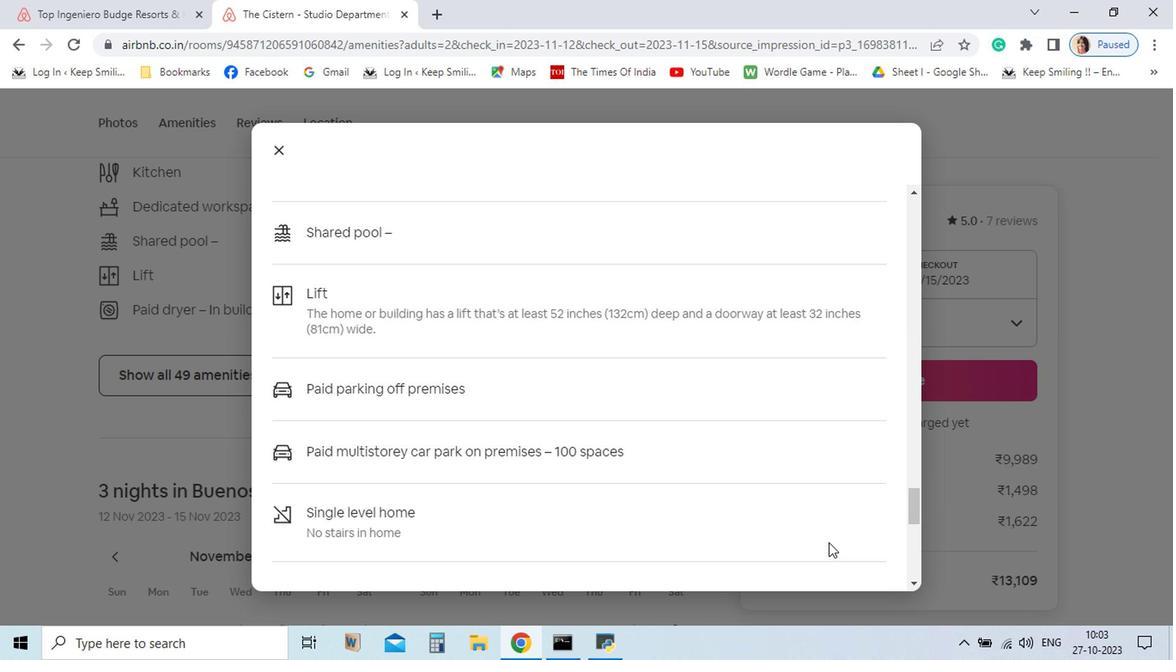 
Action: Mouse scrolled (822, 528) with delta (0, 0)
Screenshot: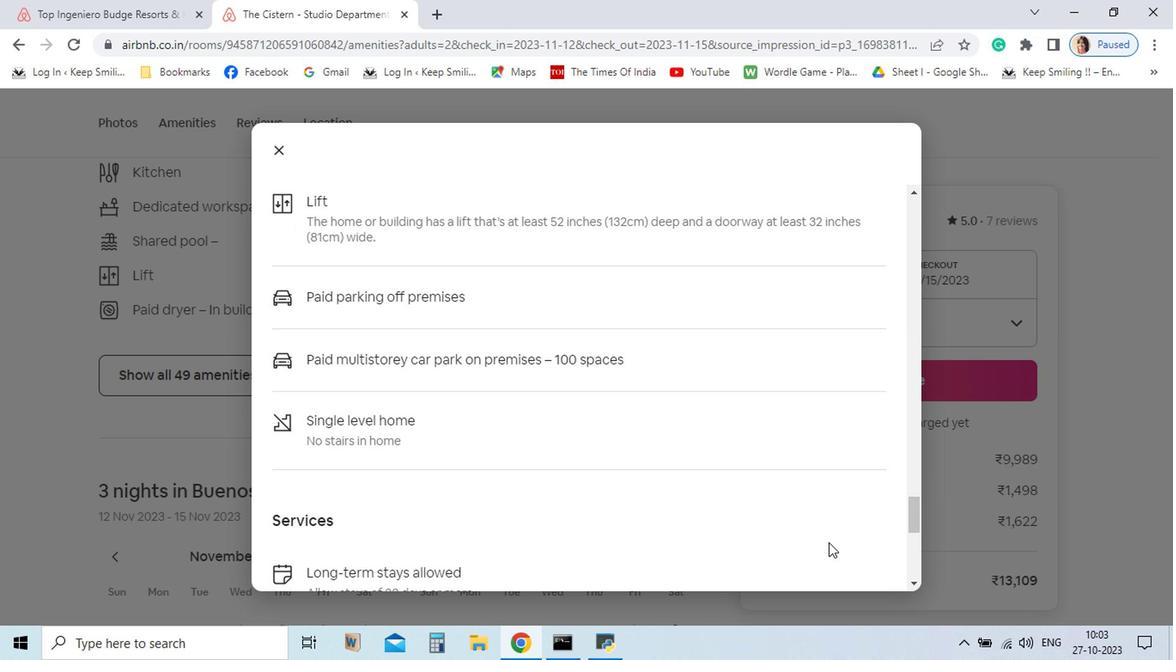 
Action: Mouse scrolled (822, 528) with delta (0, 0)
Screenshot: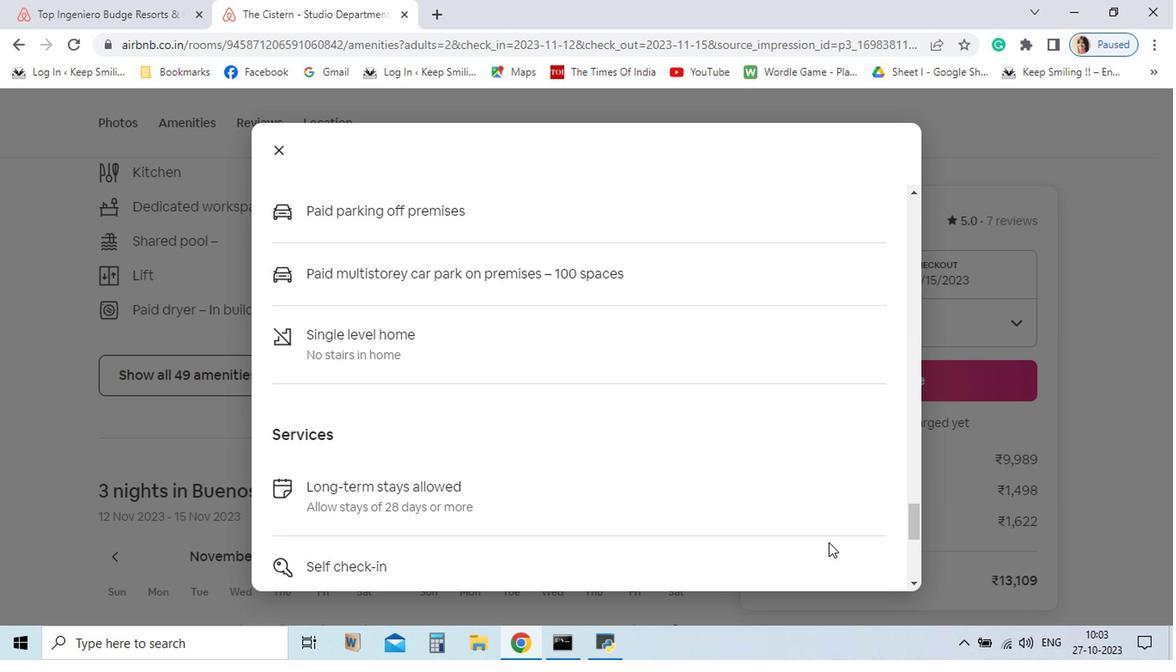 
Action: Mouse scrolled (822, 528) with delta (0, 0)
Screenshot: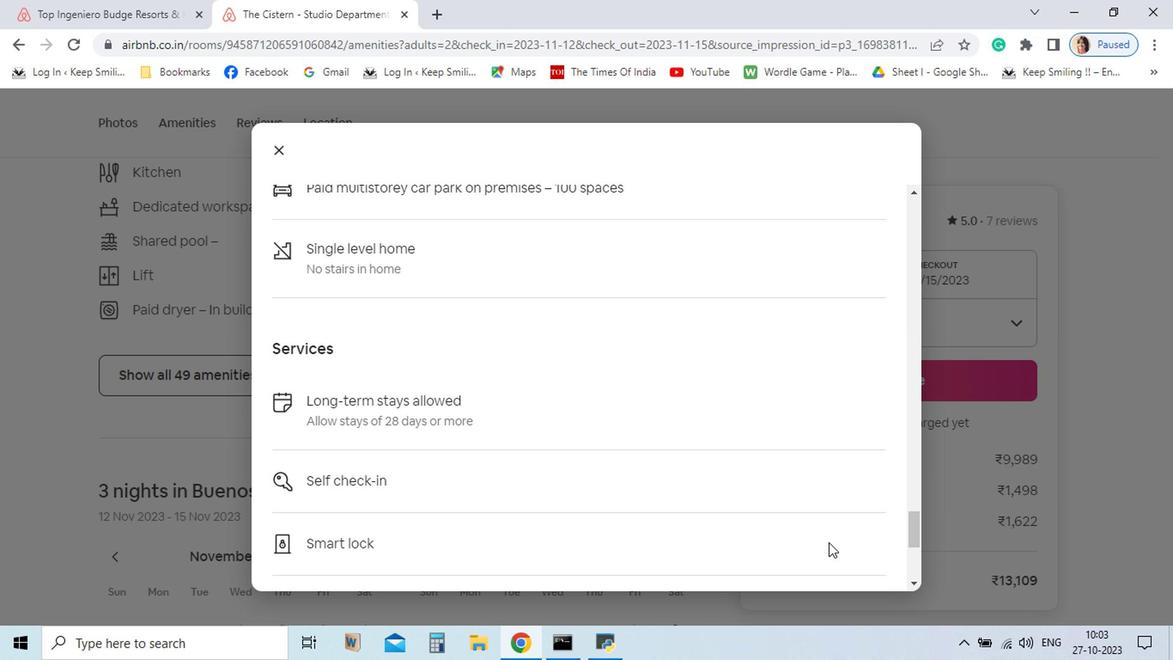 
Action: Mouse scrolled (822, 528) with delta (0, 0)
Screenshot: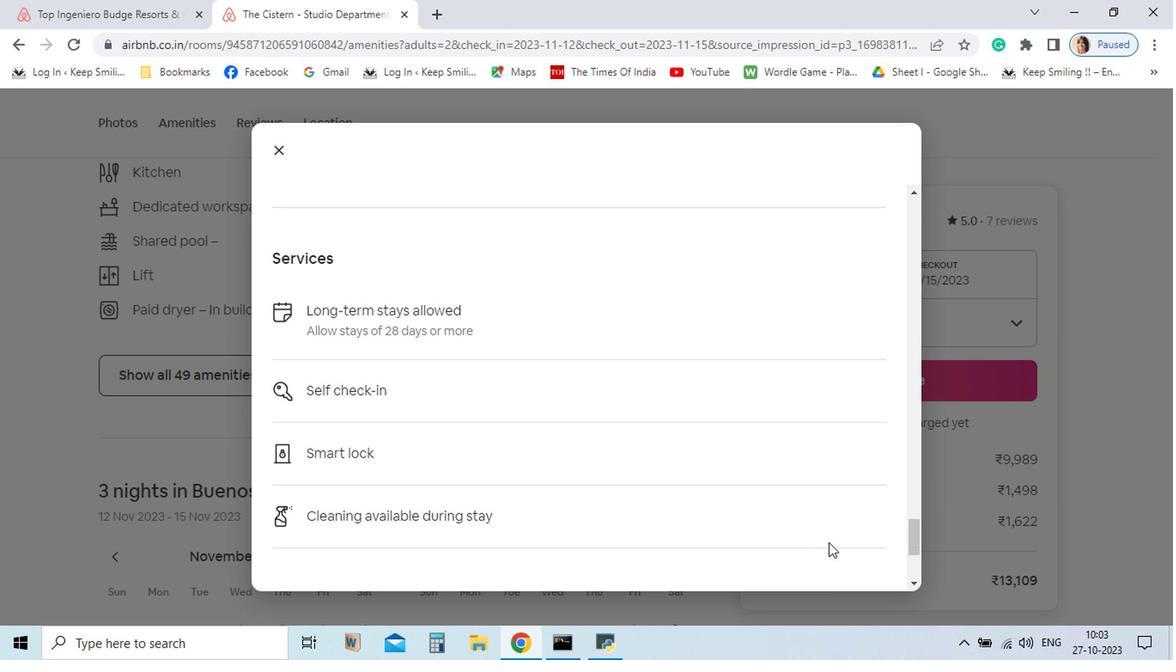 
Action: Mouse scrolled (822, 528) with delta (0, 0)
Screenshot: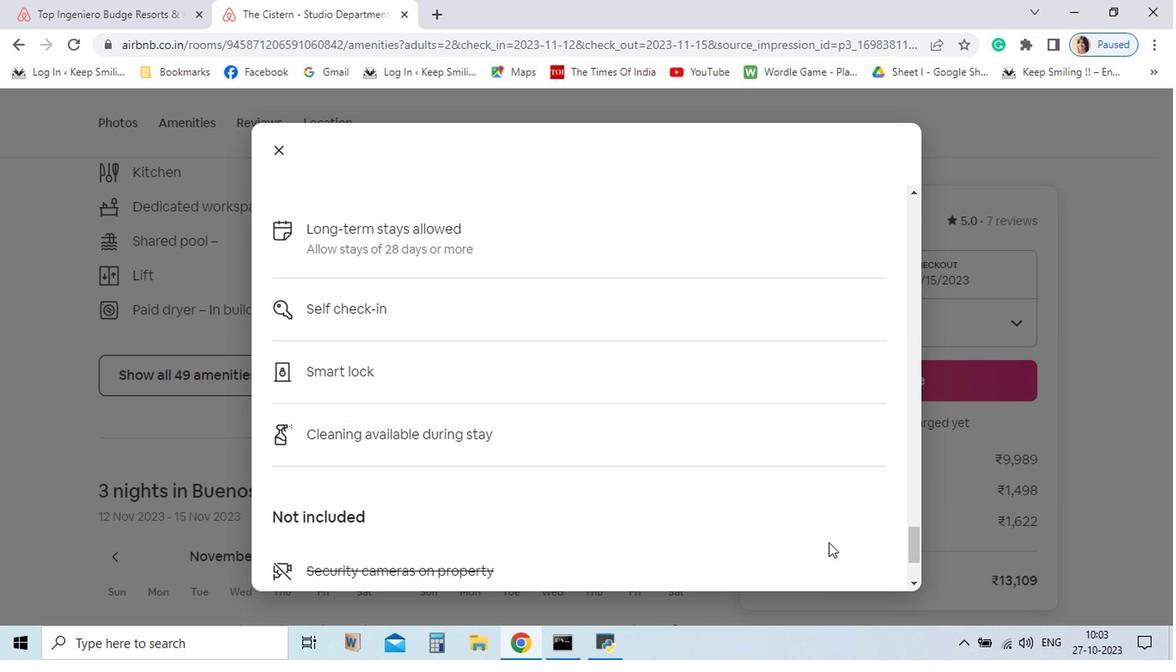 
Action: Mouse scrolled (822, 528) with delta (0, 0)
Screenshot: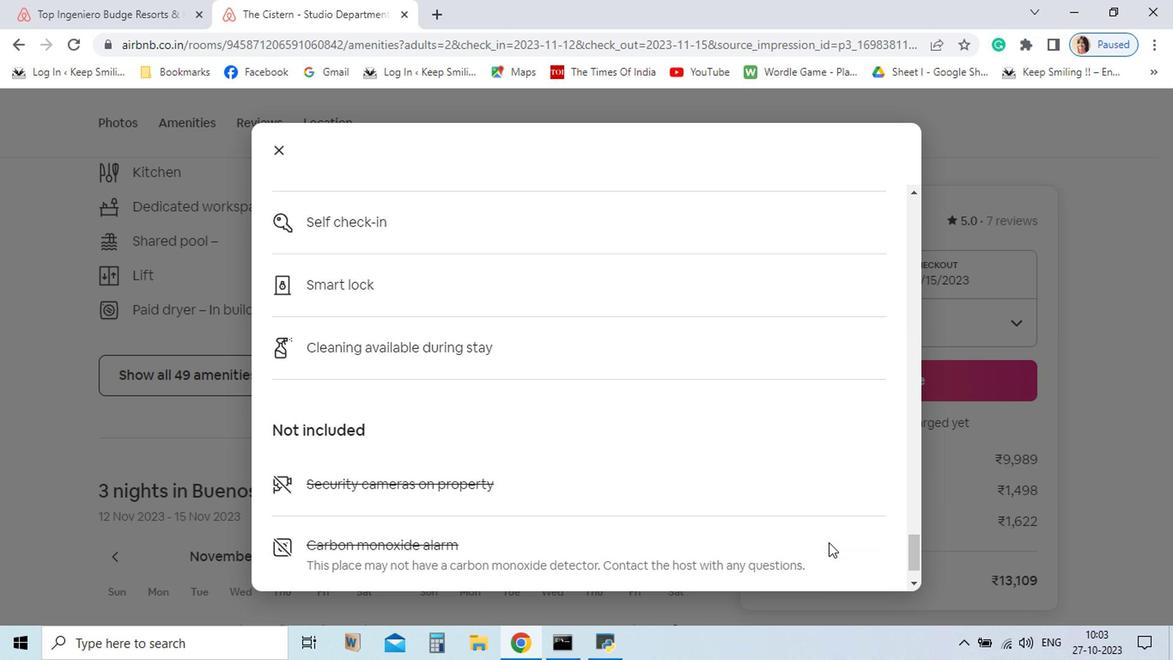 
Action: Mouse scrolled (822, 528) with delta (0, 0)
Screenshot: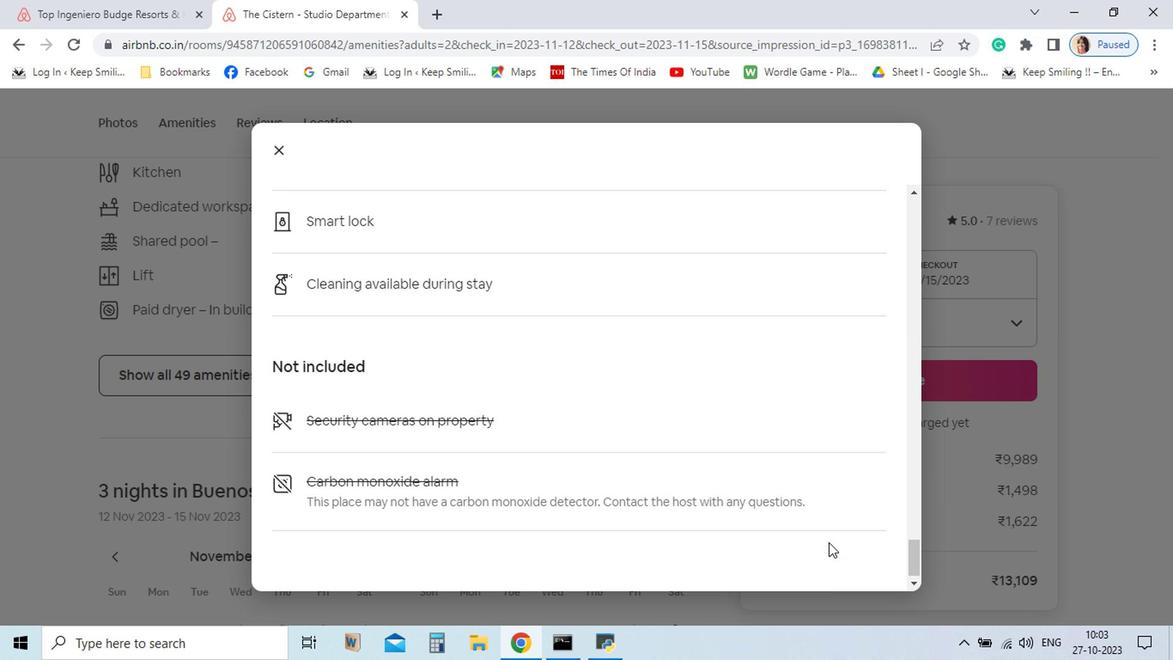 
Action: Mouse scrolled (822, 528) with delta (0, 0)
Screenshot: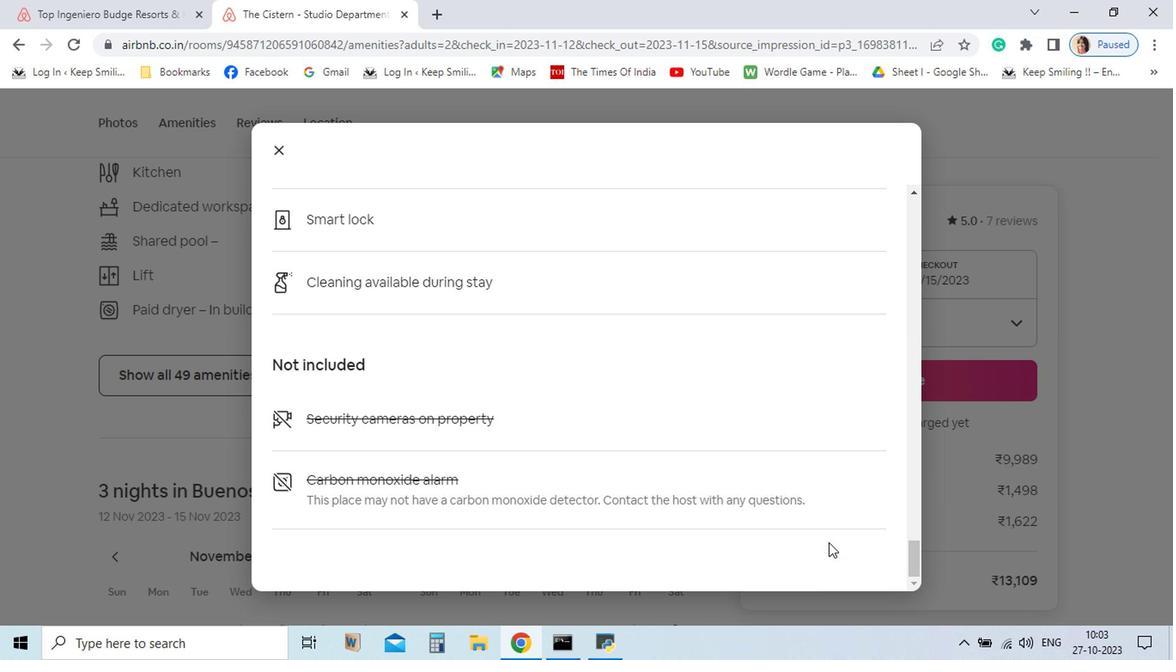 
Action: Mouse scrolled (822, 528) with delta (0, 0)
Screenshot: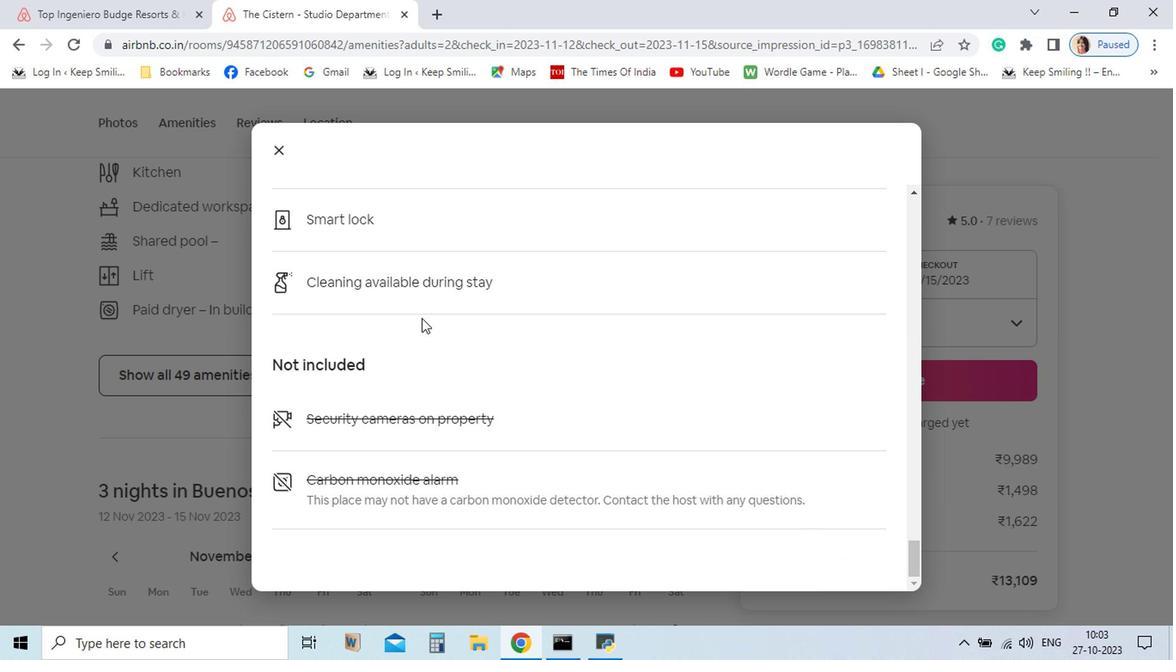 
Action: Mouse scrolled (822, 528) with delta (0, 0)
Screenshot: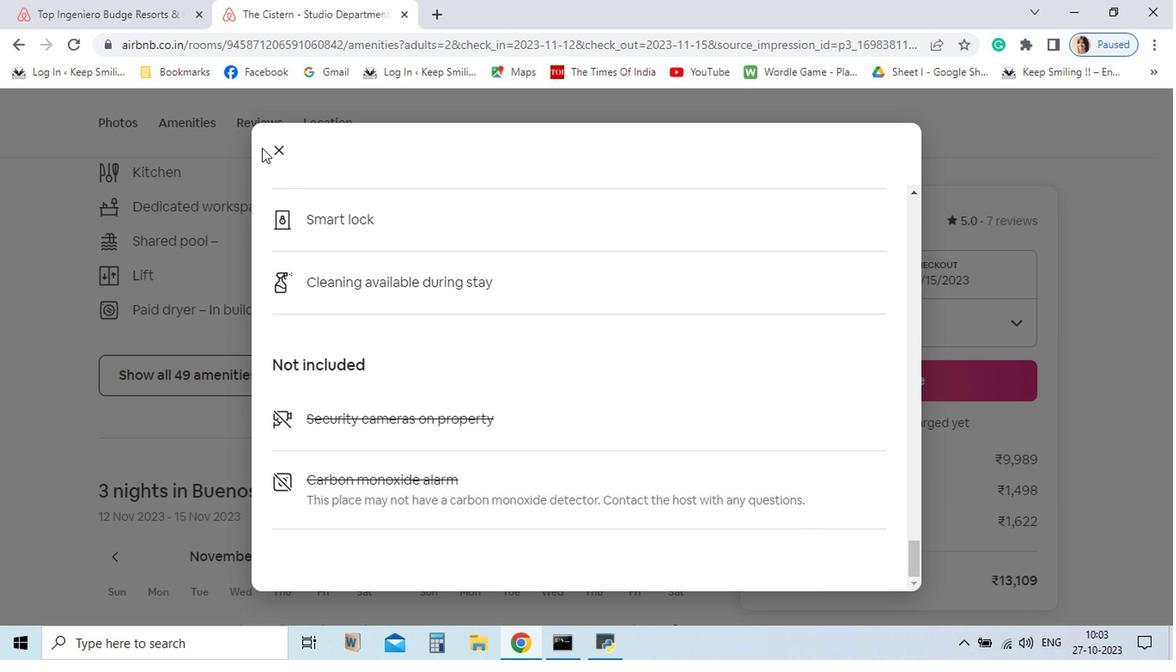 
Action: Mouse moved to (533, 304)
Screenshot: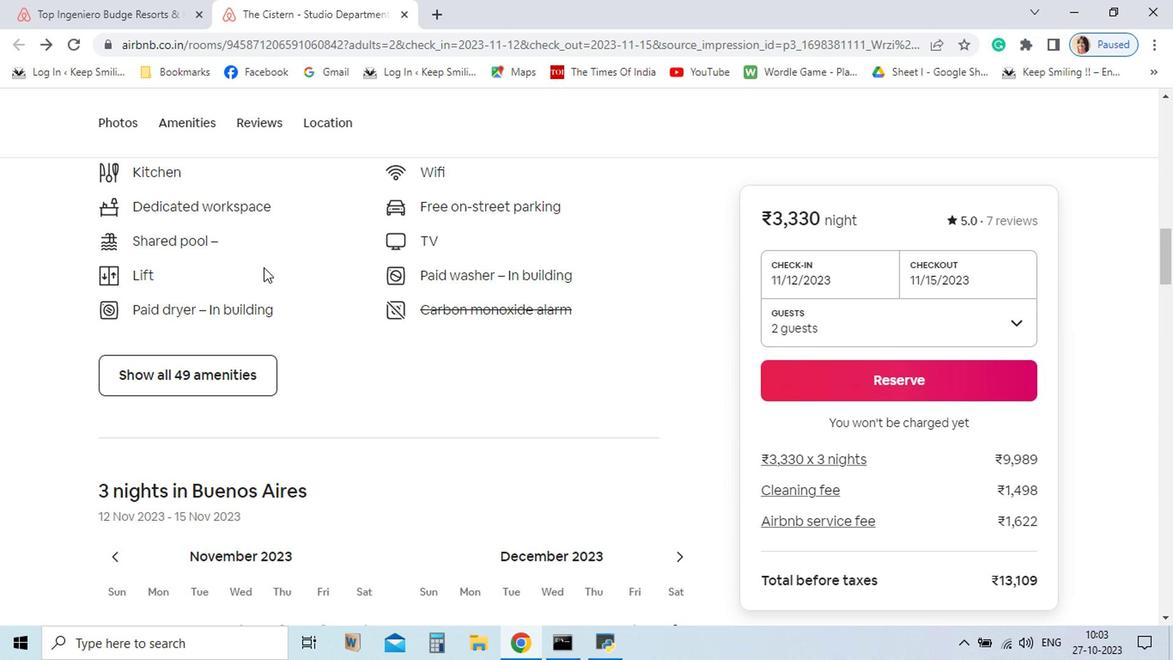 
Action: Mouse pressed left at (533, 304)
Screenshot: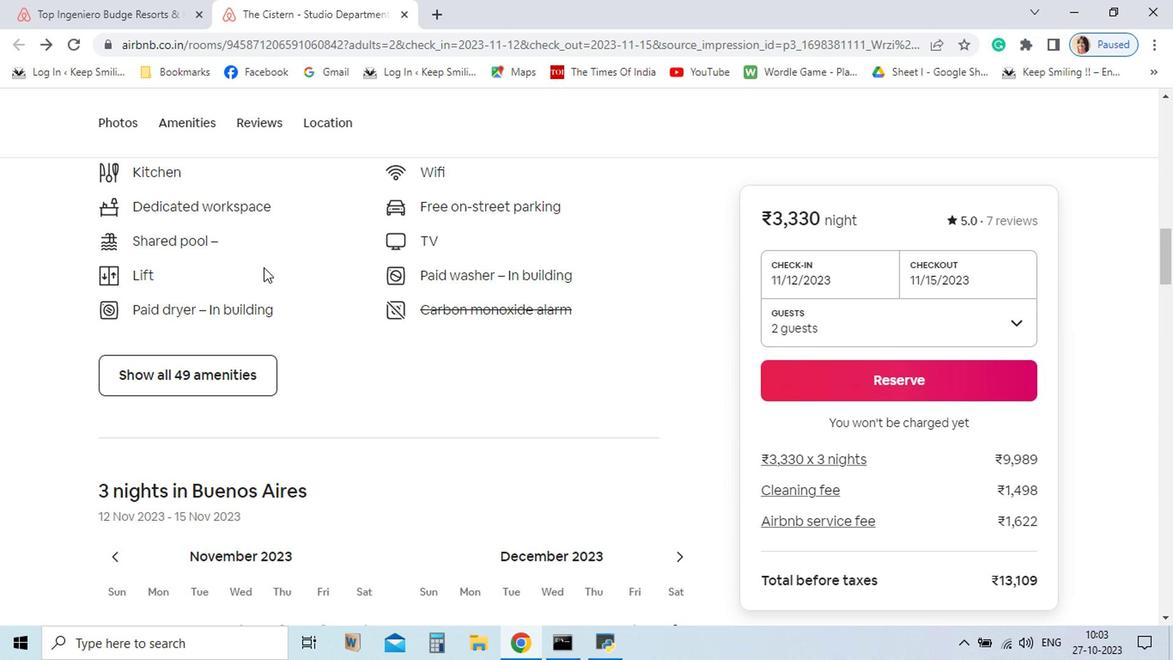 
Action: Mouse moved to (607, 502)
Screenshot: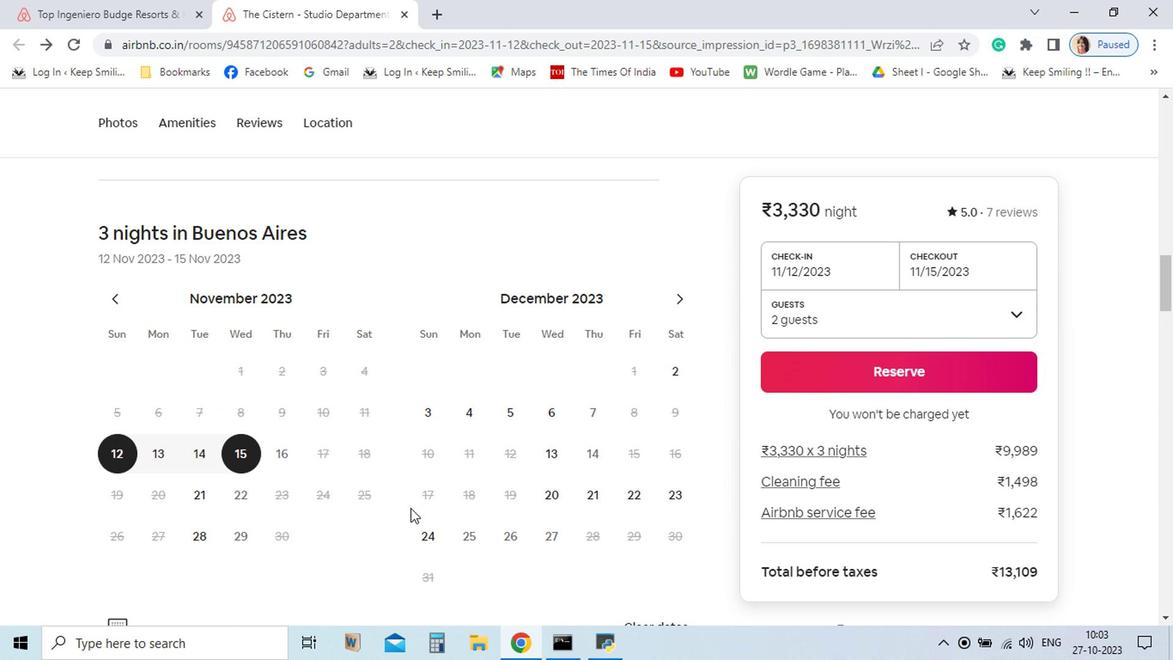 
Action: Mouse scrolled (607, 501) with delta (0, 0)
Screenshot: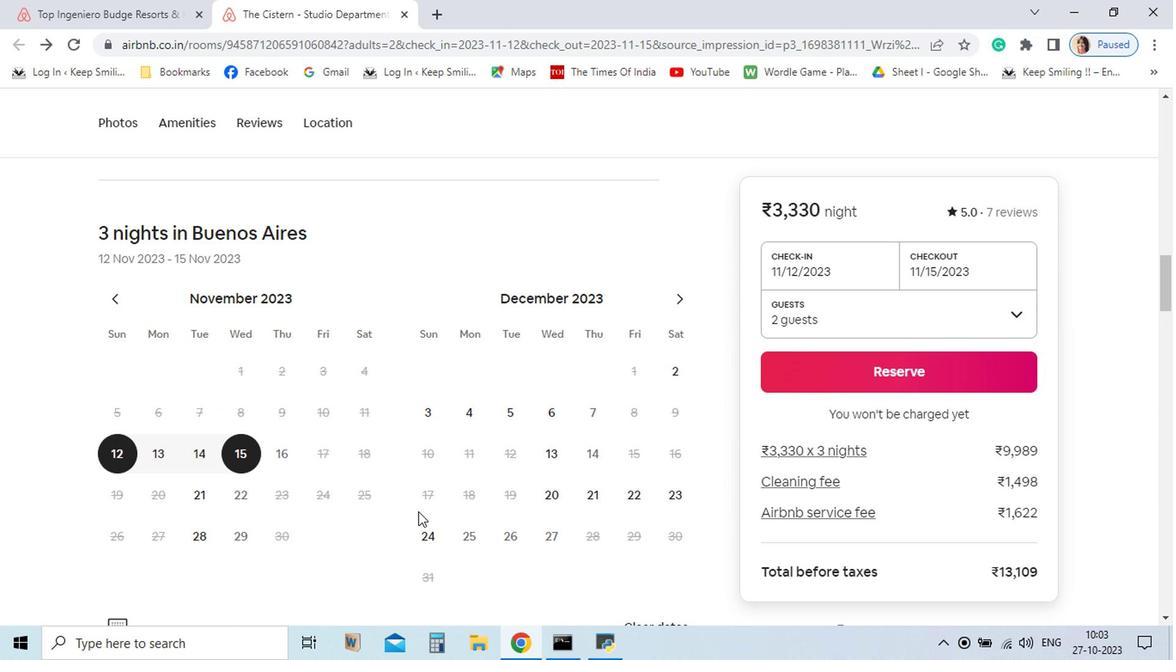 
Action: Mouse moved to (605, 503)
Screenshot: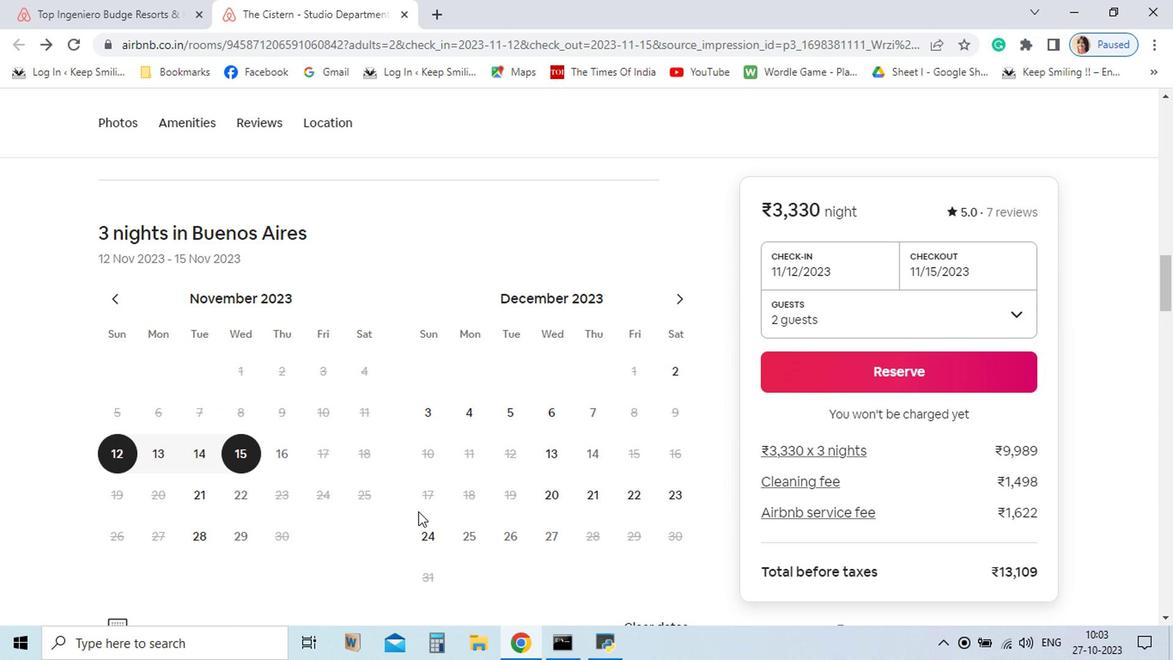 
Action: Mouse scrolled (605, 502) with delta (0, 0)
Screenshot: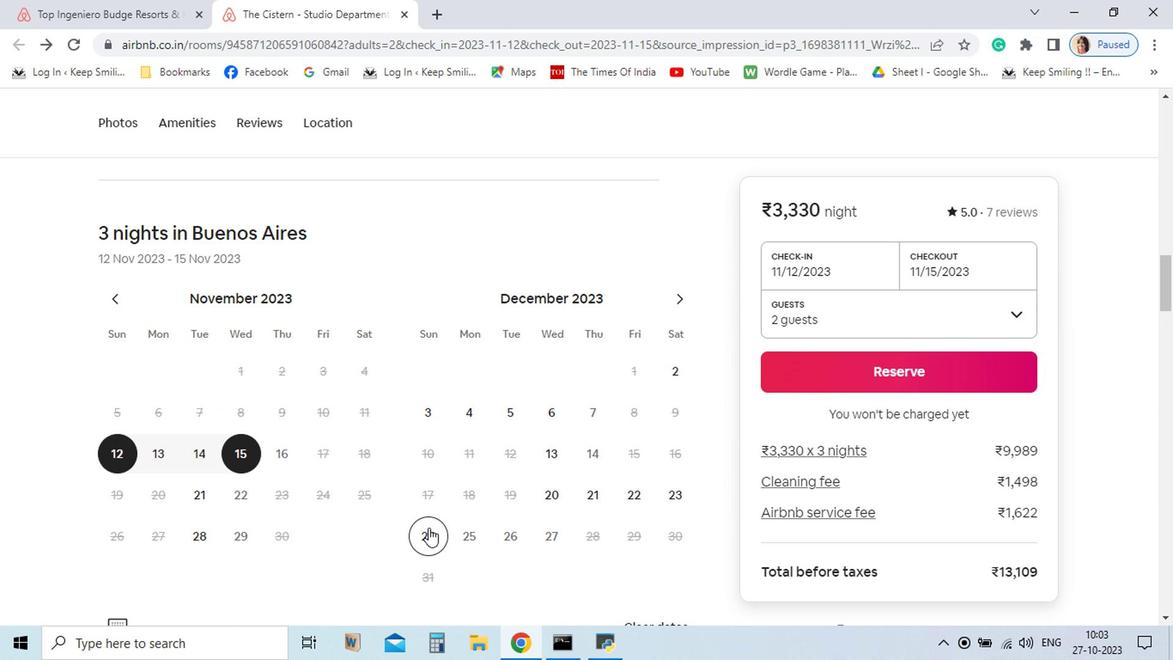 
Action: Mouse moved to (605, 504)
Screenshot: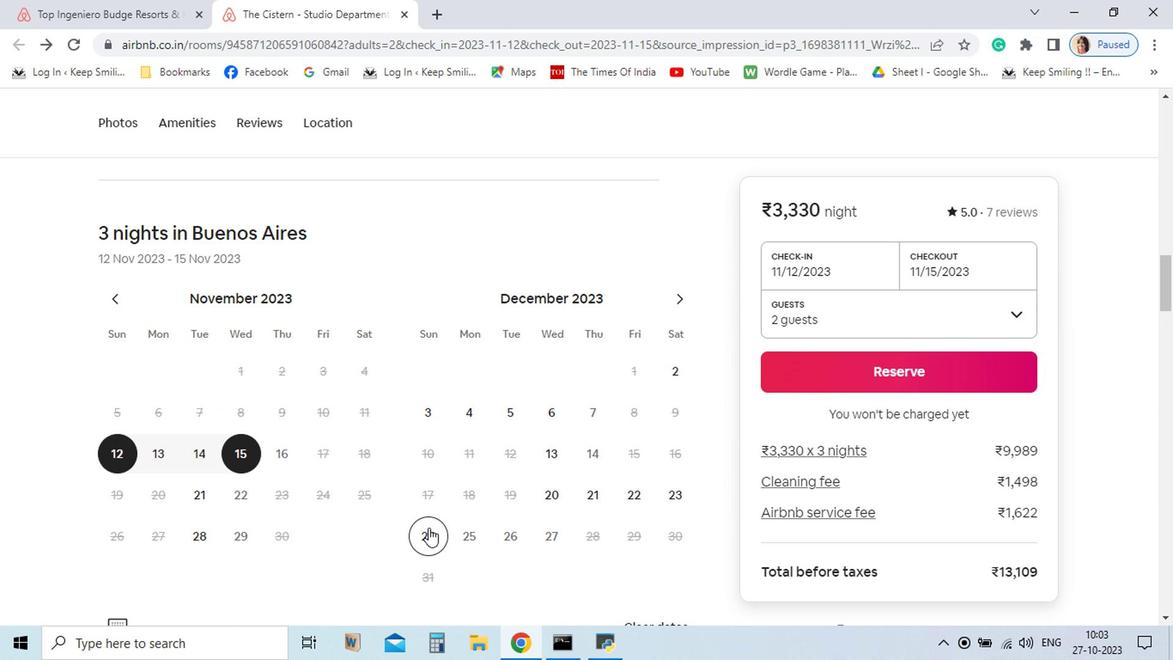 
Action: Mouse scrolled (605, 503) with delta (0, 0)
Screenshot: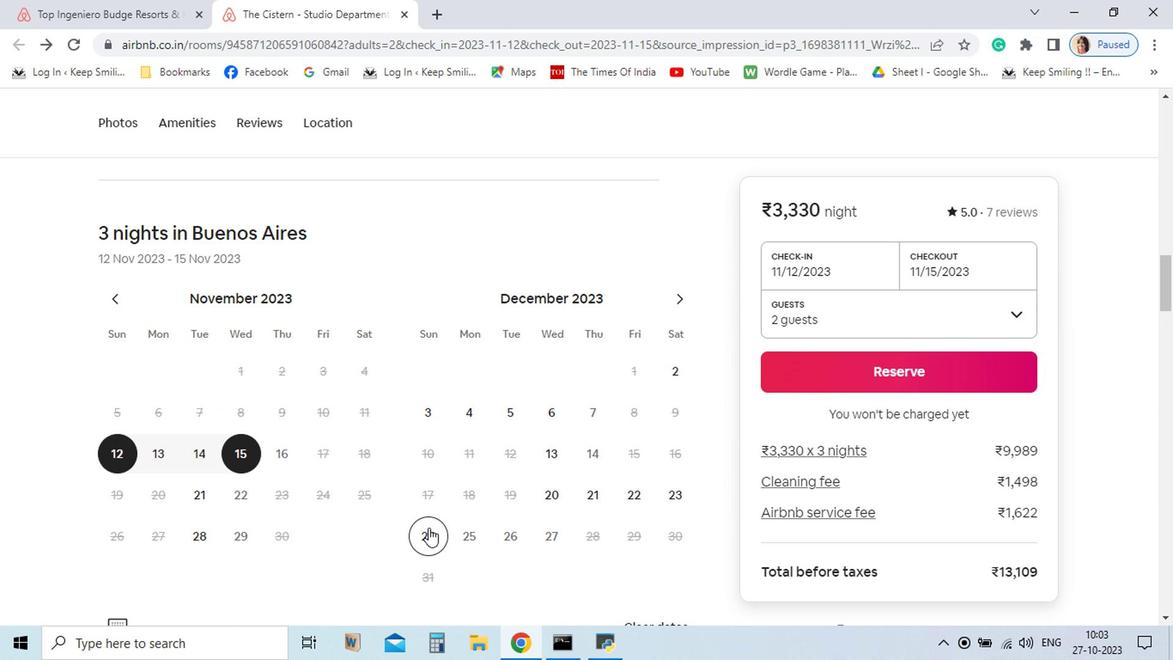 
Action: Mouse moved to (629, 535)
Screenshot: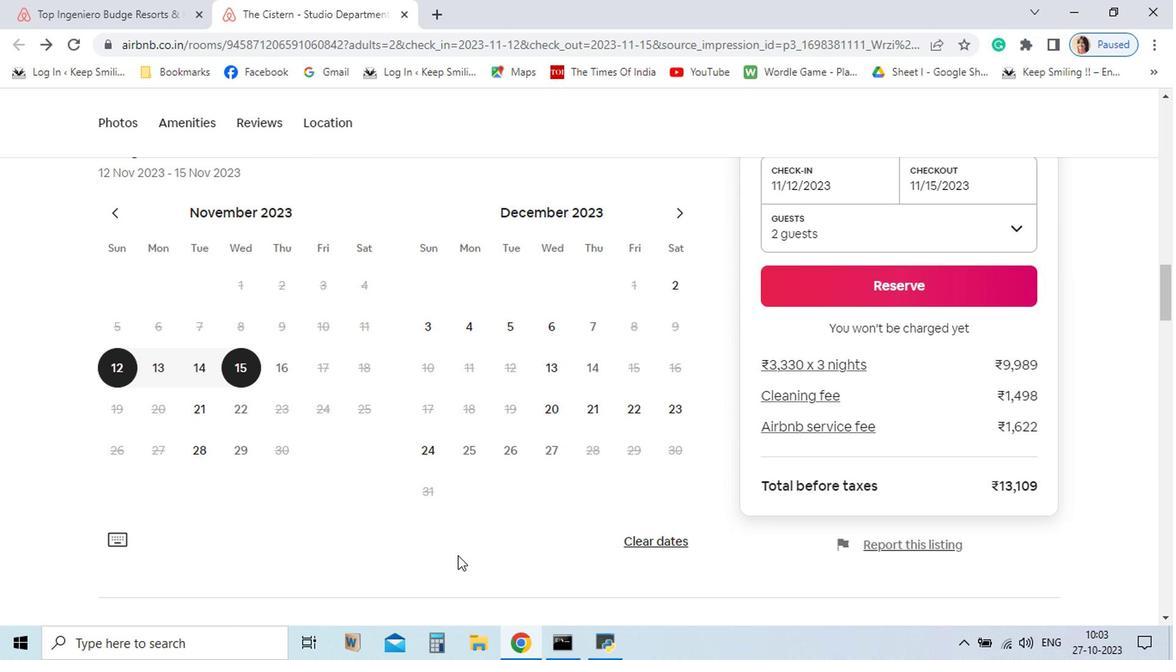 
Action: Mouse scrolled (629, 534) with delta (0, 0)
Screenshot: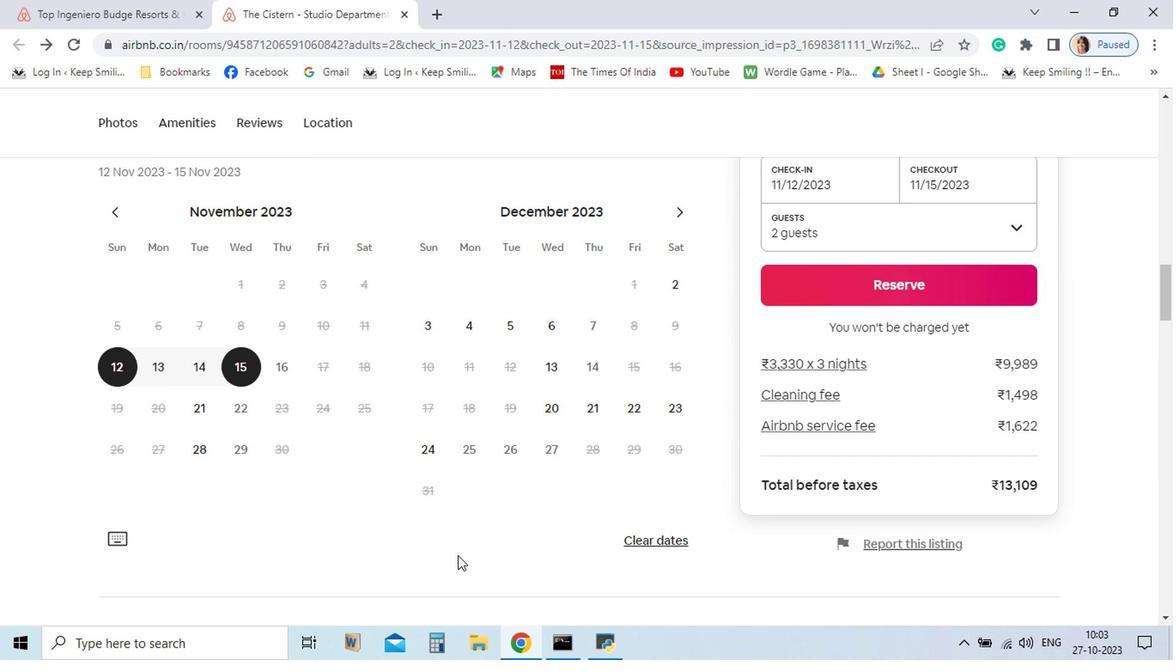 
Action: Mouse moved to (629, 536)
Screenshot: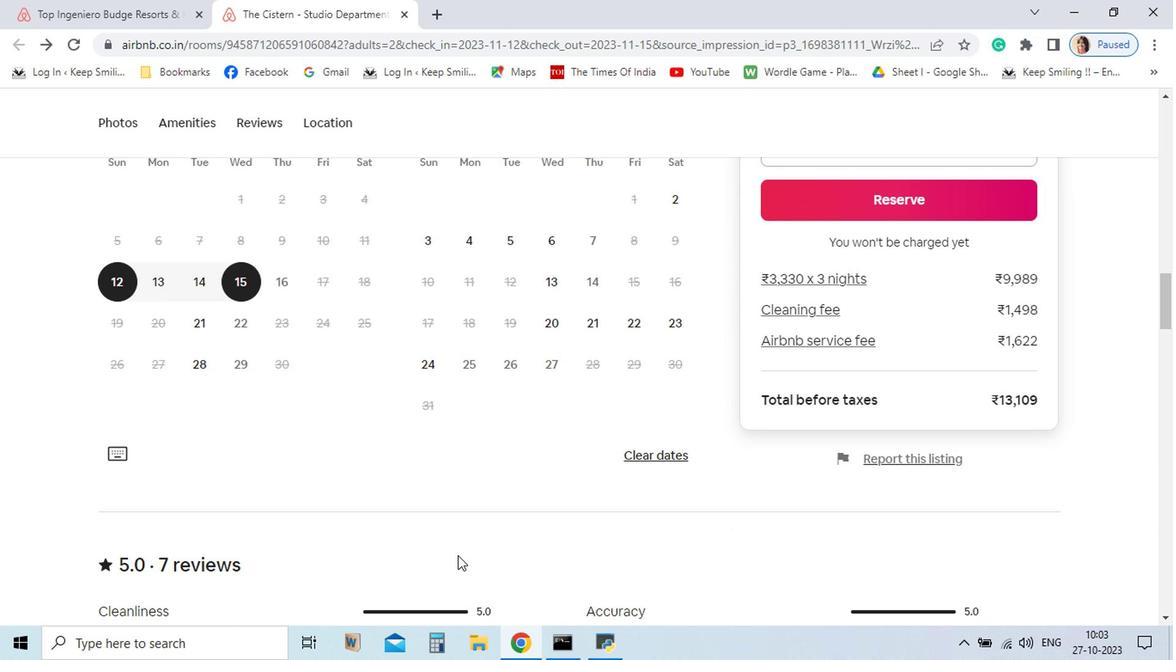 
Action: Mouse scrolled (629, 536) with delta (0, 0)
Screenshot: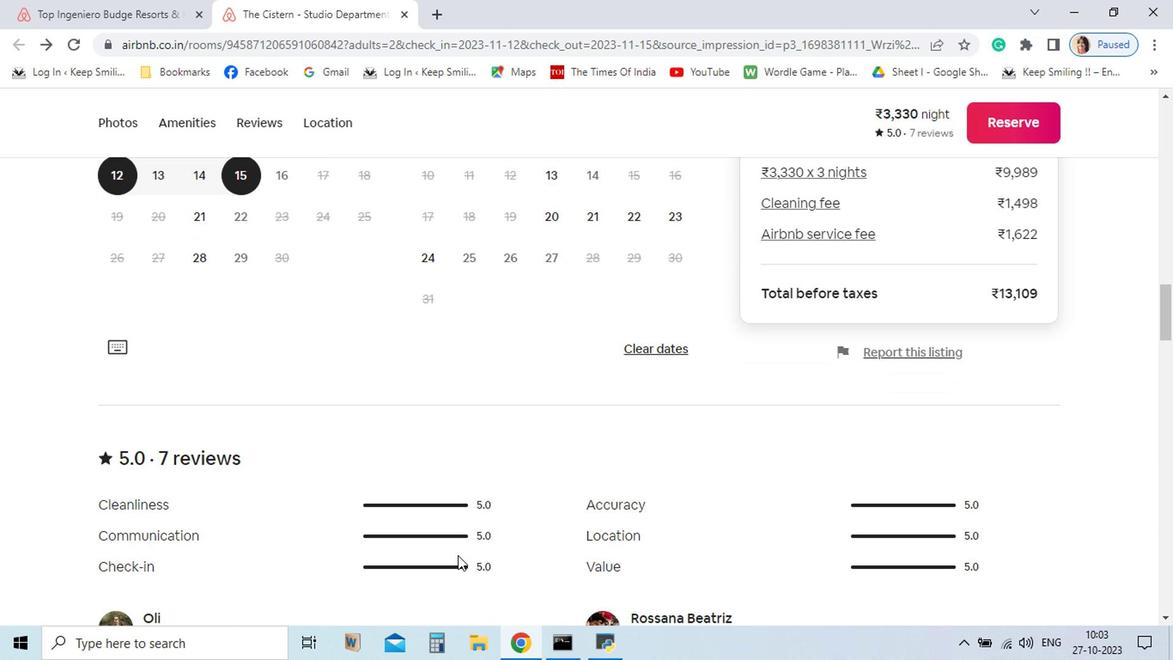 
Action: Mouse moved to (629, 536)
Screenshot: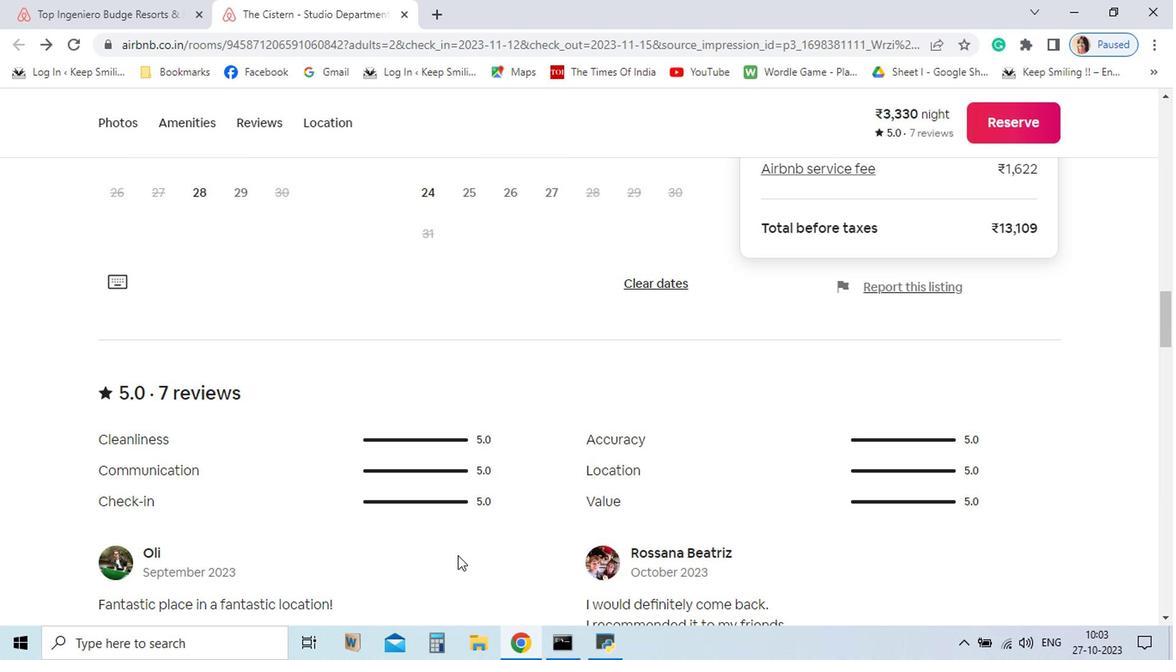 
Action: Mouse scrolled (629, 536) with delta (0, 0)
Screenshot: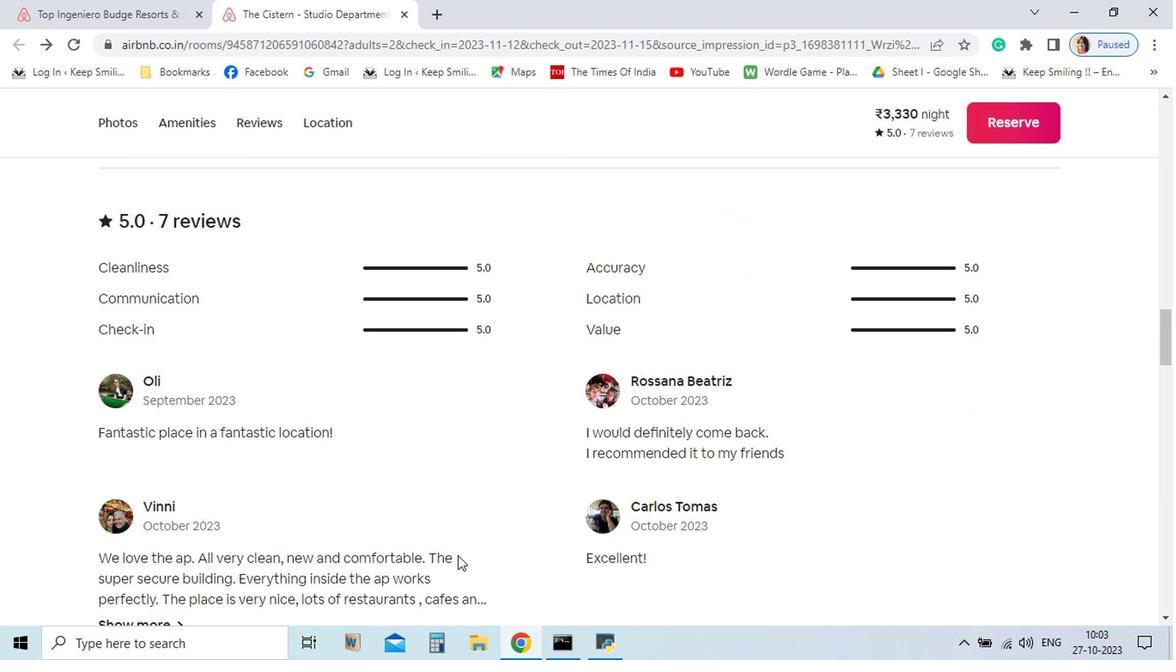
Action: Mouse moved to (629, 536)
Screenshot: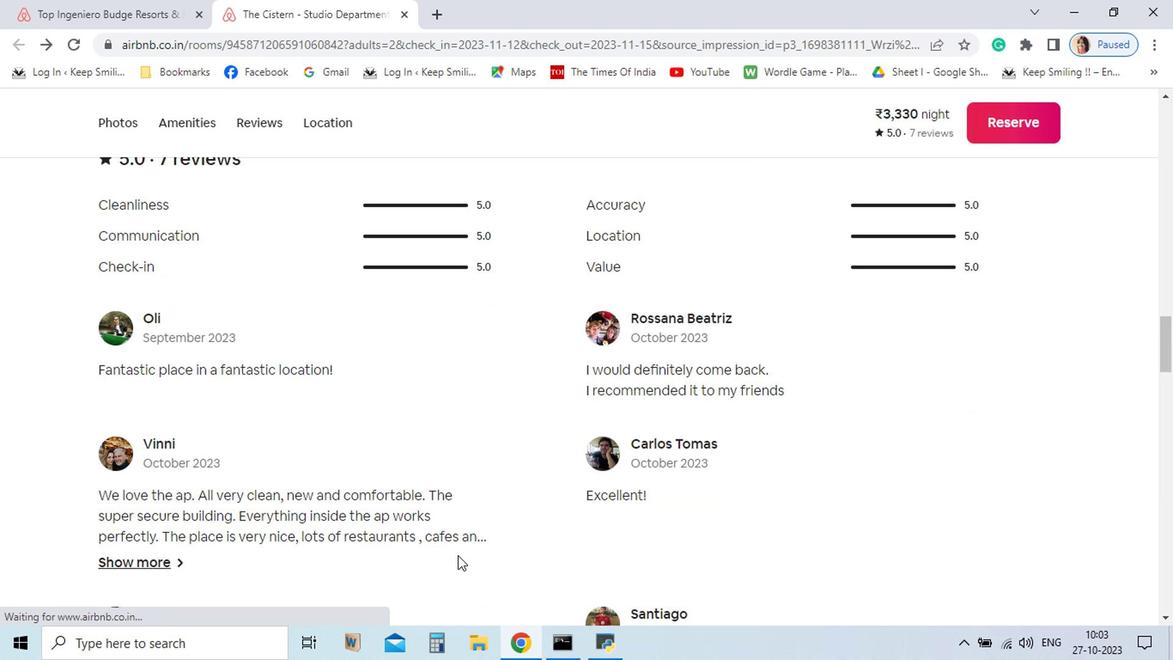 
Action: Mouse scrolled (629, 536) with delta (0, 0)
Screenshot: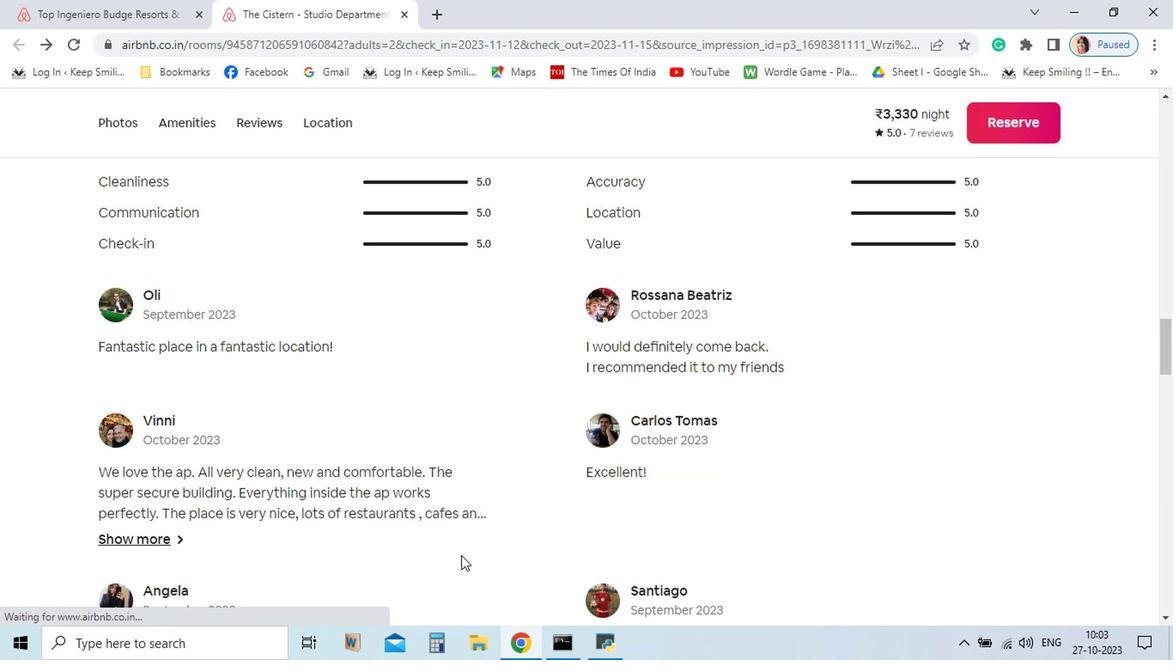 
Action: Mouse scrolled (629, 536) with delta (0, 0)
Screenshot: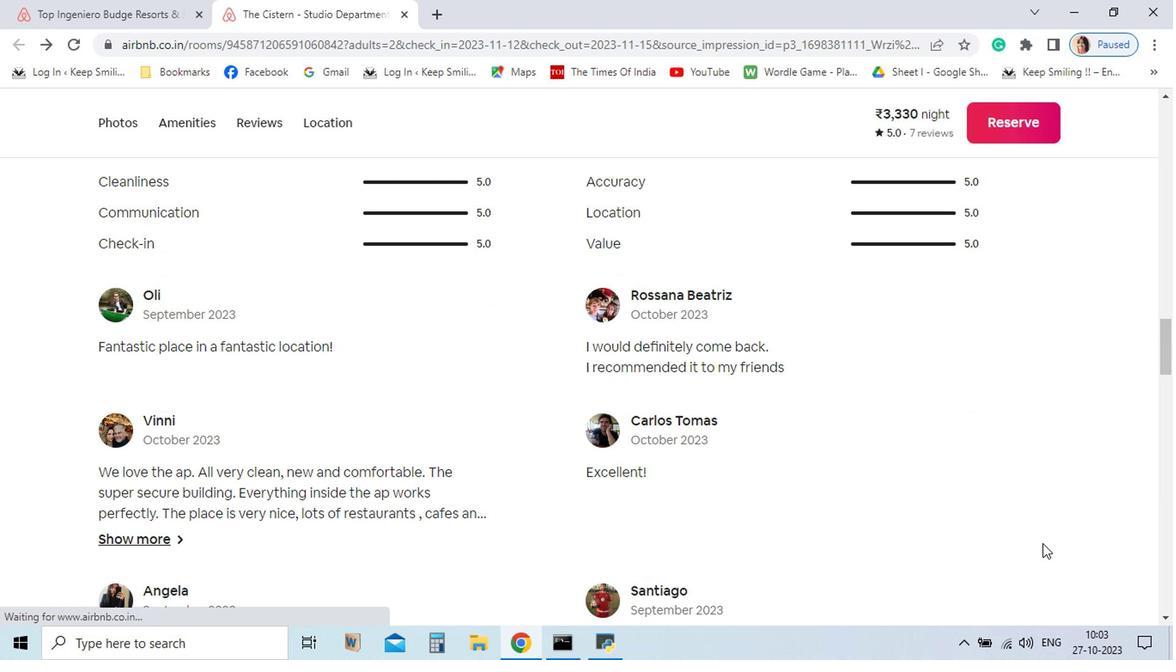 
Action: Mouse scrolled (629, 536) with delta (0, 0)
Screenshot: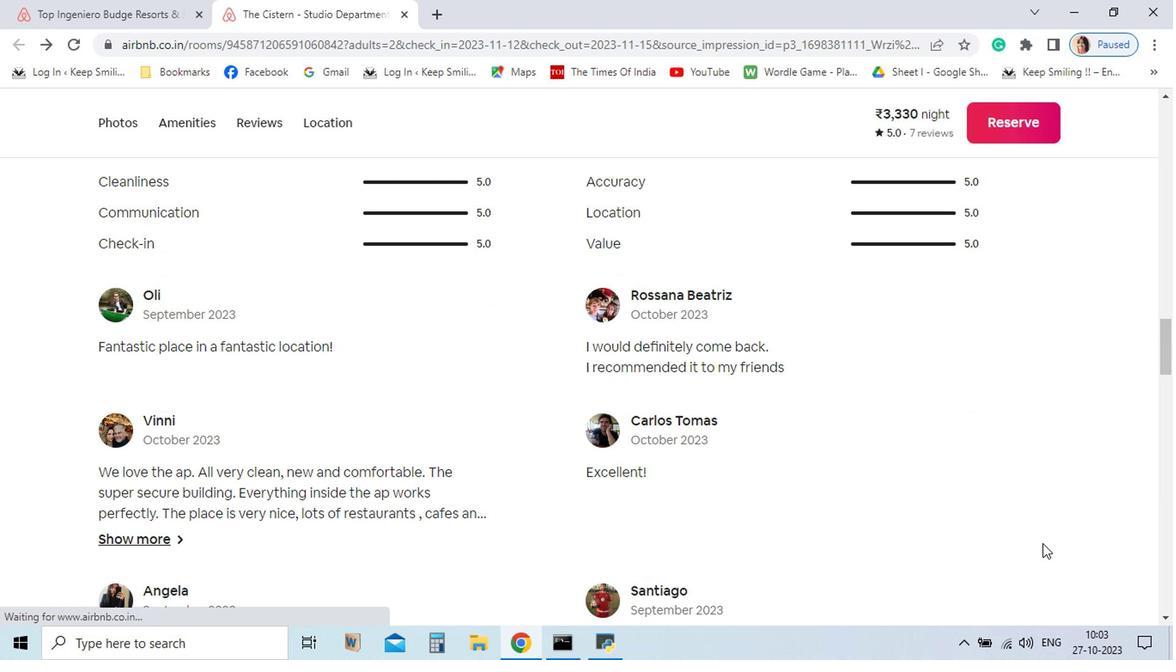 
Action: Mouse scrolled (629, 536) with delta (0, 0)
Screenshot: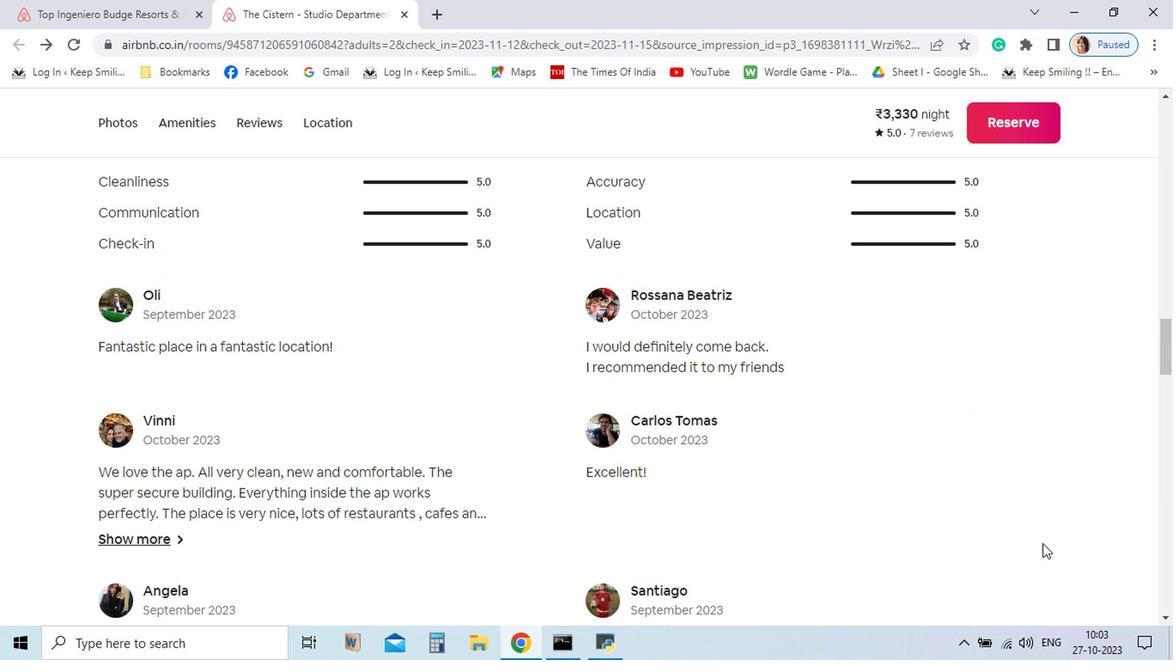 
Action: Mouse moved to (934, 530)
Screenshot: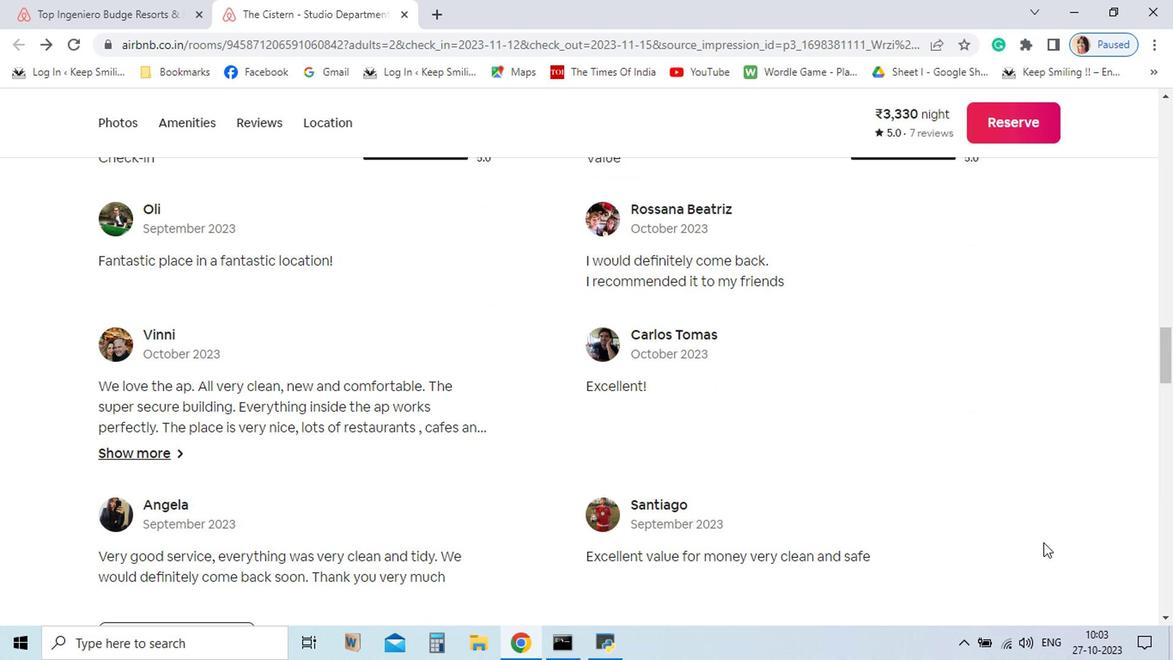 
Action: Mouse scrolled (934, 529) with delta (0, 0)
Screenshot: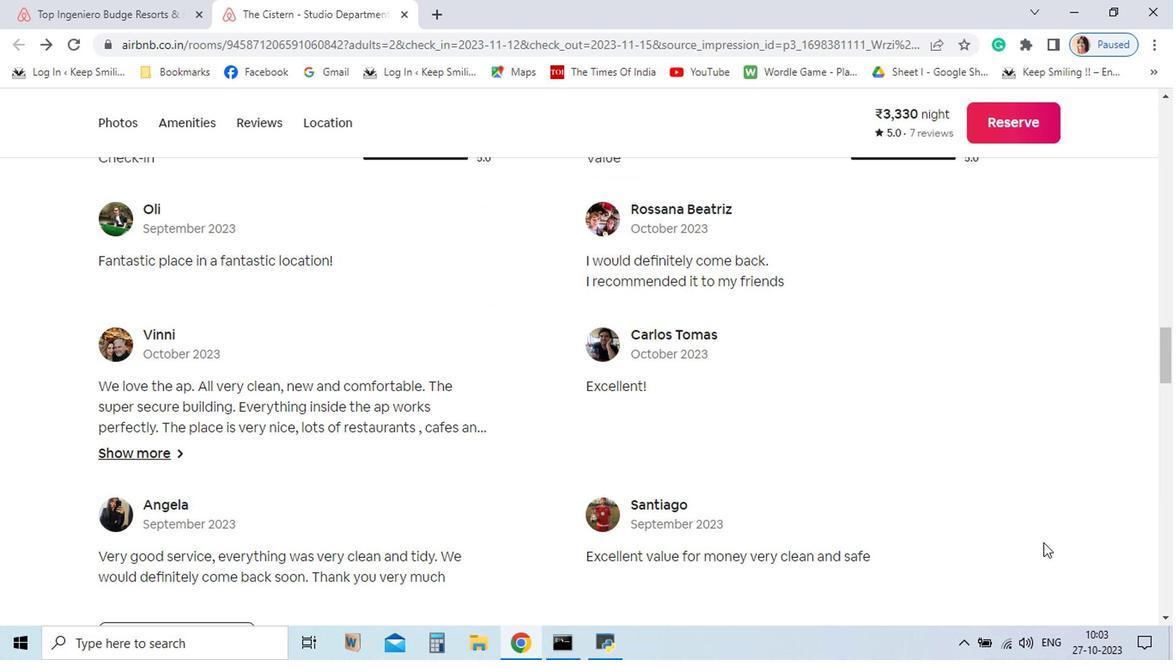 
Action: Mouse moved to (935, 528)
Screenshot: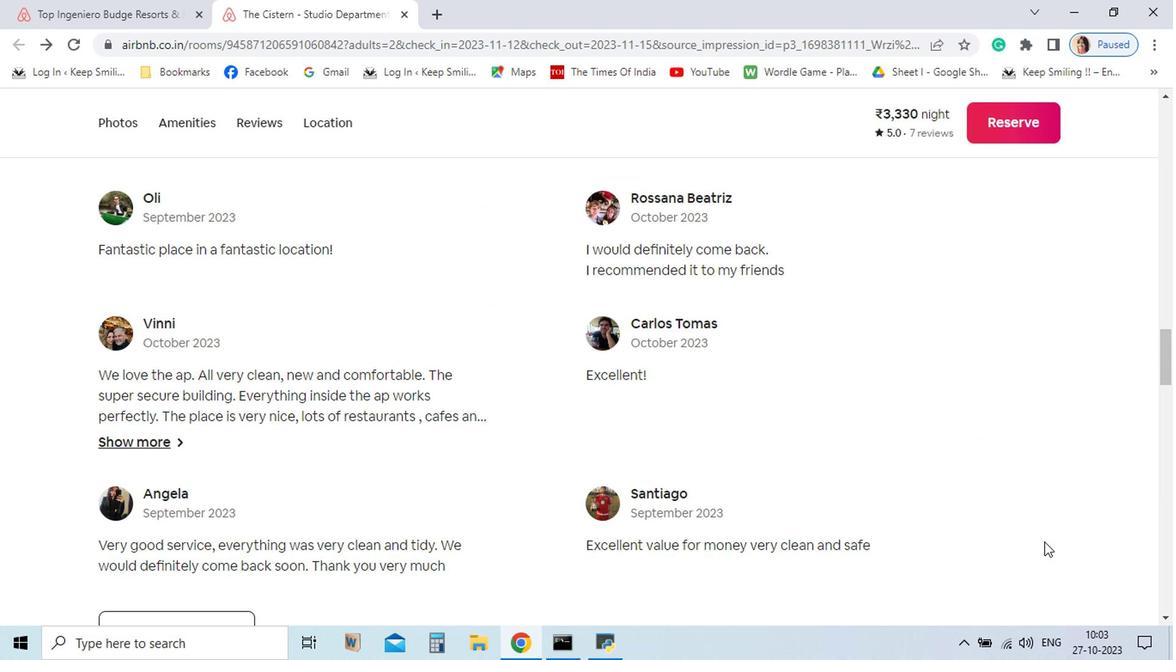 
Action: Mouse scrolled (935, 528) with delta (0, 0)
Screenshot: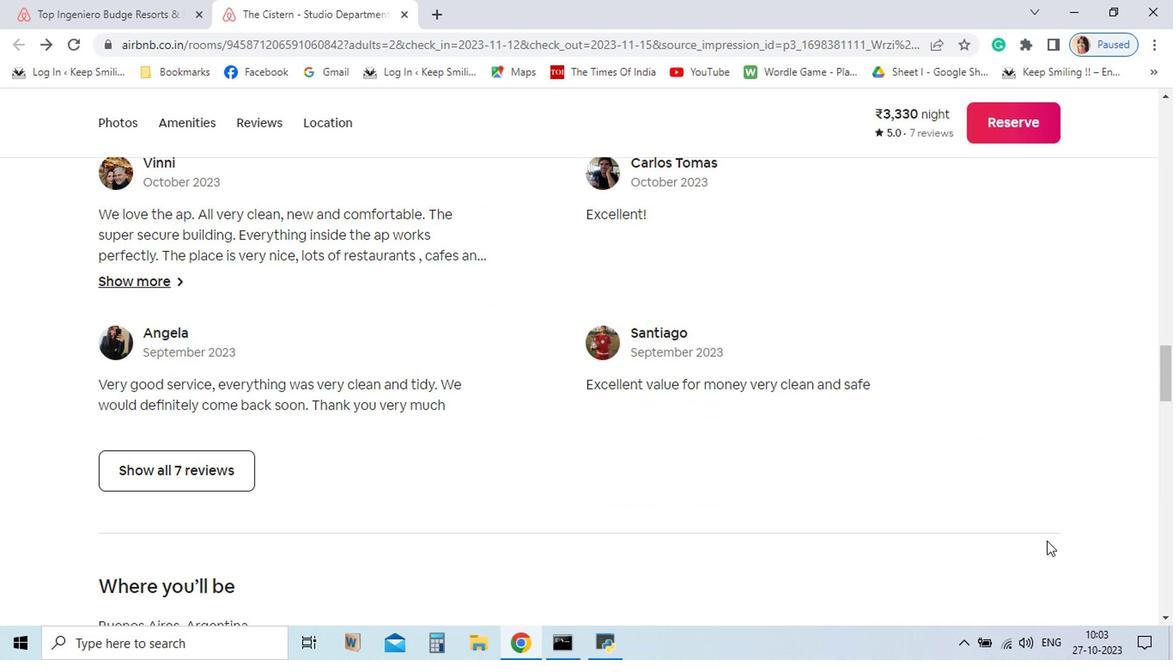 
Action: Mouse moved to (937, 528)
Screenshot: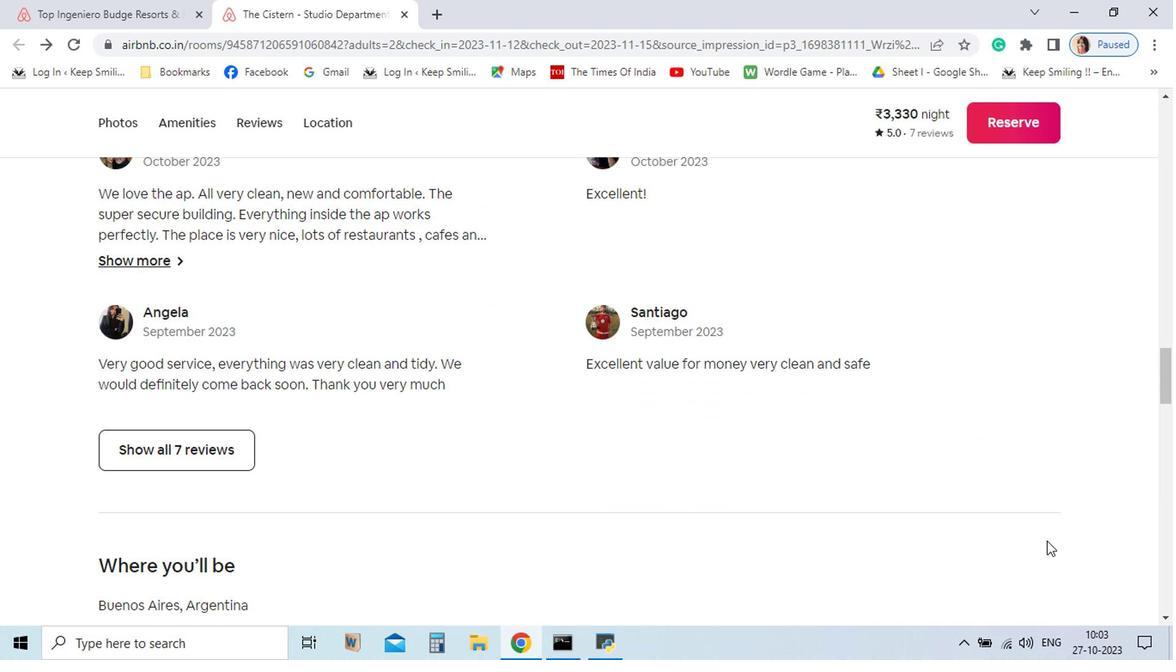 
Action: Mouse scrolled (937, 527) with delta (0, 0)
Screenshot: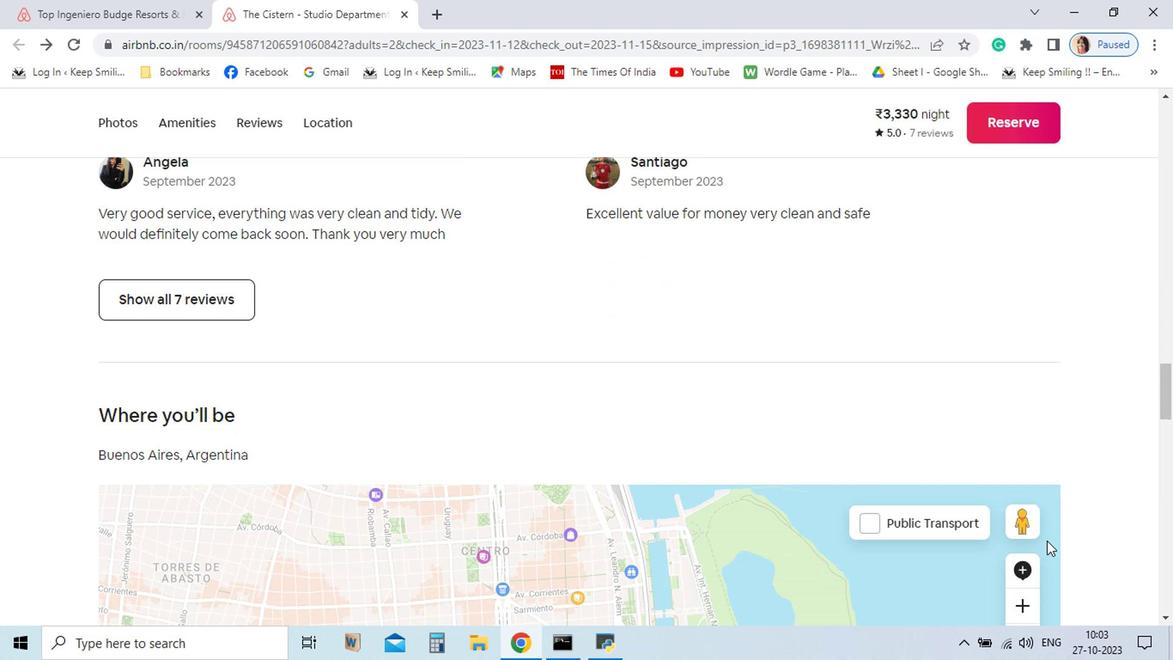 
Action: Mouse scrolled (937, 527) with delta (0, 0)
Screenshot: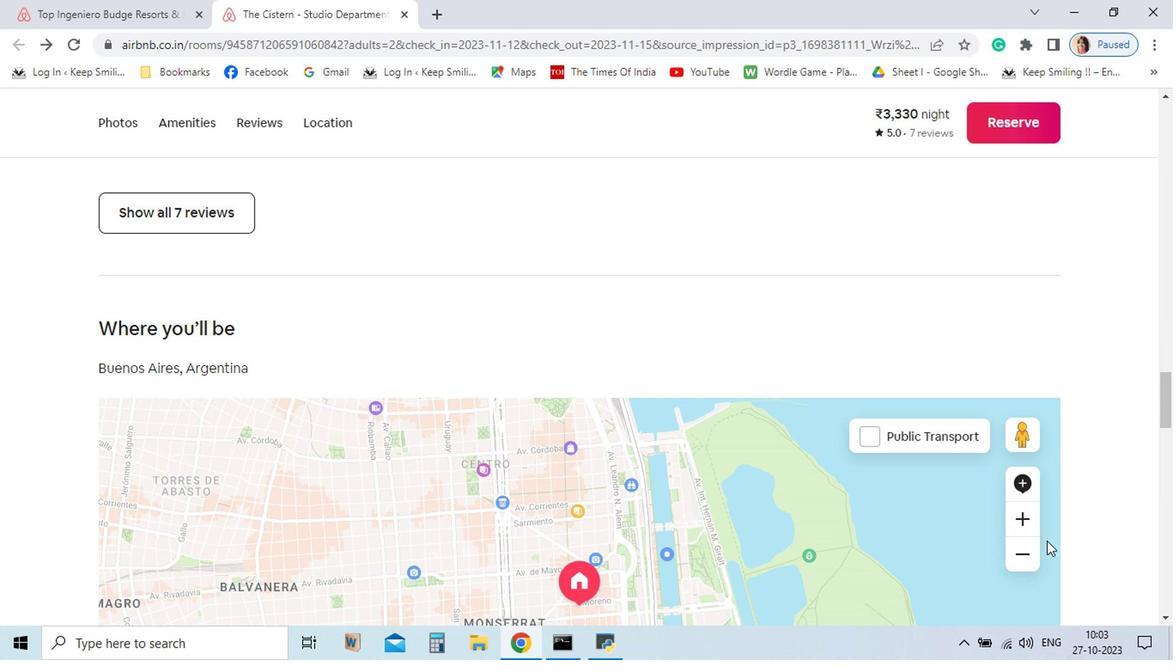 
Action: Mouse scrolled (937, 527) with delta (0, 0)
Screenshot: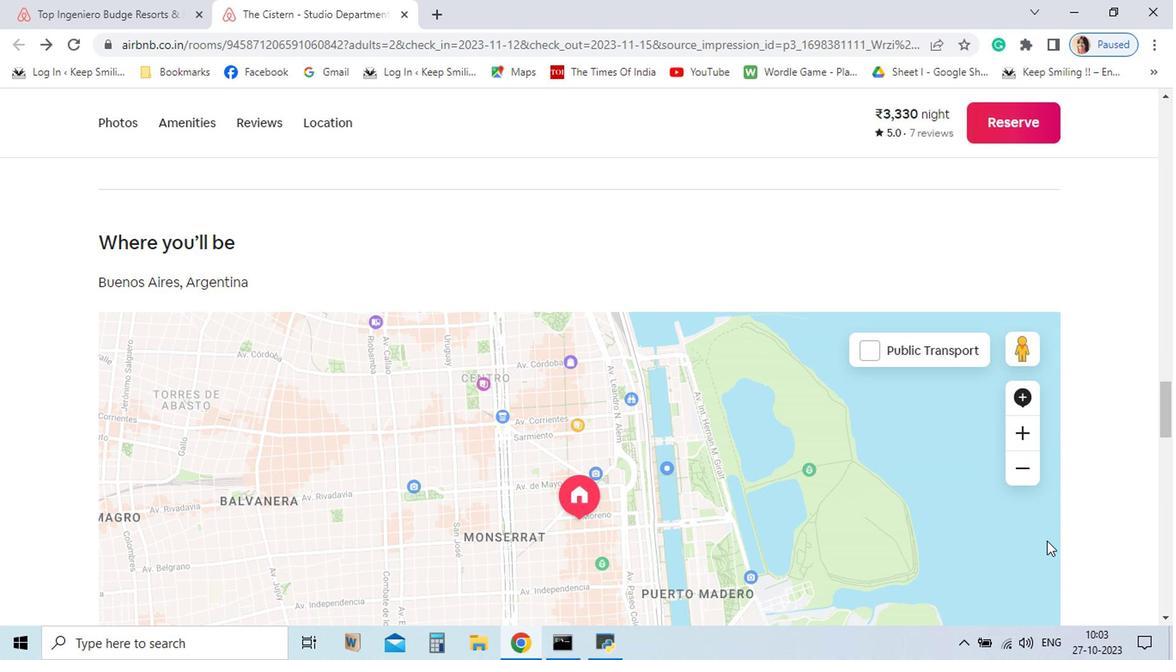 
Action: Mouse scrolled (937, 527) with delta (0, 0)
Screenshot: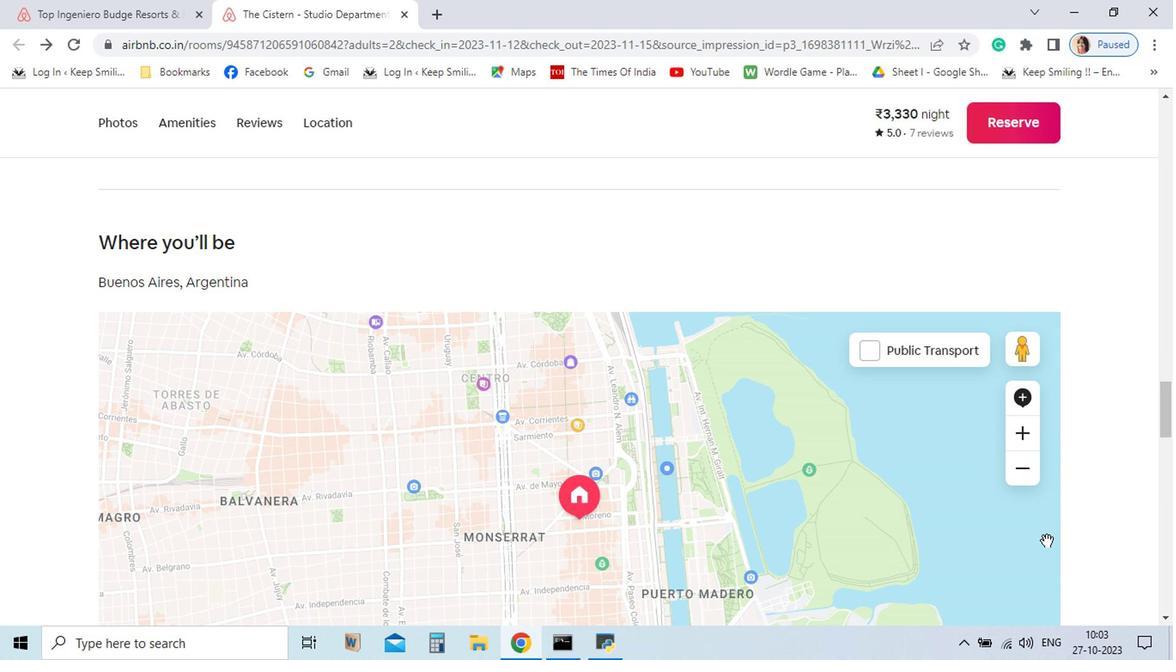 
Action: Mouse scrolled (937, 527) with delta (0, 0)
Screenshot: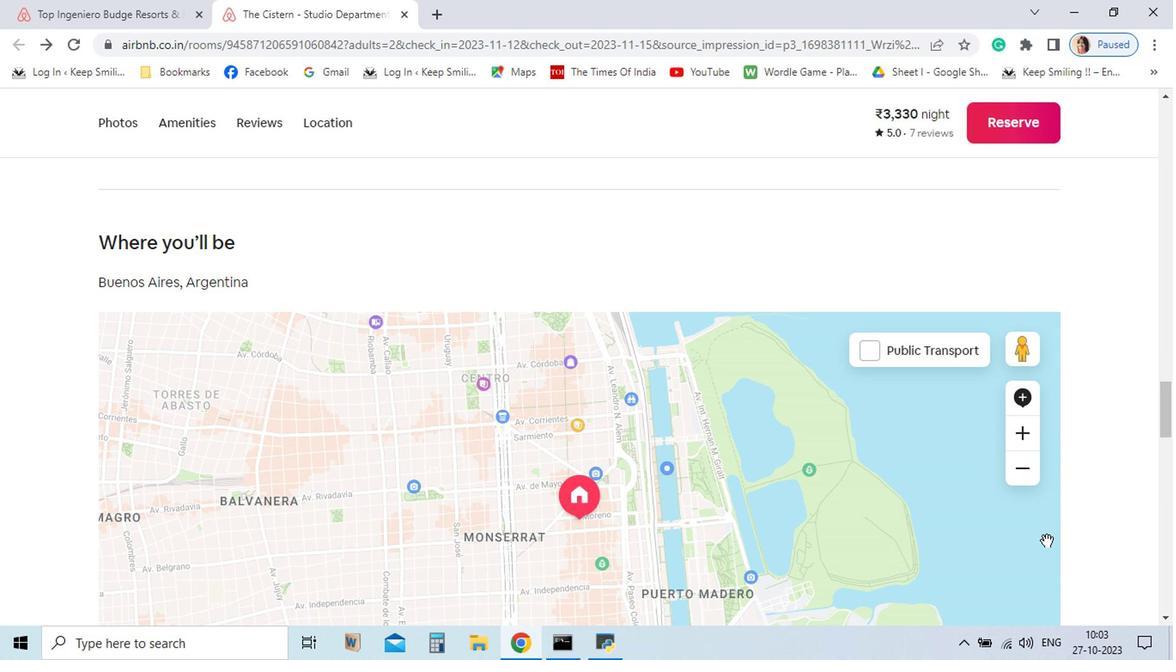 
Action: Mouse scrolled (937, 527) with delta (0, 0)
Screenshot: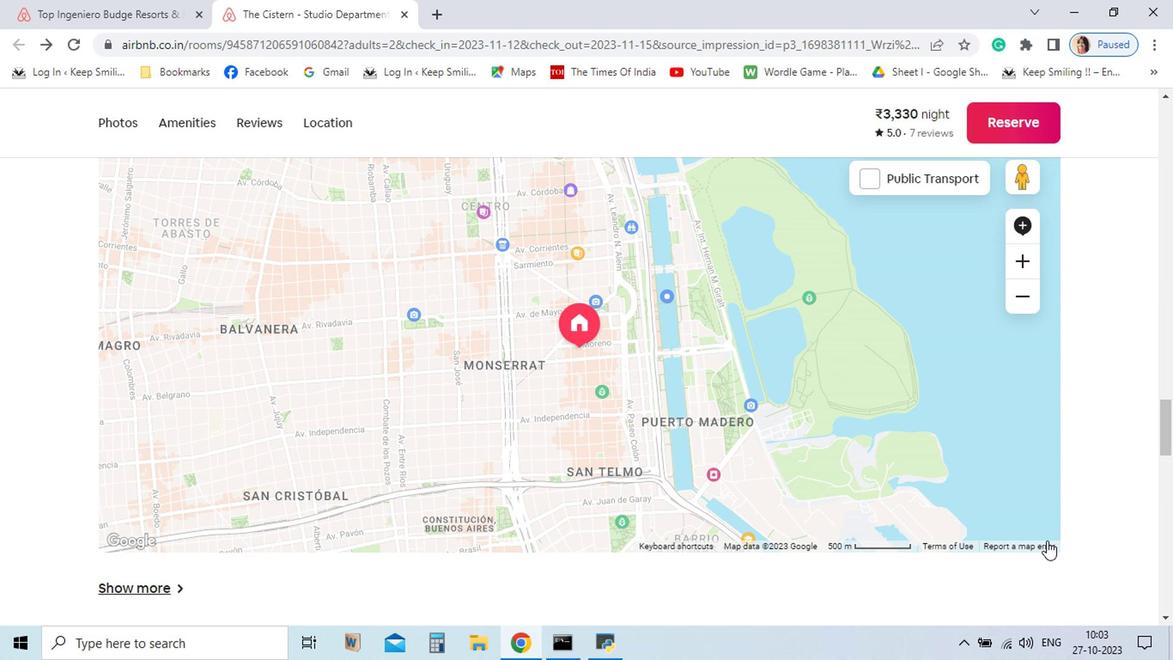 
Action: Mouse scrolled (937, 527) with delta (0, 0)
Screenshot: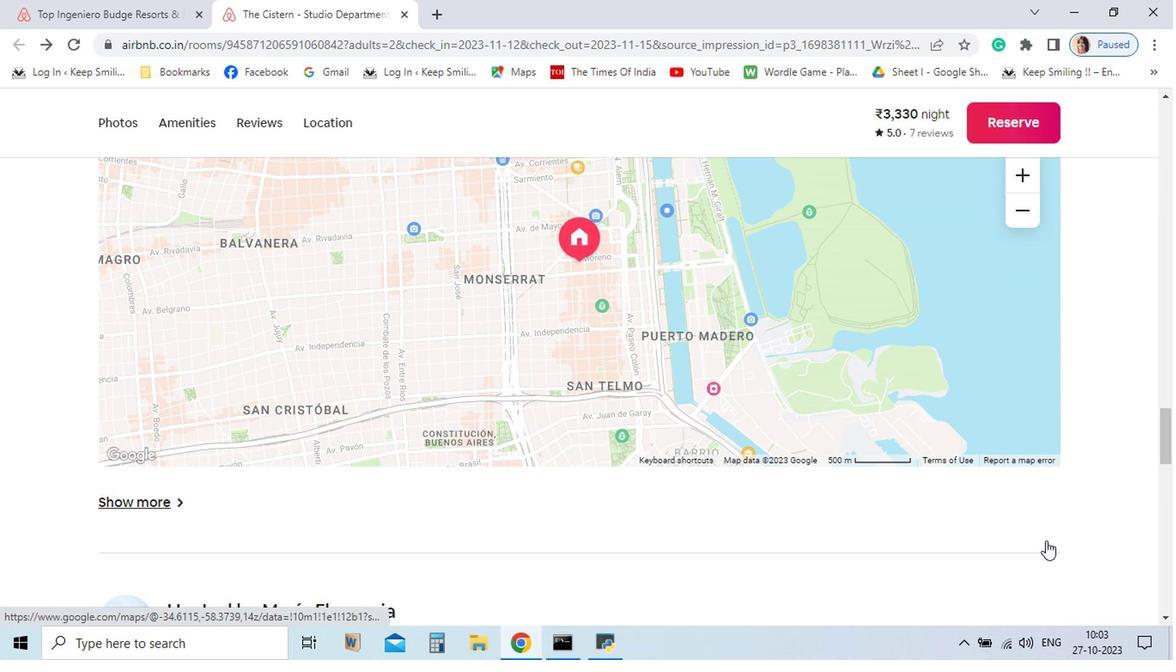 
Action: Mouse scrolled (937, 527) with delta (0, 0)
Screenshot: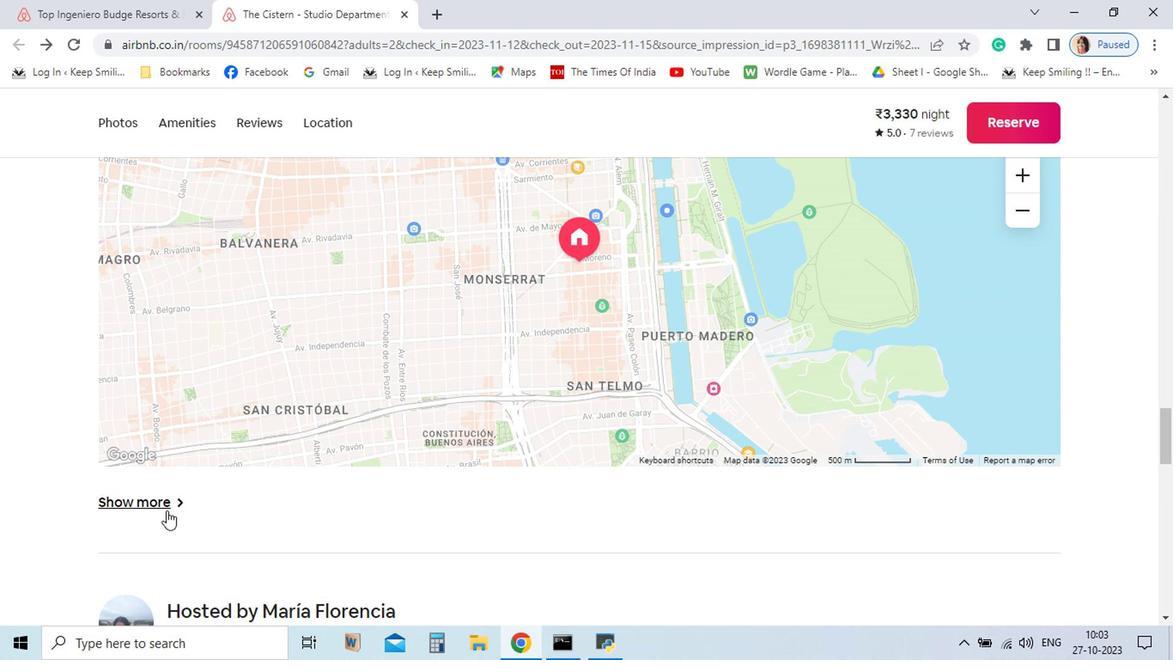 
Action: Mouse moved to (466, 505)
Screenshot: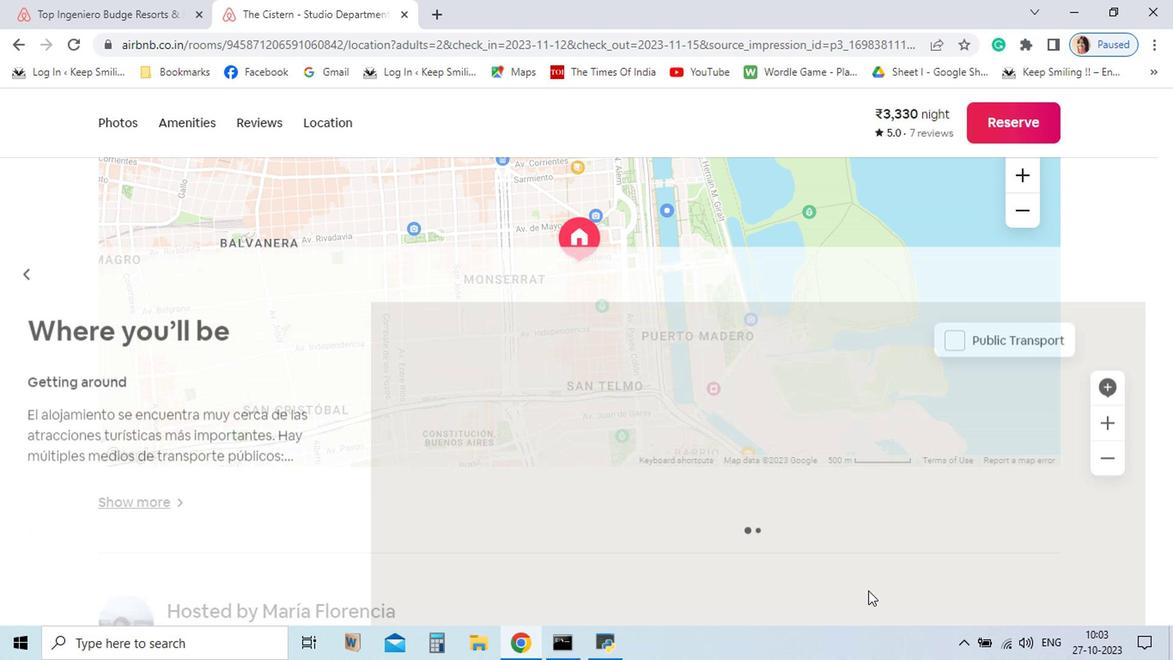 
Action: Mouse pressed left at (466, 505)
Screenshot: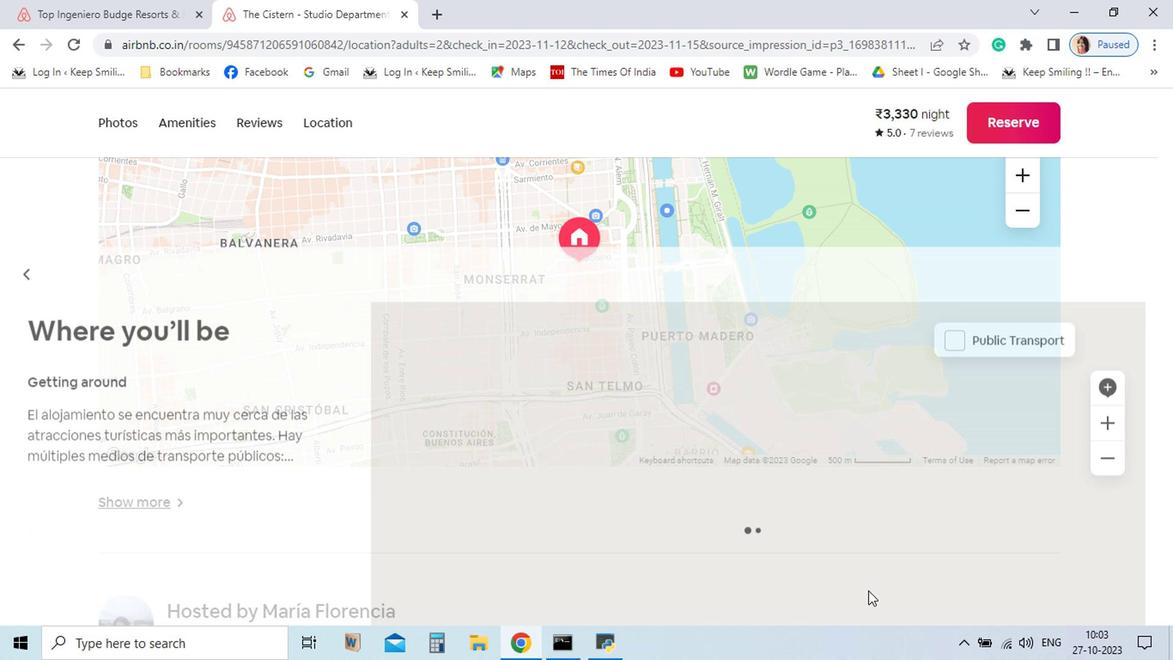 
Action: Mouse moved to (424, 401)
Screenshot: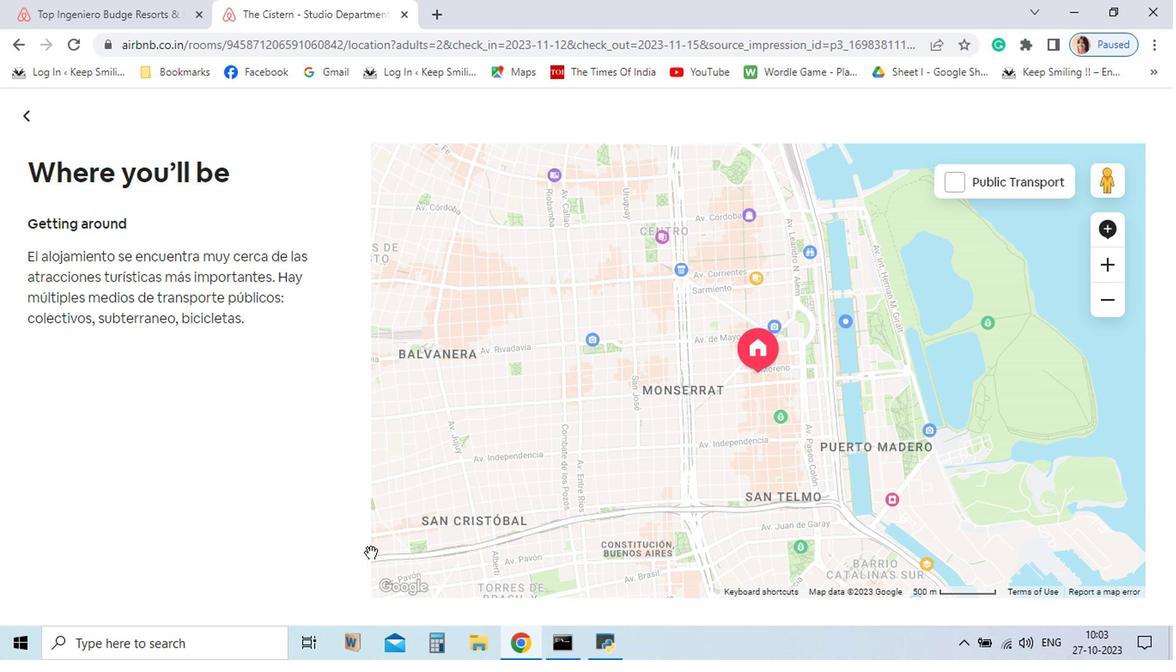 
Action: Mouse pressed left at (424, 401)
Screenshot: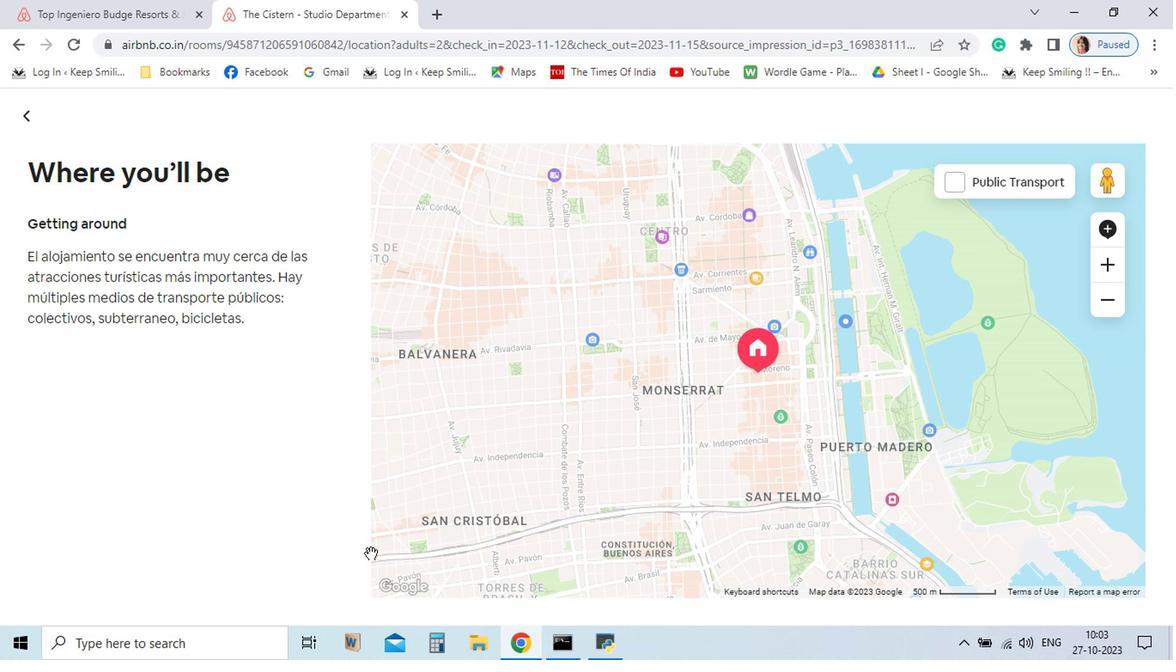 
Action: Mouse moved to (405, 283)
Screenshot: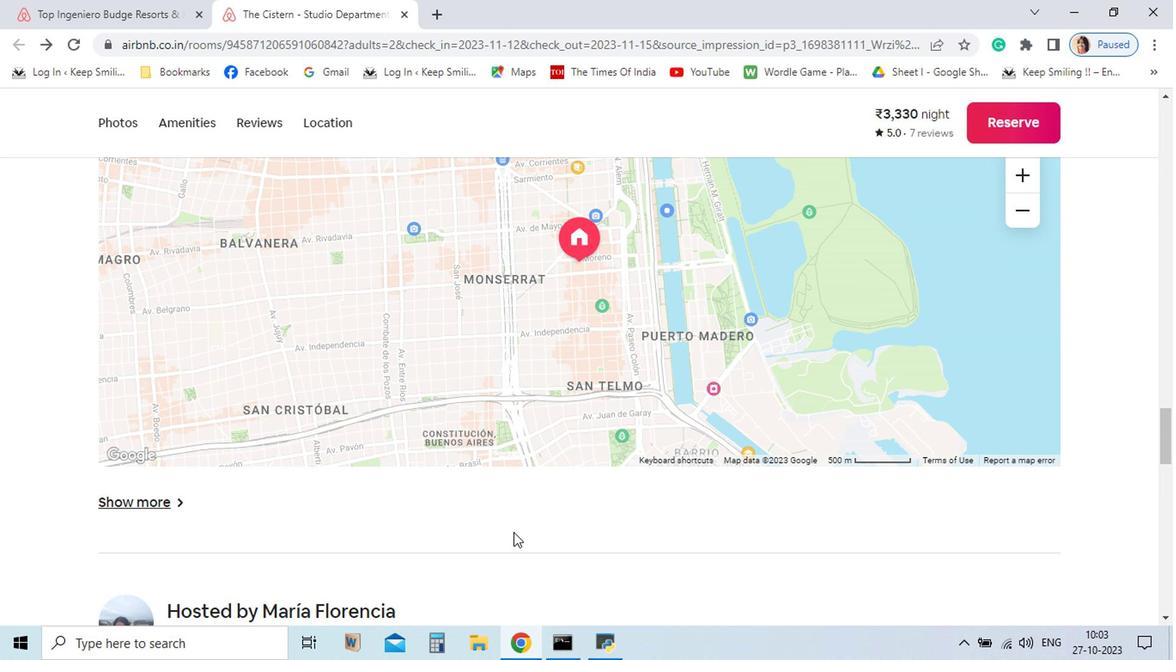 
Action: Mouse pressed left at (405, 283)
Screenshot: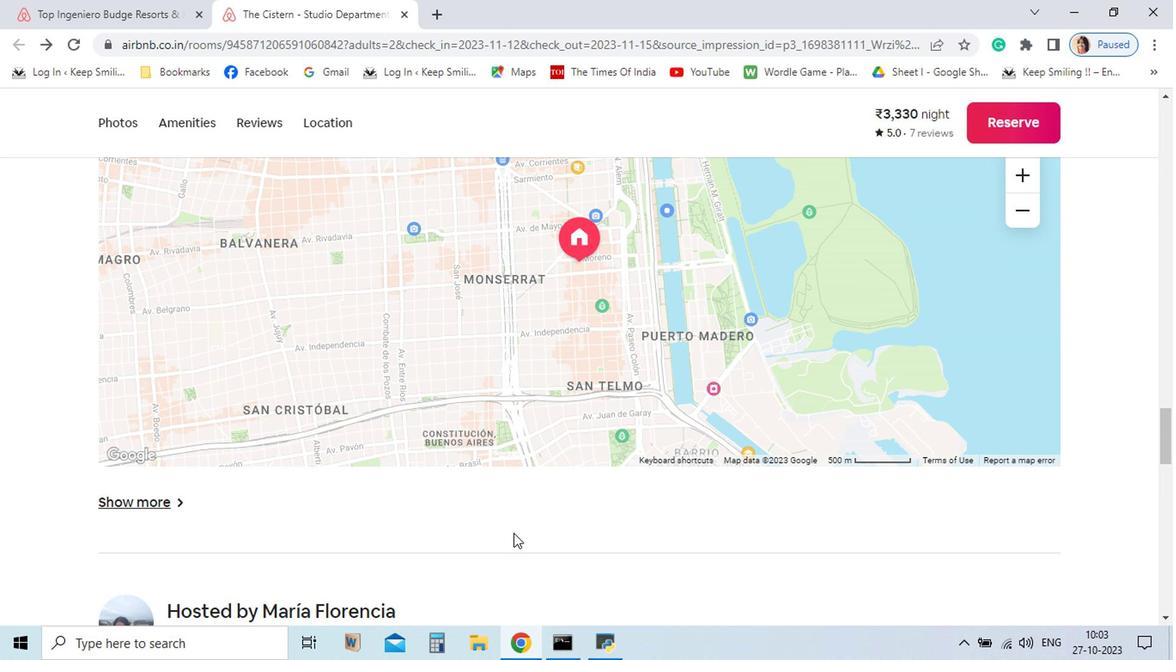 
Action: Mouse moved to (658, 523)
Screenshot: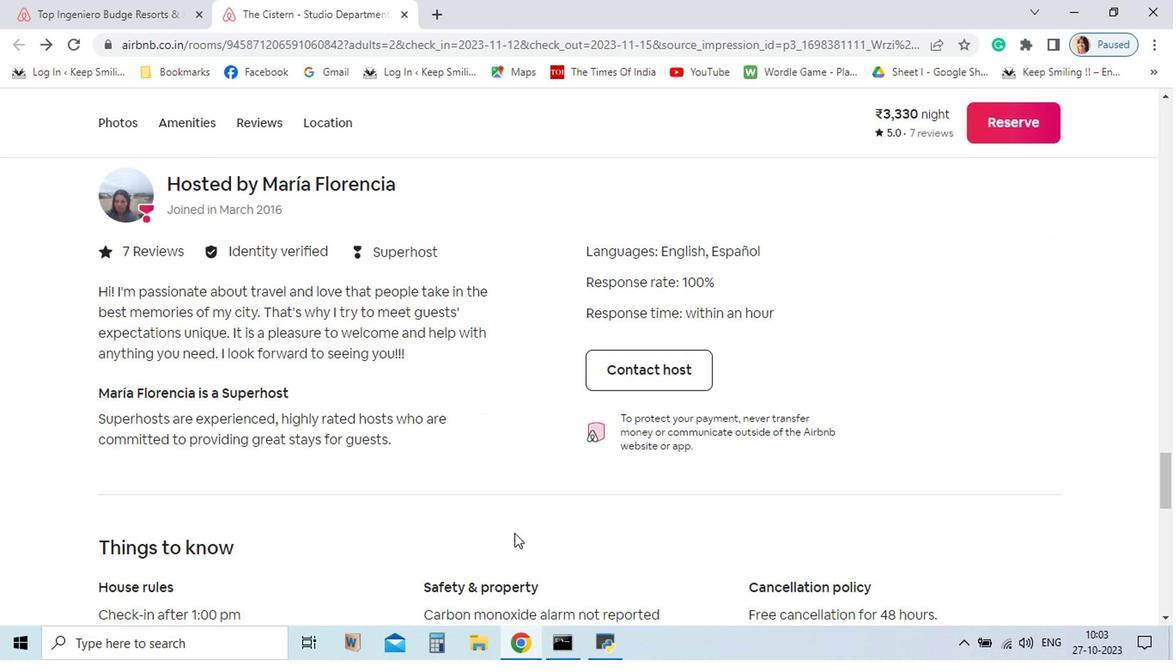 
Action: Mouse scrolled (658, 523) with delta (0, 0)
Screenshot: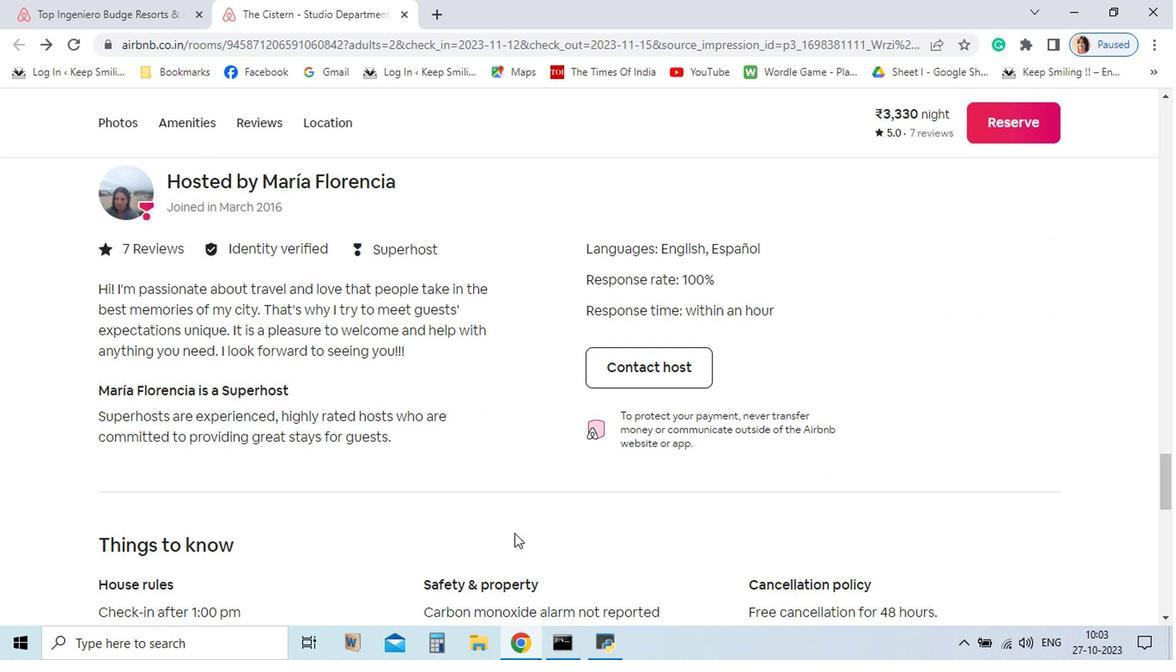 
Action: Mouse moved to (658, 523)
Screenshot: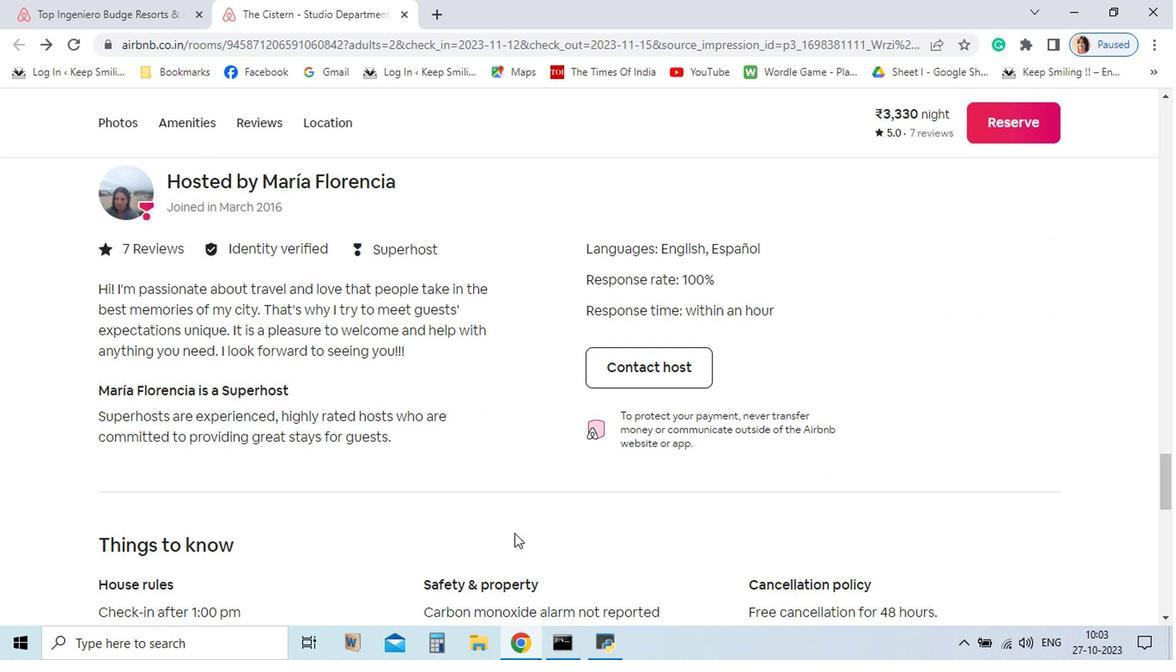 
Action: Mouse scrolled (658, 523) with delta (0, 0)
Screenshot: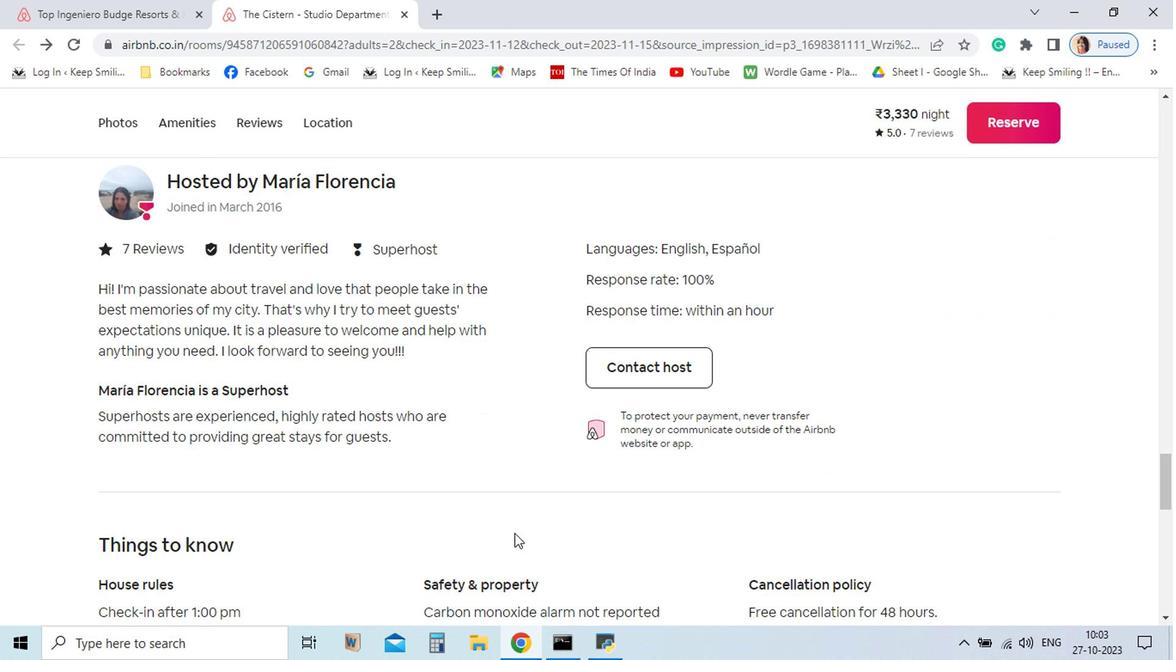 
Action: Mouse scrolled (658, 523) with delta (0, 0)
Screenshot: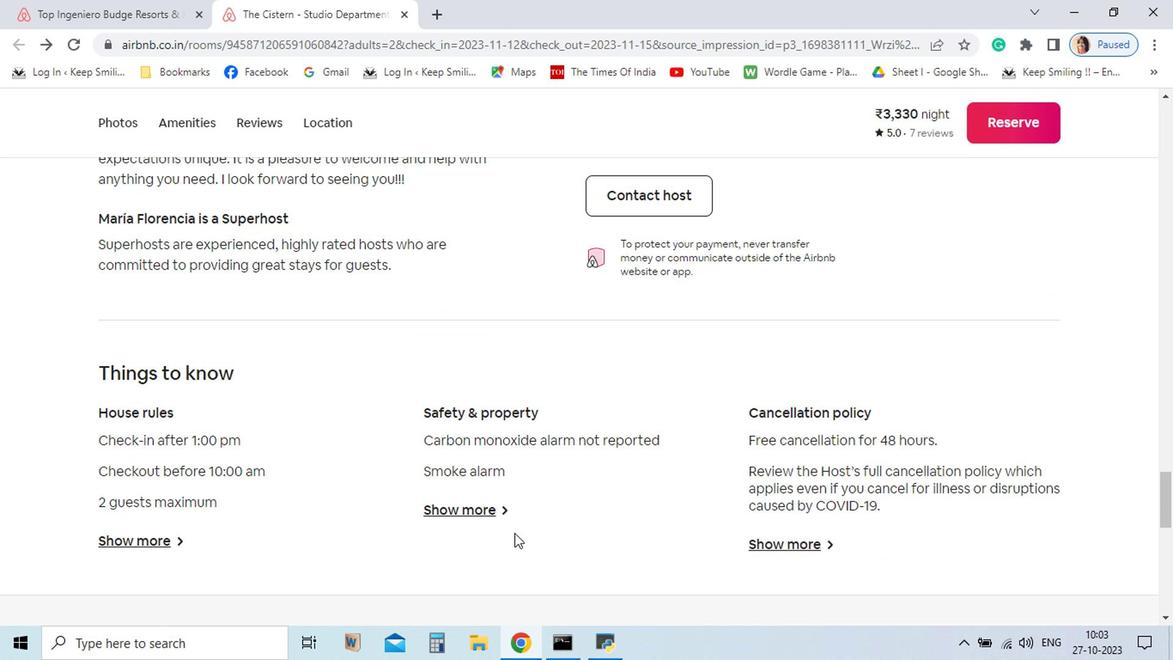 
Action: Mouse scrolled (658, 523) with delta (0, 0)
Screenshot: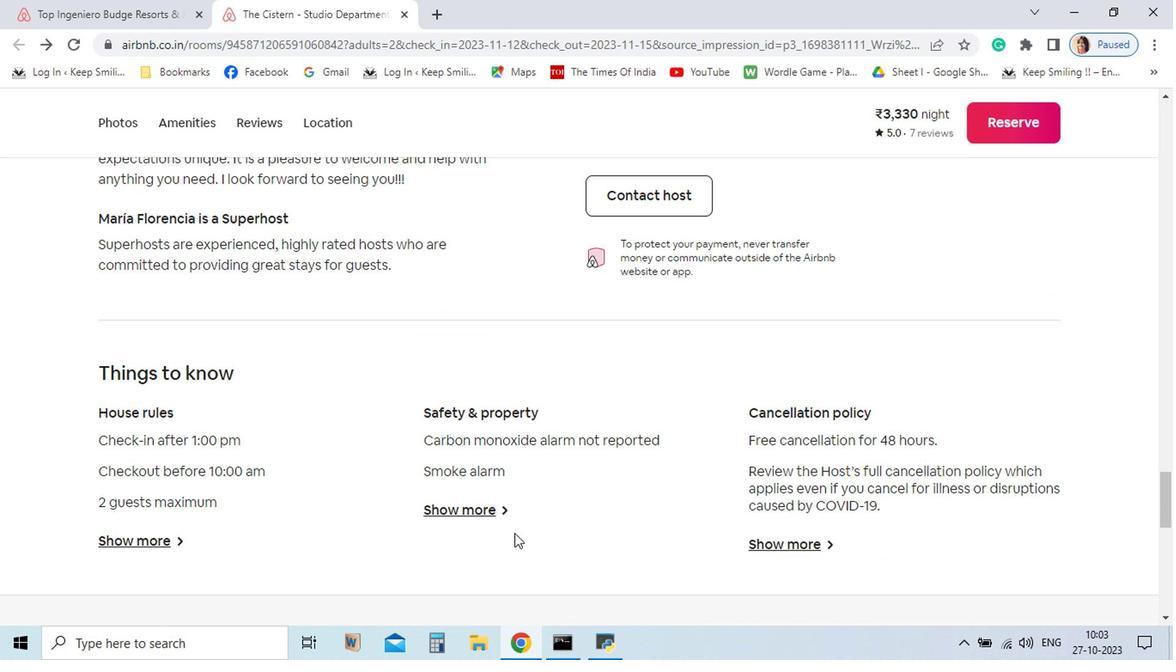 
Action: Mouse scrolled (658, 523) with delta (0, 0)
Screenshot: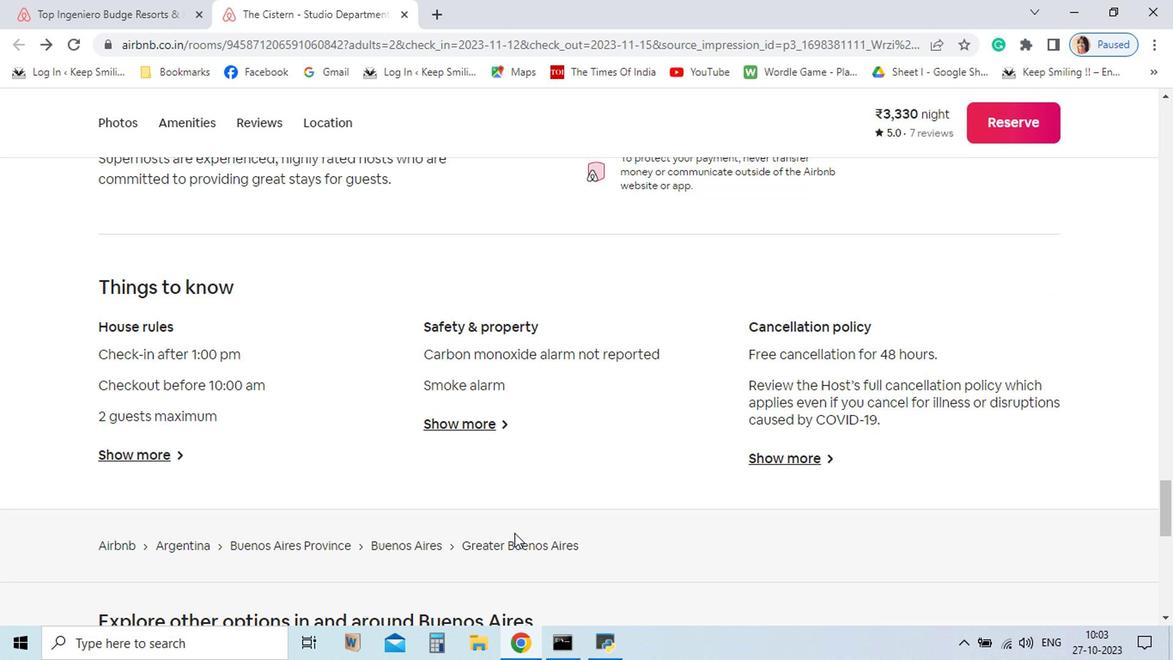 
Action: Mouse scrolled (658, 523) with delta (0, 0)
Screenshot: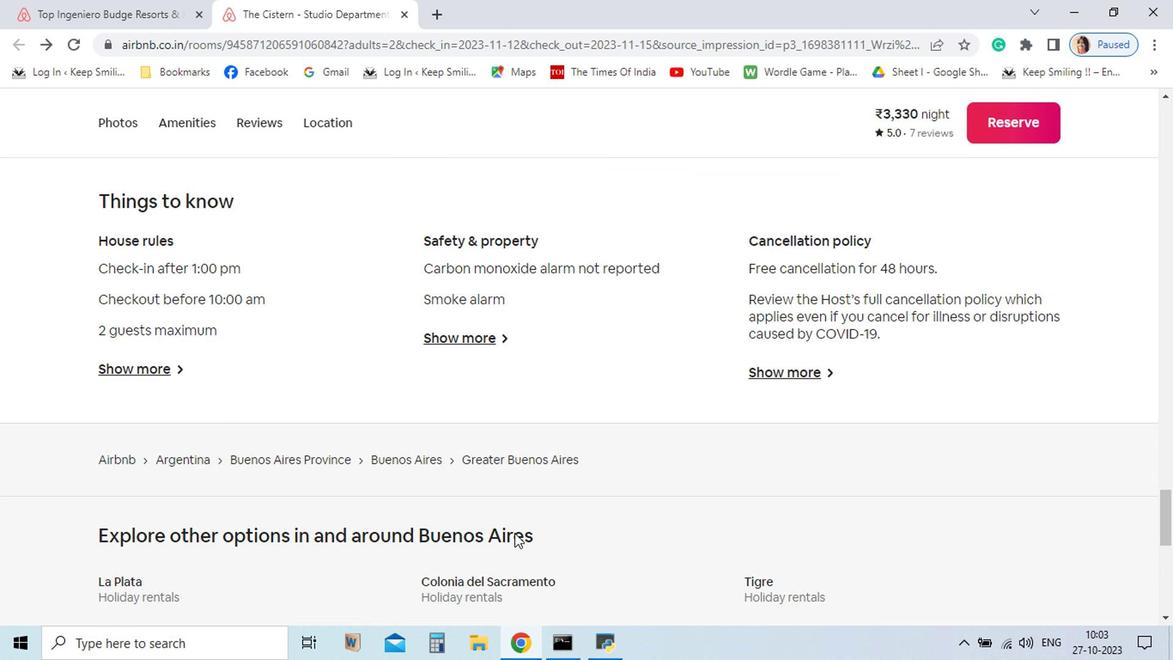 
Action: Mouse scrolled (658, 523) with delta (0, 0)
Screenshot: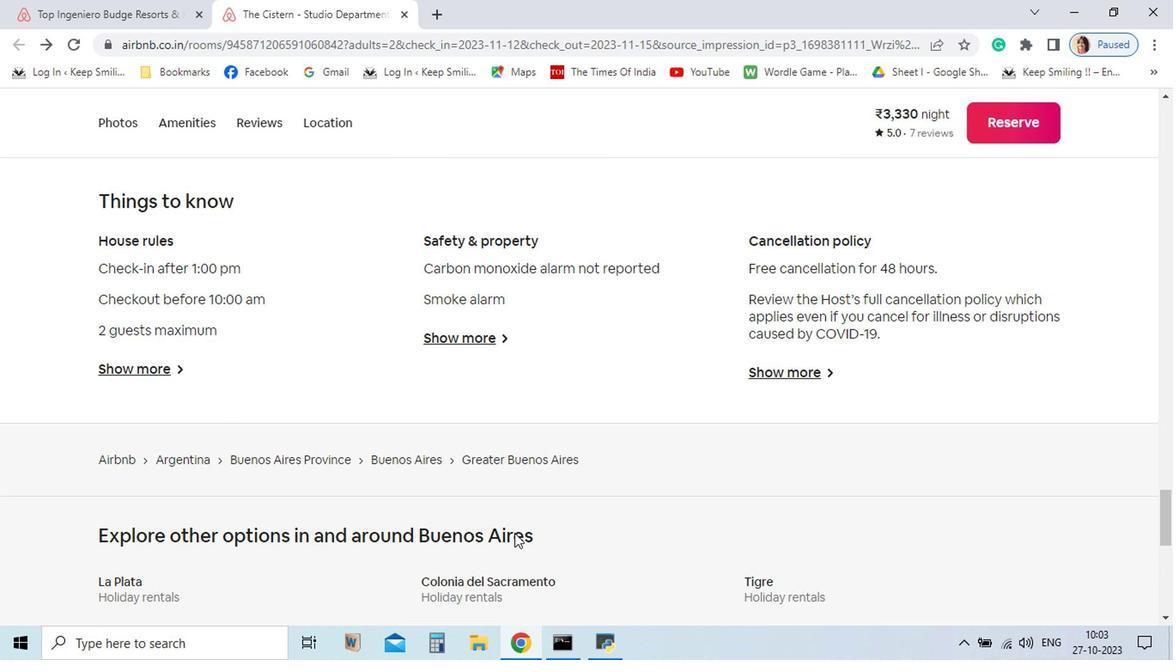 
Action: Mouse scrolled (658, 523) with delta (0, 0)
Screenshot: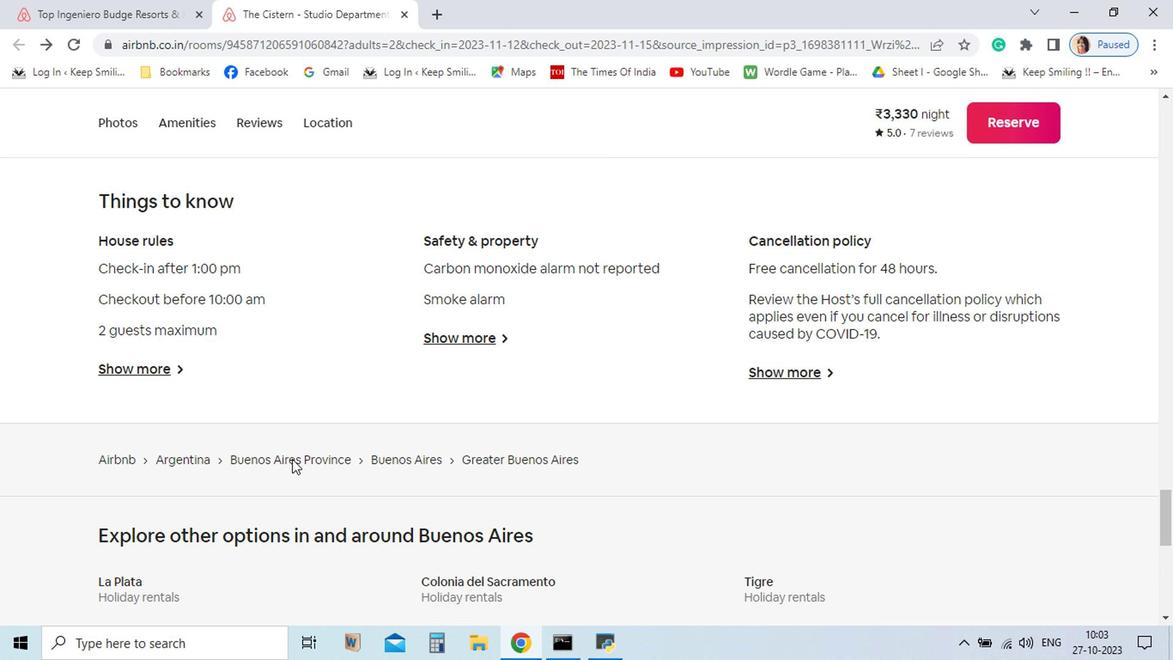 
Action: Mouse scrolled (658, 523) with delta (0, 0)
Screenshot: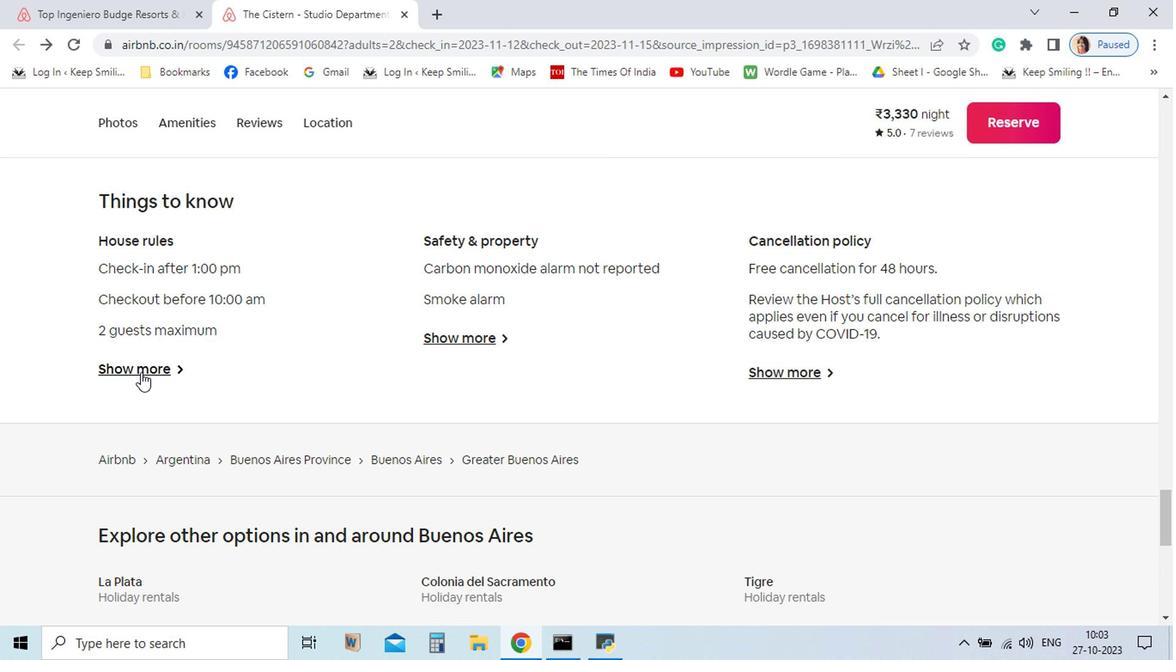 
Action: Mouse moved to (463, 431)
Screenshot: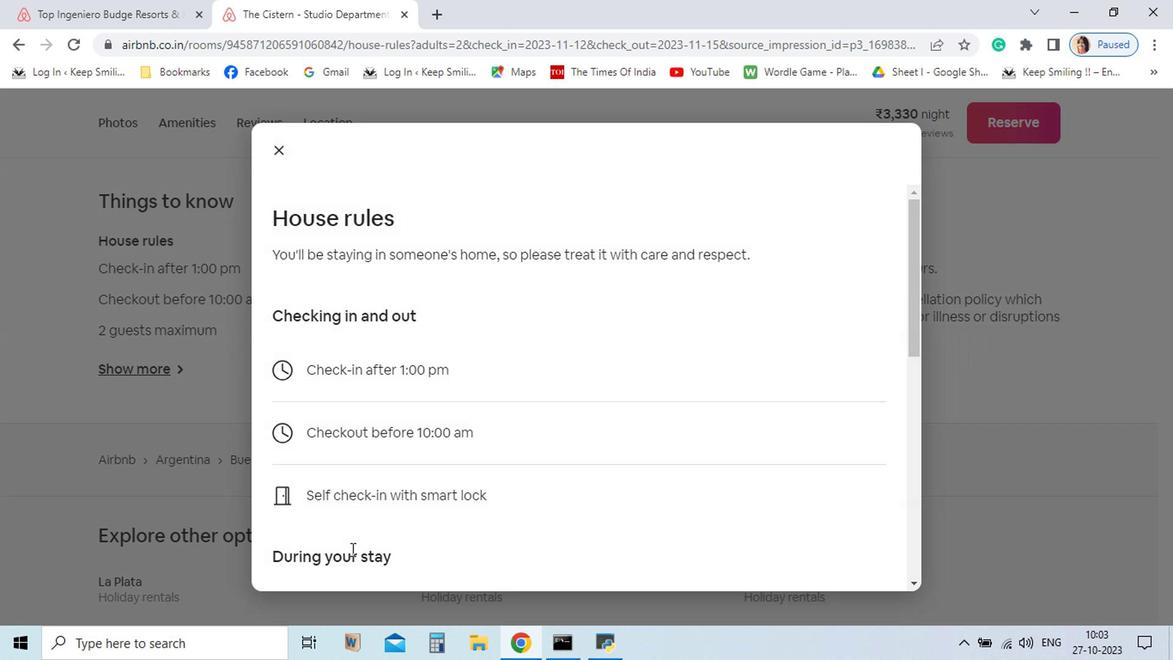
Action: Mouse pressed left at (463, 431)
Screenshot: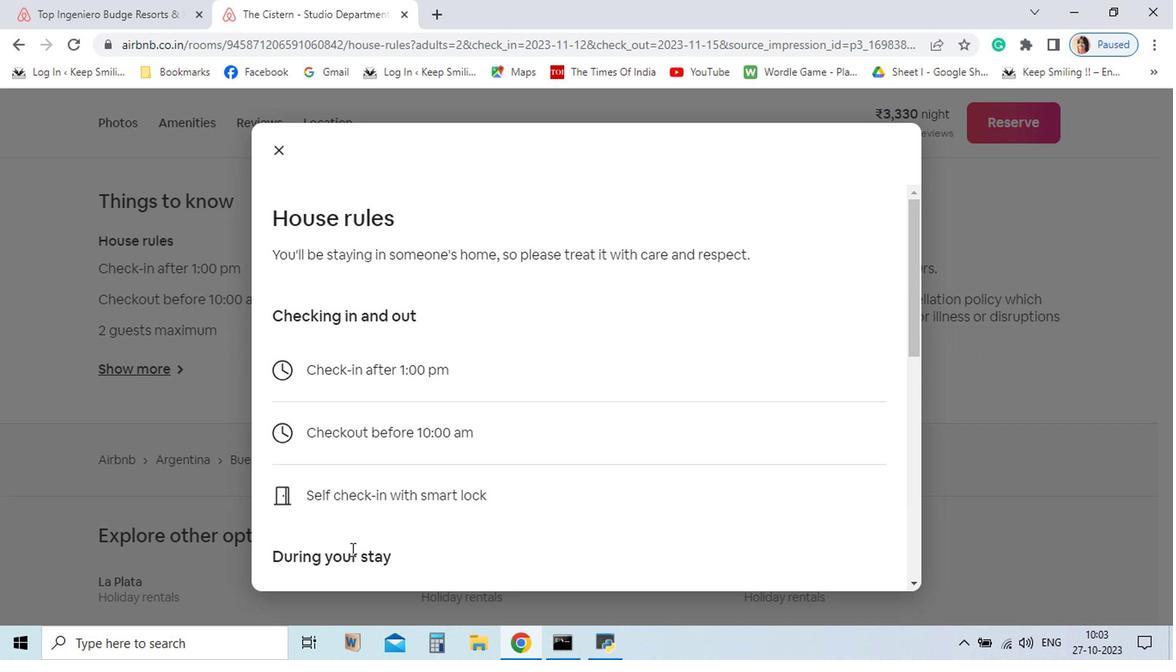 
Action: Mouse moved to (673, 539)
Screenshot: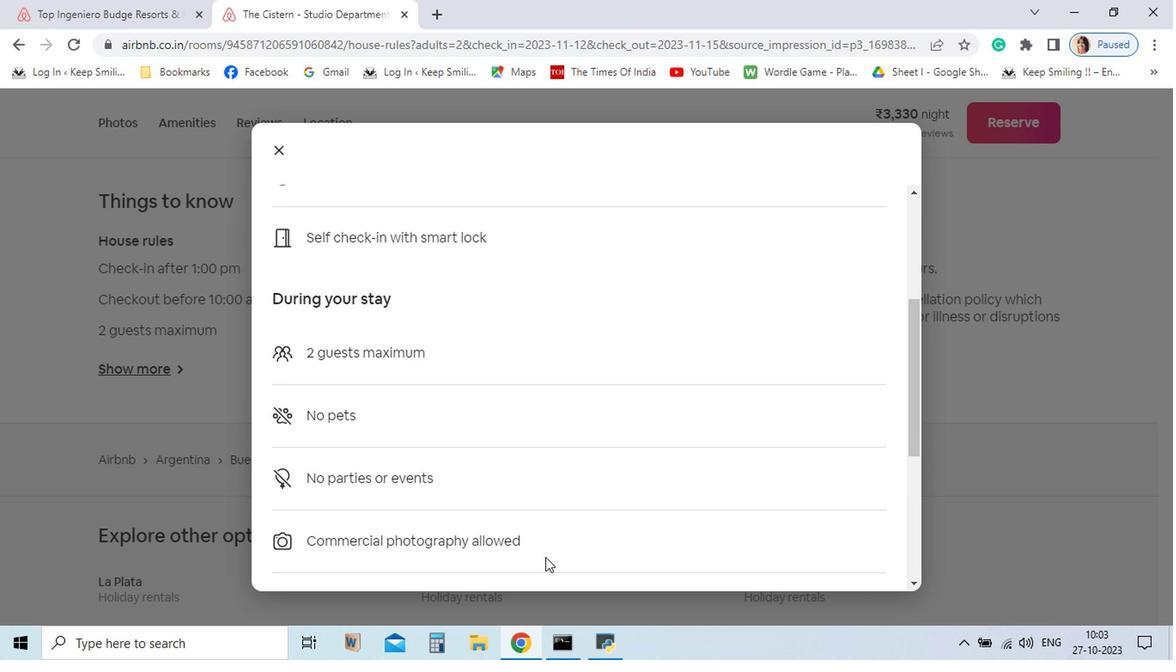 
Action: Mouse scrolled (673, 538) with delta (0, 0)
Screenshot: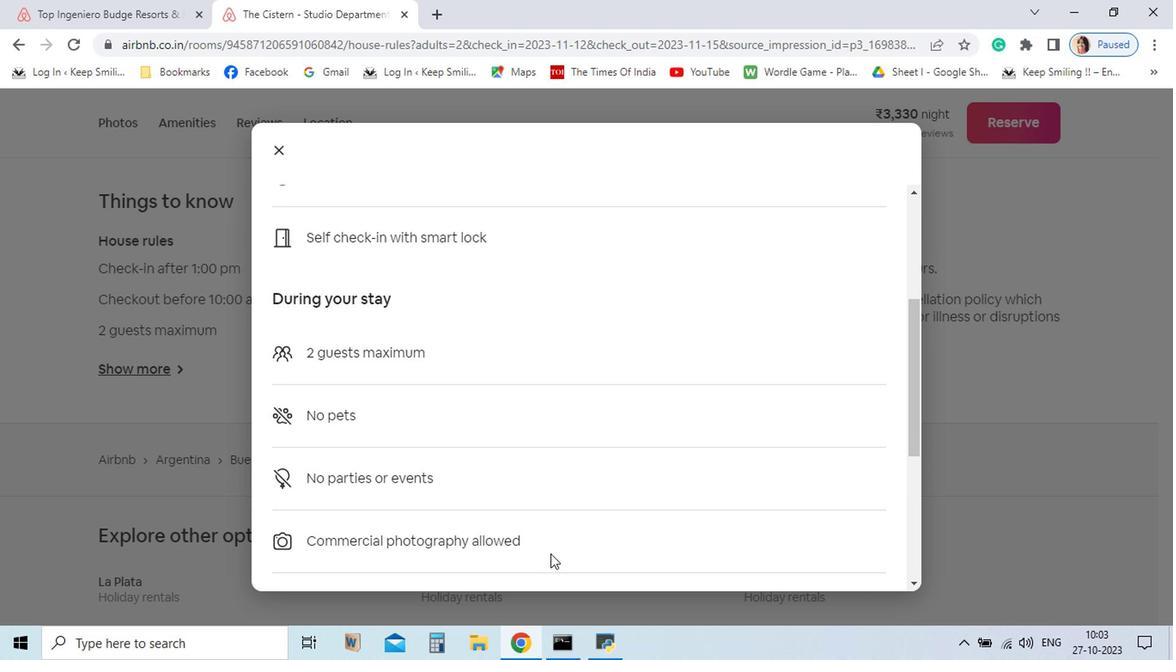 
Action: Mouse scrolled (673, 538) with delta (0, 0)
Screenshot: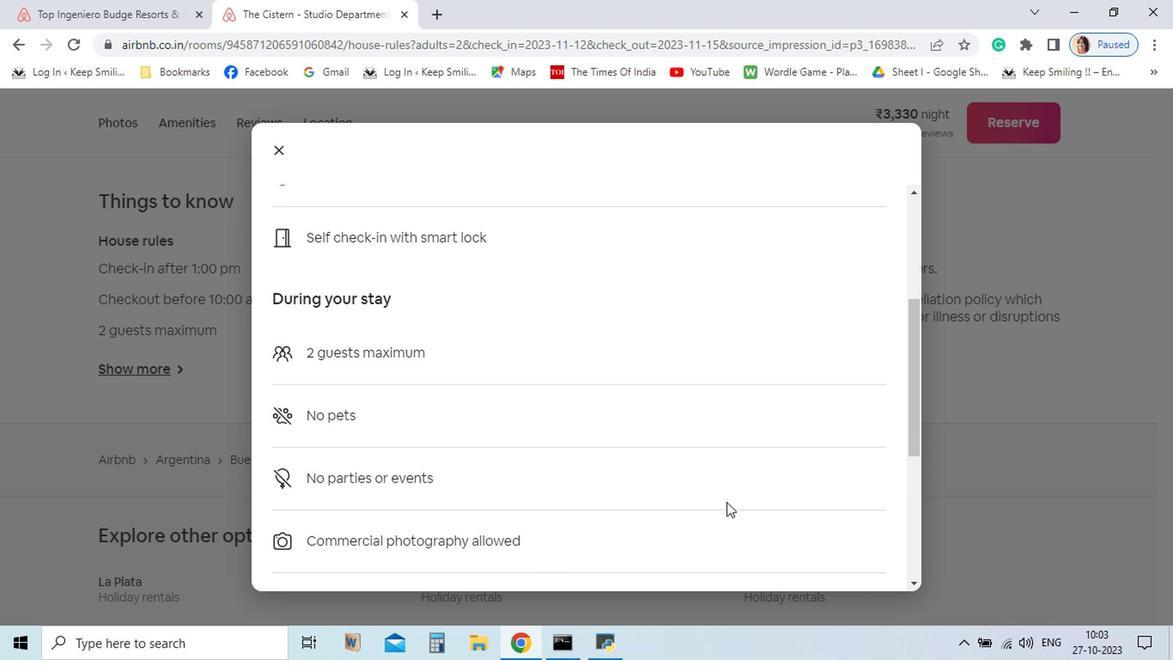 
Action: Mouse moved to (674, 538)
Screenshot: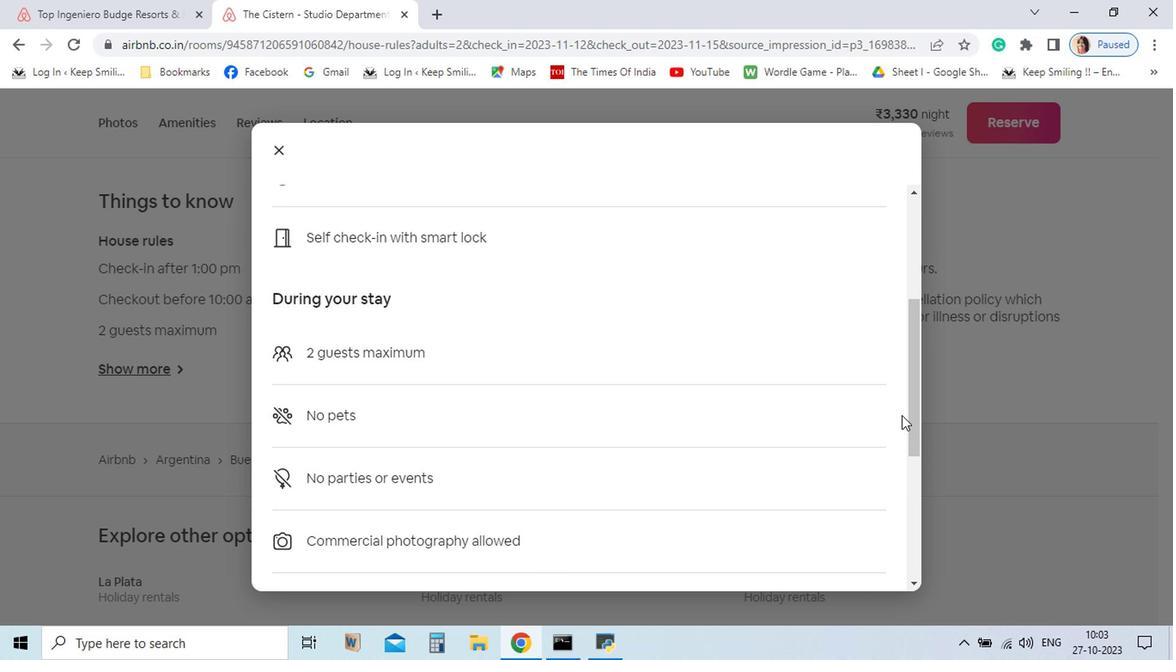 
Action: Mouse scrolled (674, 538) with delta (0, 0)
Screenshot: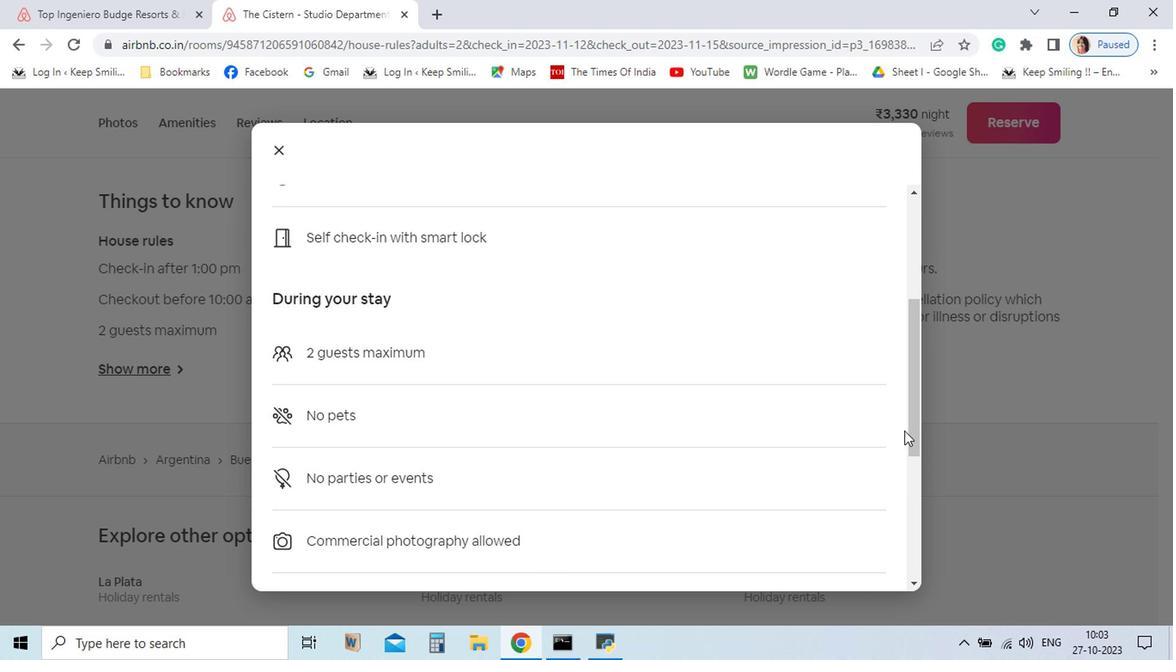 
Action: Mouse moved to (868, 468)
Screenshot: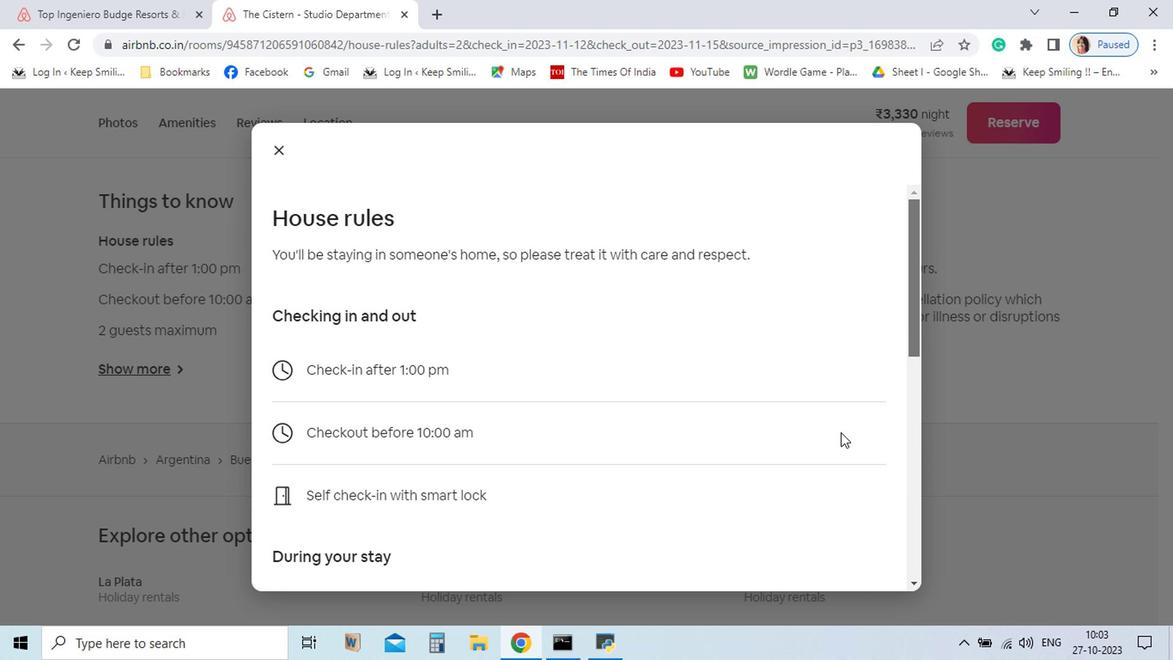 
Action: Mouse pressed left at (868, 468)
Screenshot: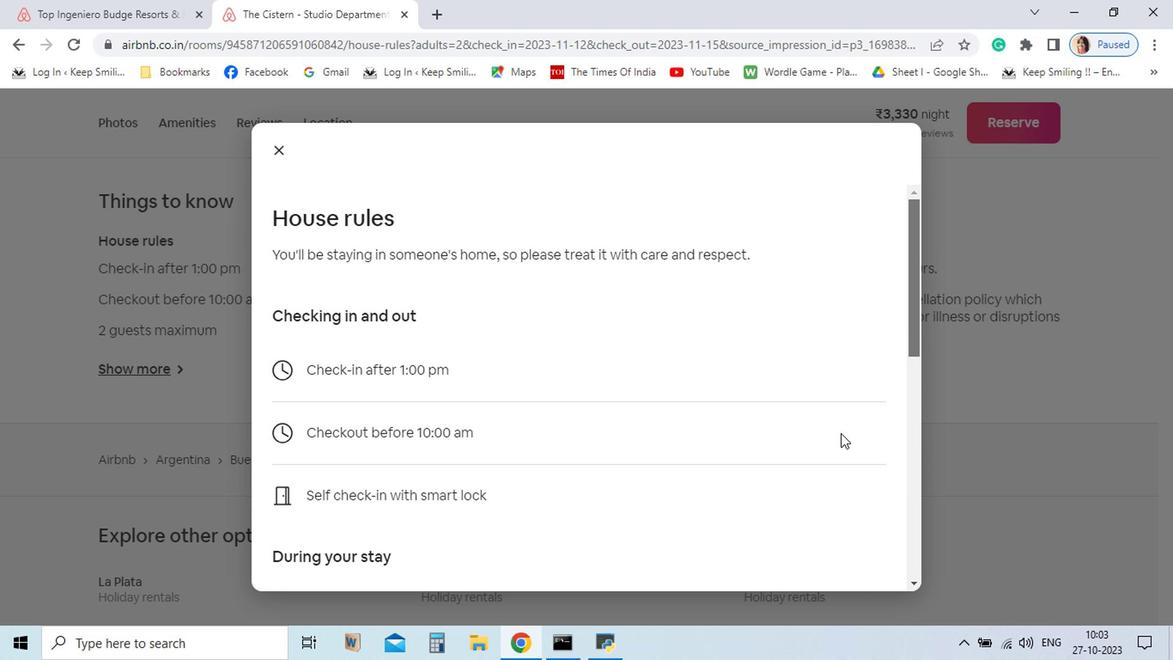 
Action: Mouse moved to (829, 466)
Screenshot: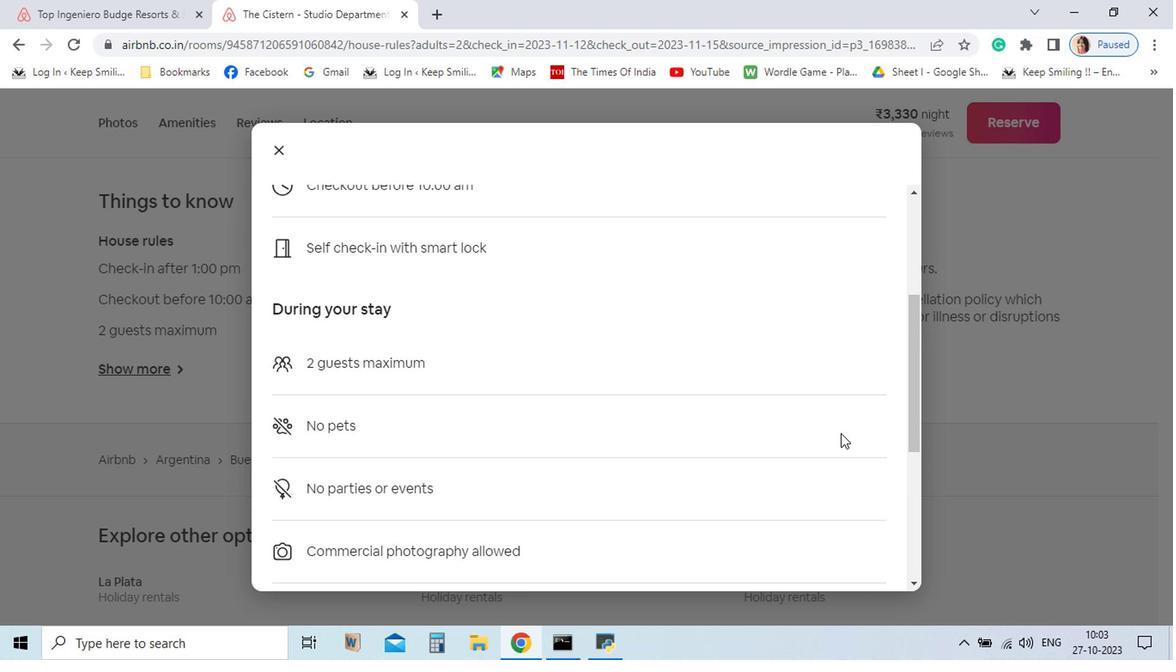 
Action: Mouse scrolled (829, 466) with delta (0, 0)
Screenshot: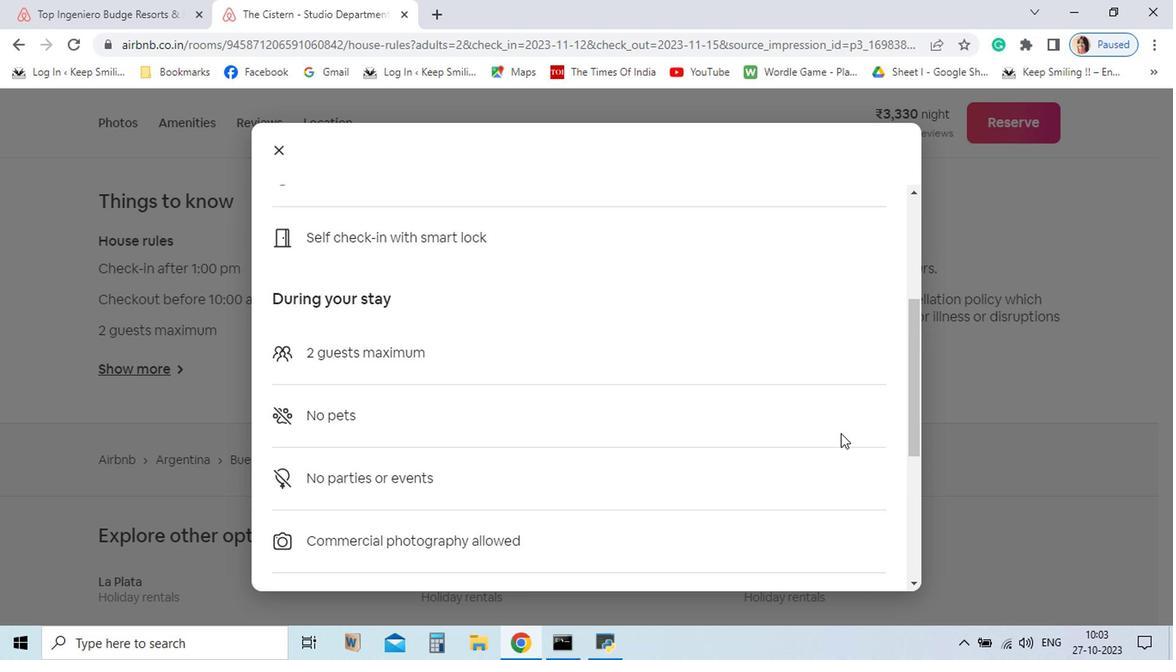 
Action: Mouse scrolled (829, 466) with delta (0, 0)
Screenshot: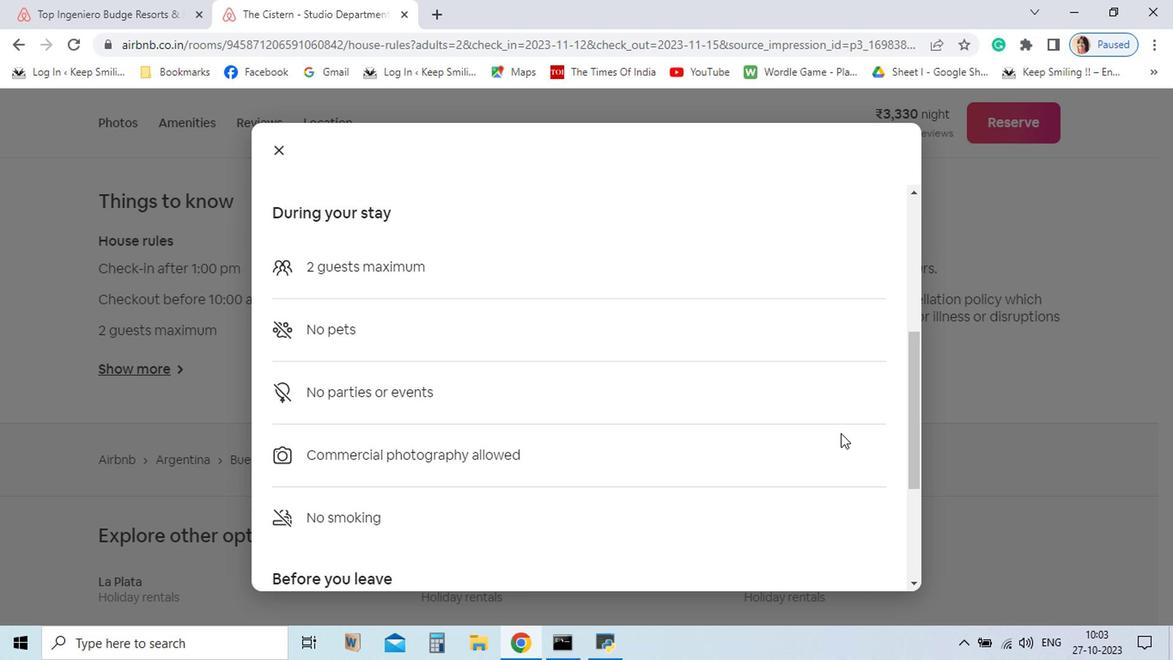 
Action: Mouse scrolled (829, 466) with delta (0, 0)
Screenshot: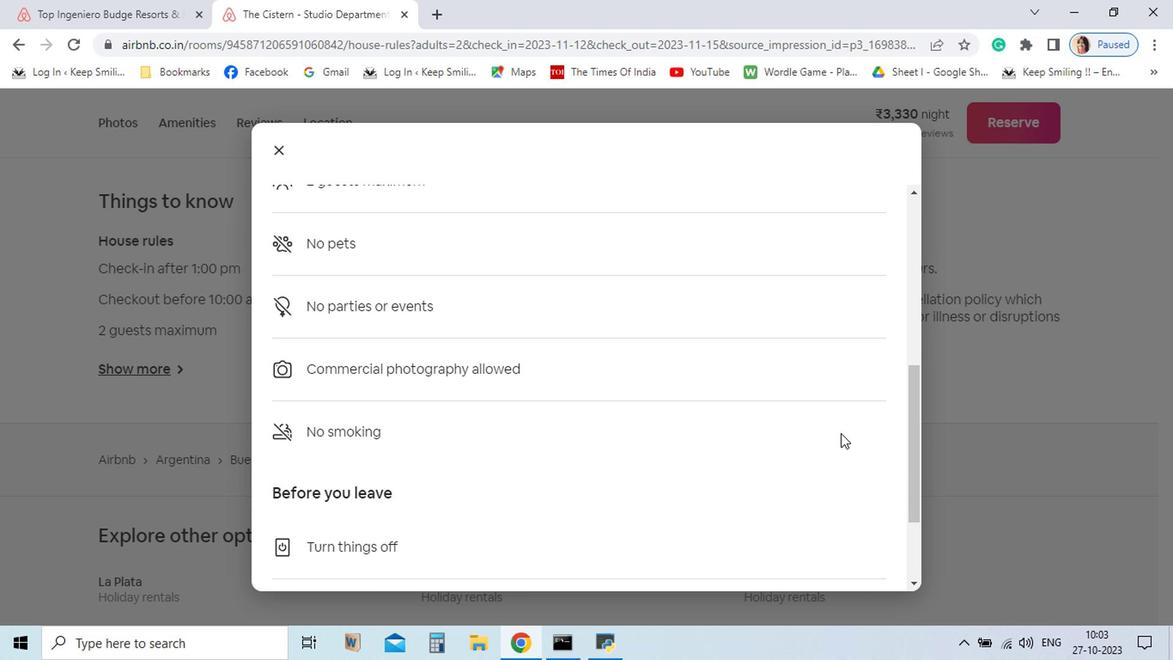 
Action: Mouse scrolled (829, 466) with delta (0, 0)
Screenshot: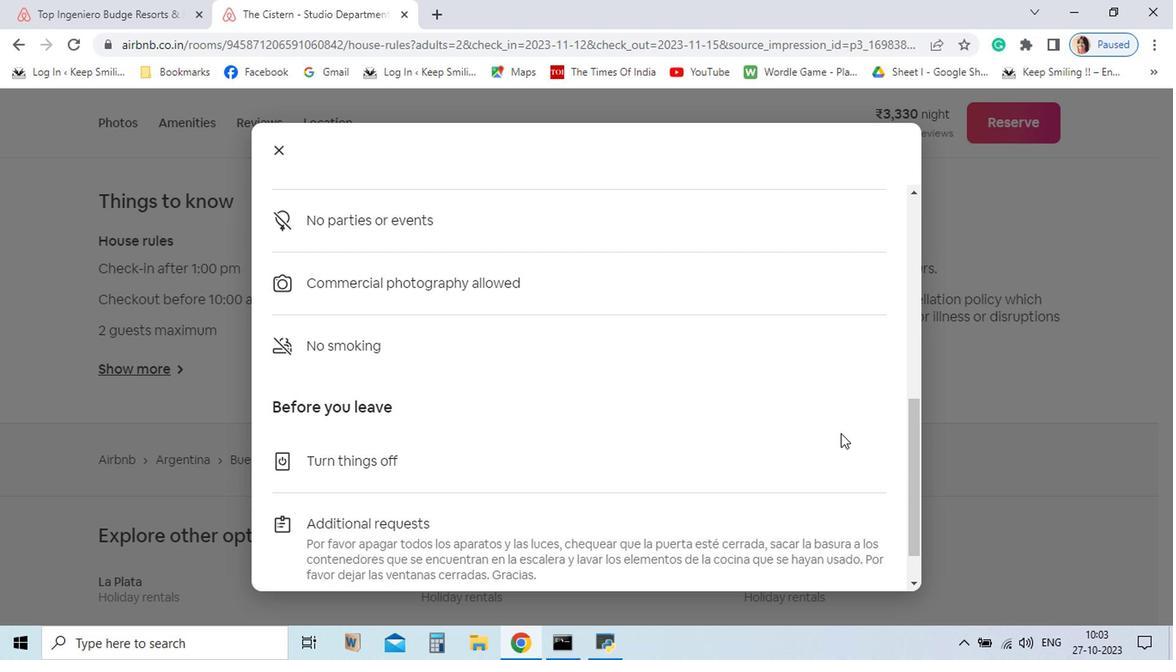 
Action: Mouse scrolled (829, 466) with delta (0, 0)
Screenshot: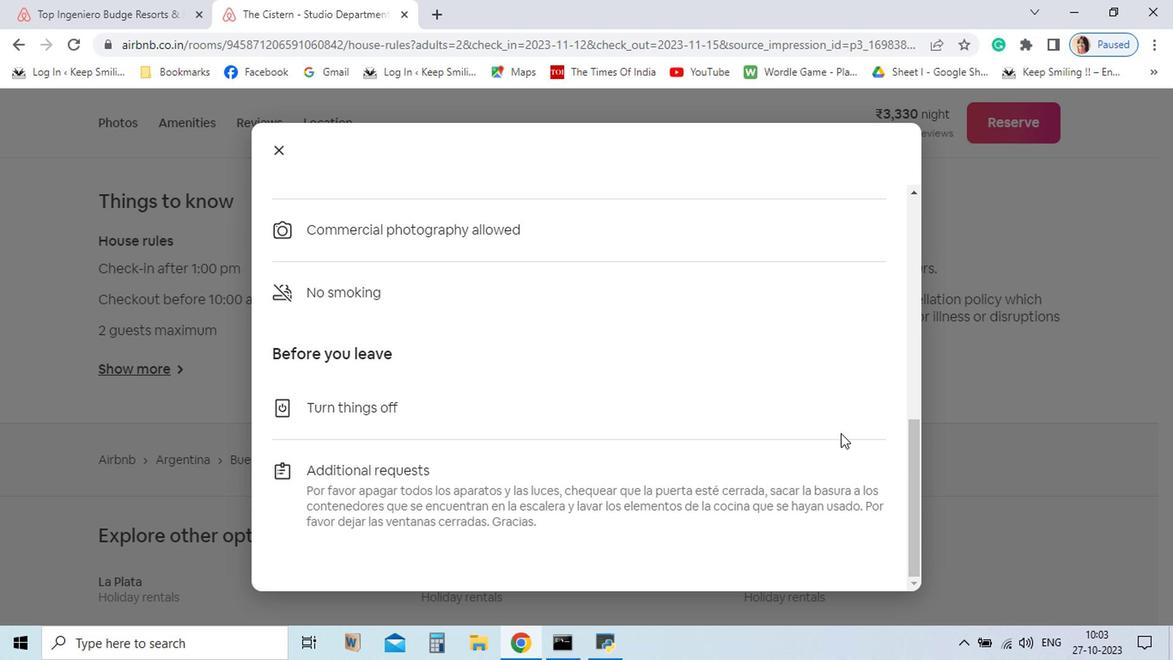 
Action: Mouse scrolled (829, 466) with delta (0, 0)
Screenshot: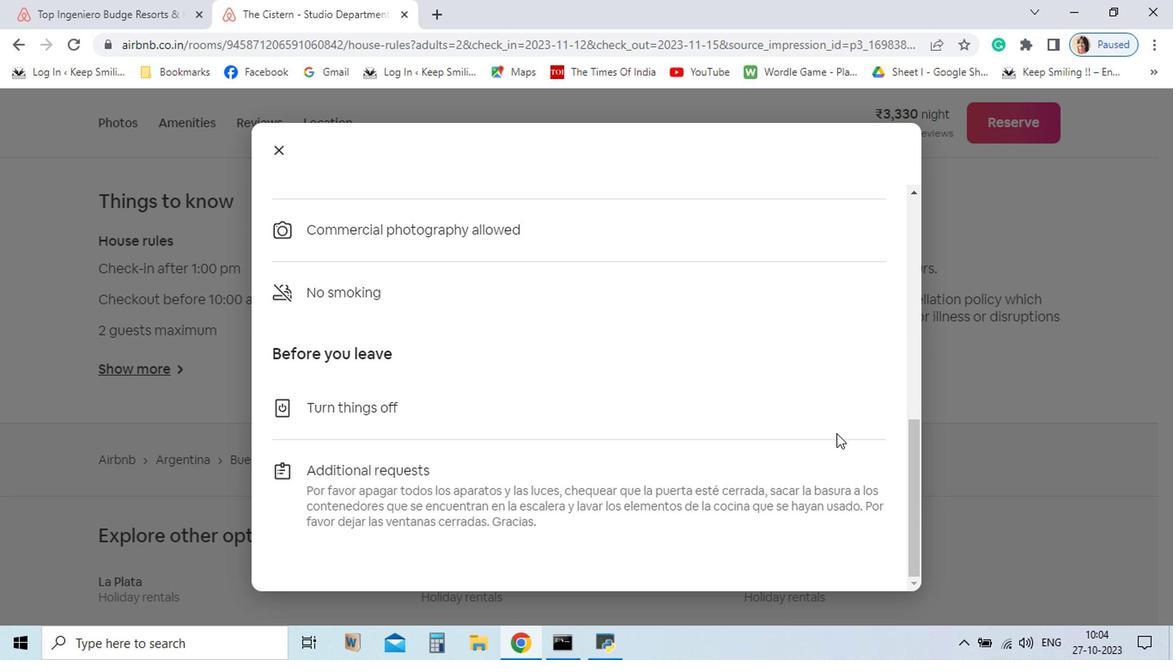 
Action: Mouse scrolled (829, 466) with delta (0, 0)
Screenshot: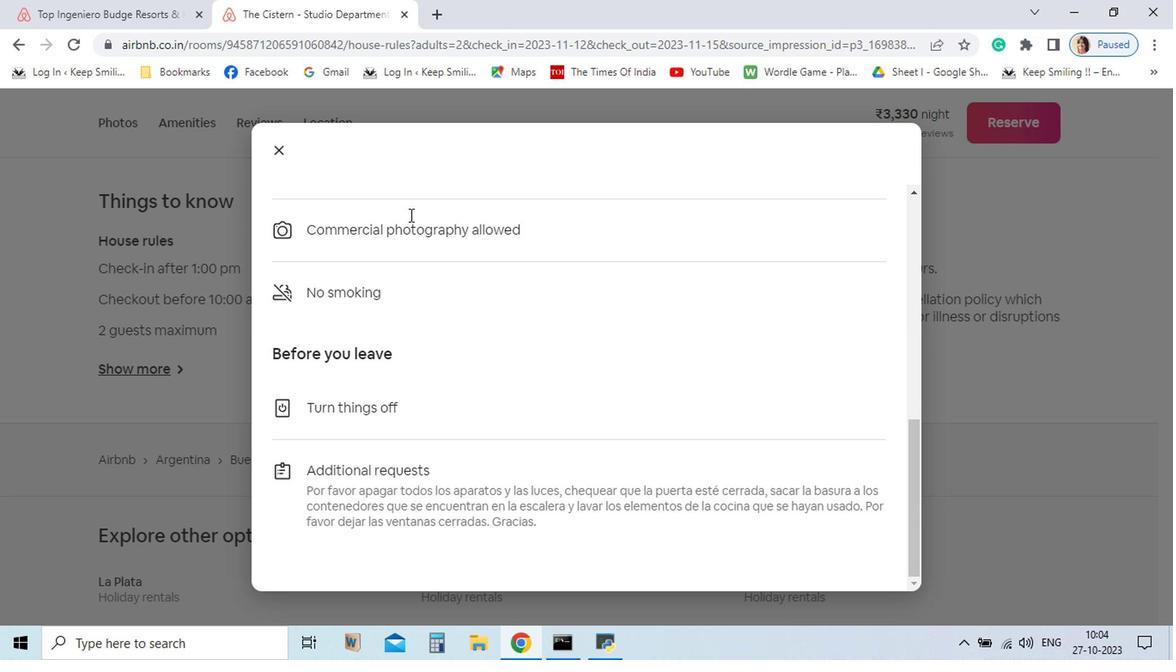 
Action: Mouse scrolled (829, 466) with delta (0, 0)
